Task: Look for Airbnb options in Yaoundé, Cameroon from 9th November, 2023 to 17th November, 2023 for 2 adults. Place can be private room with 1  bedroom having 2 beds and 1 bathroom. Property type can be flat. Amenities needed are: wifi. Booking option can be shelf check-in.
Action: Mouse moved to (448, 65)
Screenshot: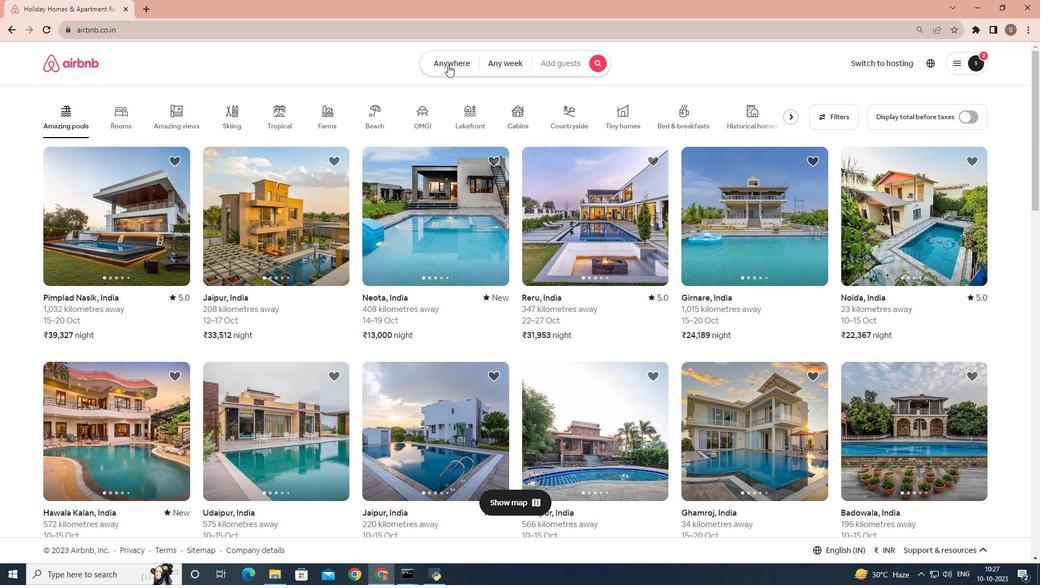 
Action: Mouse pressed left at (448, 65)
Screenshot: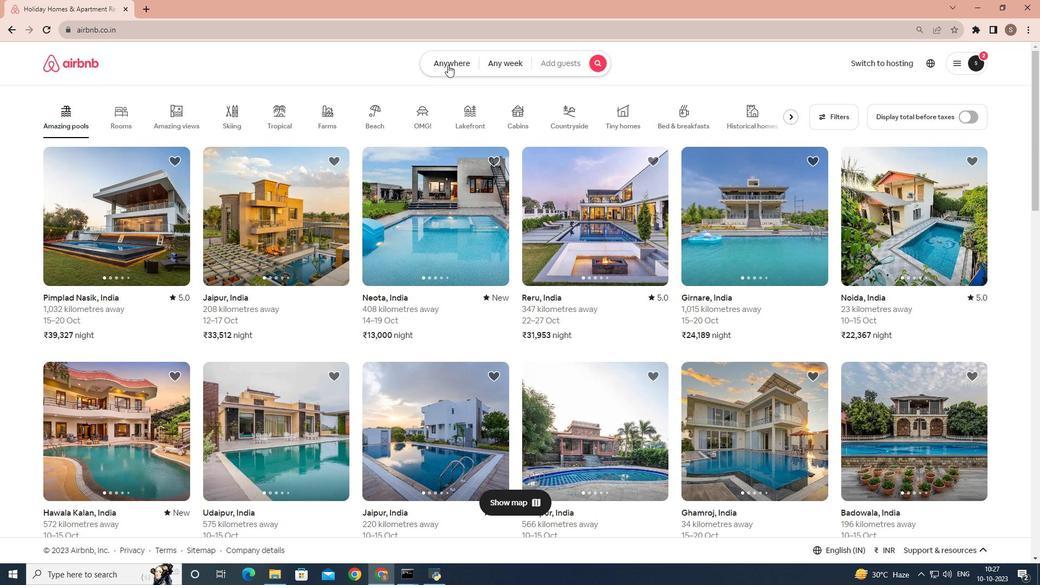 
Action: Mouse moved to (379, 113)
Screenshot: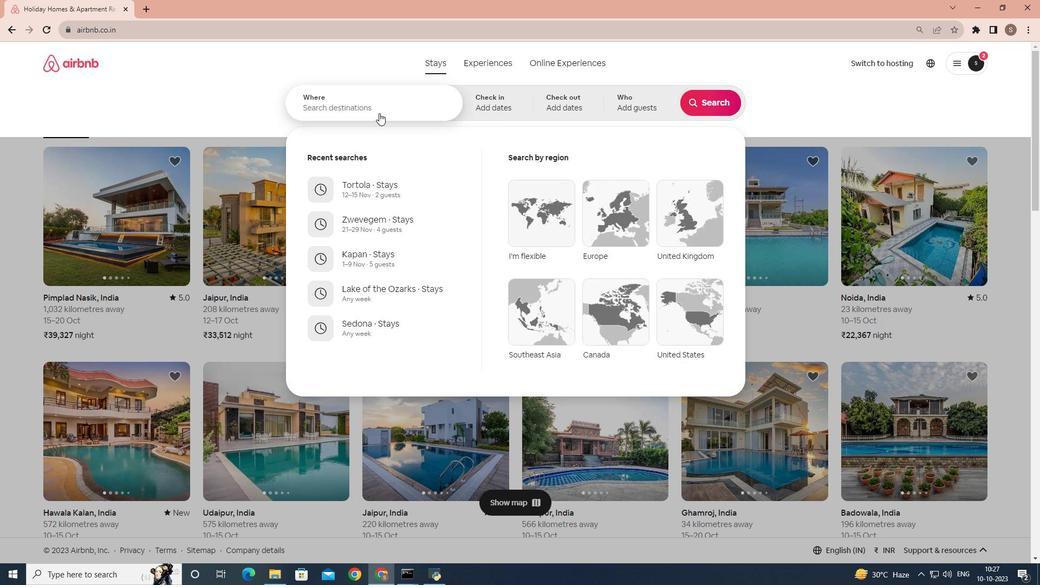 
Action: Mouse pressed left at (379, 113)
Screenshot: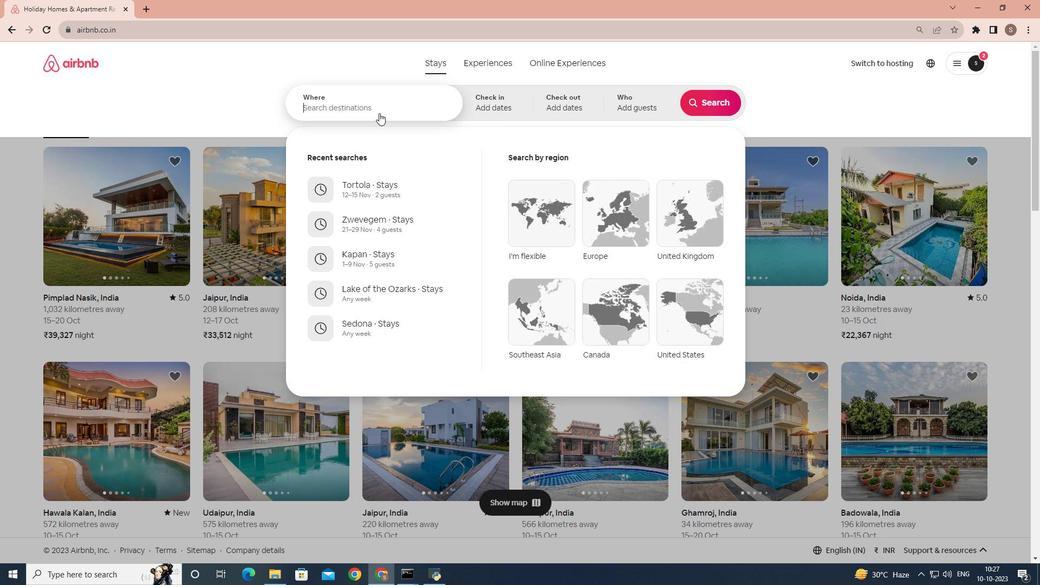
Action: Mouse moved to (382, 110)
Screenshot: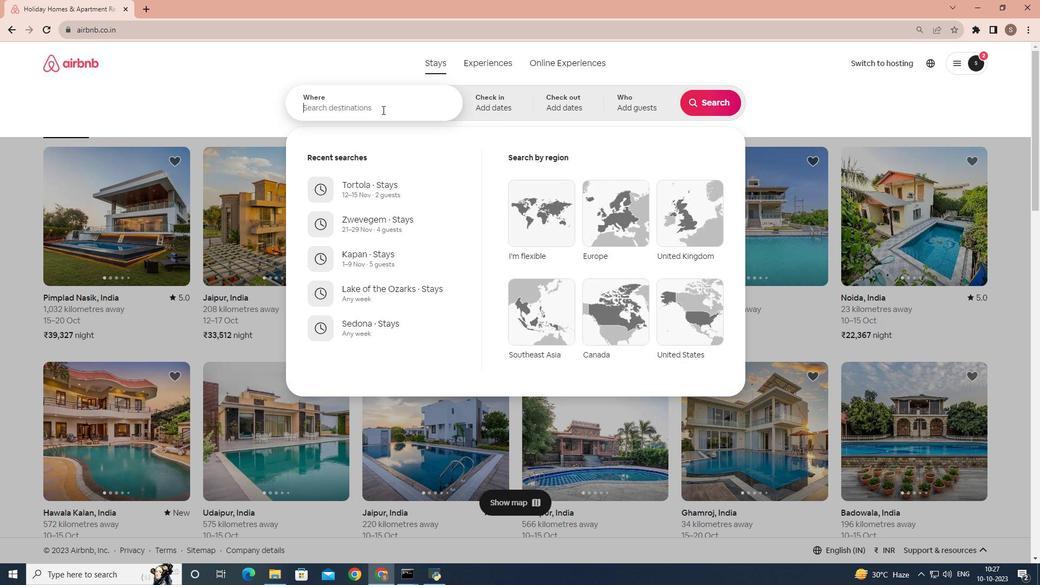 
Action: Key pressed <Key.shift>Yaounde,<Key.space><Key.shift>Cameroon
Screenshot: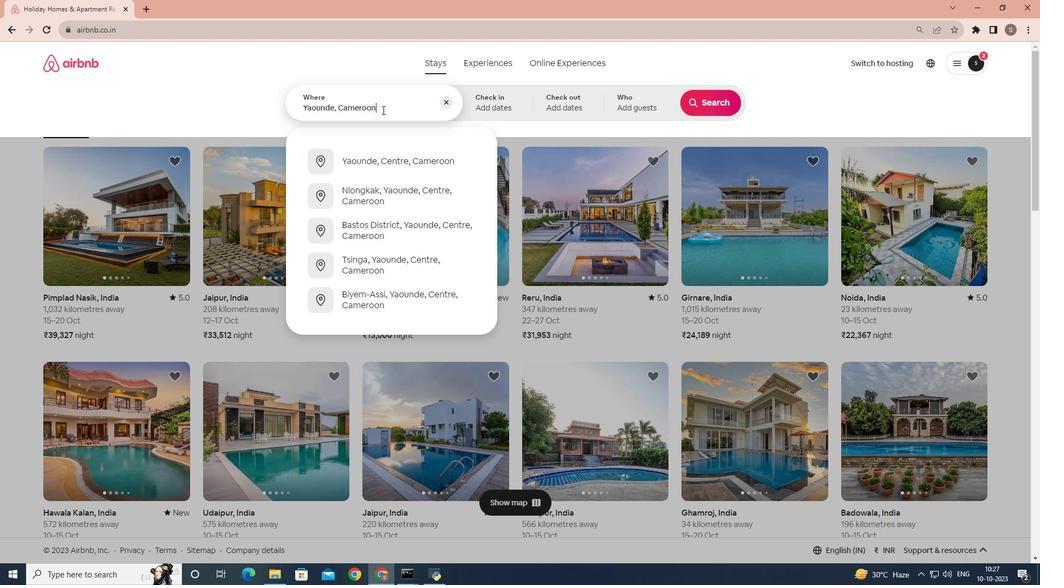 
Action: Mouse moved to (500, 102)
Screenshot: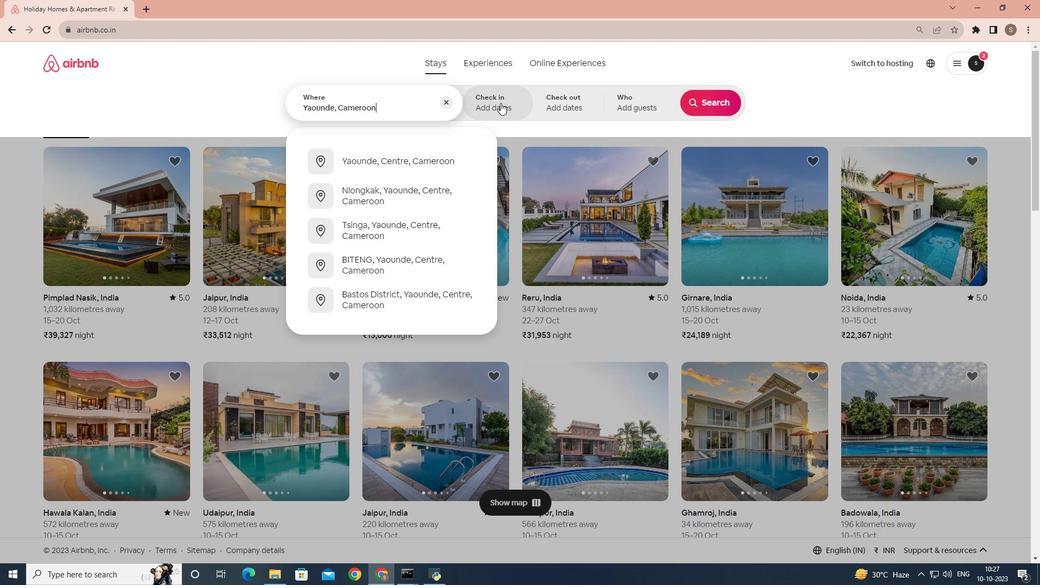 
Action: Mouse pressed left at (500, 102)
Screenshot: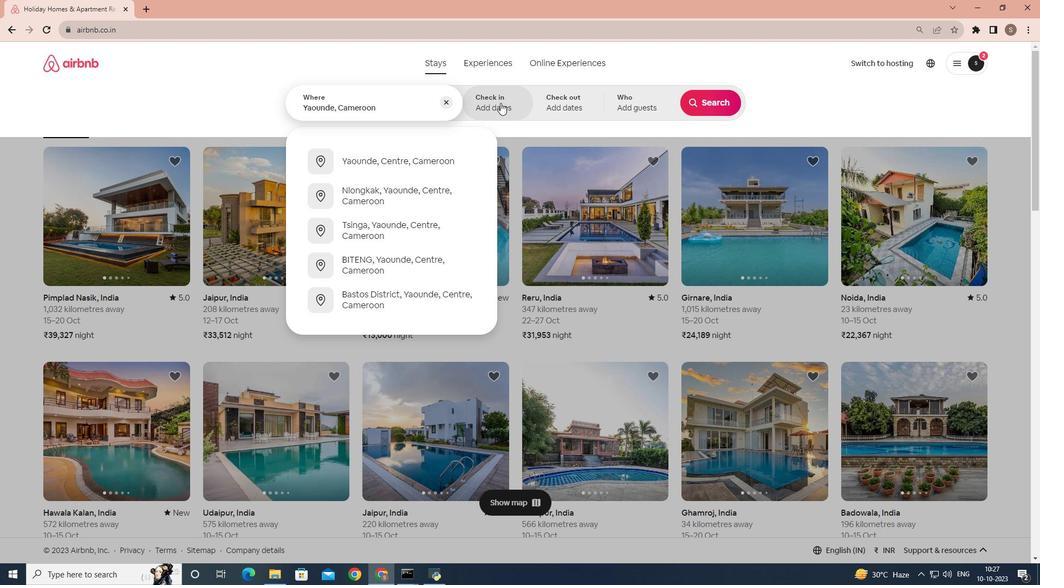 
Action: Mouse moved to (645, 266)
Screenshot: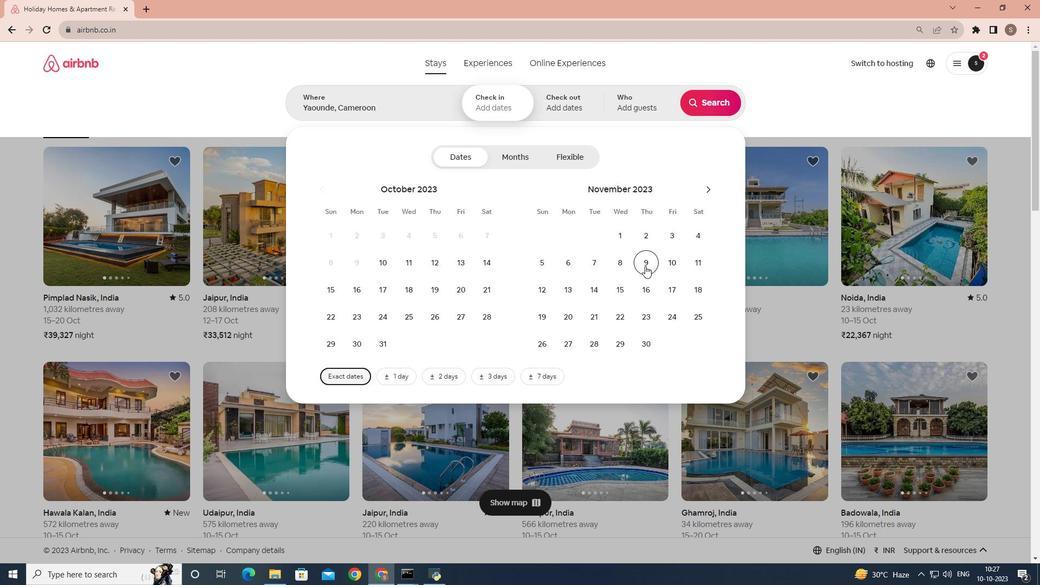 
Action: Mouse pressed left at (645, 266)
Screenshot: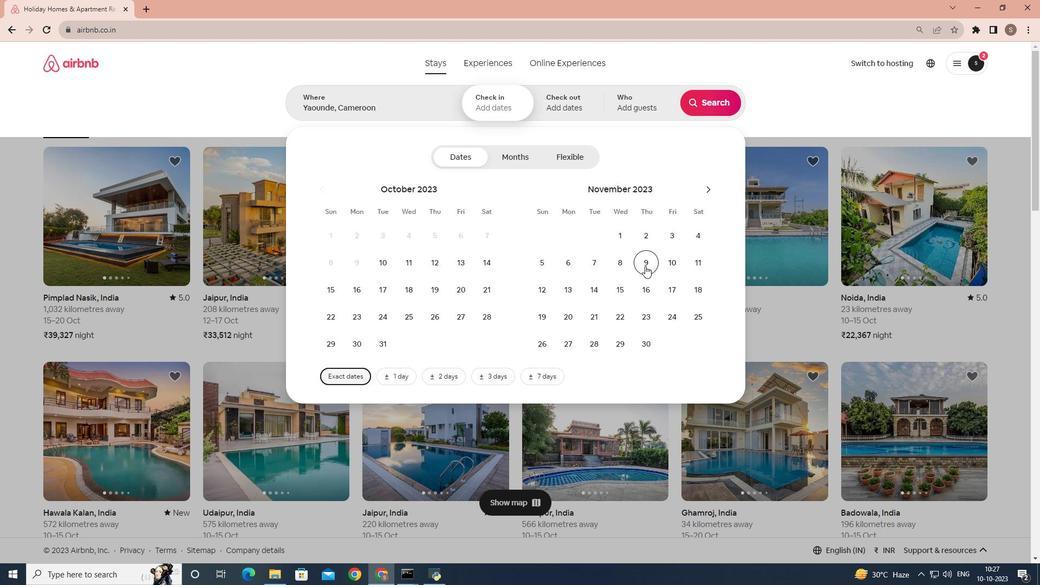 
Action: Mouse moved to (672, 297)
Screenshot: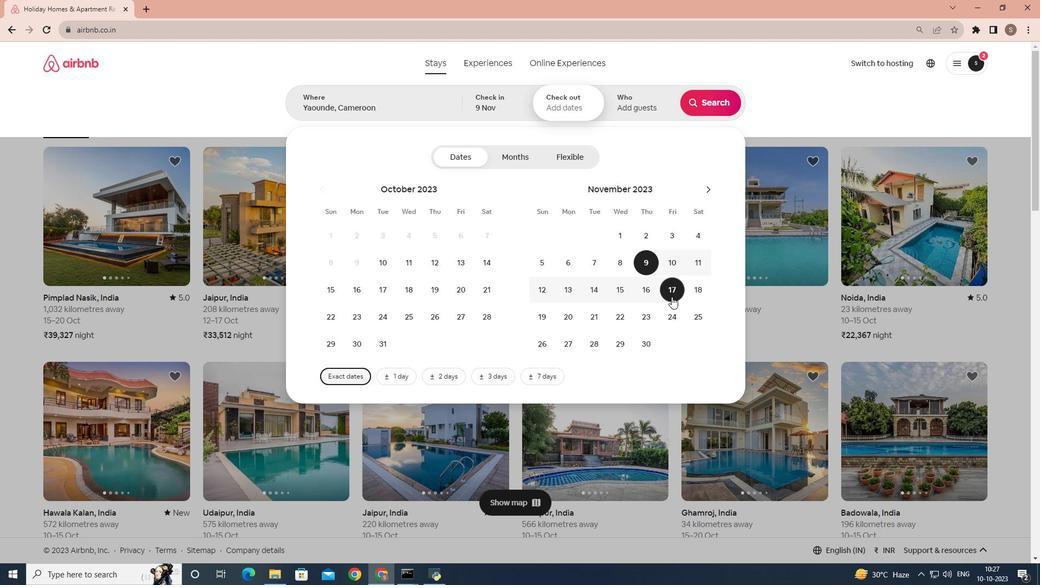 
Action: Mouse pressed left at (672, 297)
Screenshot: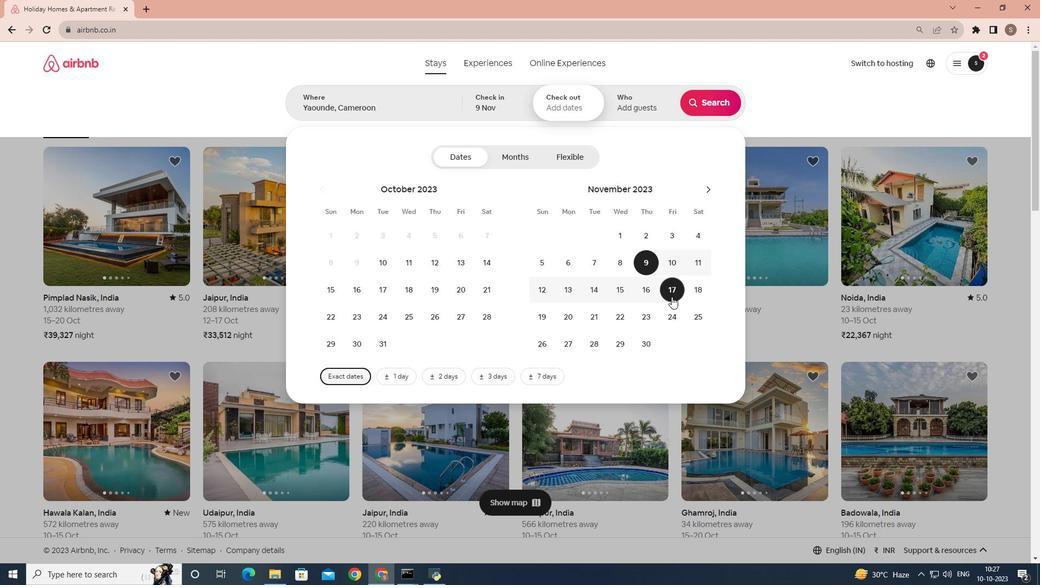 
Action: Mouse moved to (627, 107)
Screenshot: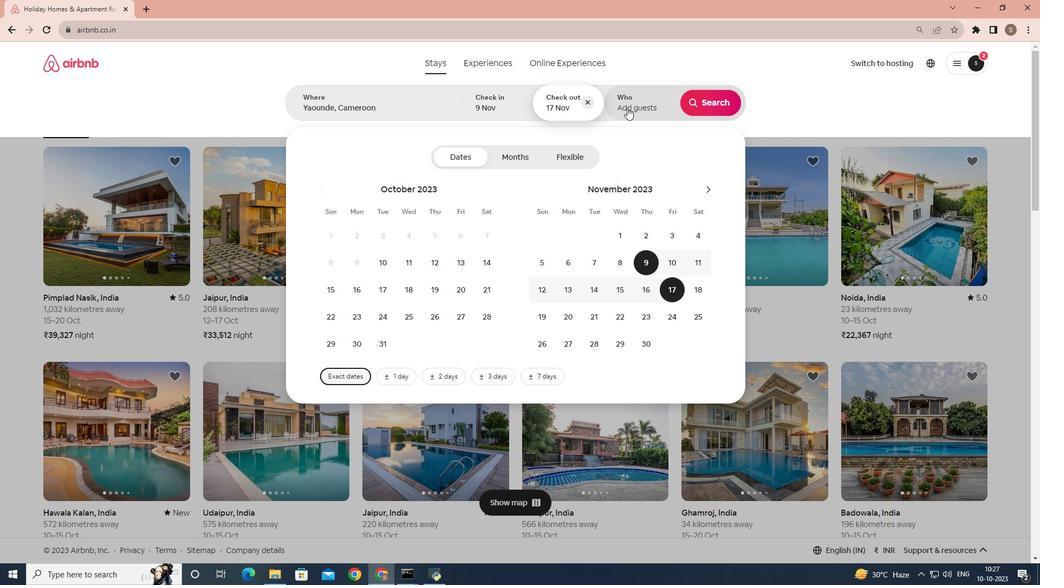
Action: Key pressed <Key.enter>
Screenshot: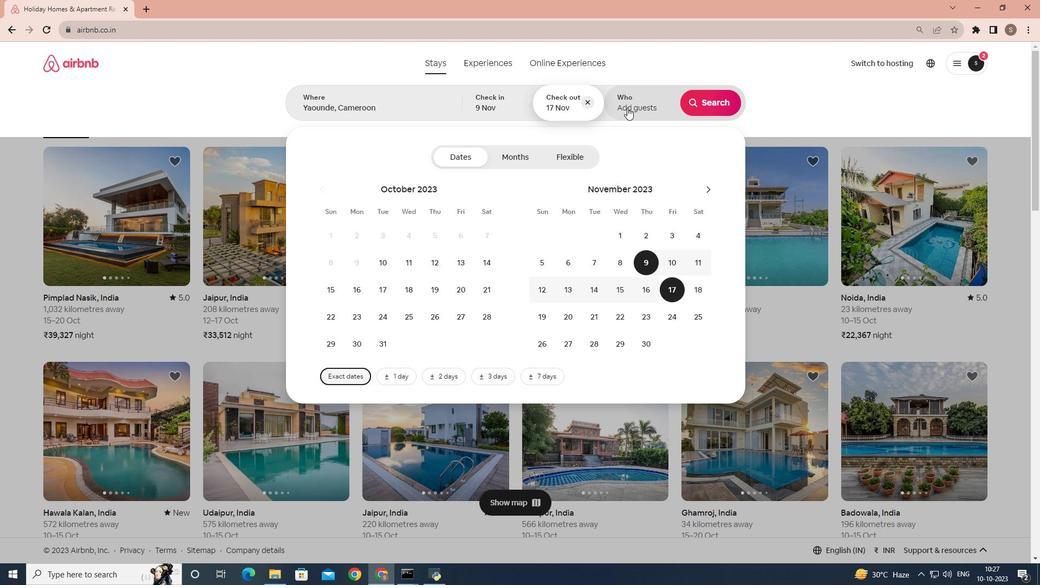
Action: Mouse pressed left at (627, 107)
Screenshot: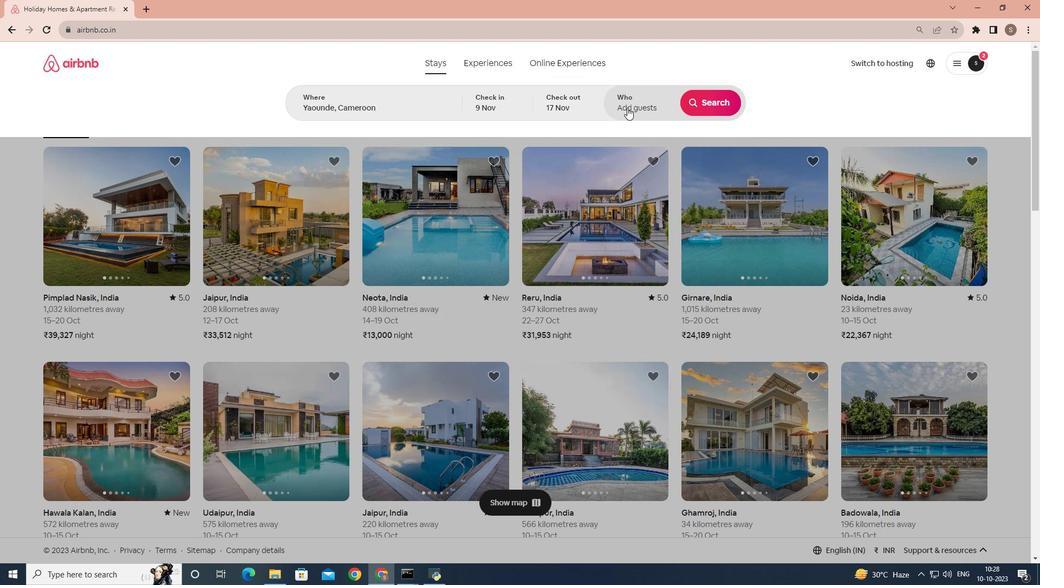 
Action: Mouse moved to (719, 157)
Screenshot: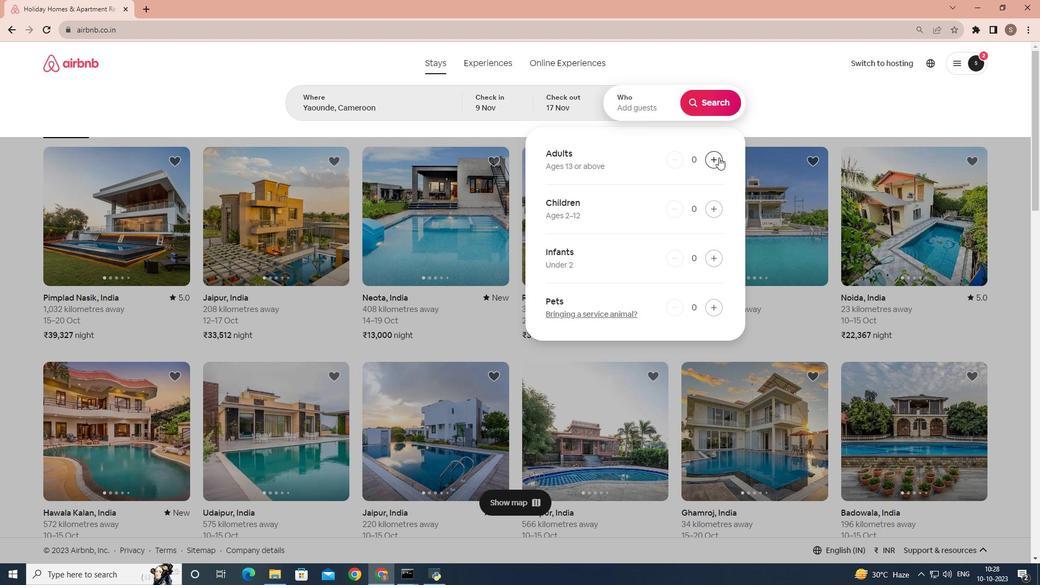 
Action: Mouse pressed left at (719, 157)
Screenshot: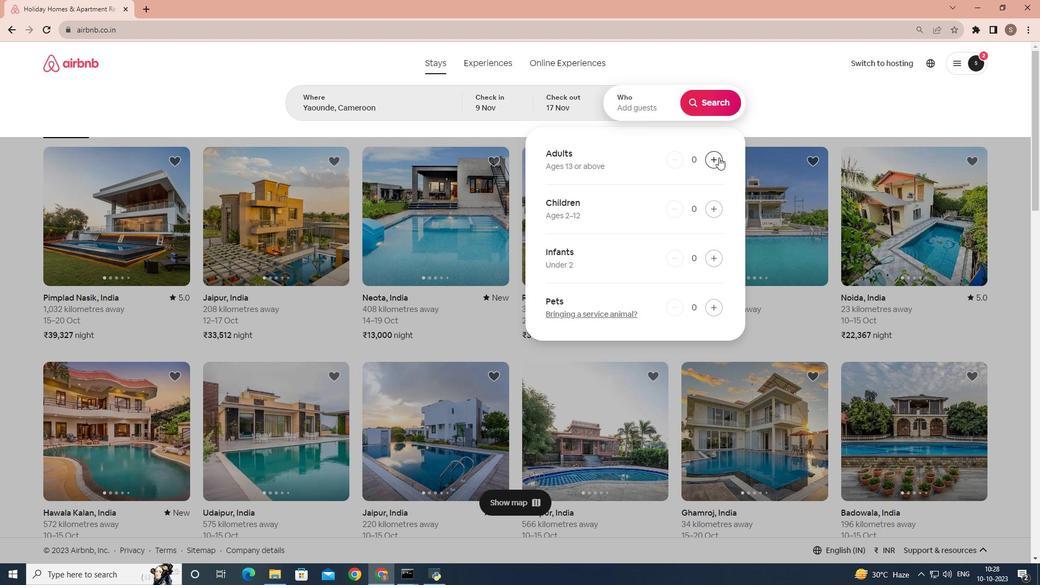 
Action: Mouse pressed left at (719, 157)
Screenshot: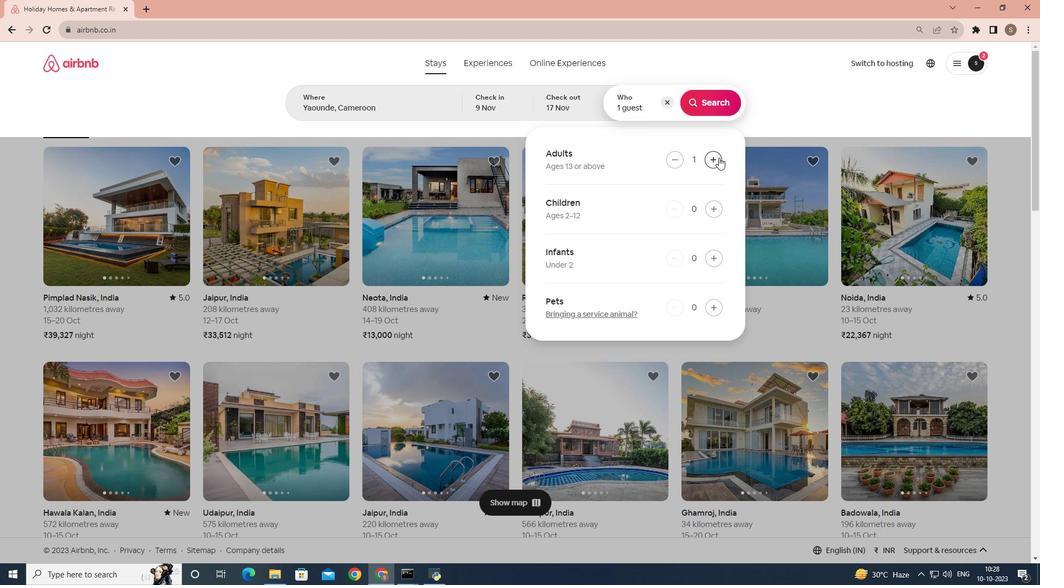 
Action: Mouse moved to (717, 106)
Screenshot: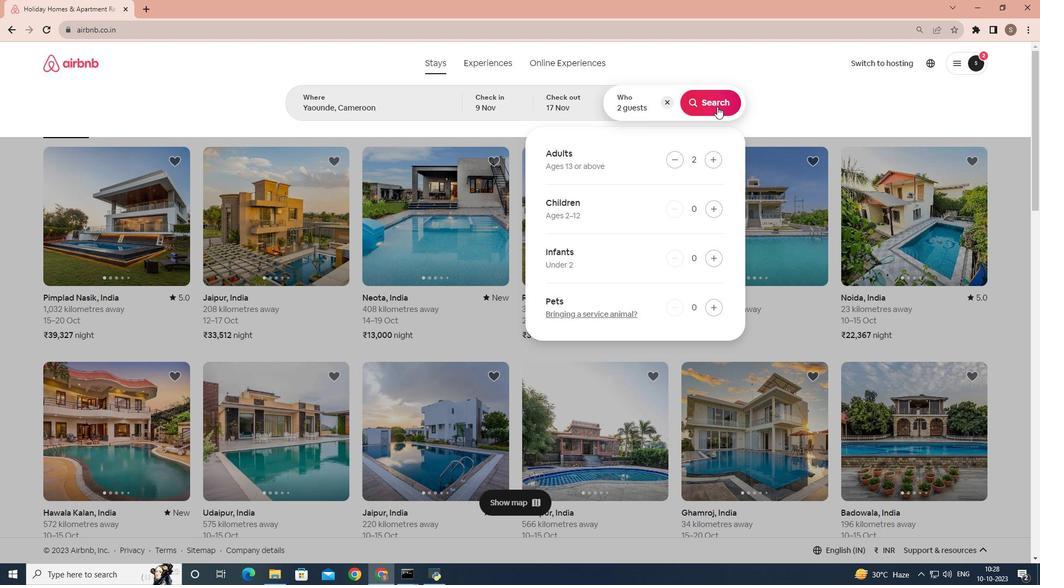 
Action: Mouse pressed left at (717, 106)
Screenshot: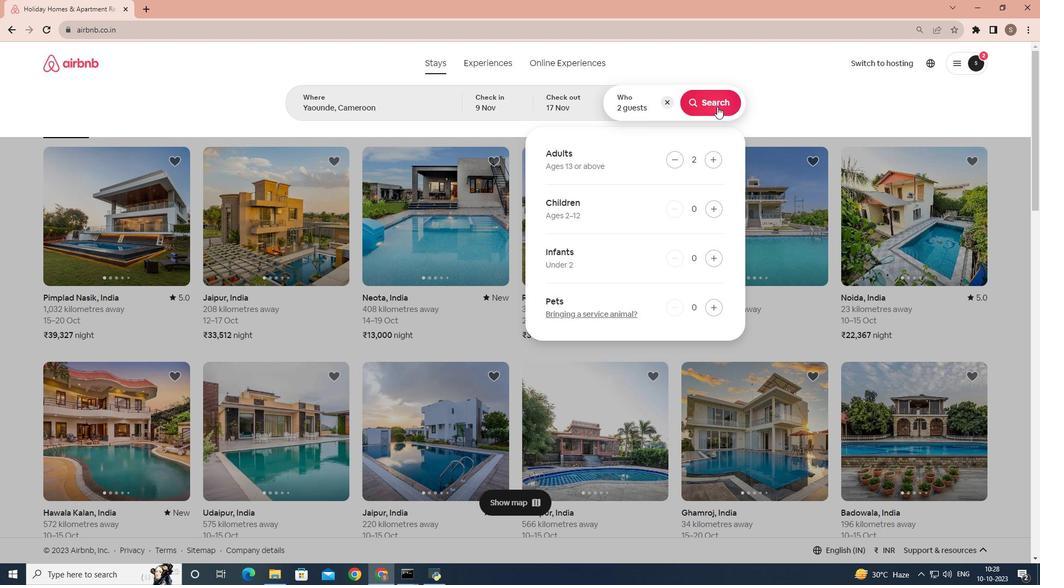 
Action: Mouse moved to (869, 106)
Screenshot: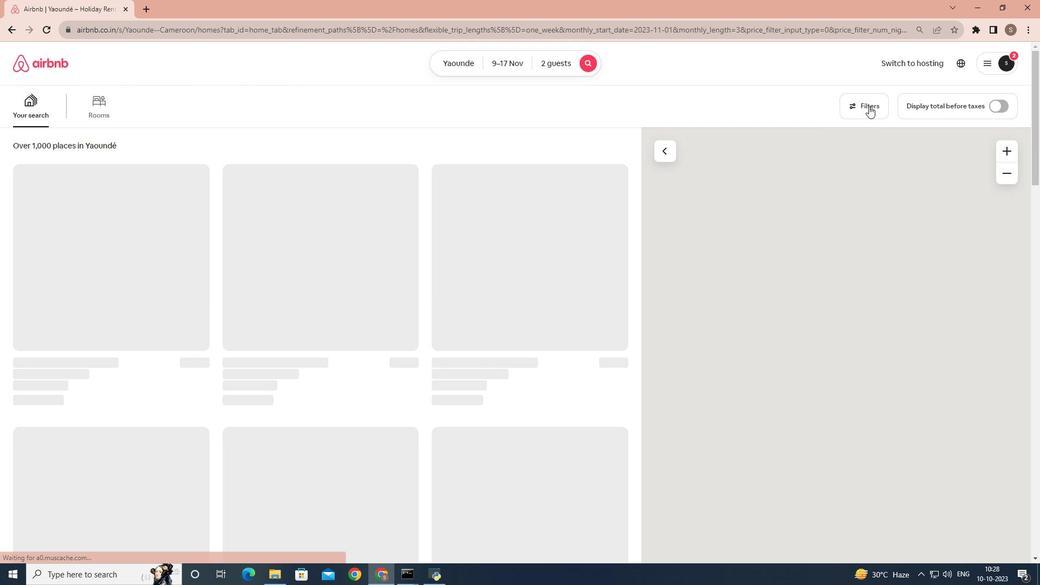 
Action: Mouse pressed left at (869, 106)
Screenshot: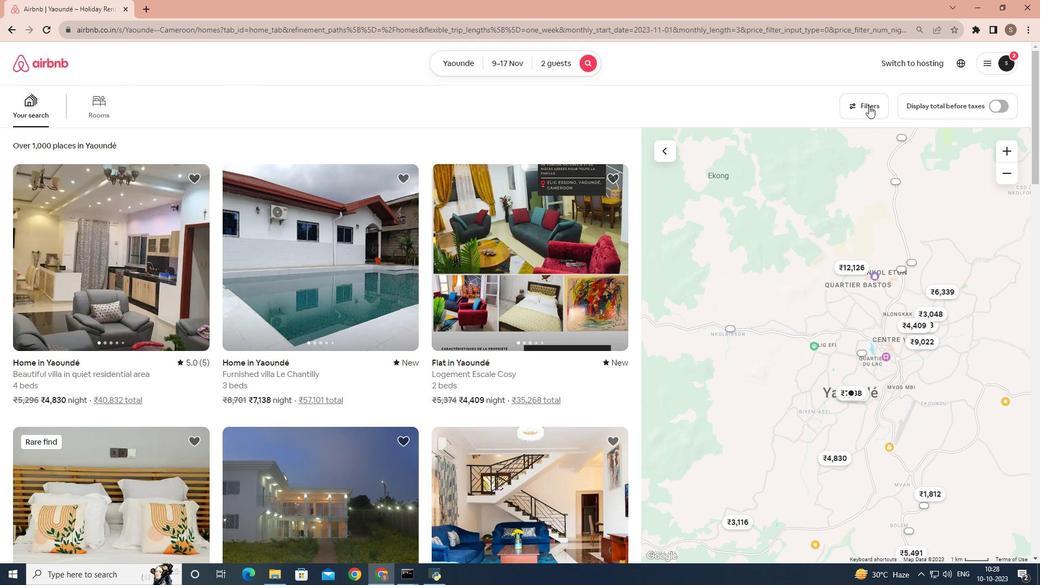
Action: Mouse moved to (457, 290)
Screenshot: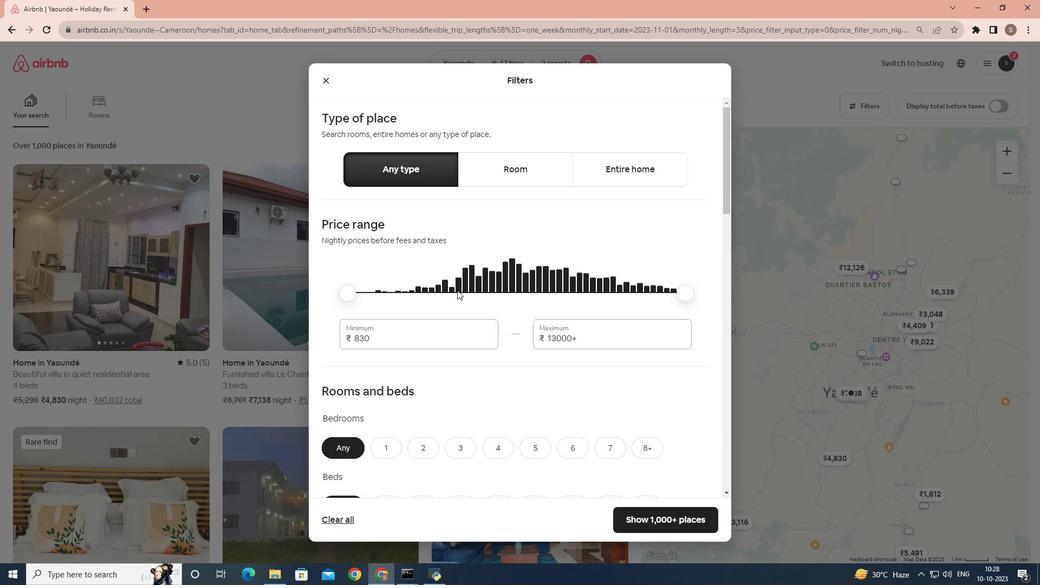 
Action: Mouse scrolled (457, 290) with delta (0, 0)
Screenshot: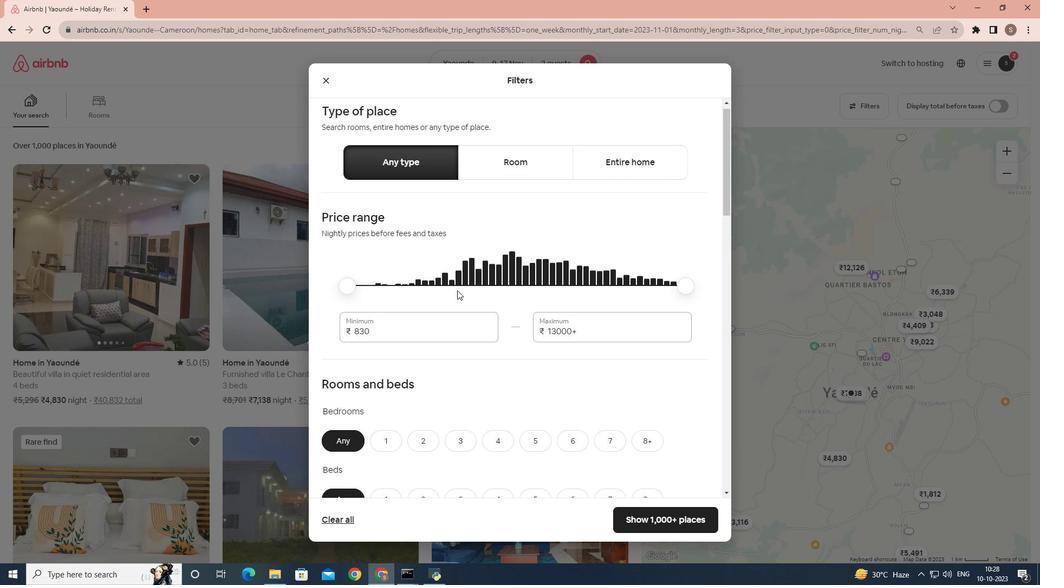 
Action: Mouse scrolled (457, 290) with delta (0, 0)
Screenshot: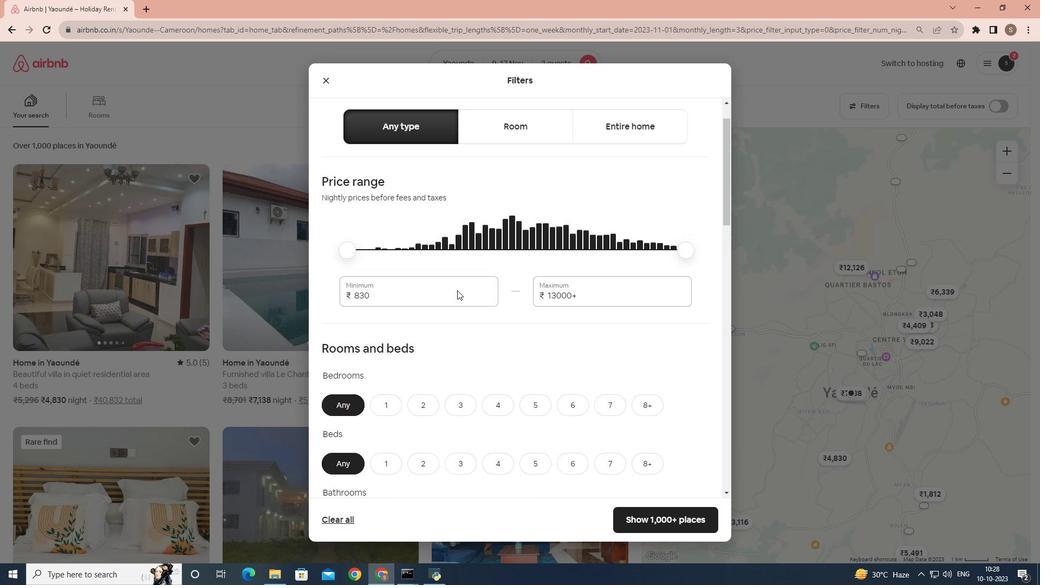 
Action: Mouse scrolled (457, 290) with delta (0, 0)
Screenshot: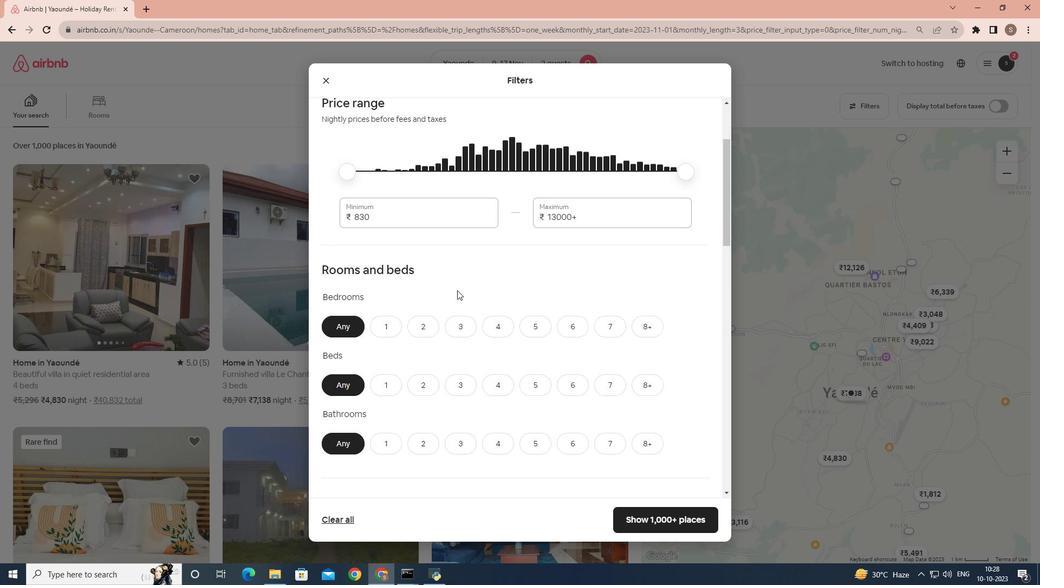 
Action: Mouse moved to (384, 283)
Screenshot: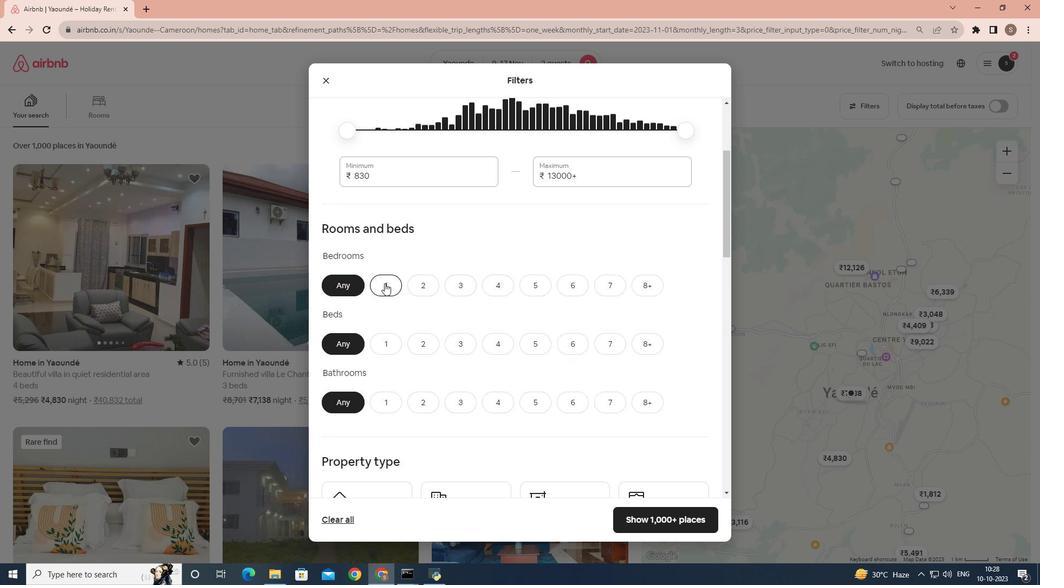 
Action: Mouse pressed left at (384, 283)
Screenshot: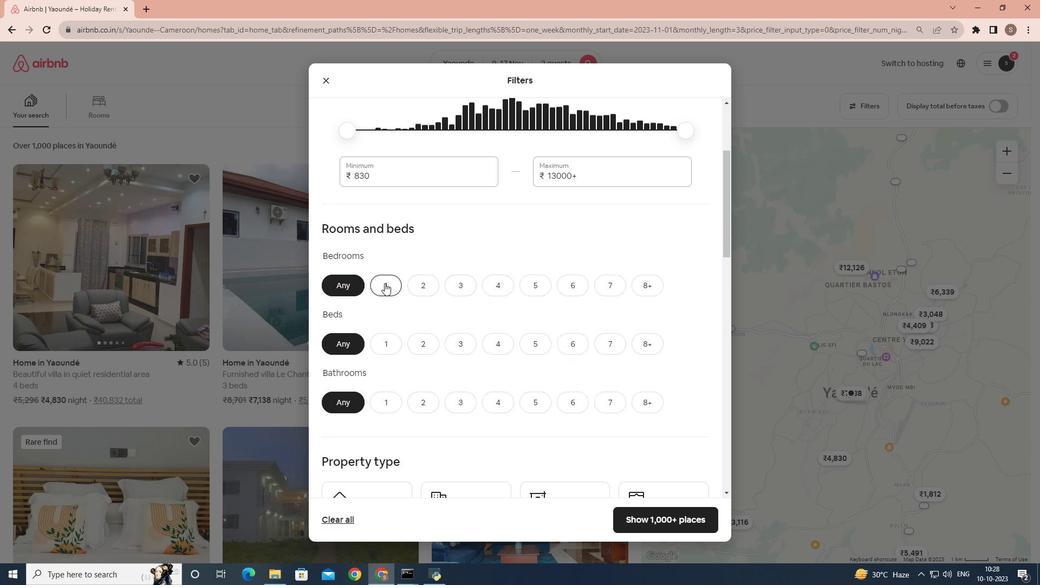 
Action: Mouse moved to (431, 343)
Screenshot: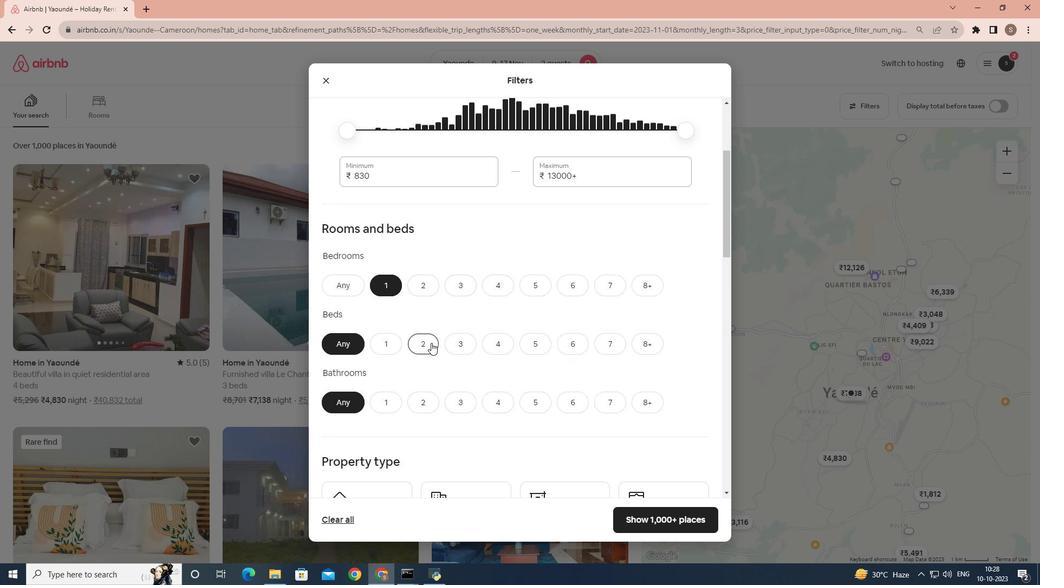 
Action: Mouse pressed left at (431, 343)
Screenshot: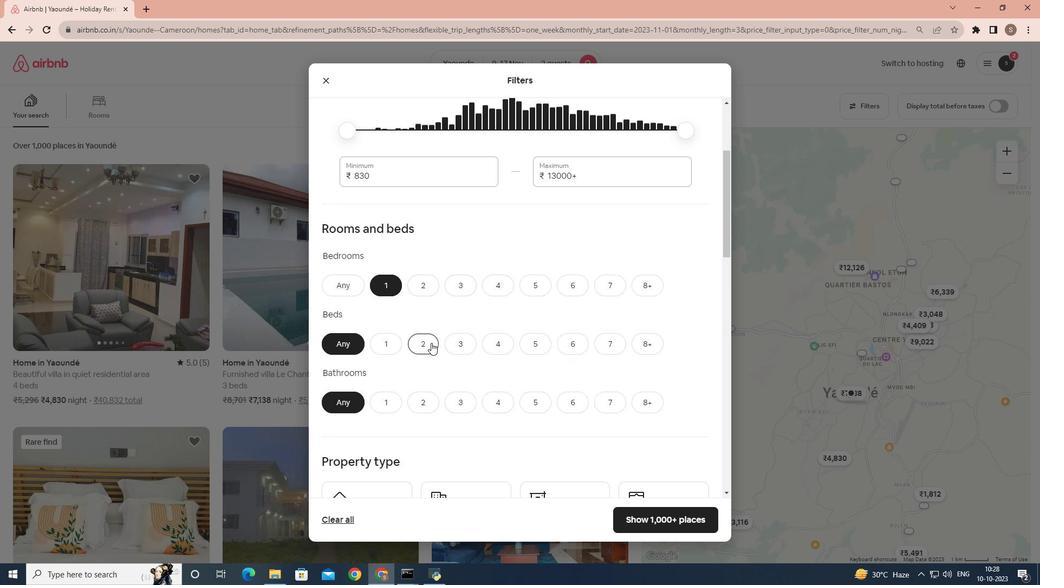 
Action: Mouse moved to (387, 400)
Screenshot: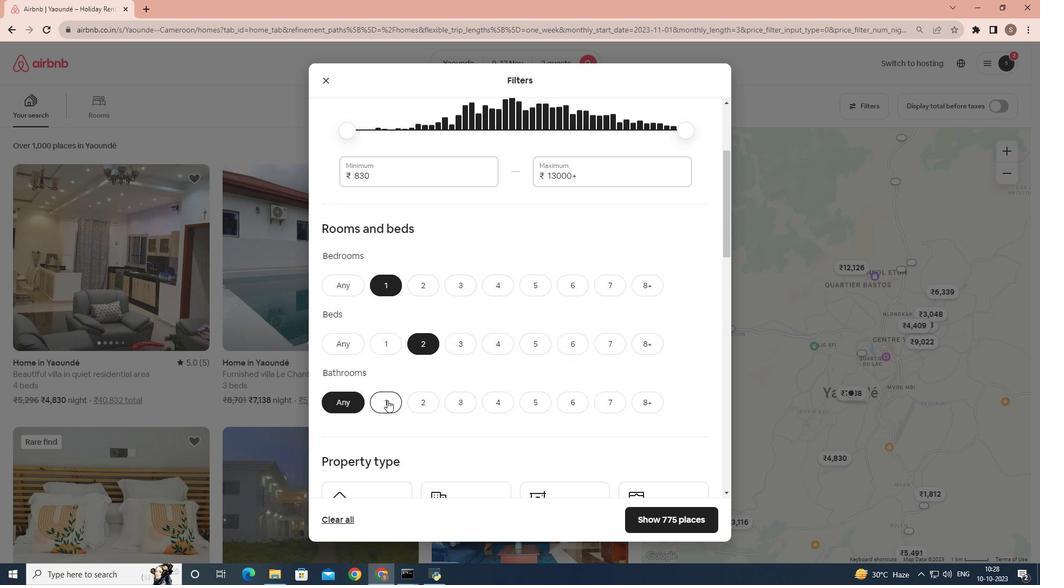 
Action: Mouse pressed left at (387, 400)
Screenshot: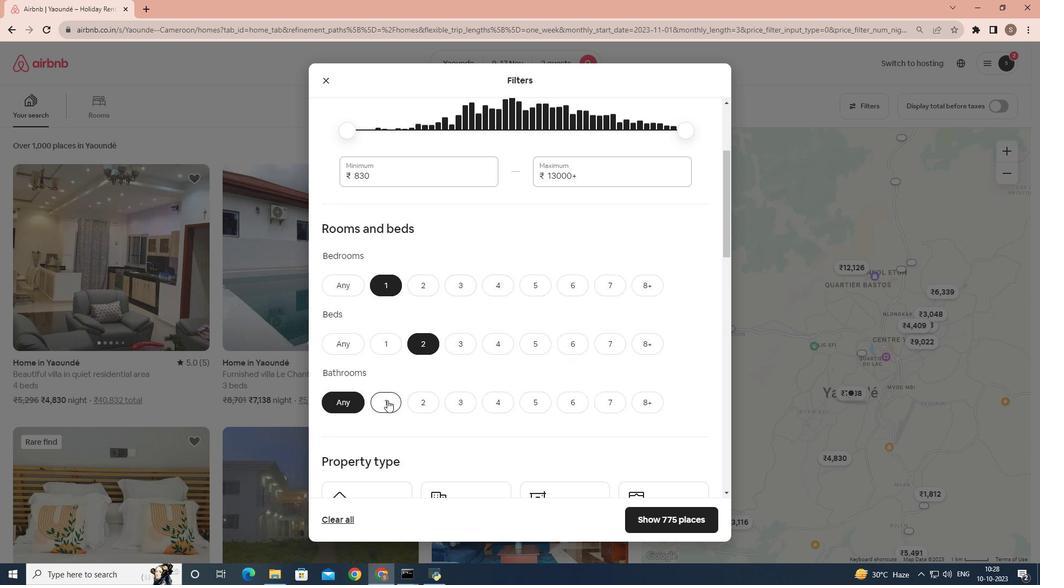 
Action: Mouse moved to (601, 406)
Screenshot: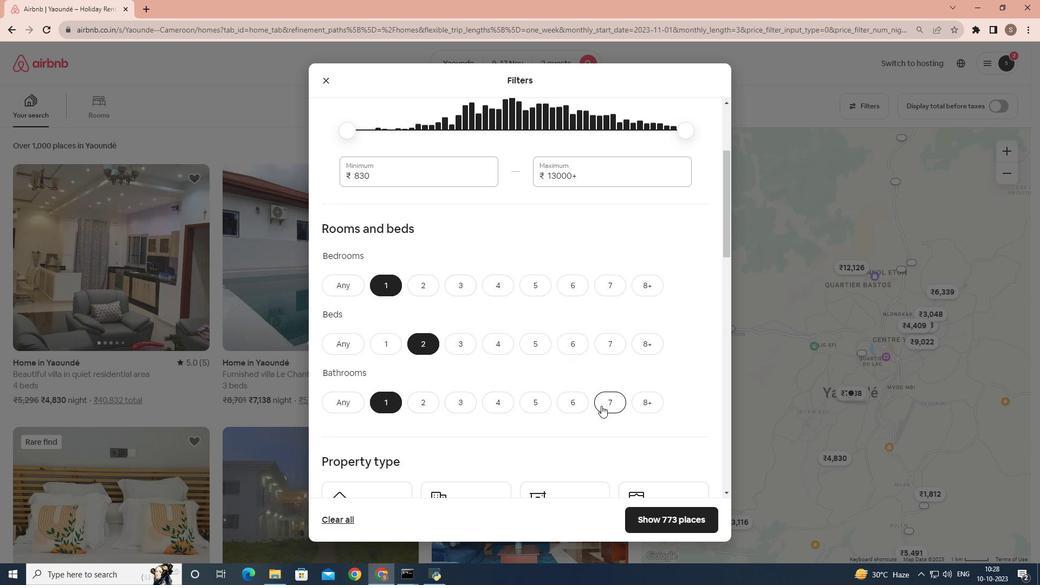 
Action: Mouse scrolled (601, 405) with delta (0, 0)
Screenshot: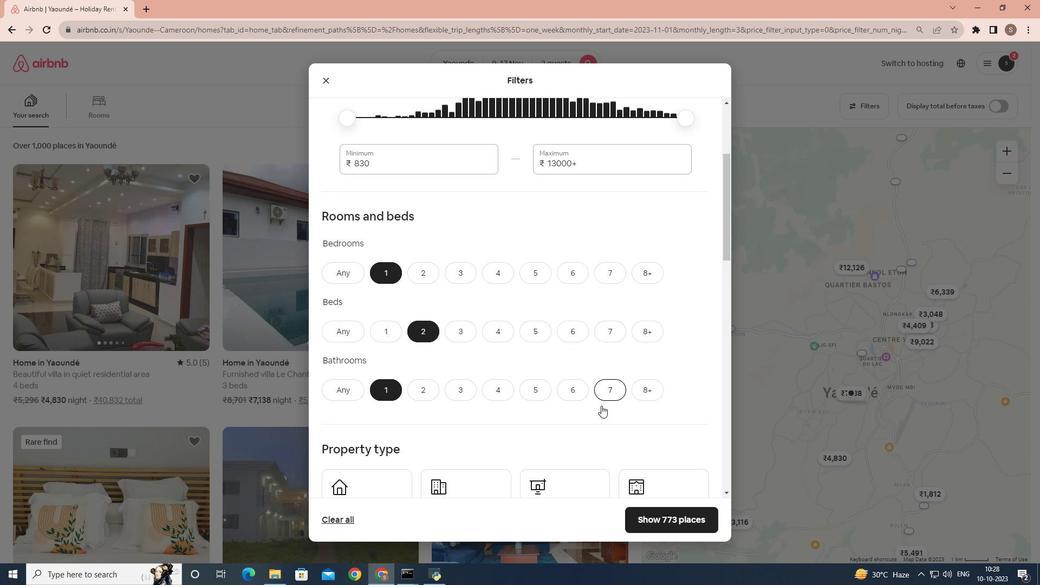 
Action: Mouse scrolled (601, 405) with delta (0, 0)
Screenshot: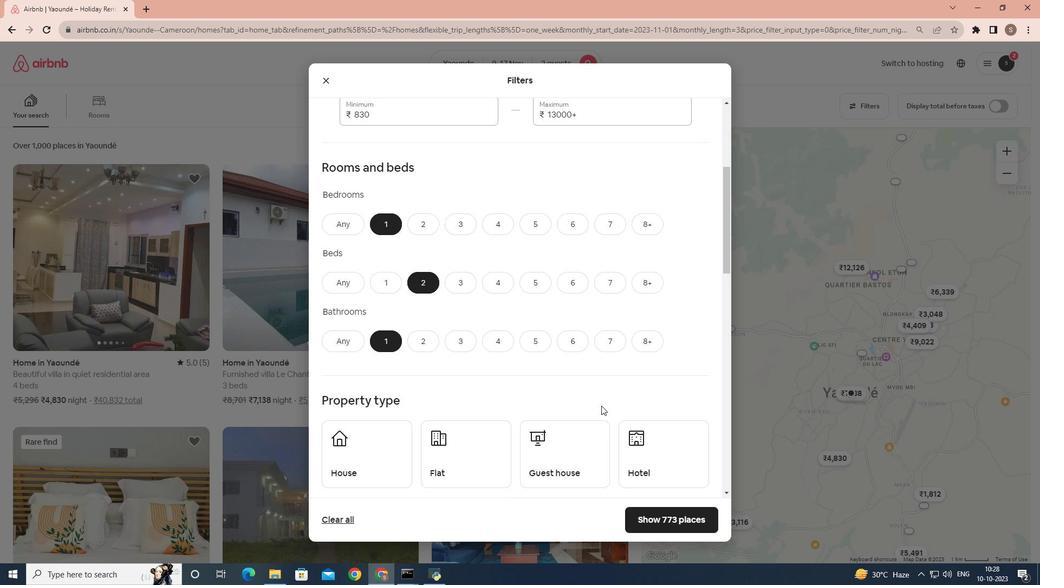 
Action: Mouse moved to (473, 413)
Screenshot: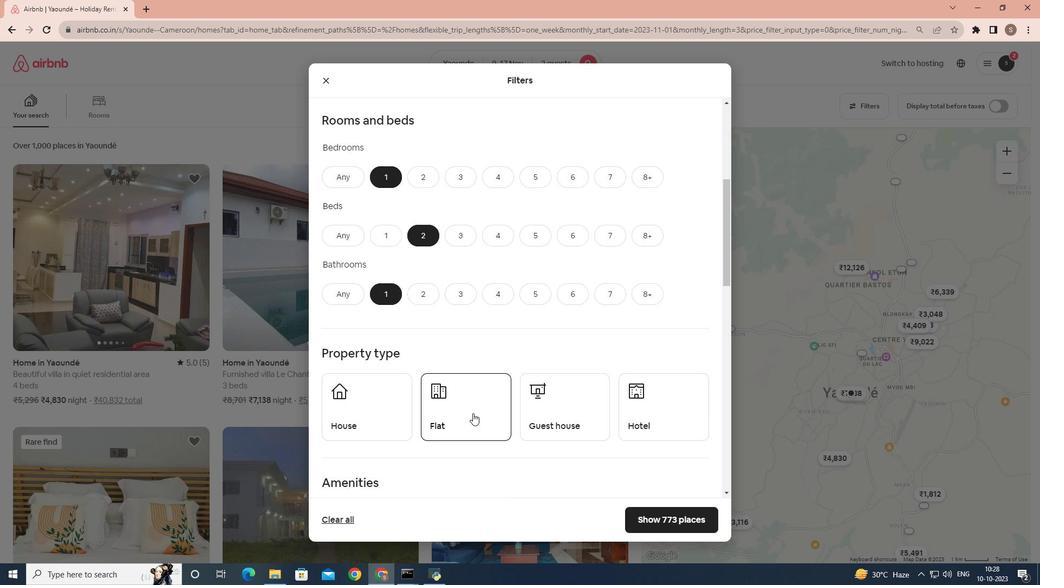 
Action: Mouse pressed left at (473, 413)
Screenshot: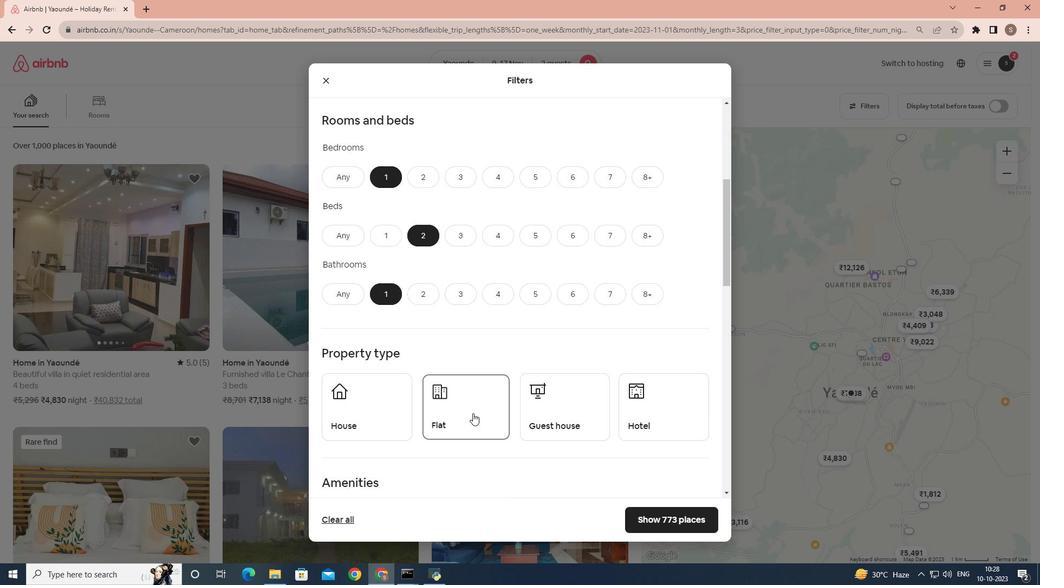 
Action: Mouse moved to (493, 397)
Screenshot: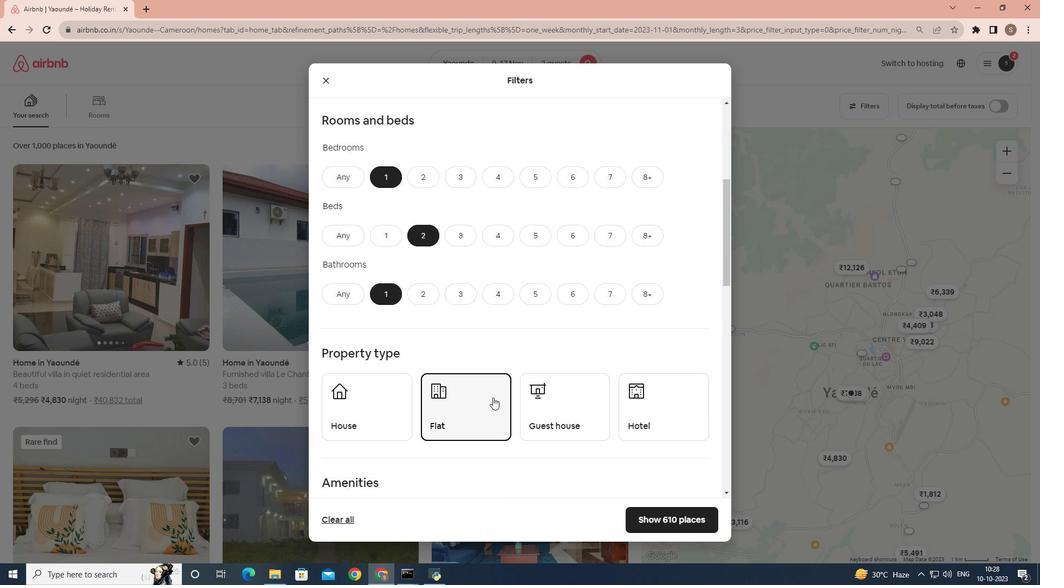 
Action: Mouse scrolled (493, 397) with delta (0, 0)
Screenshot: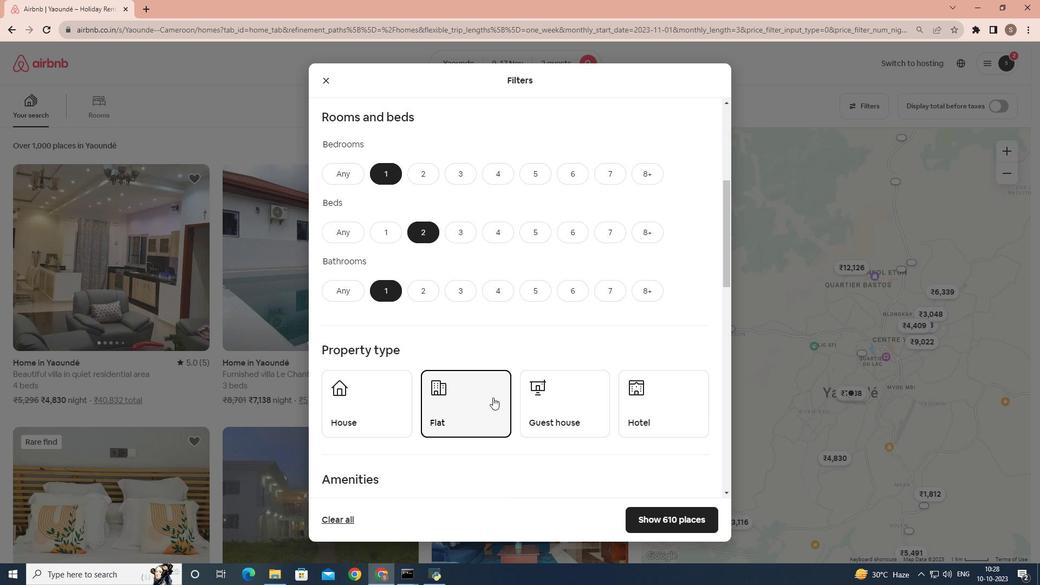 
Action: Mouse scrolled (493, 397) with delta (0, 0)
Screenshot: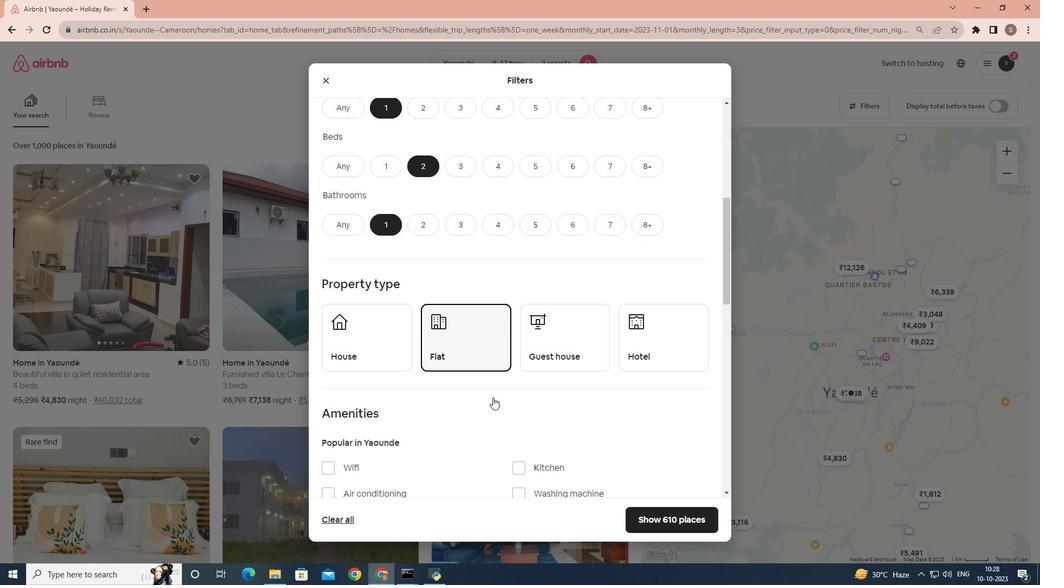 
Action: Mouse scrolled (493, 397) with delta (0, 0)
Screenshot: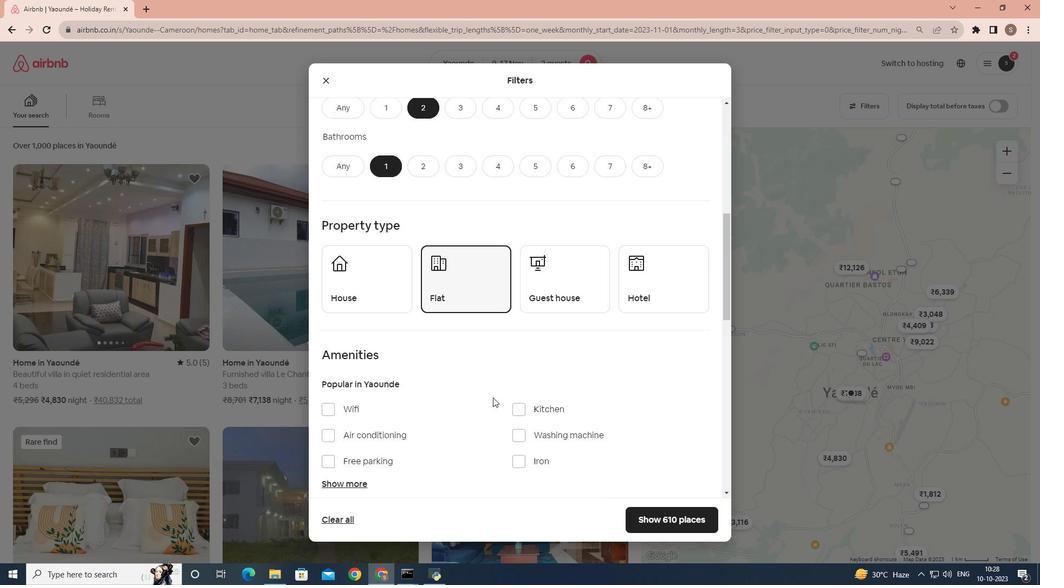 
Action: Mouse scrolled (493, 397) with delta (0, 0)
Screenshot: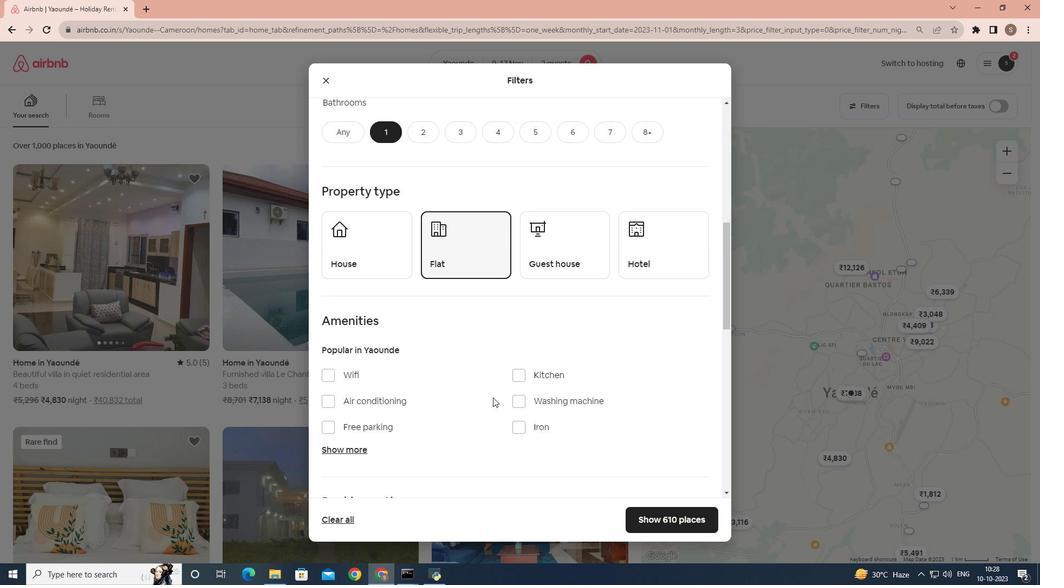 
Action: Mouse moved to (325, 320)
Screenshot: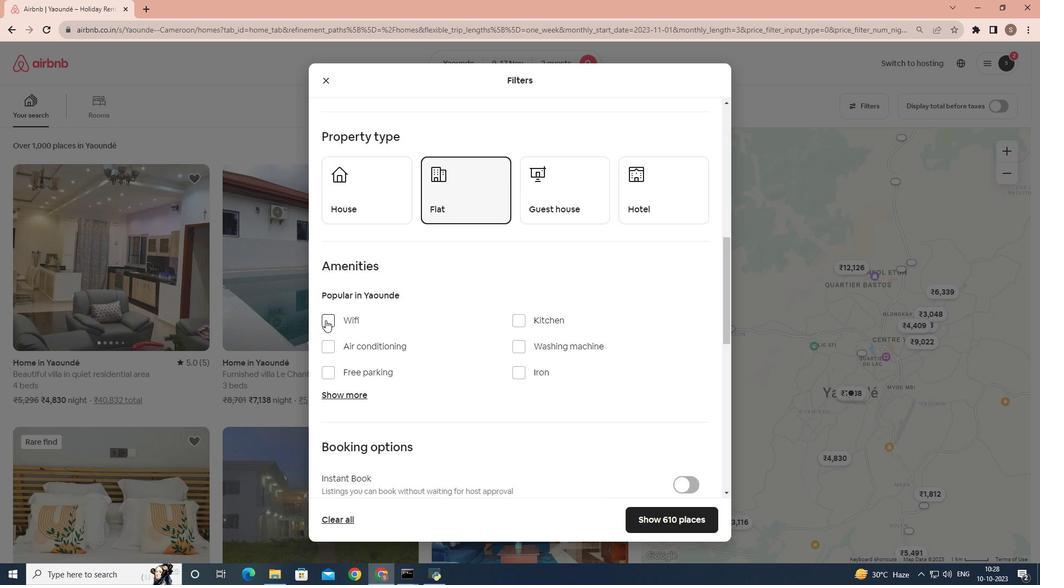 
Action: Mouse pressed left at (325, 320)
Screenshot: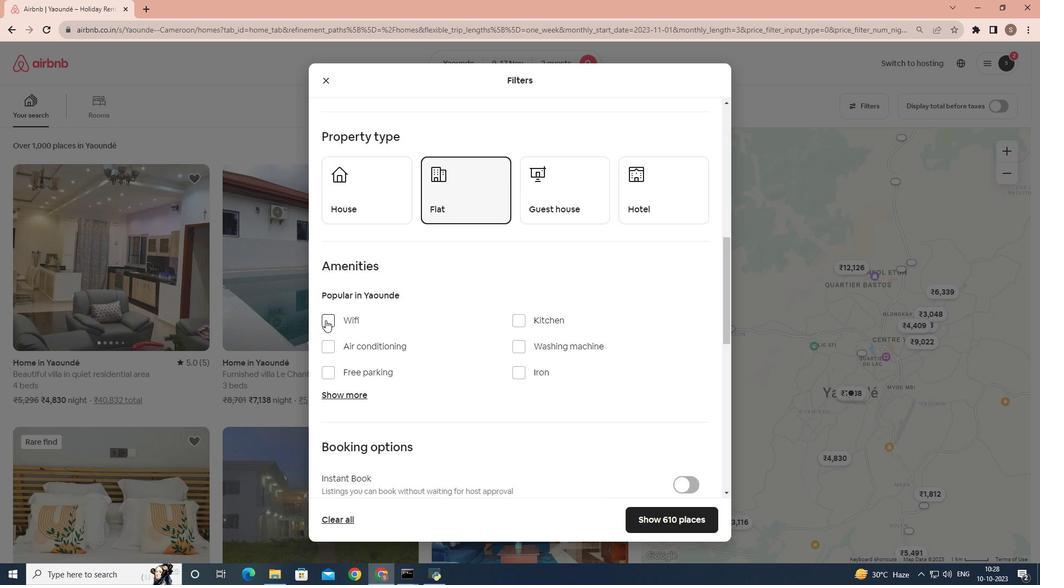 
Action: Mouse moved to (401, 313)
Screenshot: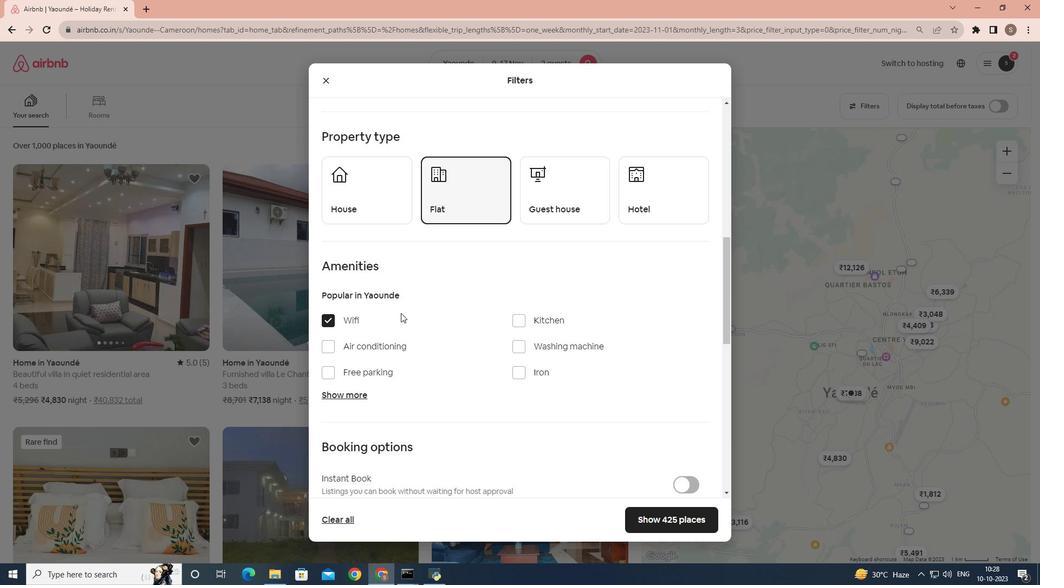 
Action: Mouse scrolled (401, 312) with delta (0, 0)
Screenshot: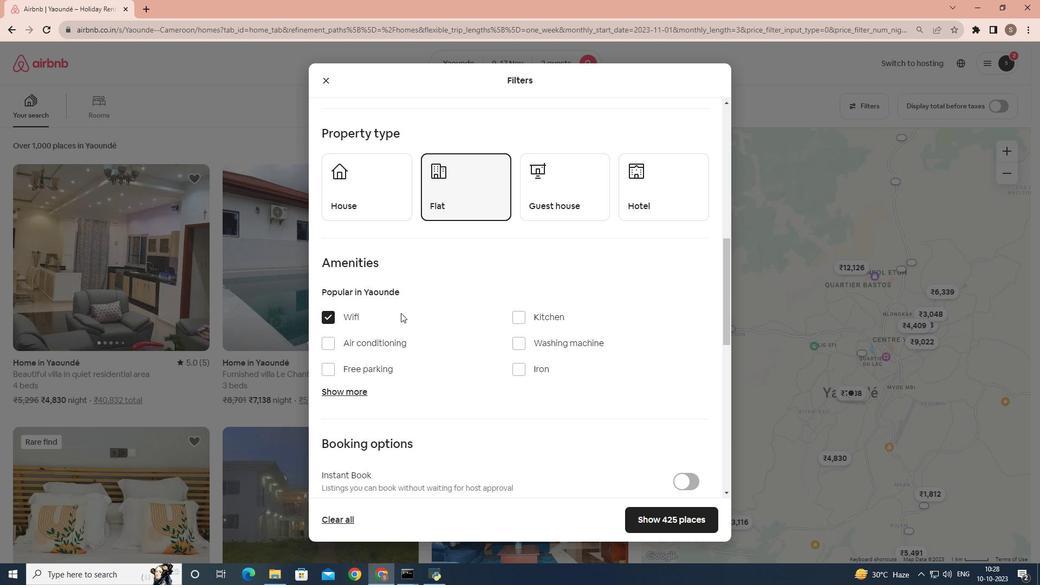 
Action: Mouse scrolled (401, 312) with delta (0, 0)
Screenshot: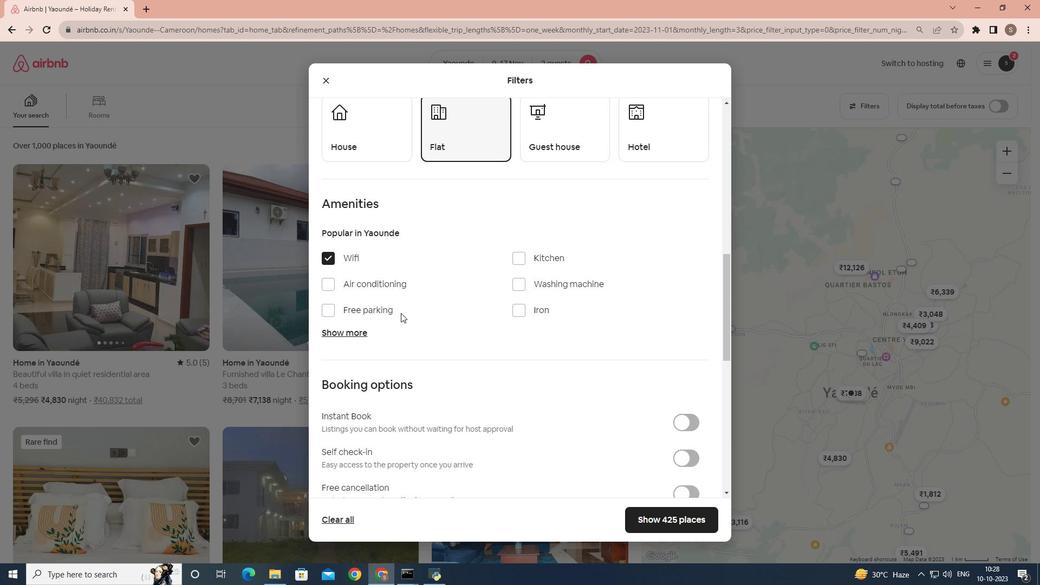 
Action: Mouse scrolled (401, 312) with delta (0, 0)
Screenshot: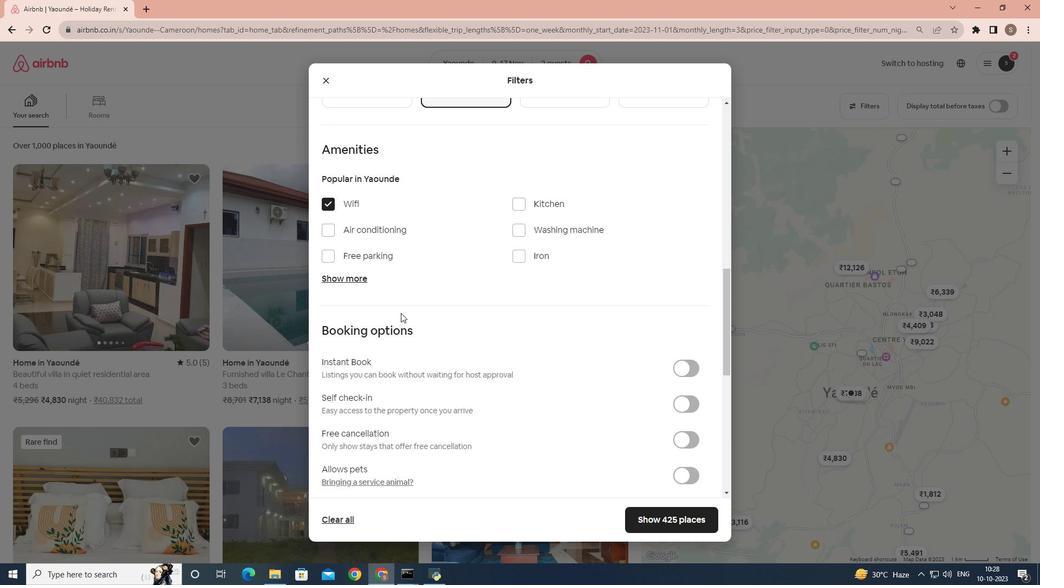 
Action: Mouse scrolled (401, 312) with delta (0, 0)
Screenshot: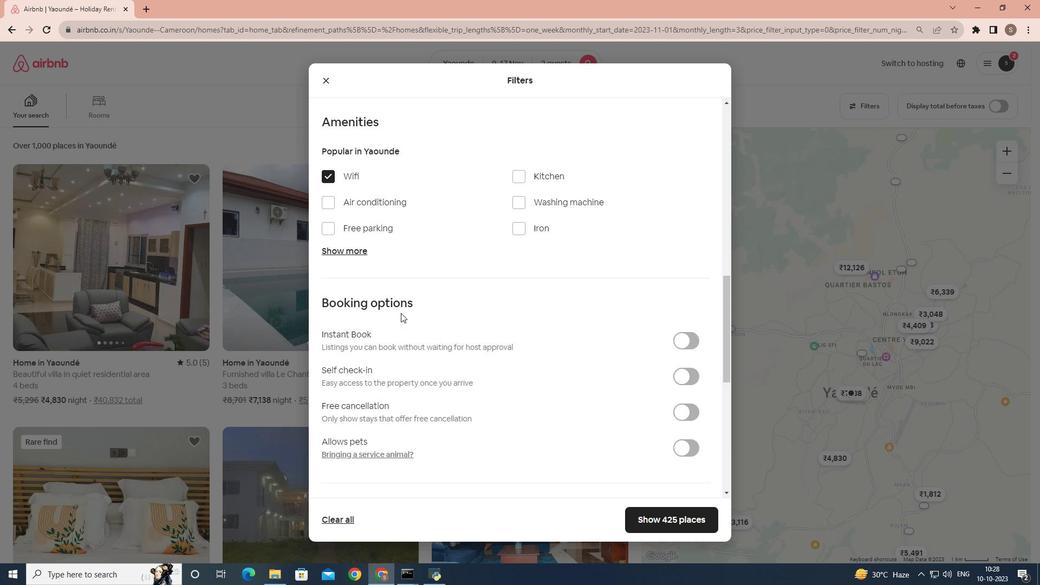 
Action: Mouse moved to (693, 303)
Screenshot: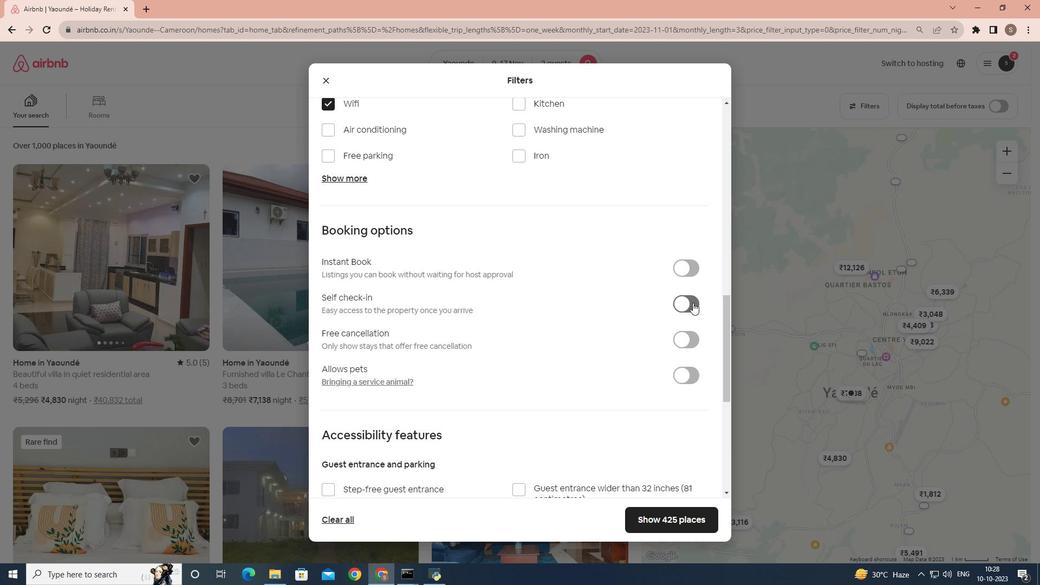 
Action: Mouse pressed left at (693, 303)
Screenshot: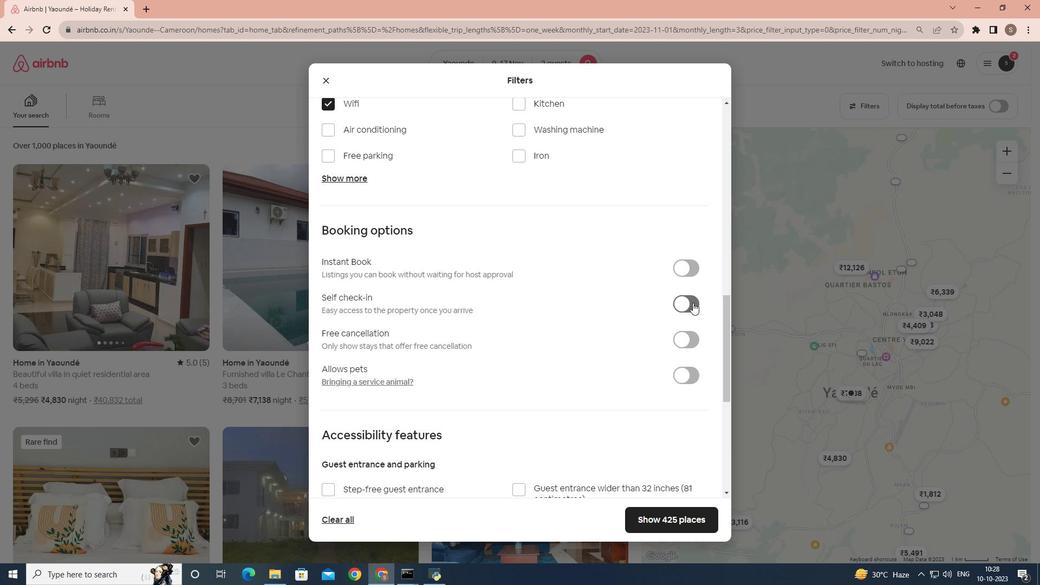 
Action: Mouse moved to (677, 510)
Screenshot: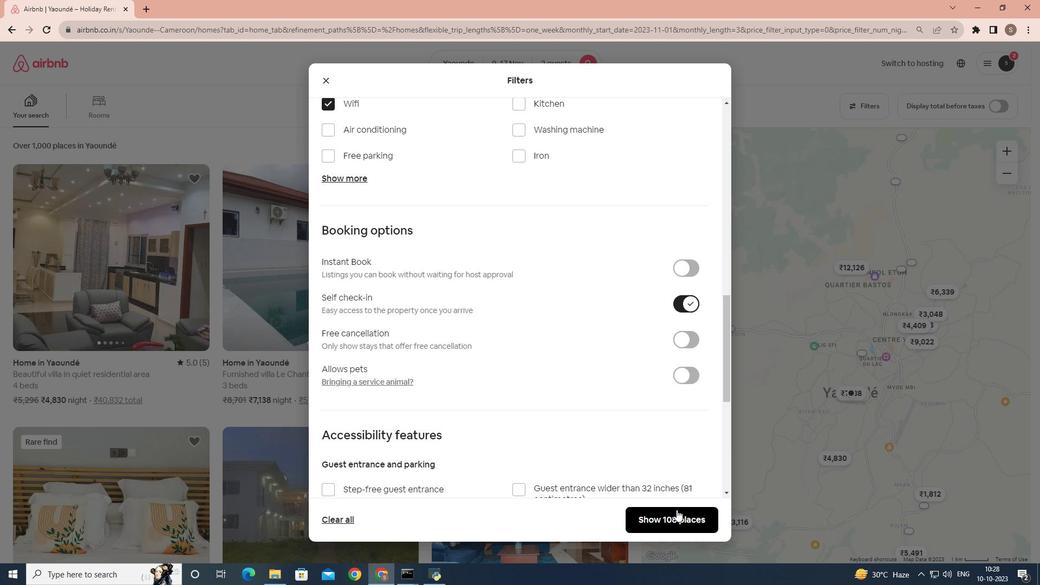
Action: Mouse pressed left at (677, 510)
Screenshot: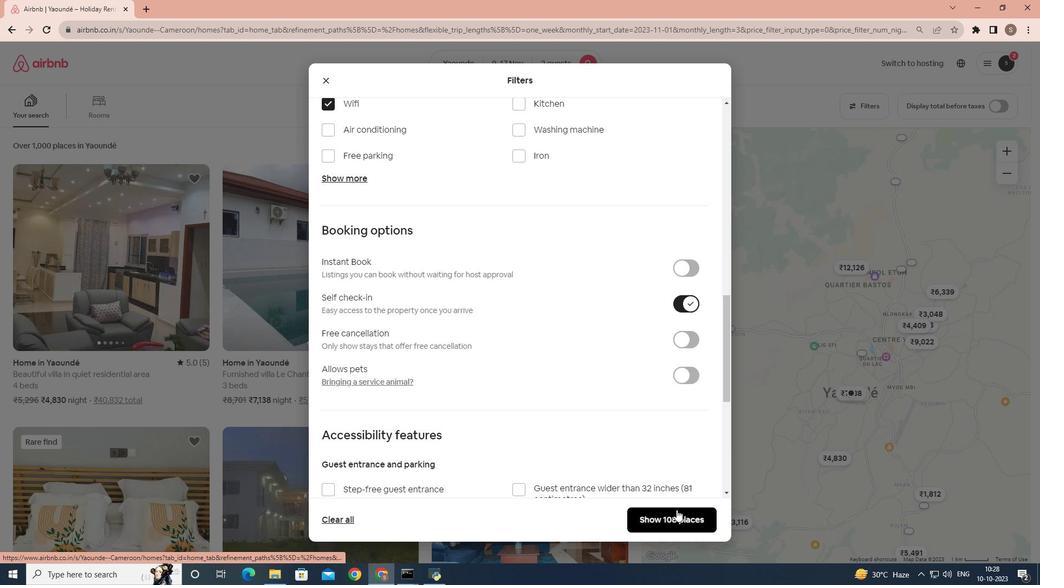 
Action: Mouse moved to (67, 293)
Screenshot: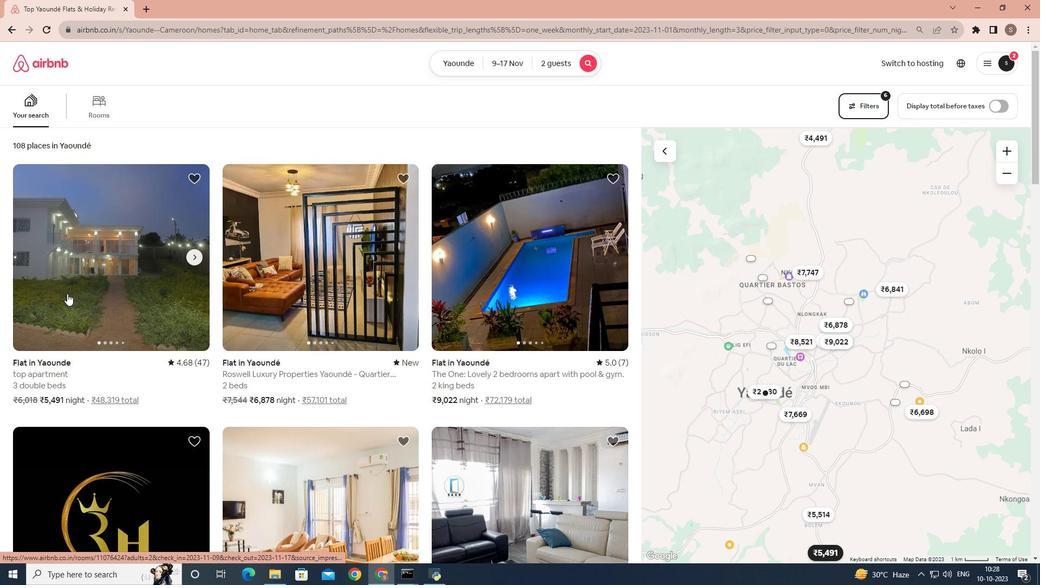 
Action: Mouse pressed left at (67, 293)
Screenshot: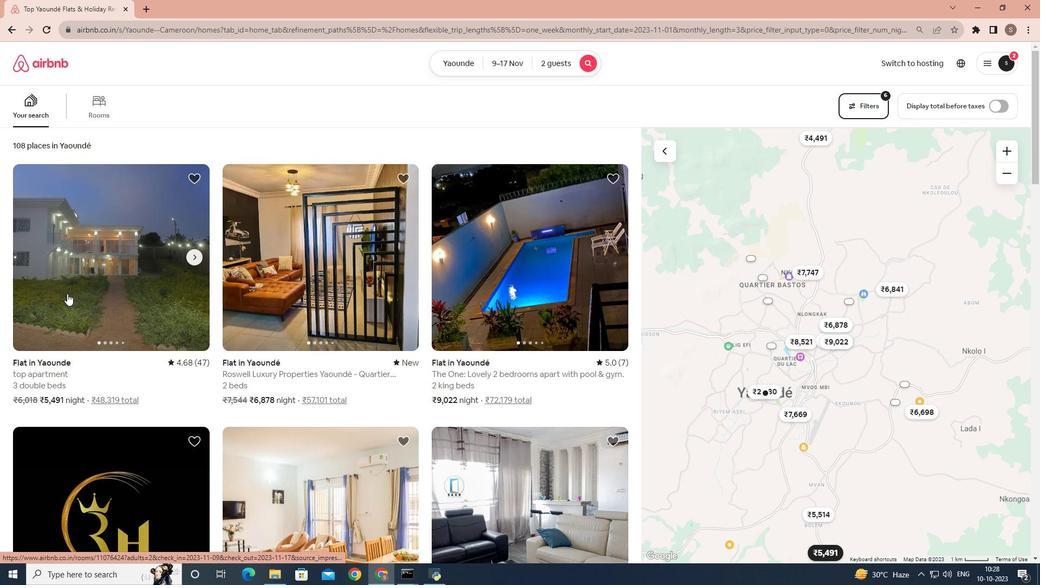 
Action: Mouse moved to (735, 401)
Screenshot: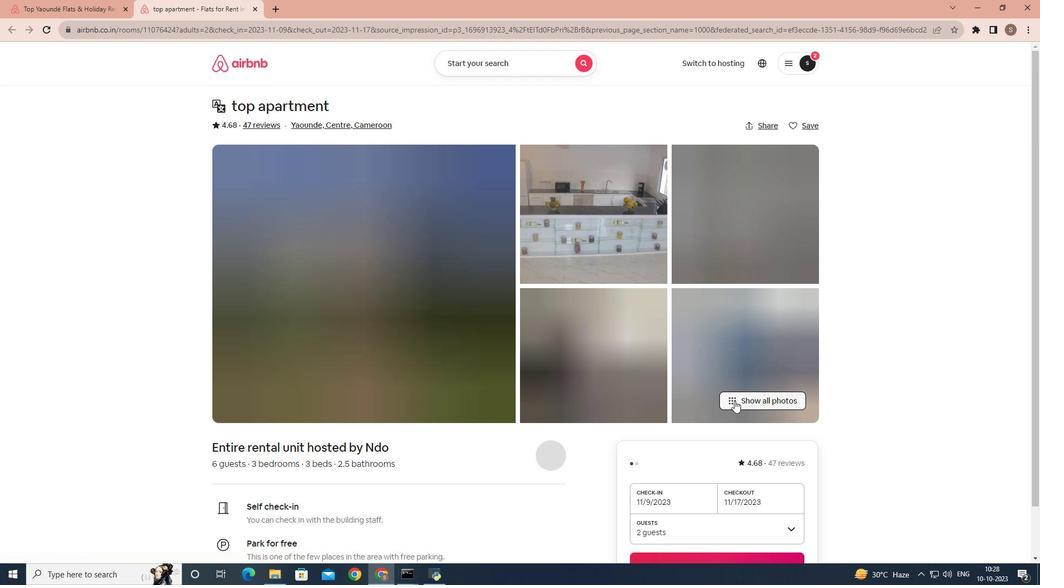 
Action: Mouse pressed left at (735, 401)
Screenshot: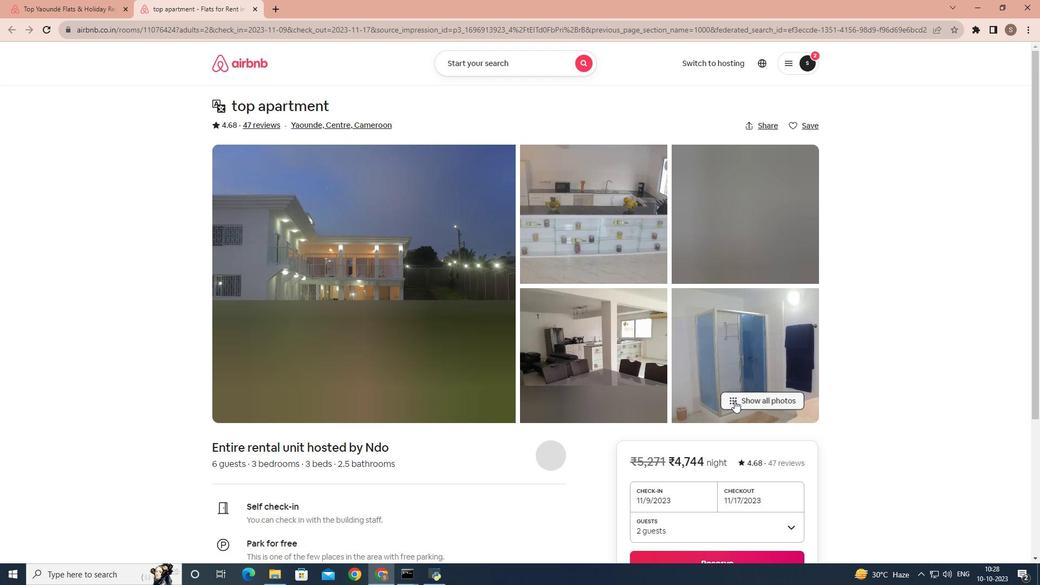 
Action: Mouse moved to (883, 397)
Screenshot: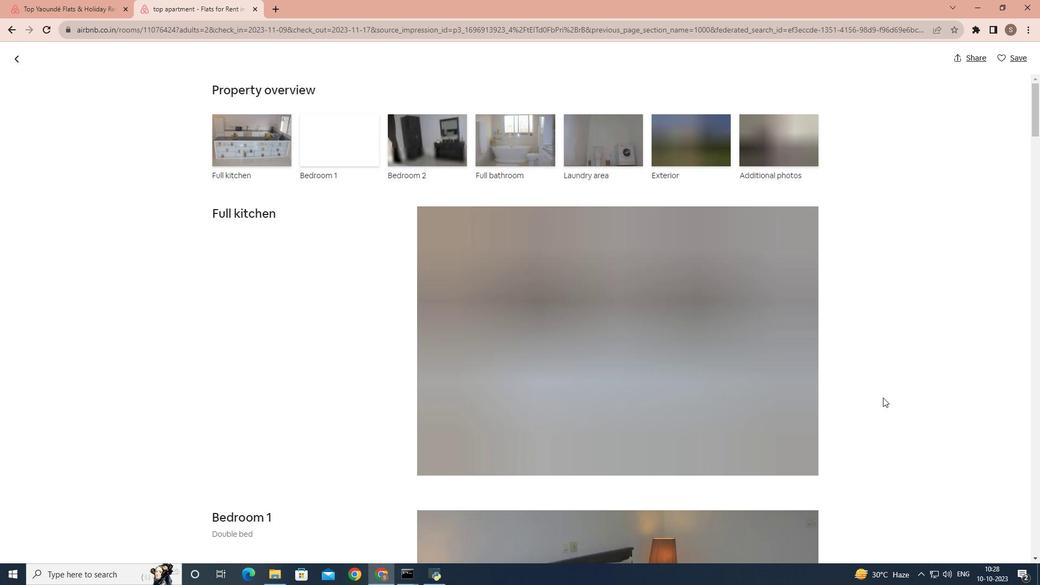 
Action: Mouse scrolled (883, 397) with delta (0, 0)
Screenshot: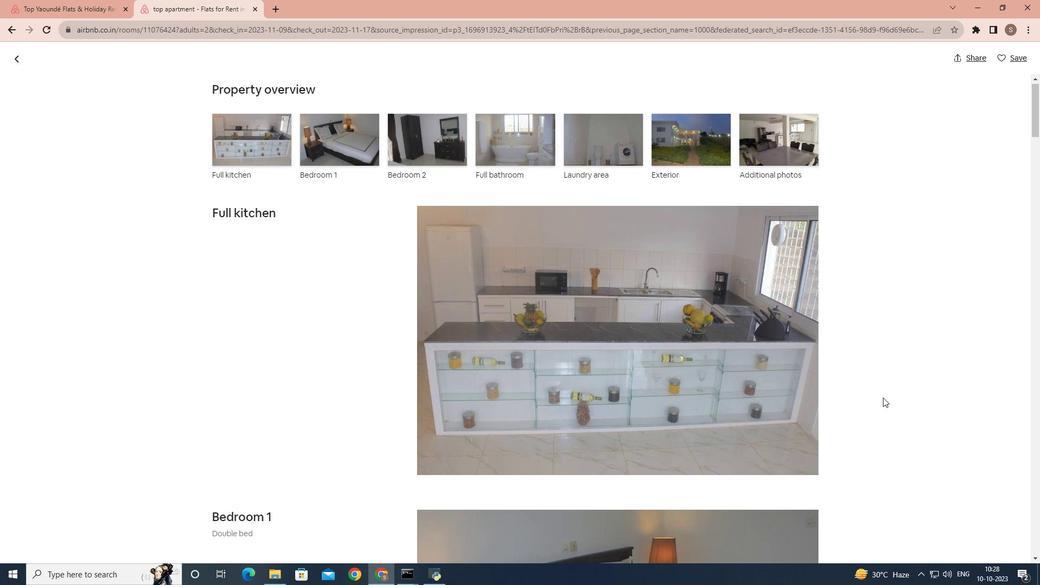 
Action: Mouse scrolled (883, 397) with delta (0, 0)
Screenshot: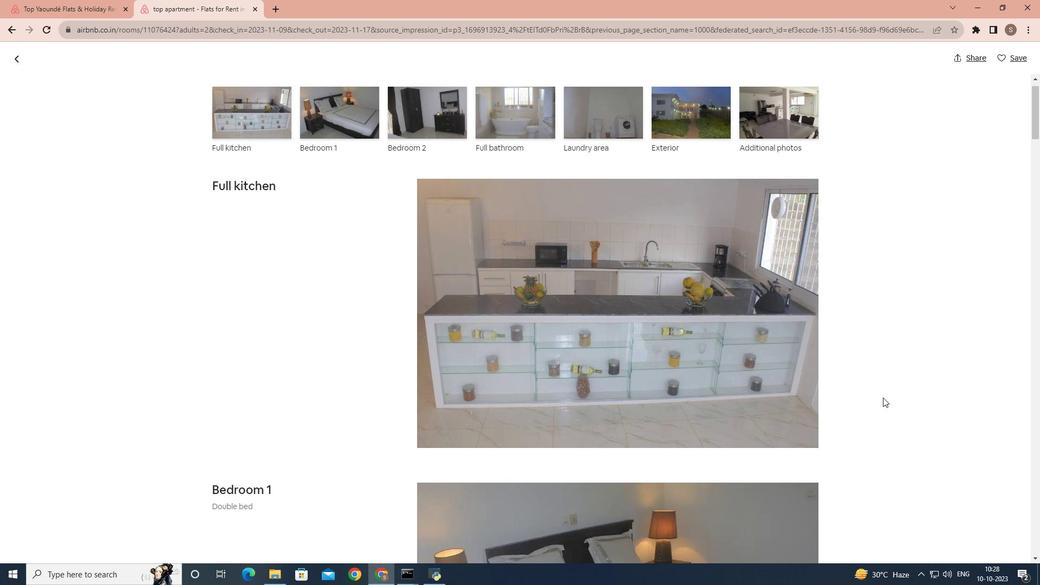 
Action: Mouse scrolled (883, 397) with delta (0, 0)
Screenshot: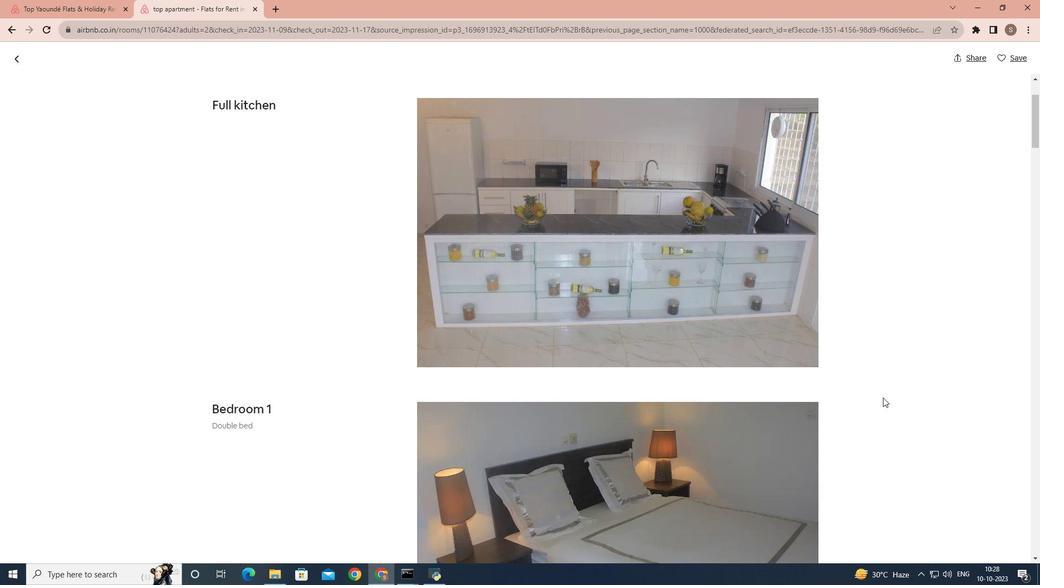 
Action: Mouse scrolled (883, 397) with delta (0, 0)
Screenshot: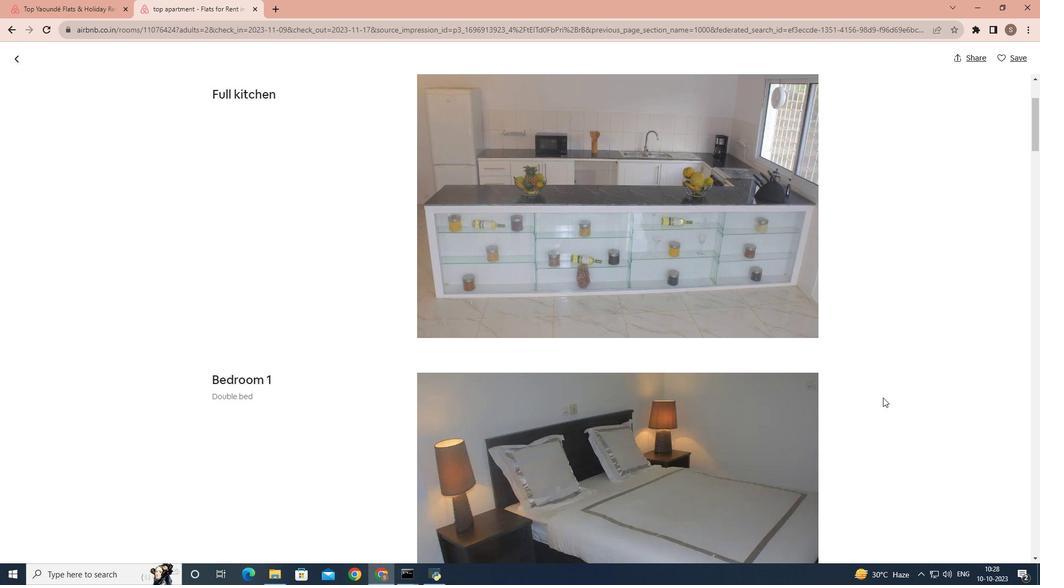 
Action: Mouse scrolled (883, 397) with delta (0, 0)
Screenshot: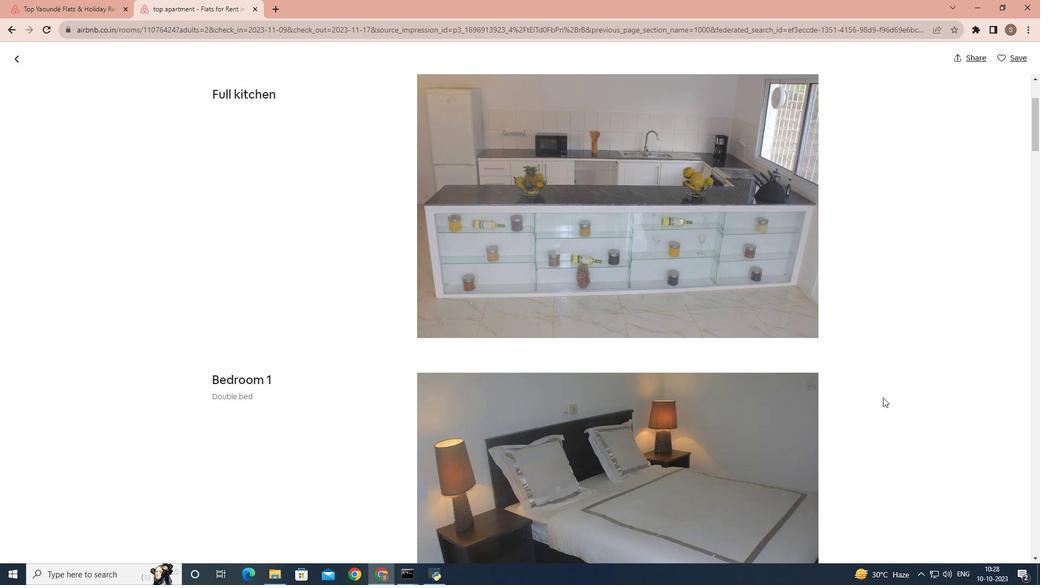 
Action: Mouse scrolled (883, 397) with delta (0, 0)
Screenshot: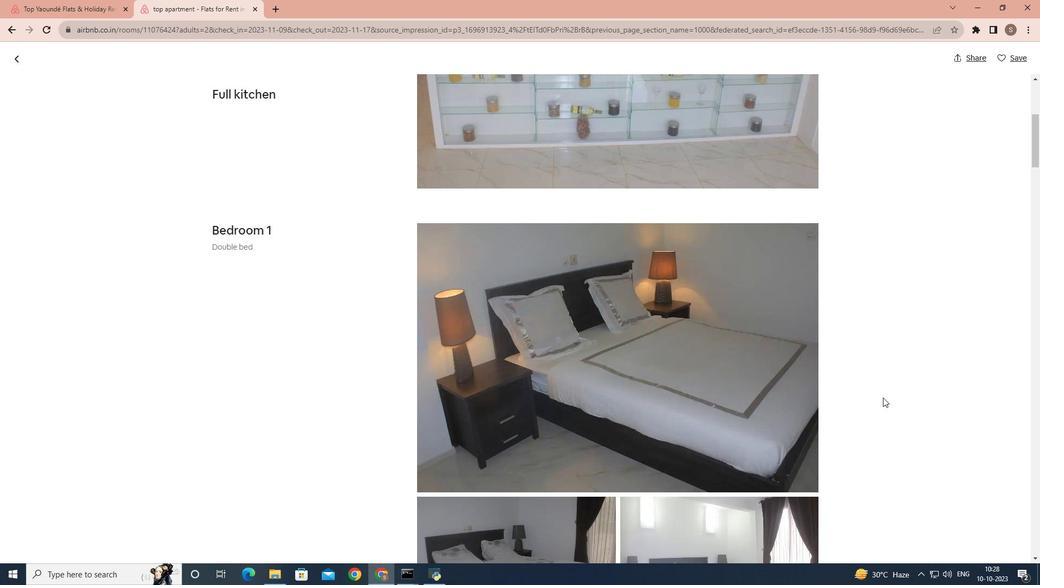 
Action: Mouse scrolled (883, 397) with delta (0, 0)
Screenshot: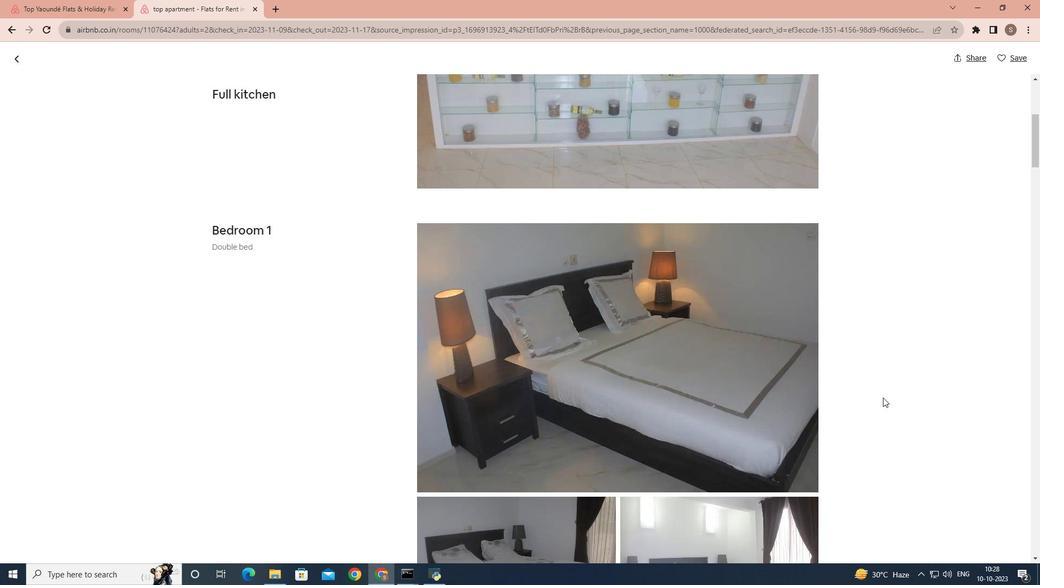 
Action: Mouse scrolled (883, 397) with delta (0, 0)
Screenshot: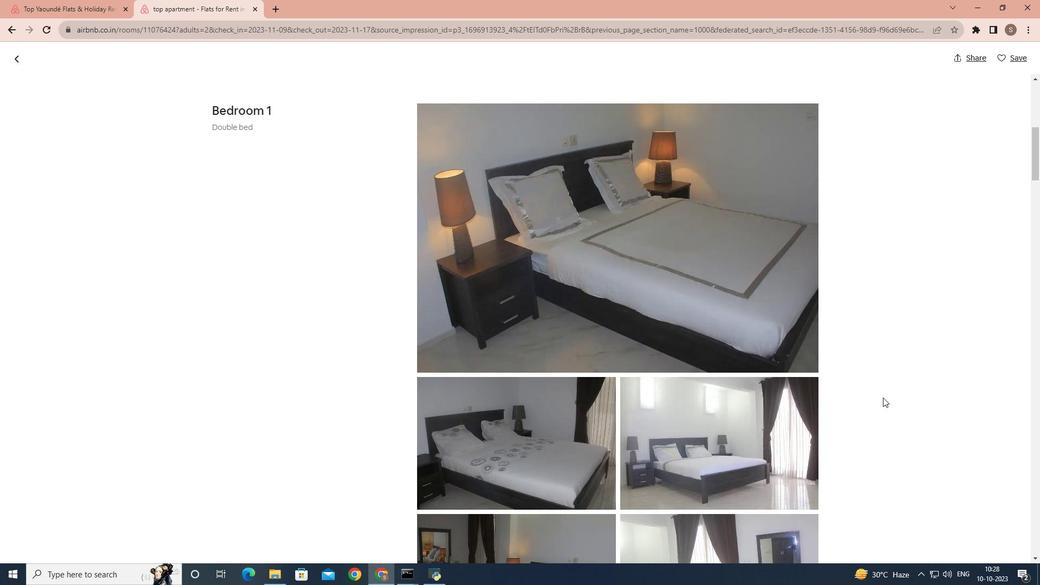 
Action: Mouse scrolled (883, 397) with delta (0, 0)
Screenshot: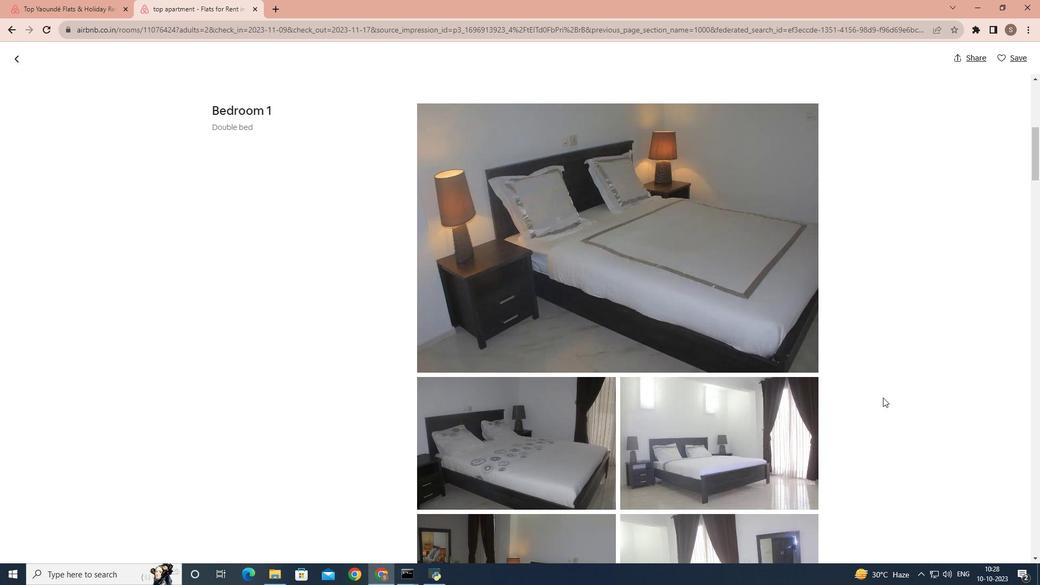 
Action: Mouse scrolled (883, 397) with delta (0, 0)
Screenshot: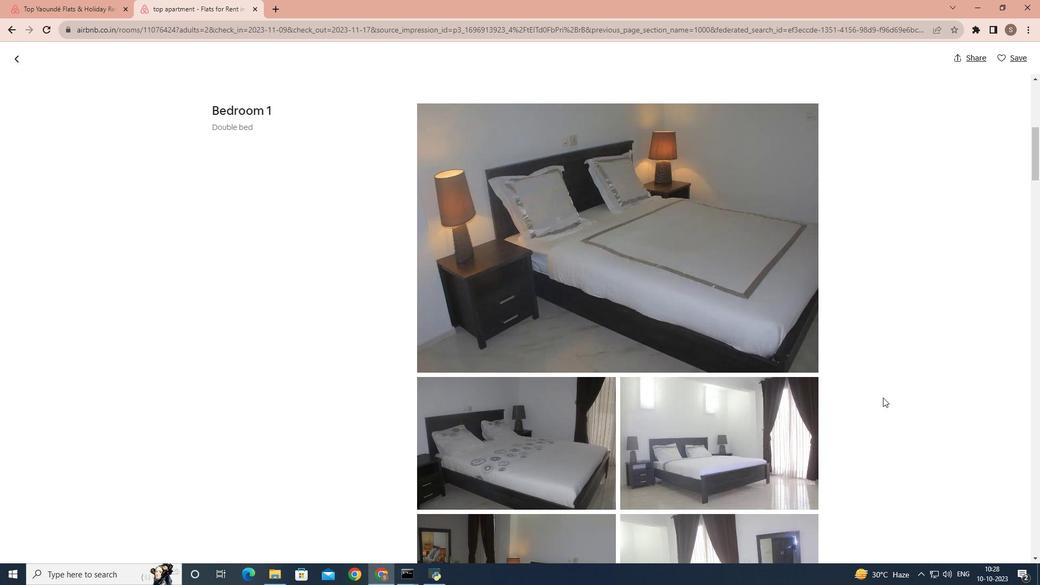 
Action: Mouse scrolled (883, 397) with delta (0, 0)
Screenshot: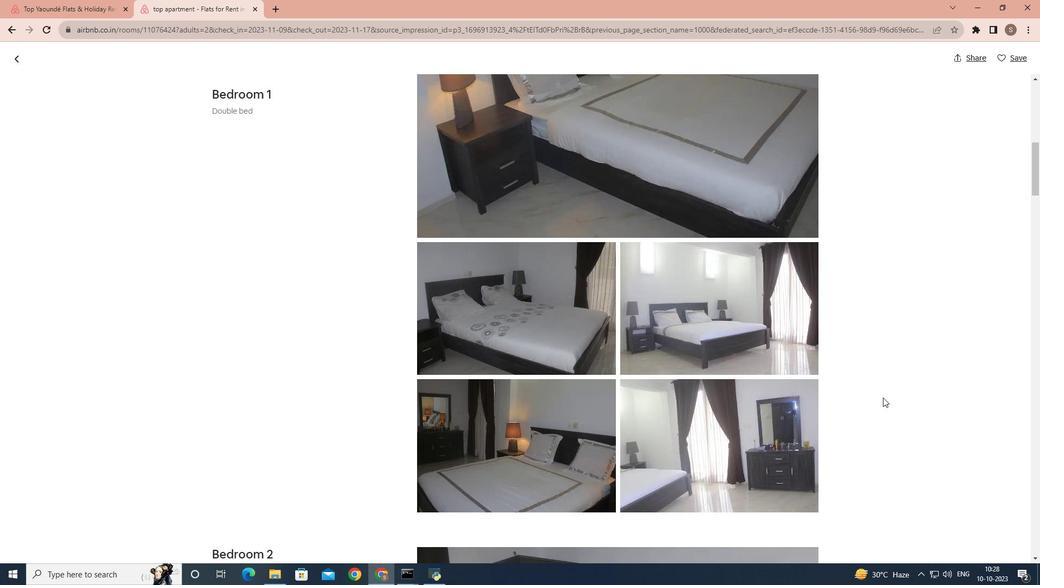 
Action: Mouse scrolled (883, 397) with delta (0, 0)
Screenshot: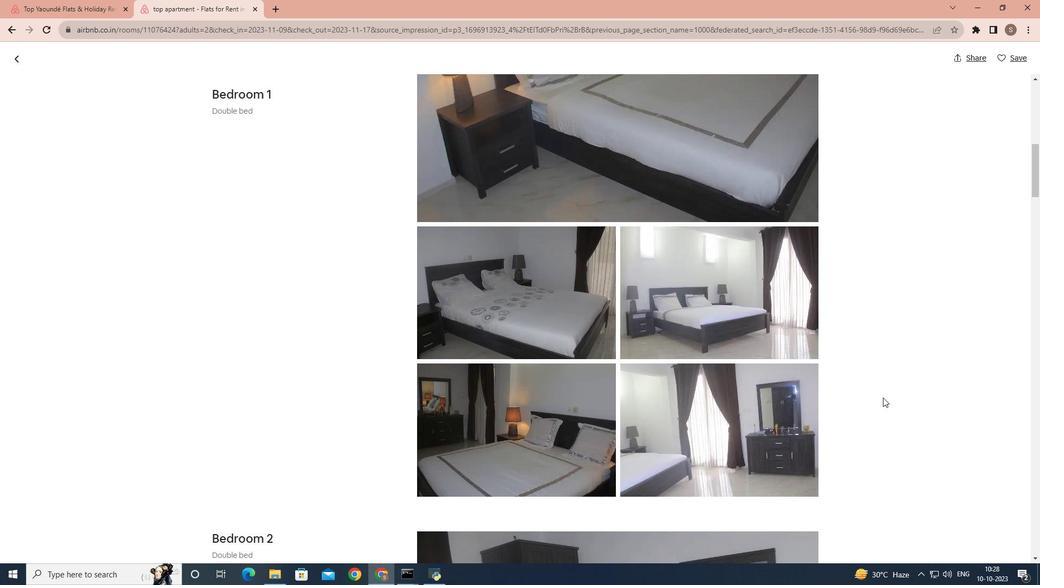 
Action: Mouse scrolled (883, 397) with delta (0, 0)
Screenshot: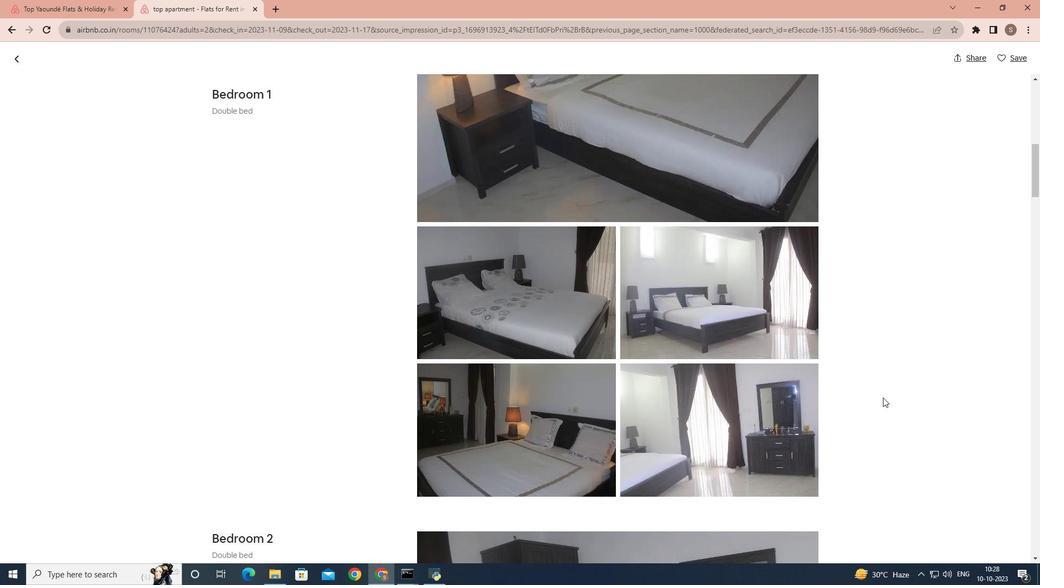 
Action: Mouse scrolled (883, 397) with delta (0, 0)
Screenshot: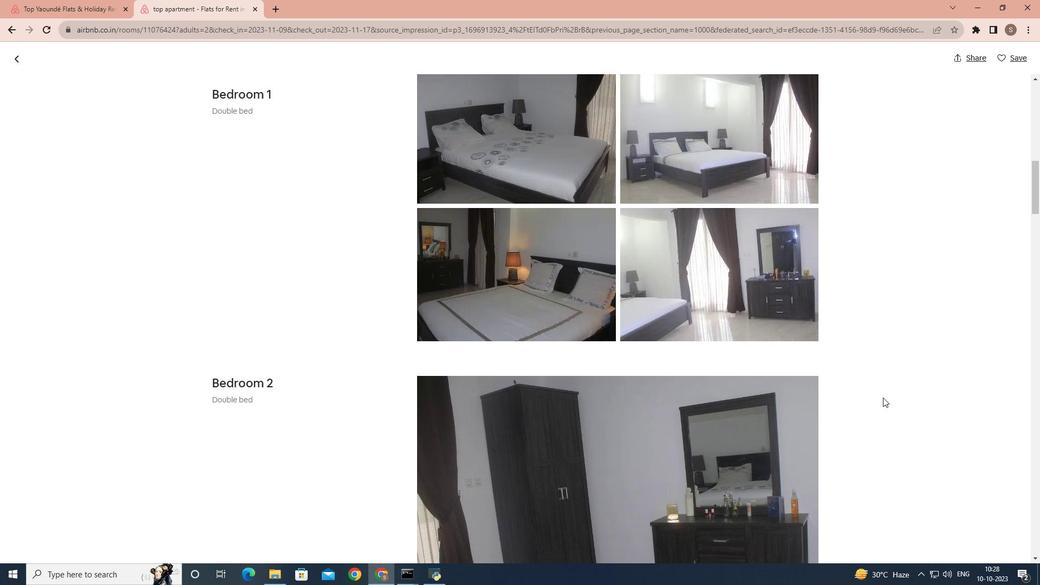 
Action: Mouse scrolled (883, 397) with delta (0, 0)
Screenshot: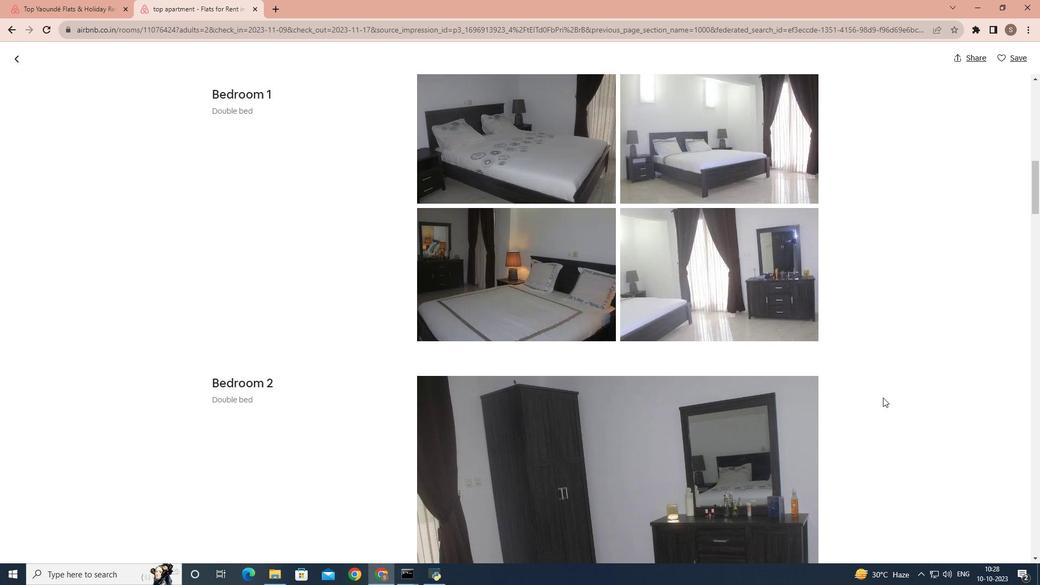 
Action: Mouse scrolled (883, 397) with delta (0, 0)
Screenshot: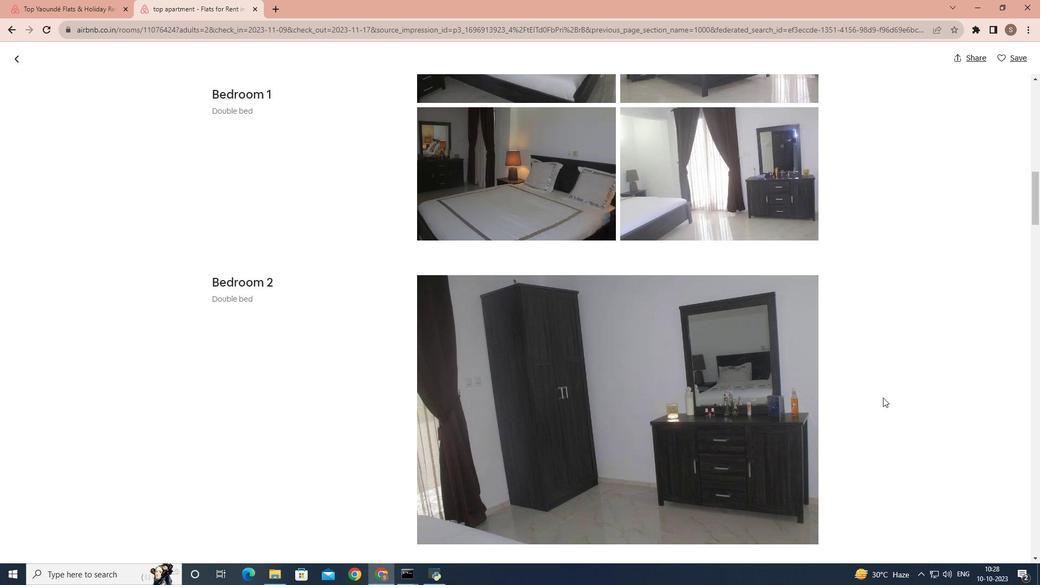 
Action: Mouse scrolled (883, 397) with delta (0, 0)
Screenshot: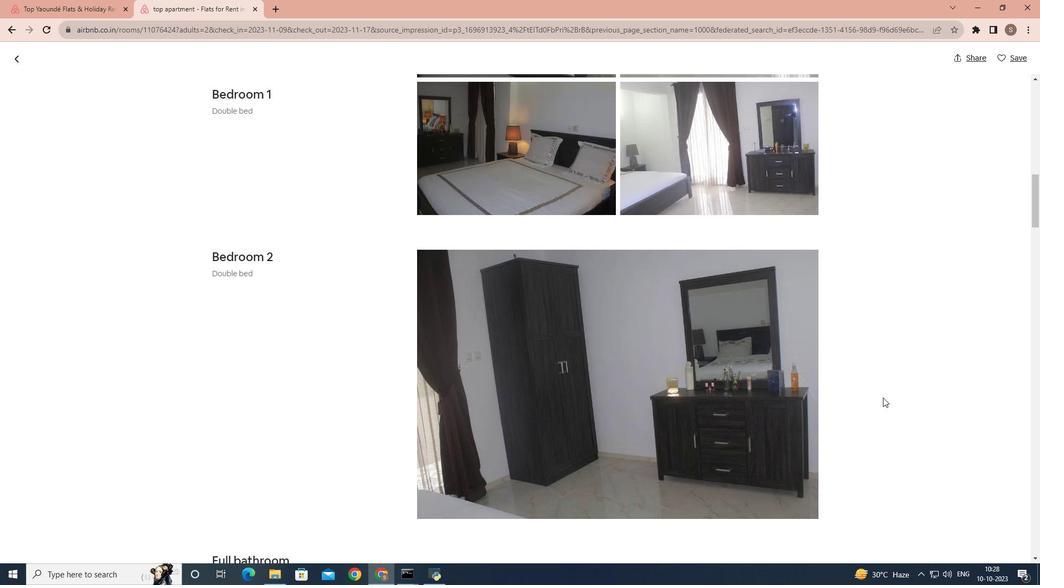 
Action: Mouse scrolled (883, 397) with delta (0, 0)
Screenshot: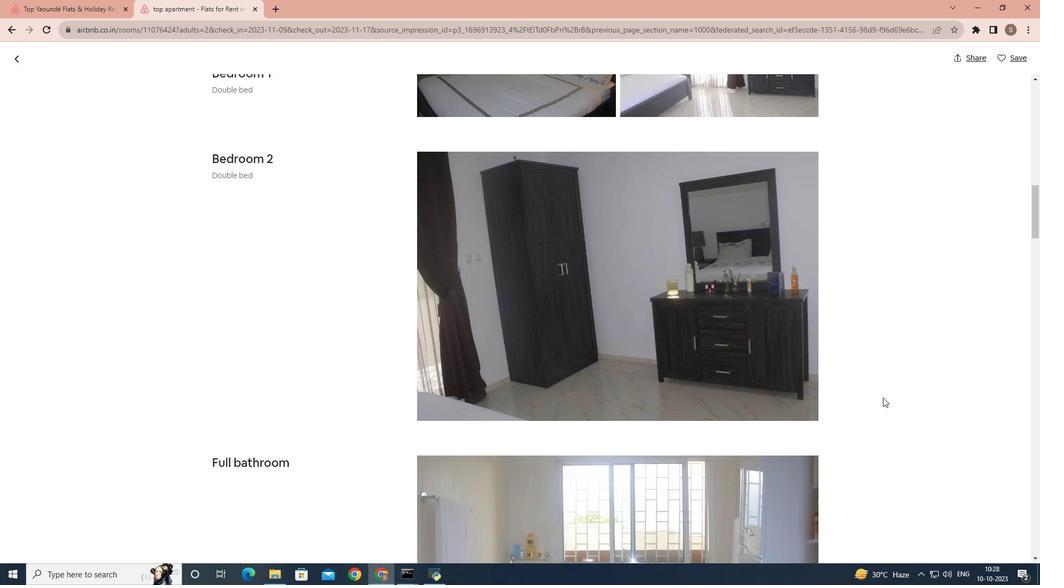 
Action: Mouse scrolled (883, 397) with delta (0, 0)
Screenshot: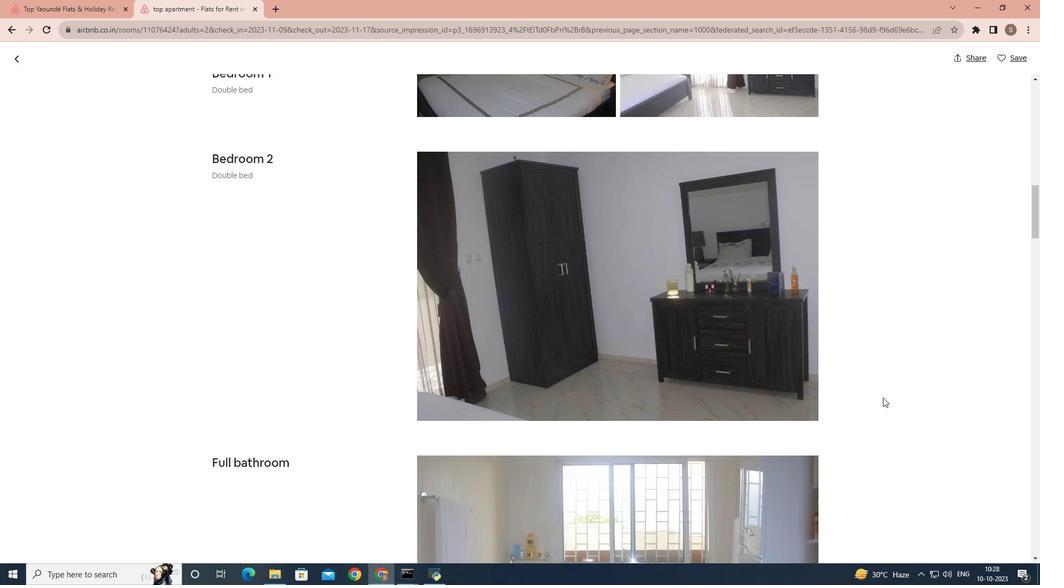 
Action: Mouse scrolled (883, 397) with delta (0, 0)
Screenshot: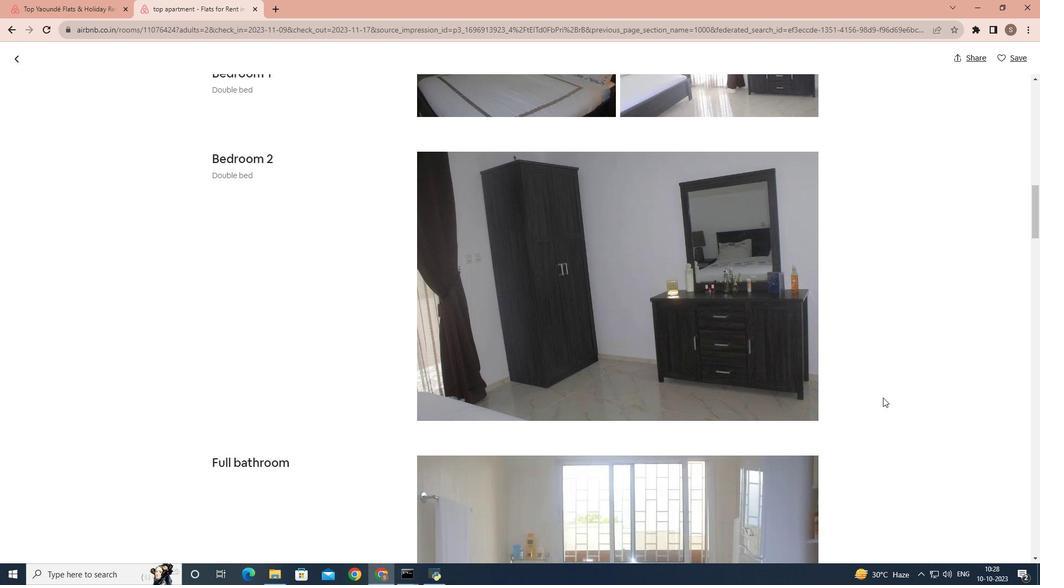 
Action: Mouse scrolled (883, 397) with delta (0, 0)
Screenshot: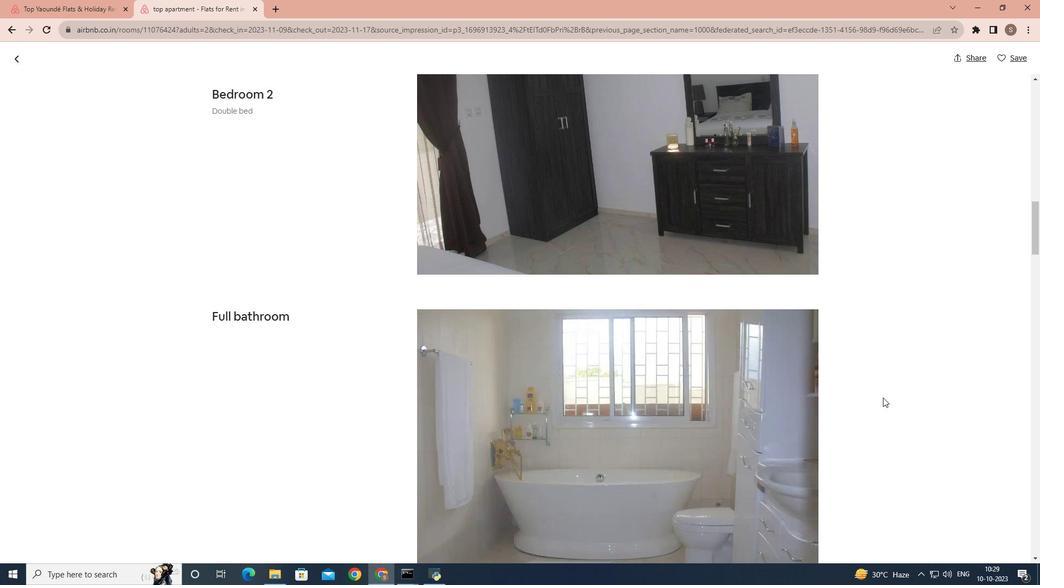 
Action: Mouse scrolled (883, 397) with delta (0, 0)
Screenshot: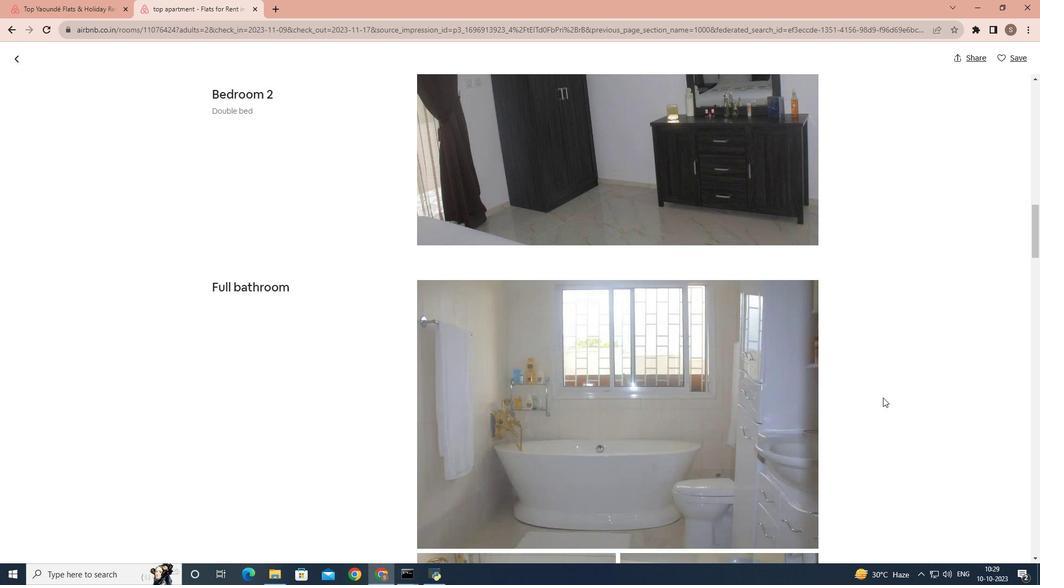 
Action: Mouse scrolled (883, 397) with delta (0, 0)
Screenshot: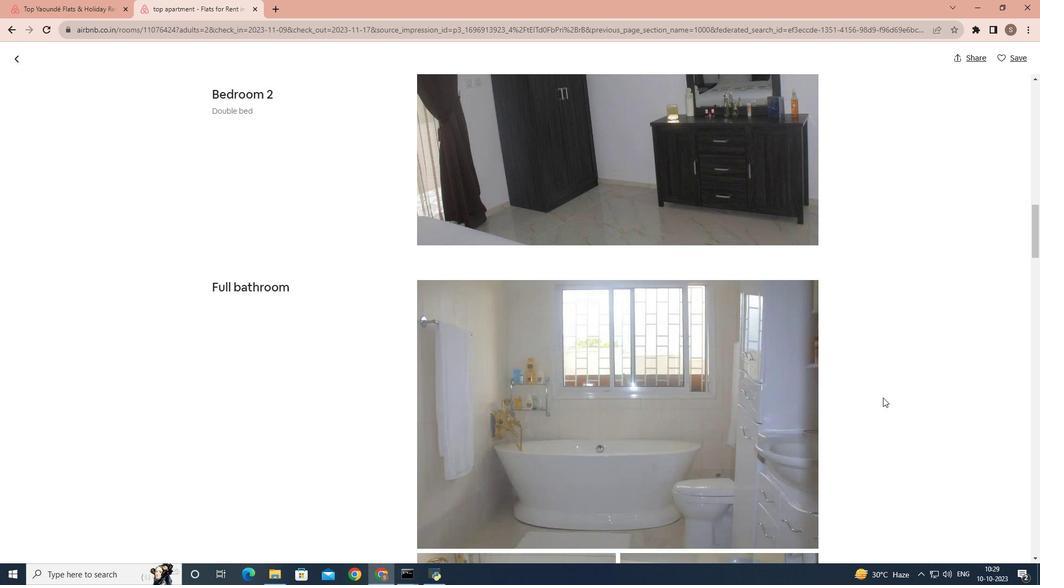
Action: Mouse scrolled (883, 397) with delta (0, 0)
Screenshot: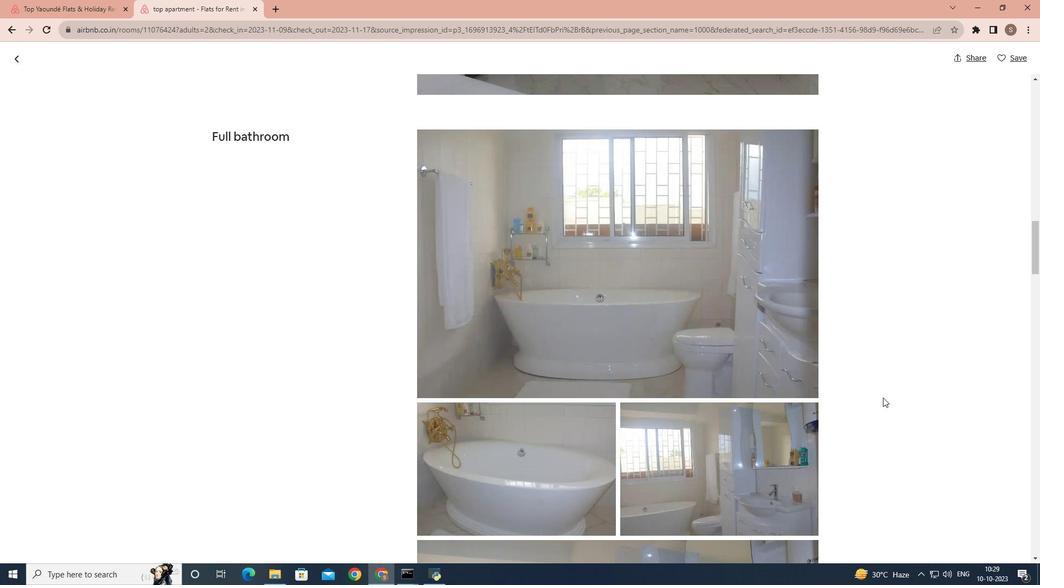 
Action: Mouse scrolled (883, 397) with delta (0, 0)
Screenshot: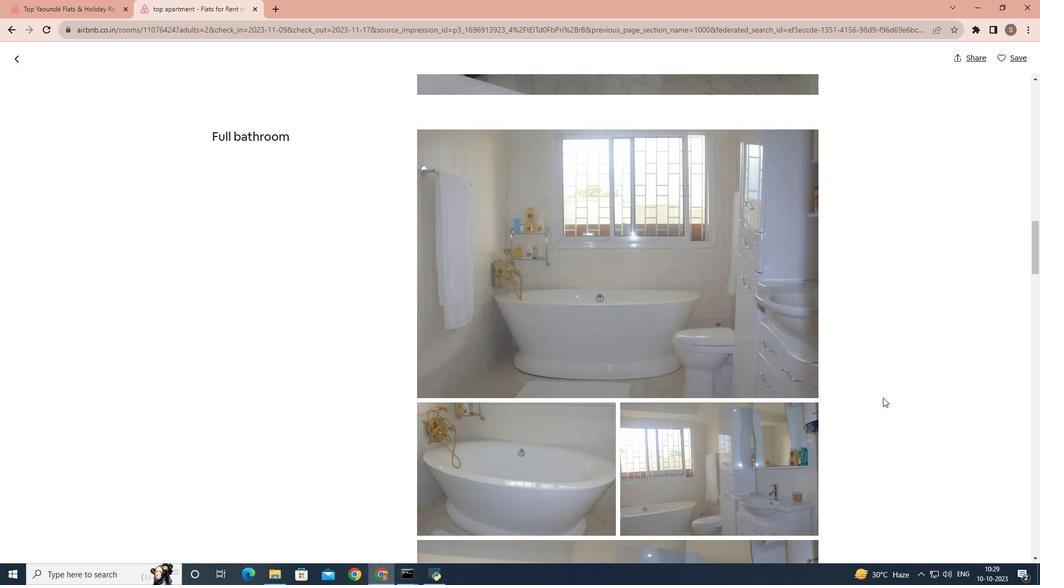 
Action: Mouse scrolled (883, 397) with delta (0, 0)
Screenshot: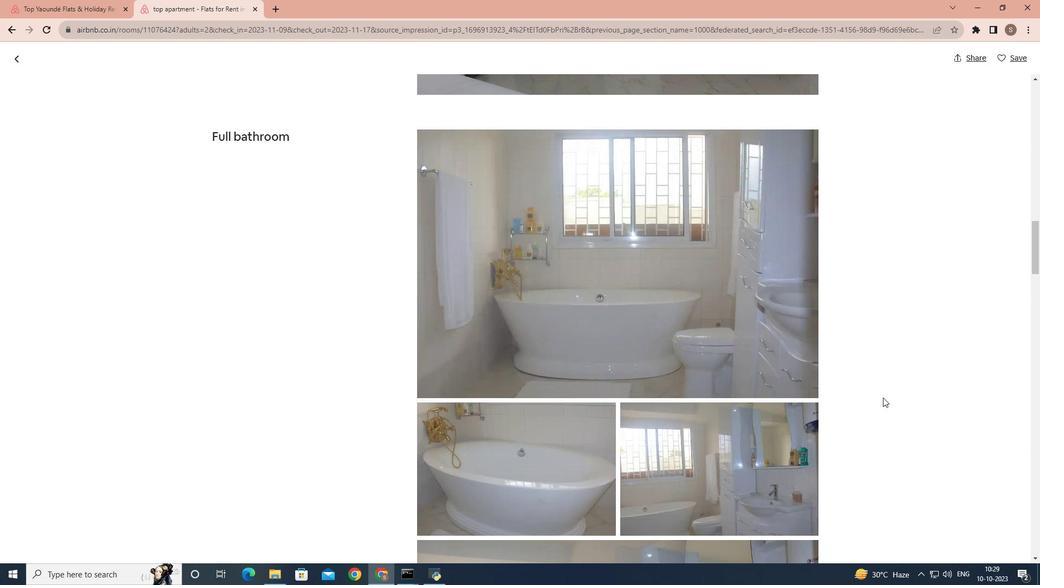 
Action: Mouse scrolled (883, 397) with delta (0, 0)
Screenshot: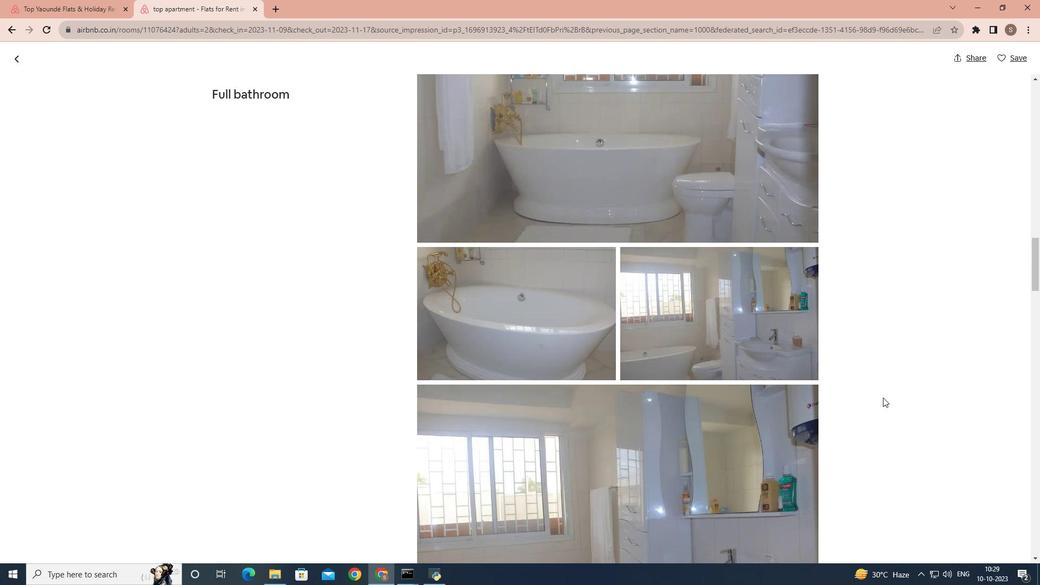 
Action: Mouse scrolled (883, 397) with delta (0, 0)
Screenshot: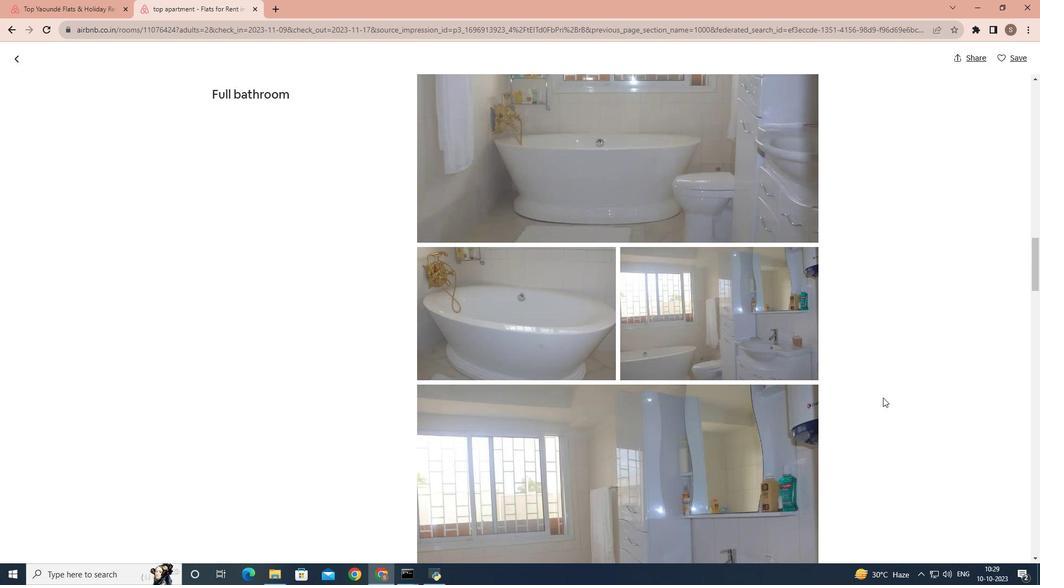 
Action: Mouse scrolled (883, 397) with delta (0, 0)
Screenshot: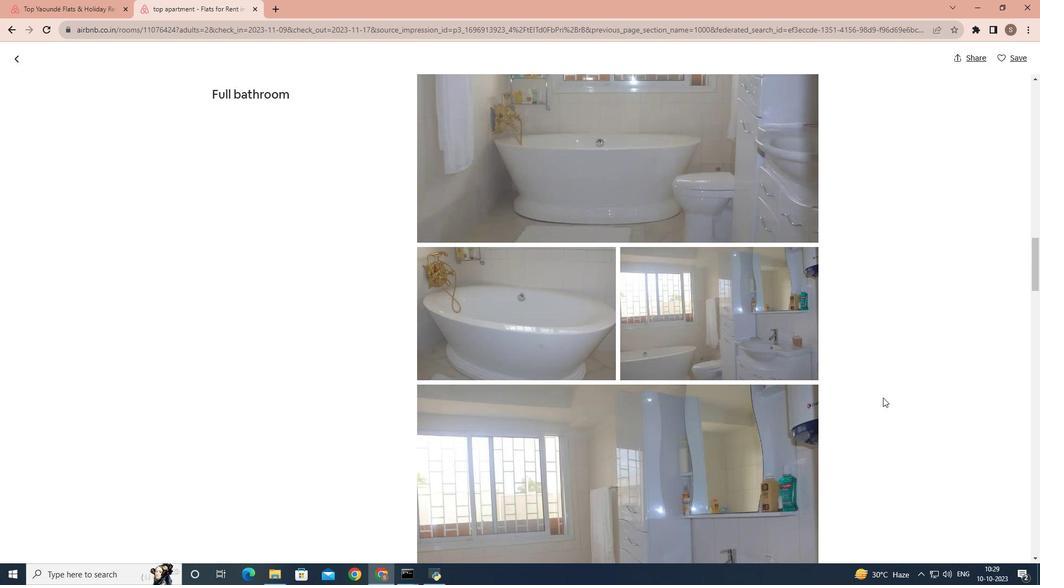 
Action: Mouse scrolled (883, 397) with delta (0, 0)
Screenshot: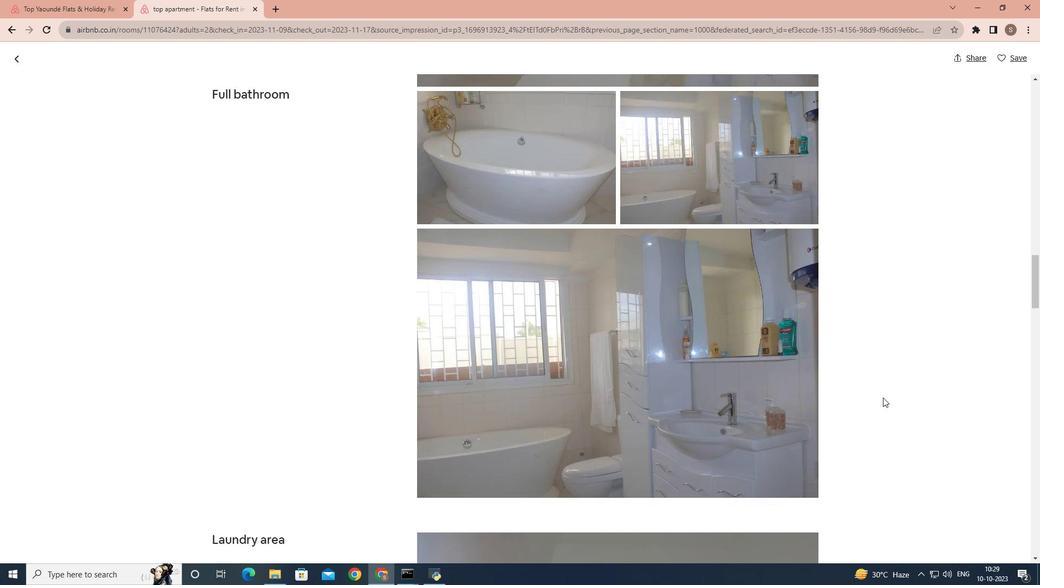 
Action: Mouse scrolled (883, 397) with delta (0, 0)
Screenshot: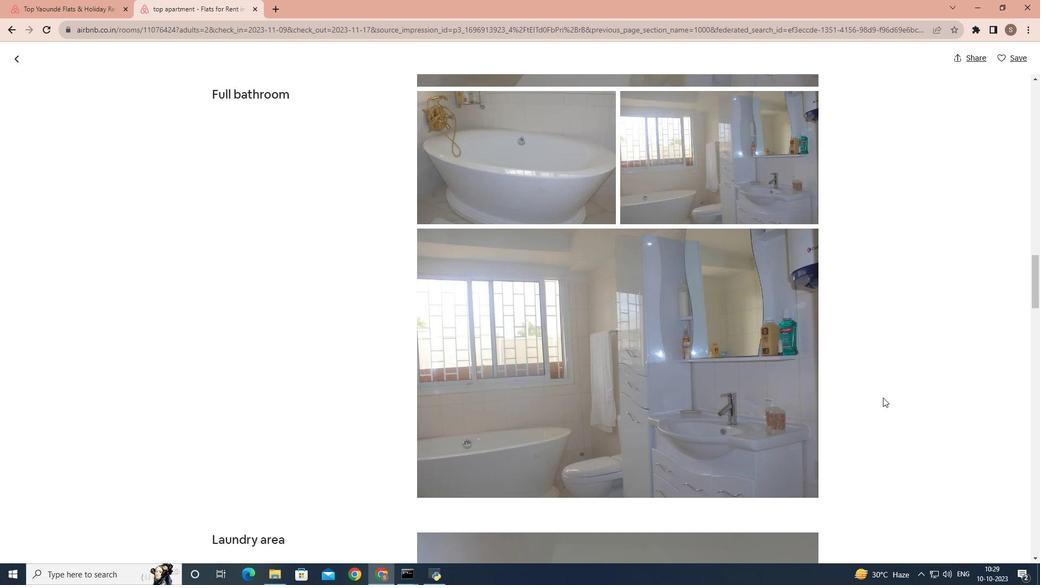 
Action: Mouse scrolled (883, 397) with delta (0, 0)
Screenshot: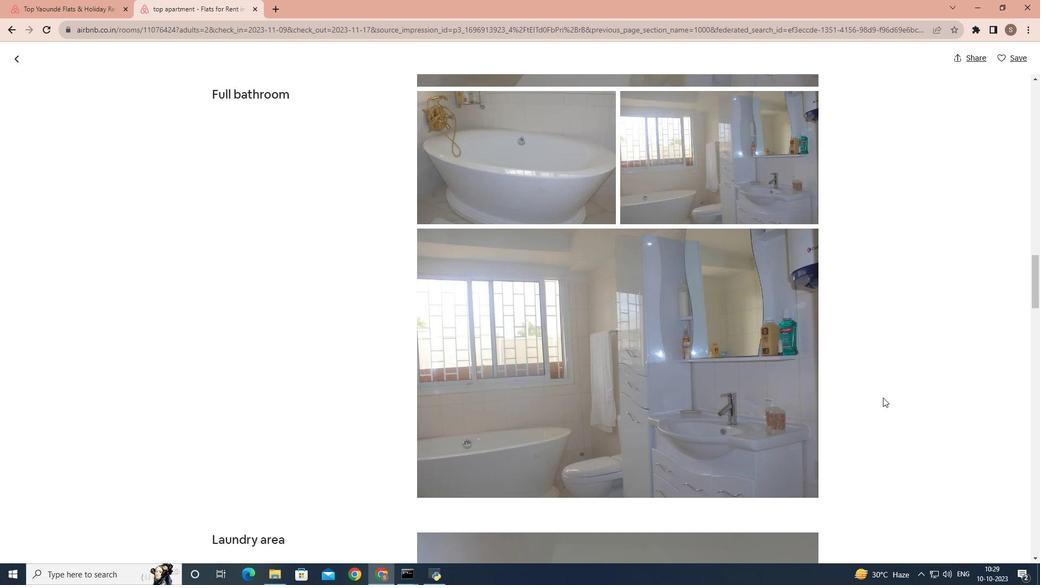 
Action: Mouse scrolled (883, 397) with delta (0, 0)
Screenshot: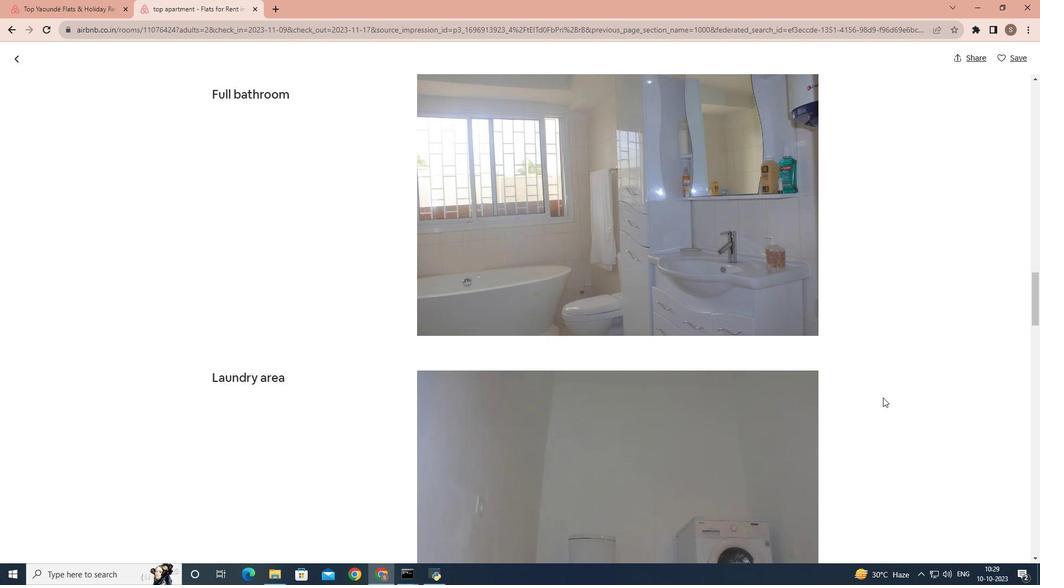 
Action: Mouse scrolled (883, 397) with delta (0, 0)
Screenshot: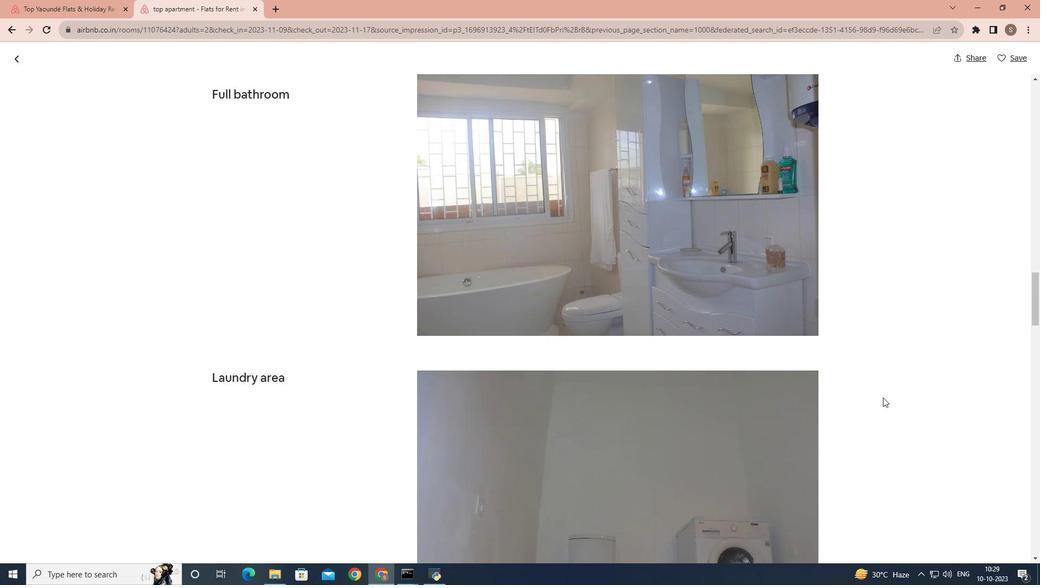 
Action: Mouse scrolled (883, 397) with delta (0, 0)
Screenshot: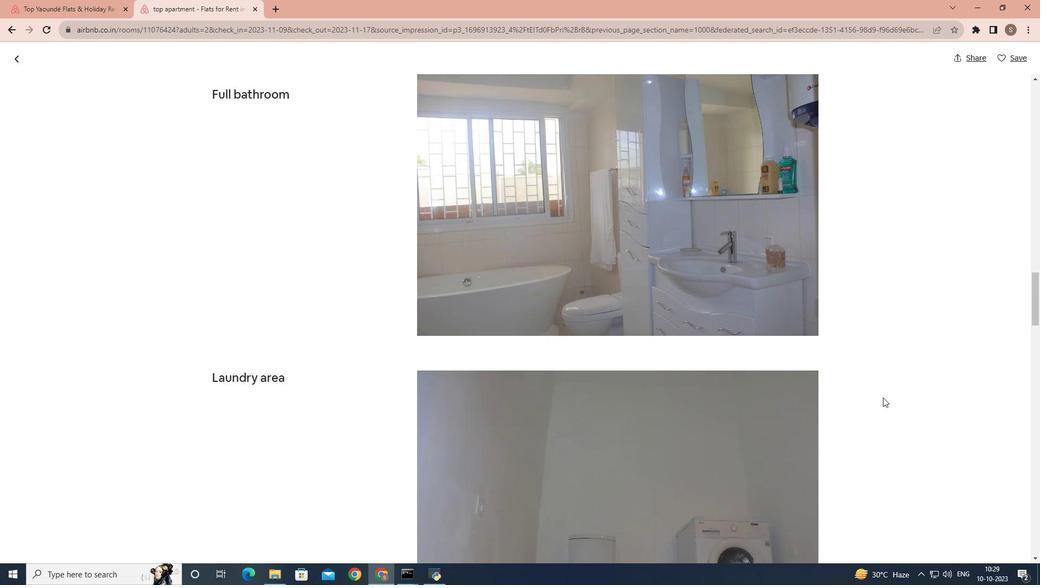 
Action: Mouse scrolled (883, 397) with delta (0, 0)
Screenshot: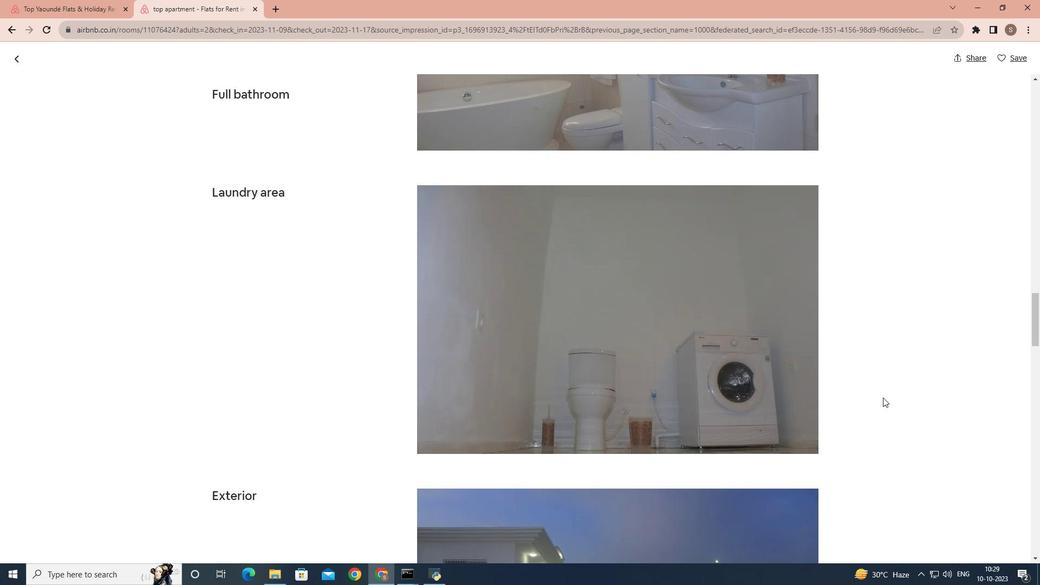 
Action: Mouse scrolled (883, 397) with delta (0, 0)
Screenshot: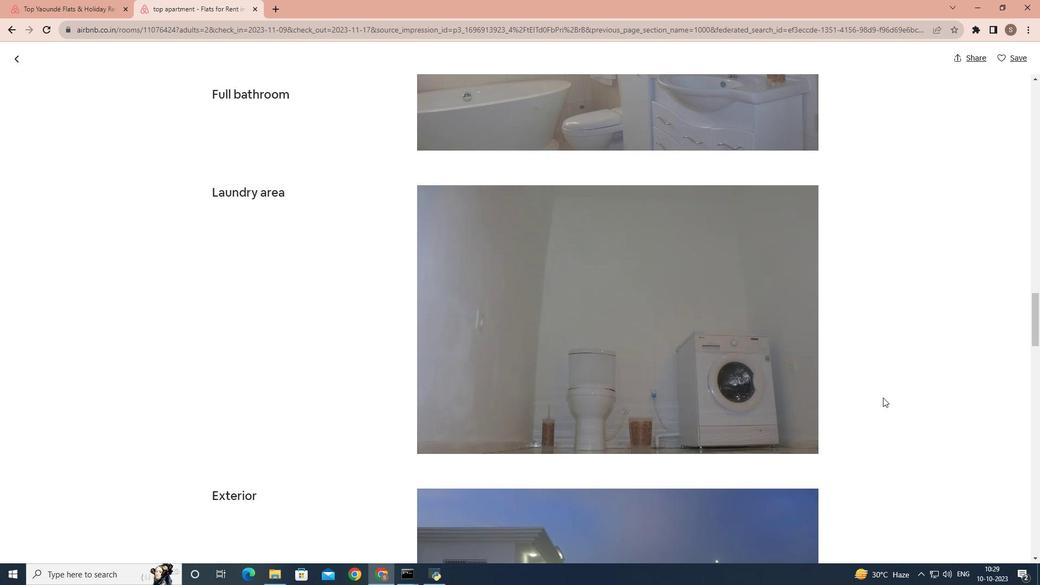 
Action: Mouse scrolled (883, 397) with delta (0, 0)
Screenshot: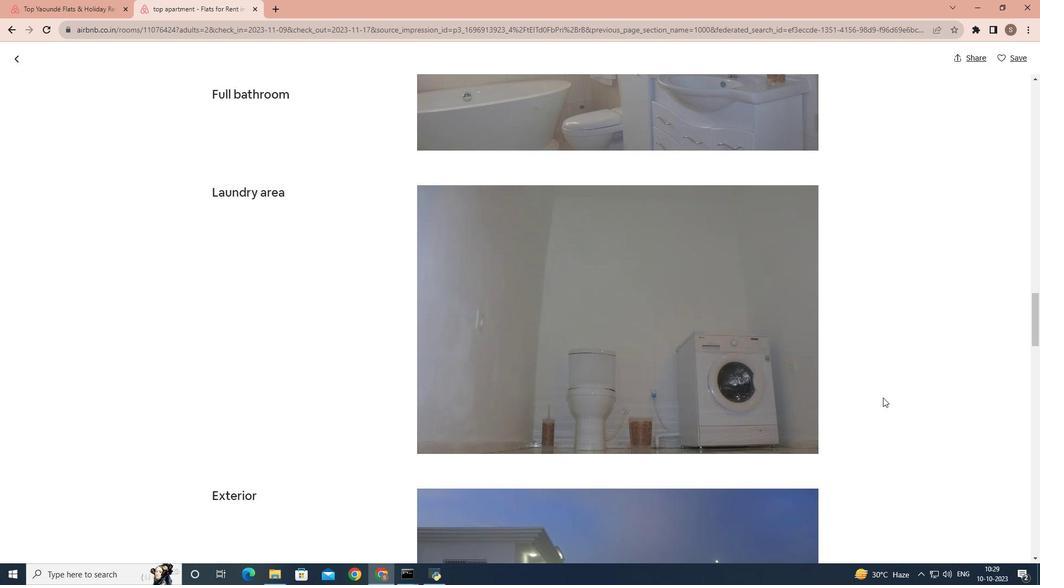 
Action: Mouse scrolled (883, 397) with delta (0, 0)
Screenshot: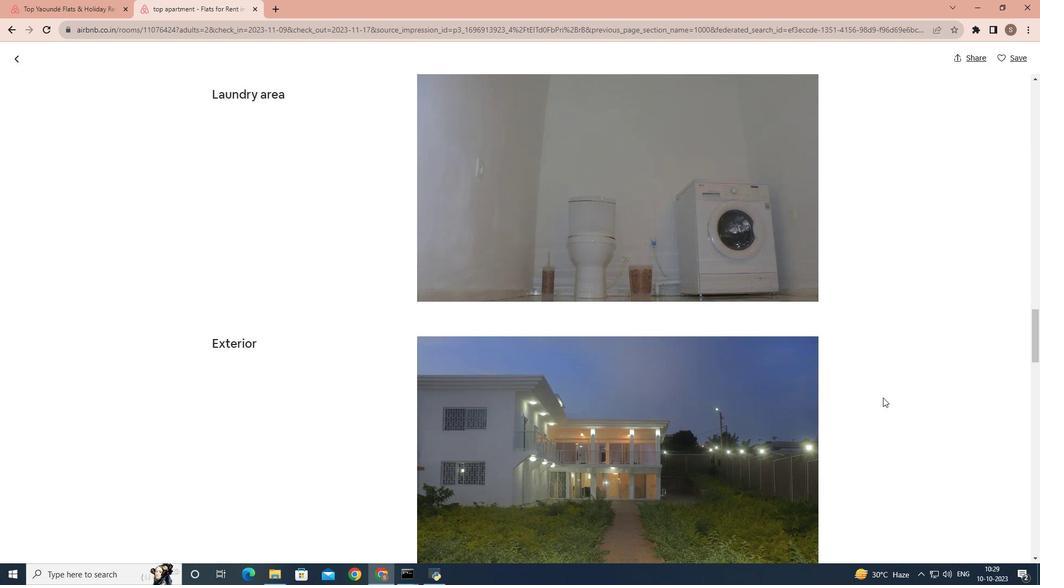 
Action: Mouse scrolled (883, 397) with delta (0, 0)
Screenshot: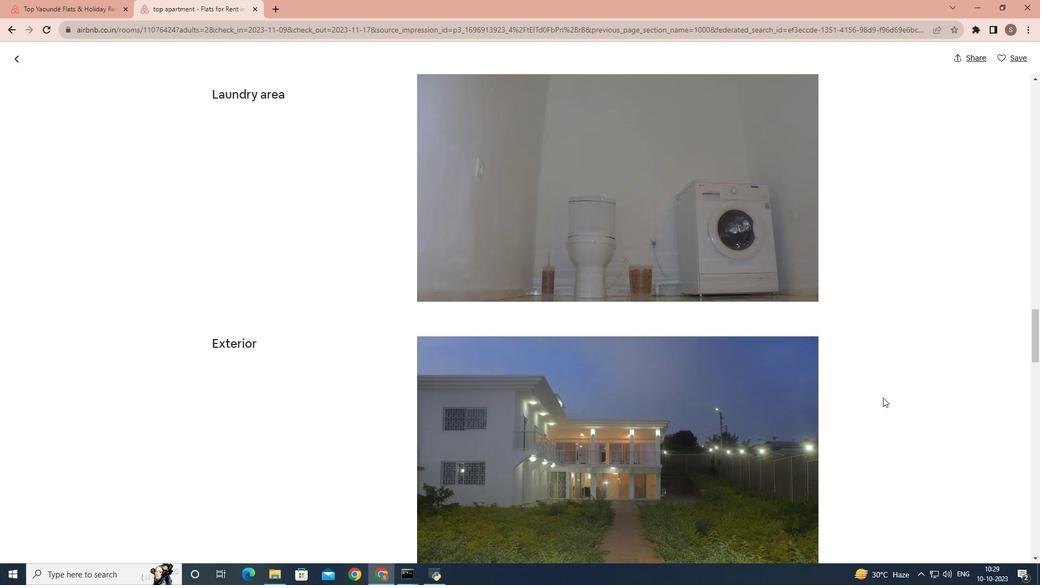 
Action: Mouse scrolled (883, 397) with delta (0, 0)
Screenshot: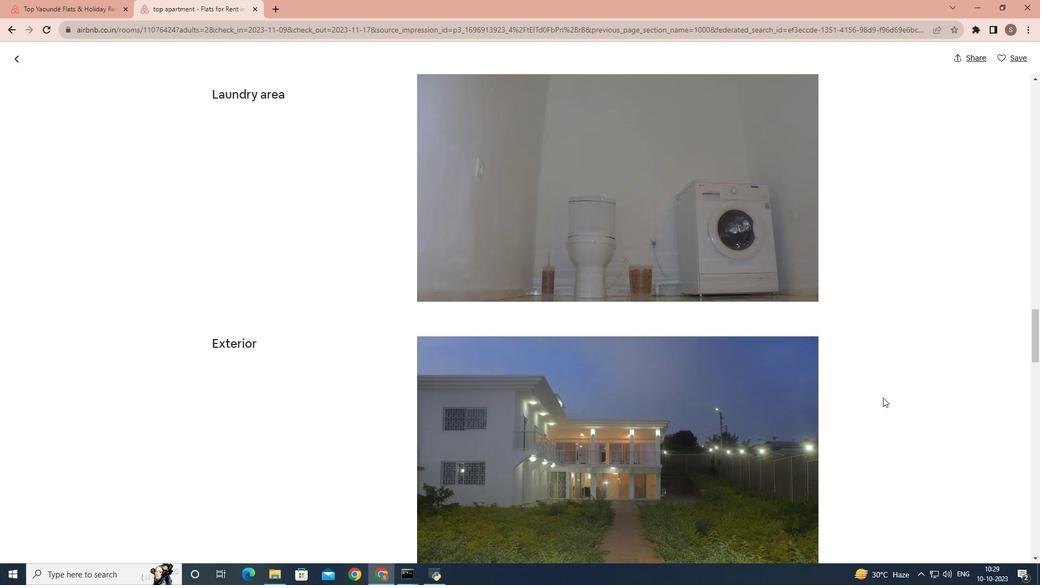 
Action: Mouse scrolled (883, 397) with delta (0, 0)
Screenshot: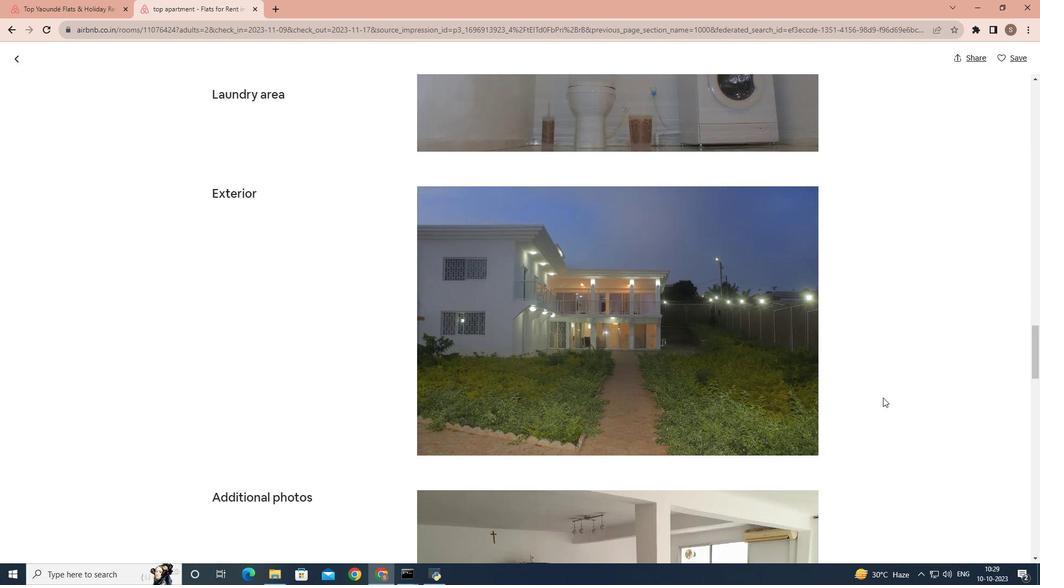 
Action: Mouse scrolled (883, 397) with delta (0, 0)
Screenshot: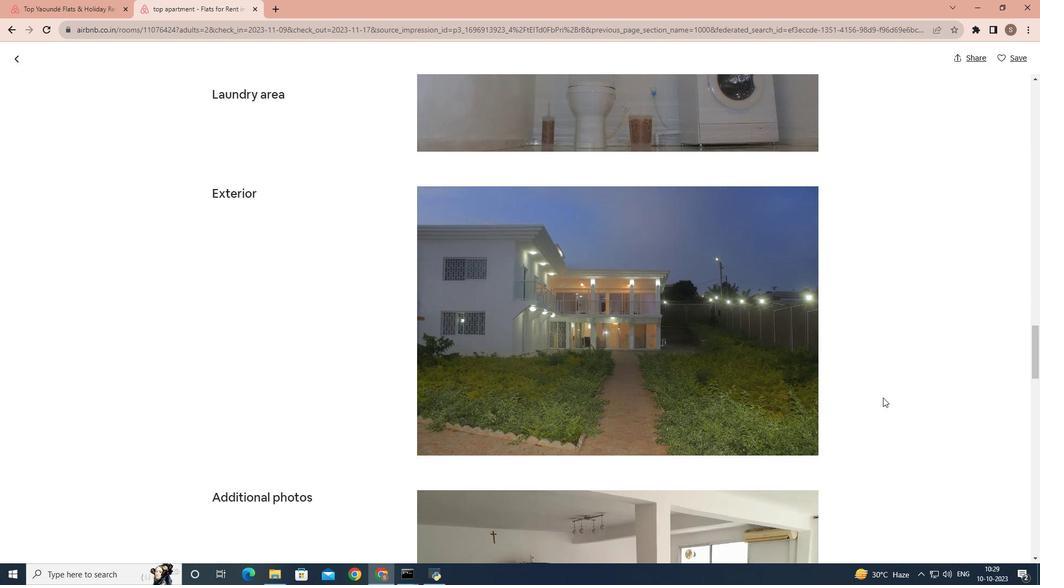 
Action: Mouse scrolled (883, 397) with delta (0, 0)
Screenshot: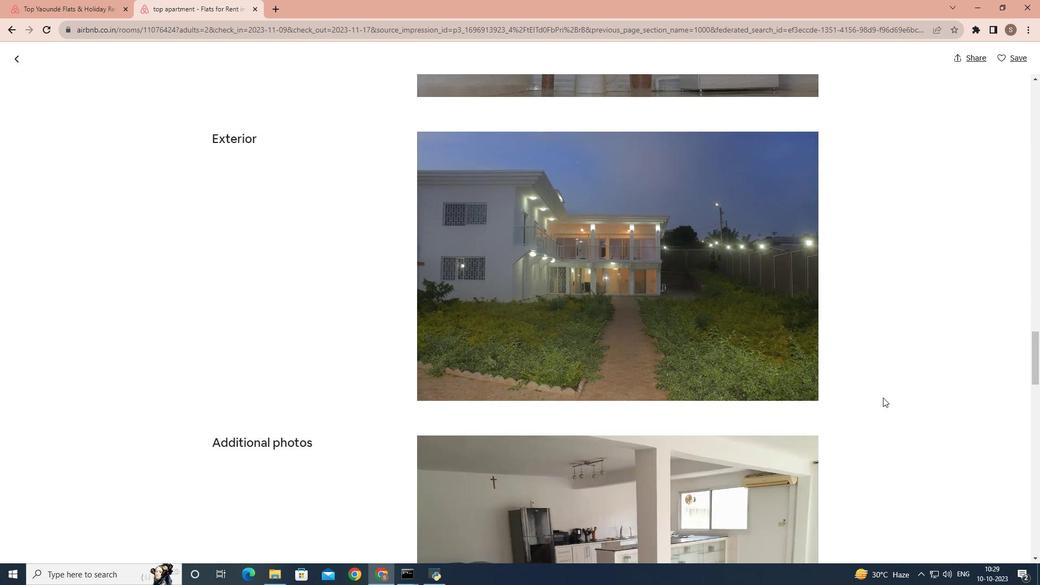 
Action: Mouse scrolled (883, 397) with delta (0, 0)
Screenshot: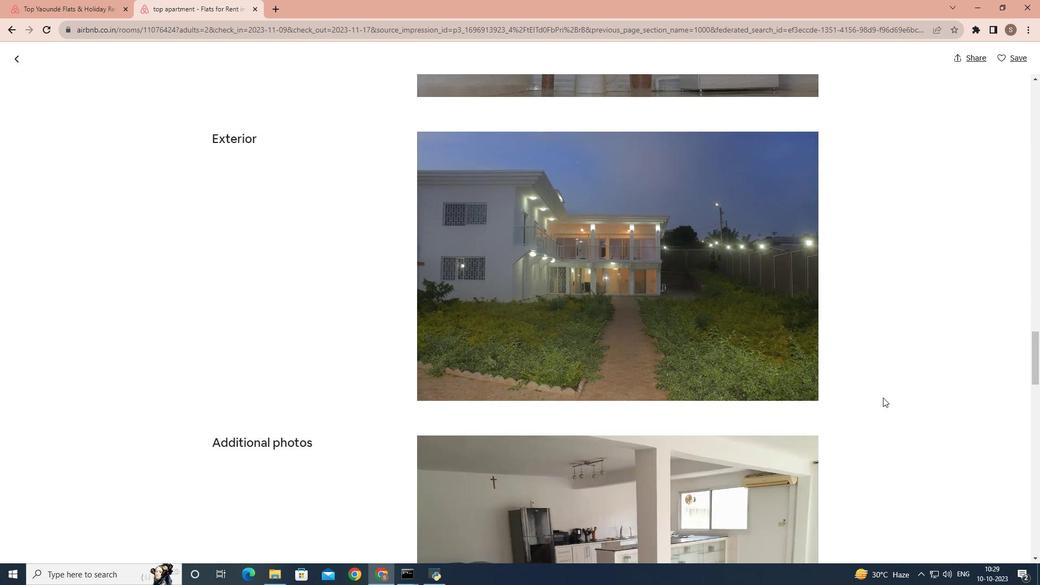 
Action: Mouse scrolled (883, 397) with delta (0, 0)
Screenshot: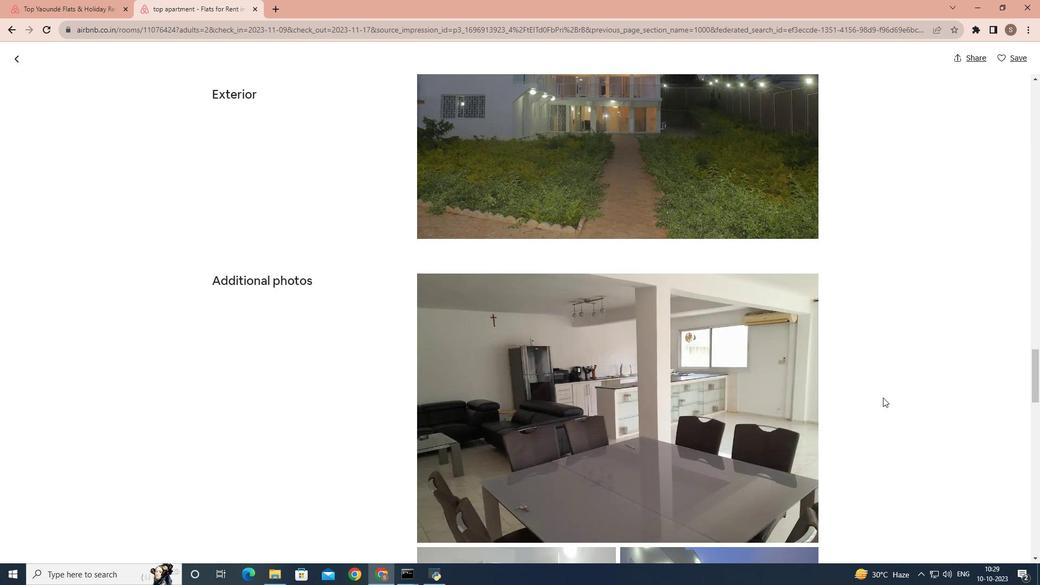 
Action: Mouse scrolled (883, 397) with delta (0, 0)
Screenshot: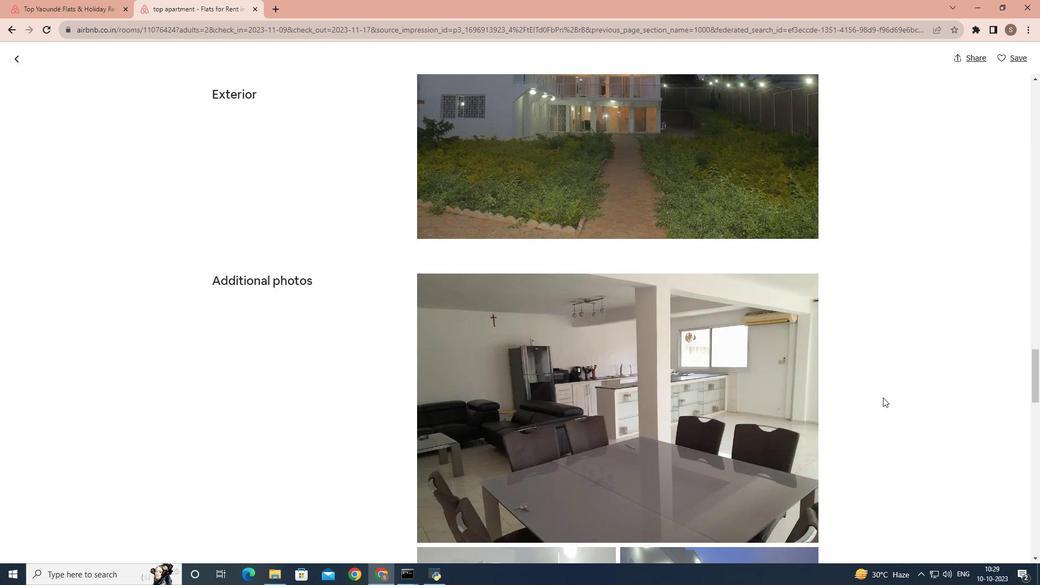 
Action: Mouse scrolled (883, 397) with delta (0, 0)
Screenshot: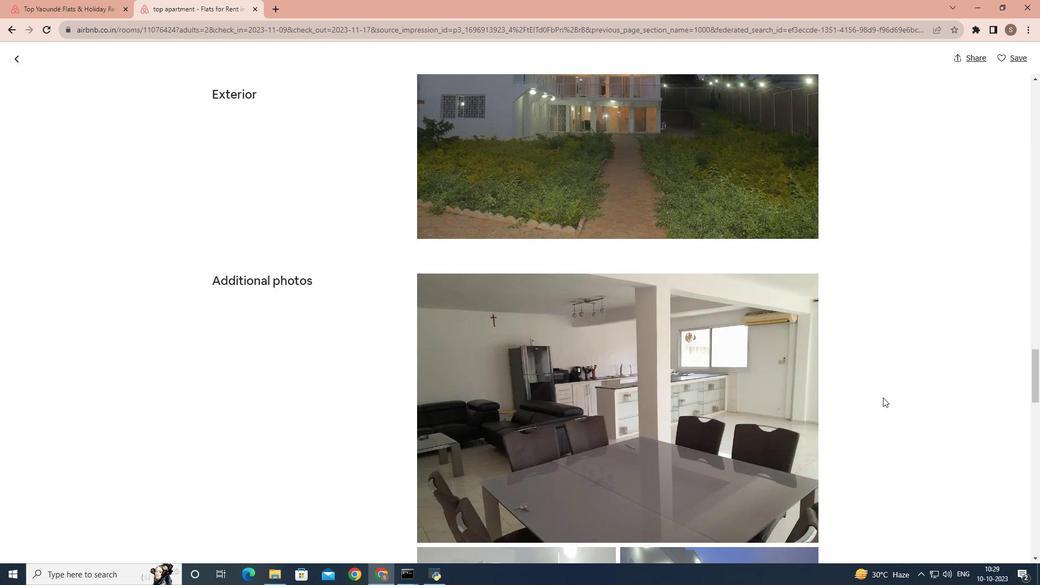 
Action: Mouse scrolled (883, 397) with delta (0, 0)
Screenshot: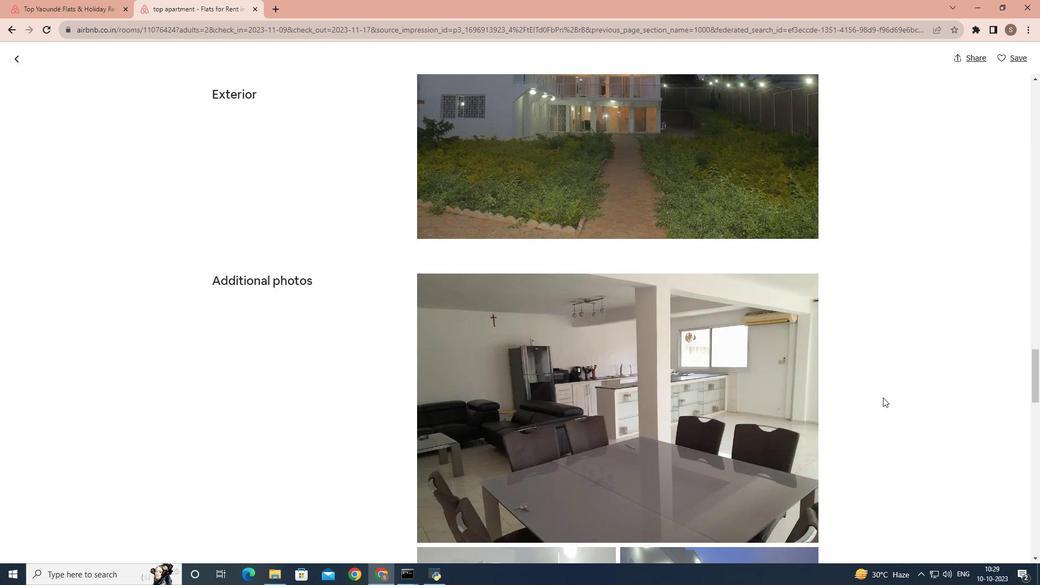 
Action: Mouse scrolled (883, 397) with delta (0, 0)
Screenshot: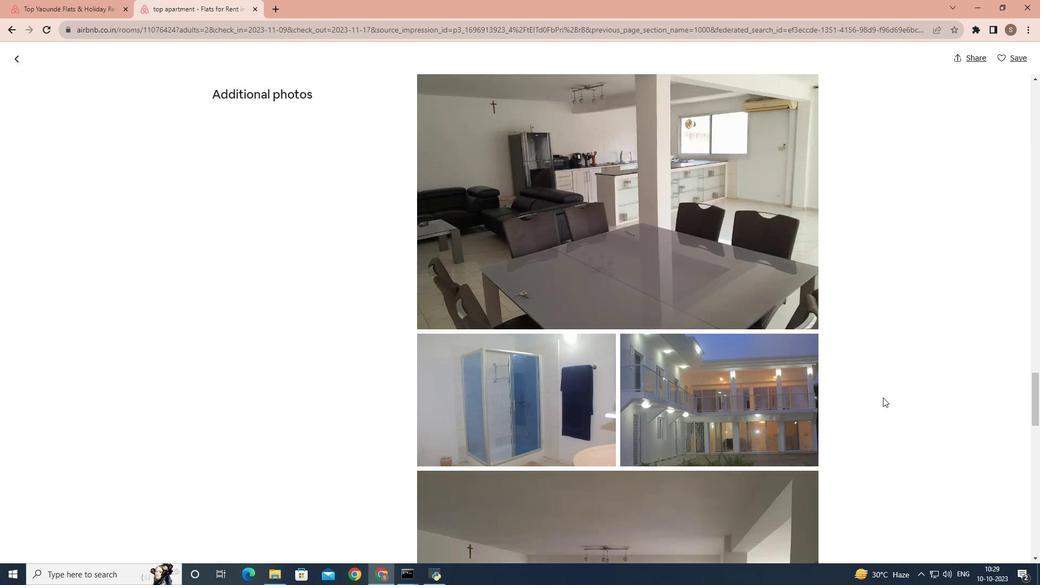 
Action: Mouse scrolled (883, 397) with delta (0, 0)
Screenshot: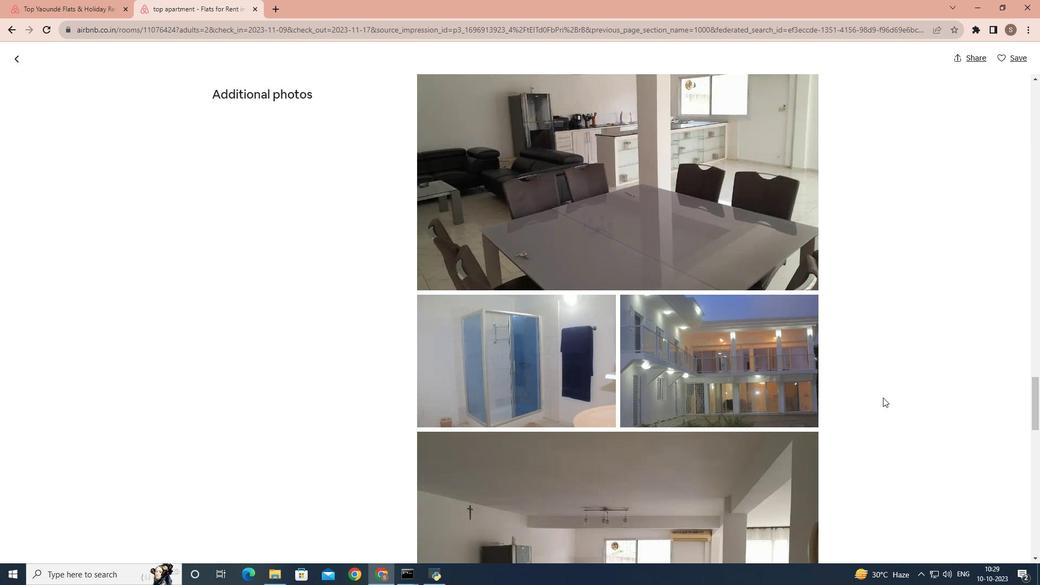 
Action: Mouse scrolled (883, 397) with delta (0, 0)
Screenshot: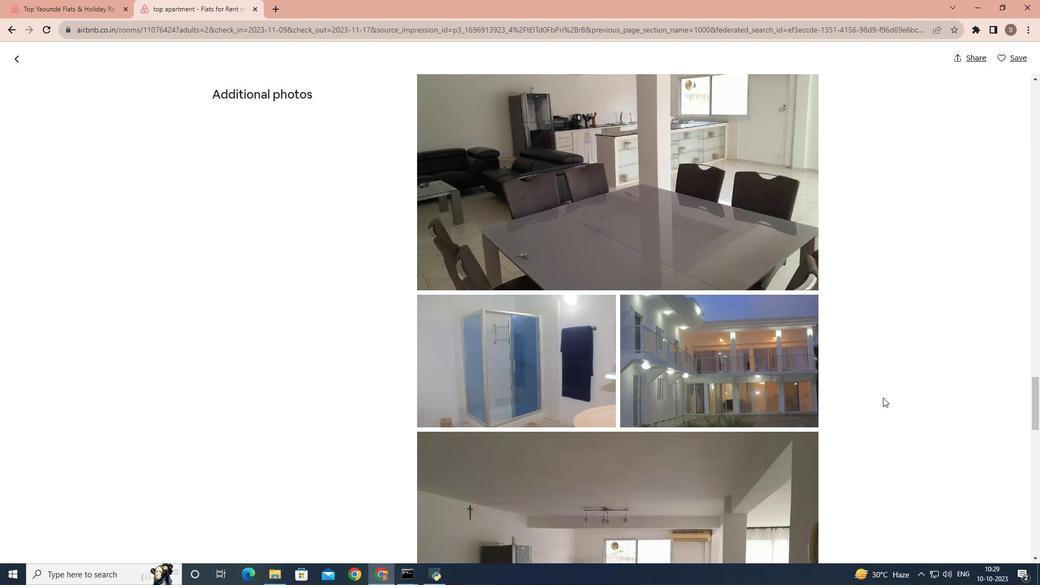 
Action: Mouse scrolled (883, 397) with delta (0, 0)
Screenshot: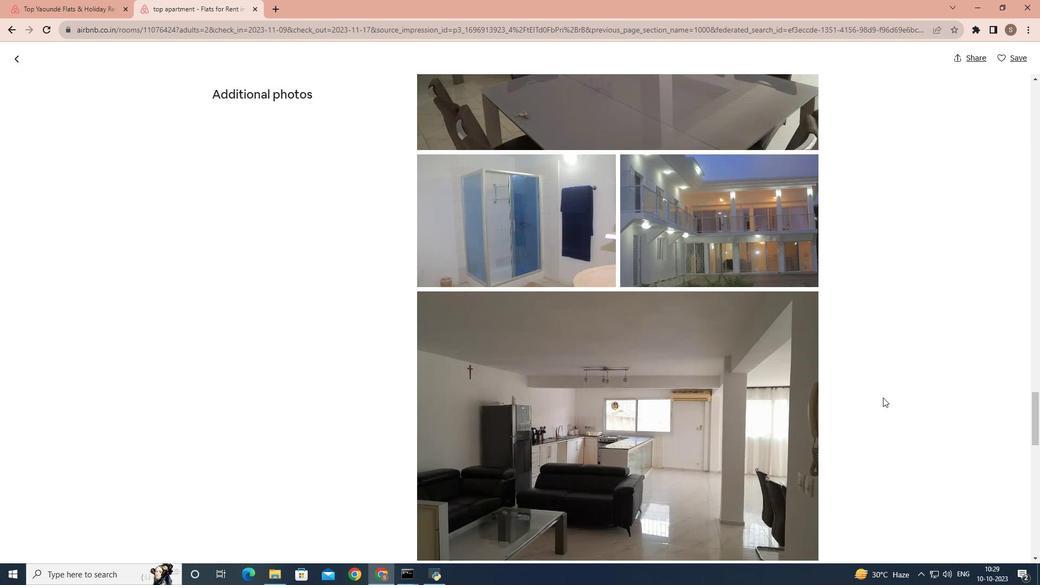 
Action: Mouse scrolled (883, 397) with delta (0, 0)
Screenshot: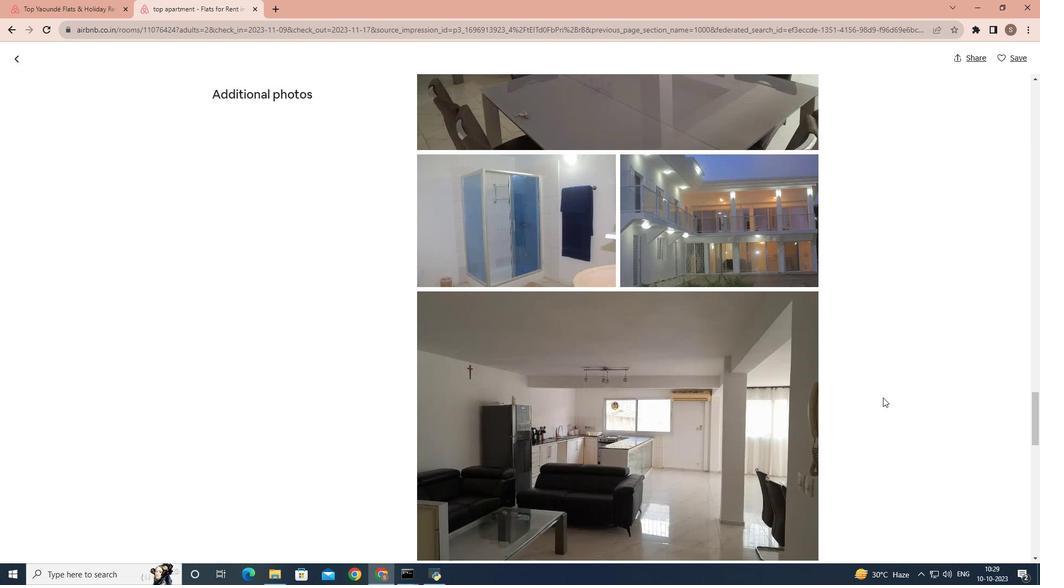 
Action: Mouse scrolled (883, 397) with delta (0, 0)
Screenshot: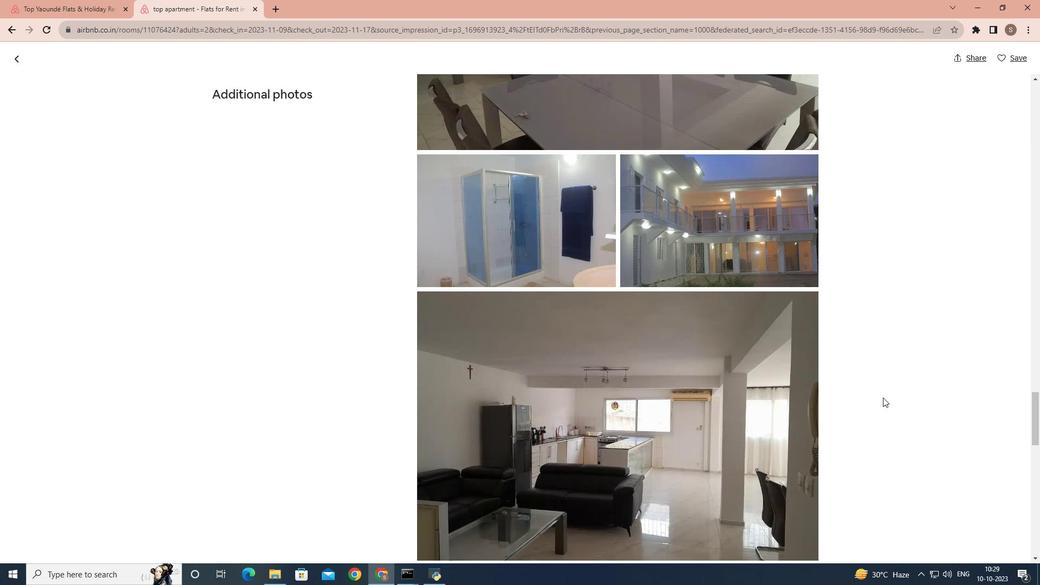 
Action: Mouse scrolled (883, 397) with delta (0, 0)
Screenshot: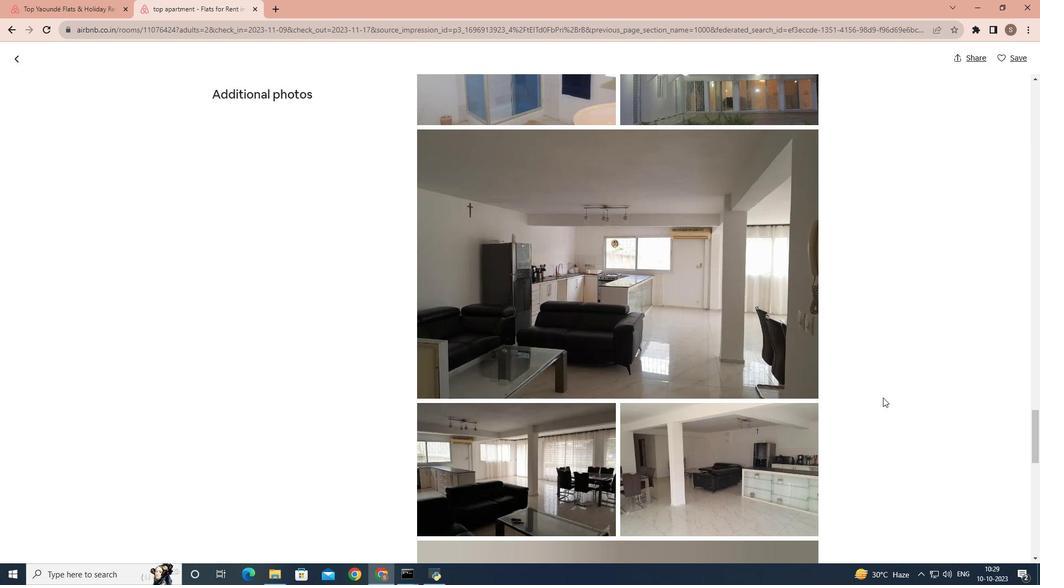 
Action: Mouse scrolled (883, 397) with delta (0, 0)
Screenshot: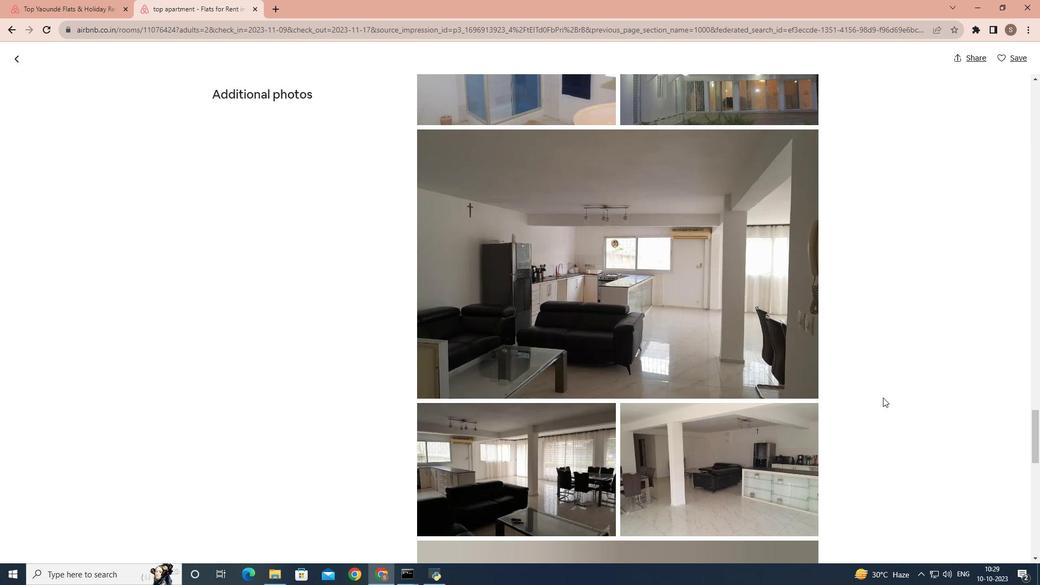 
Action: Mouse scrolled (883, 397) with delta (0, 0)
Screenshot: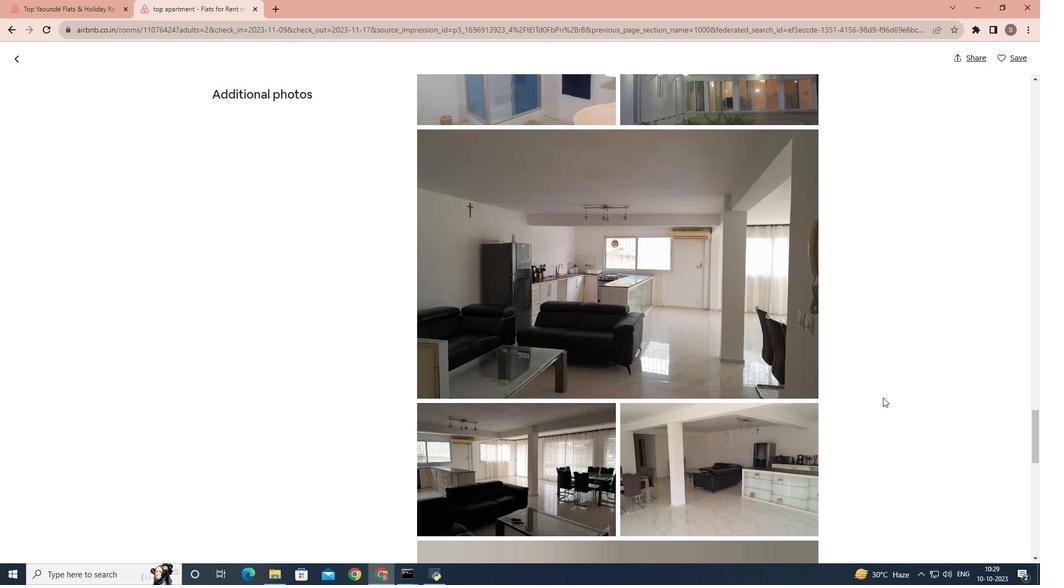 
Action: Mouse scrolled (883, 397) with delta (0, 0)
Screenshot: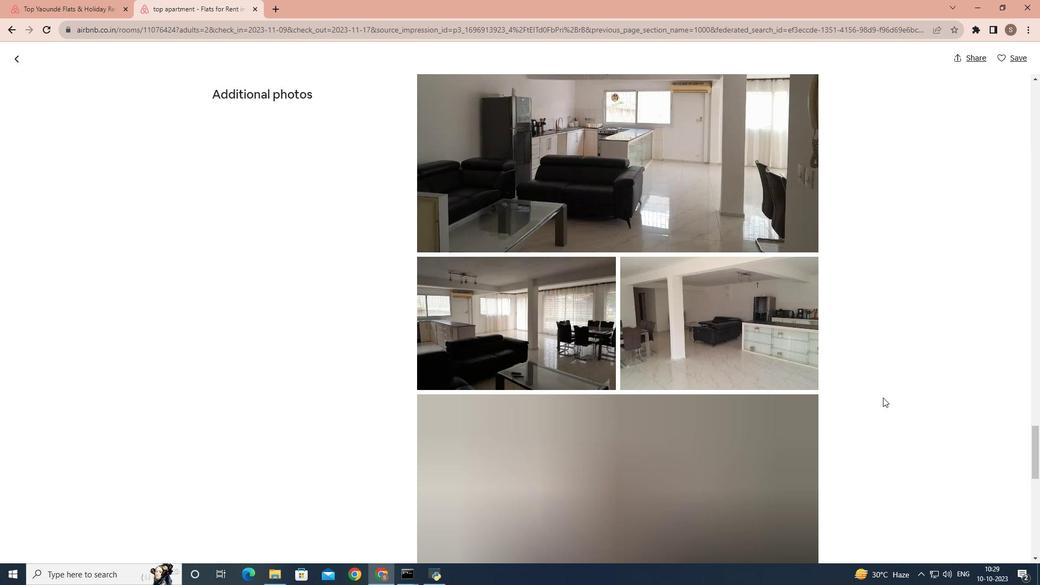 
Action: Mouse scrolled (883, 397) with delta (0, 0)
Screenshot: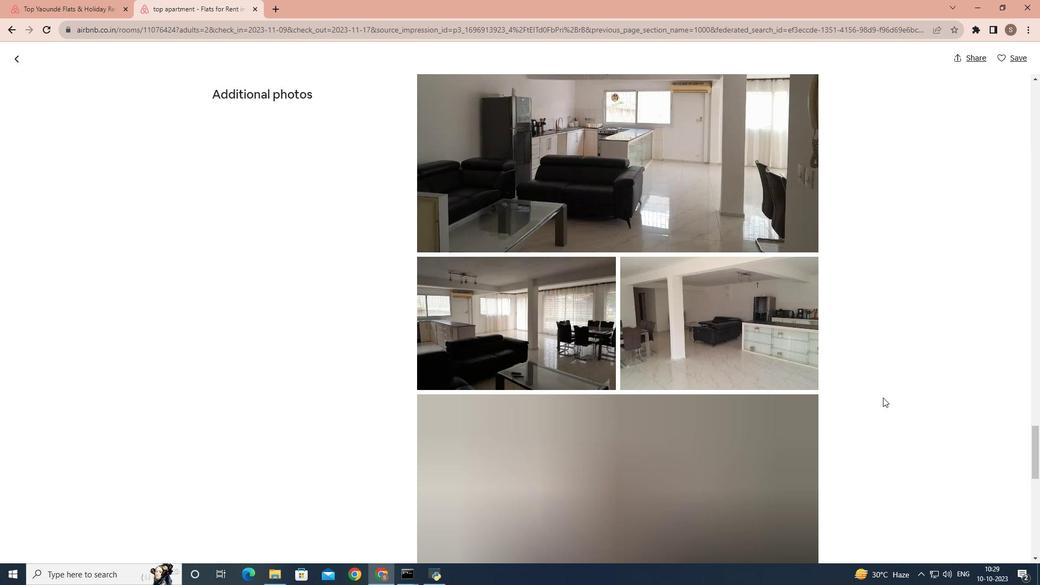 
Action: Mouse scrolled (883, 397) with delta (0, 0)
Screenshot: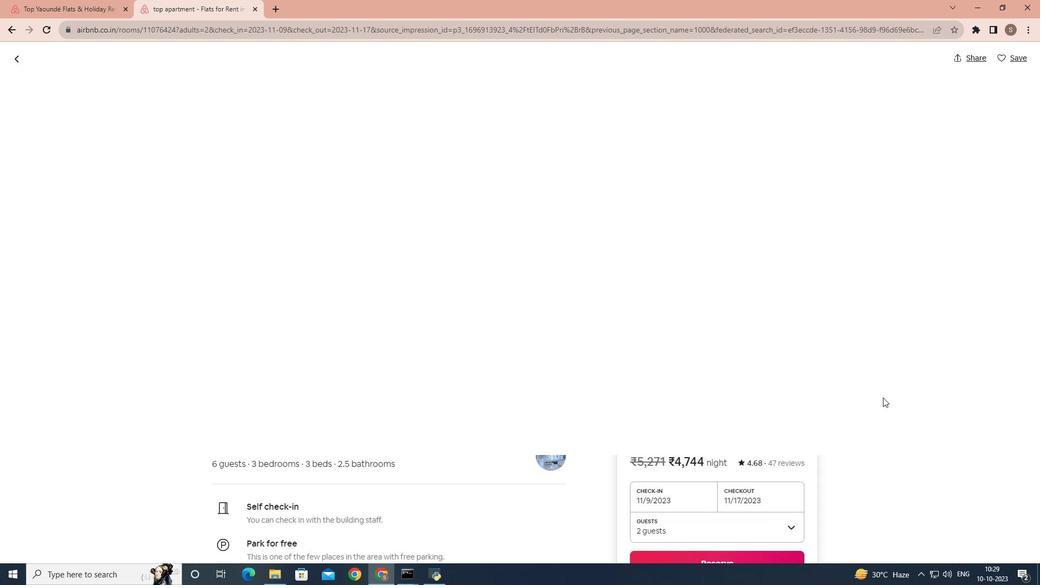 
Action: Mouse scrolled (883, 397) with delta (0, 0)
Screenshot: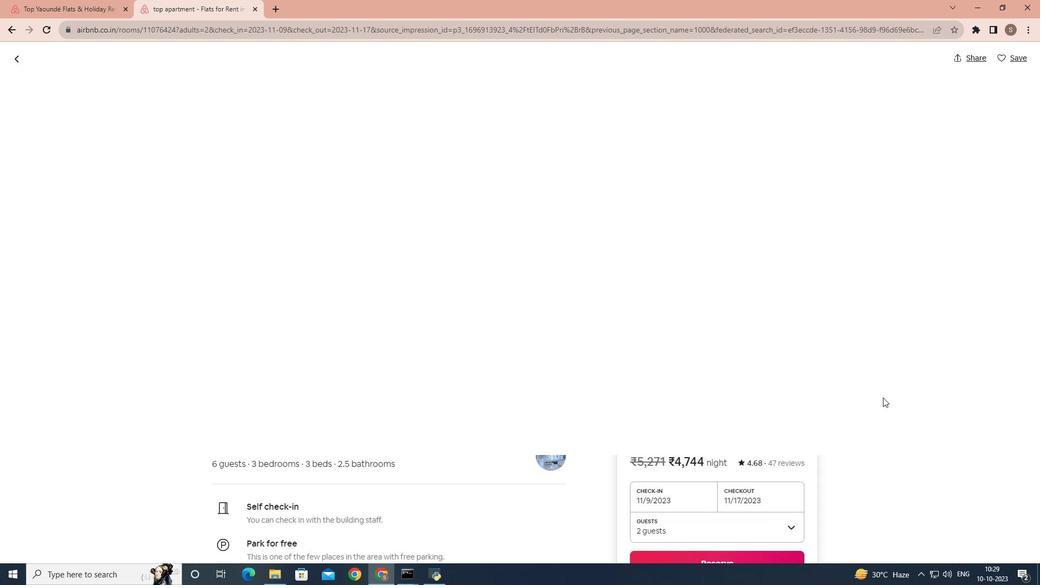 
Action: Mouse scrolled (883, 397) with delta (0, 0)
Screenshot: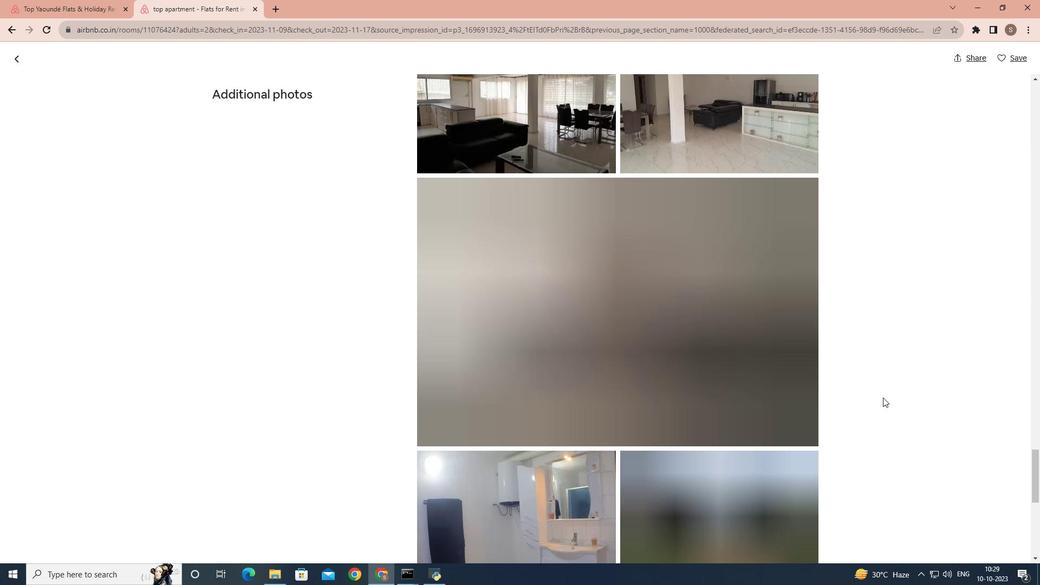 
Action: Mouse scrolled (883, 397) with delta (0, 0)
Screenshot: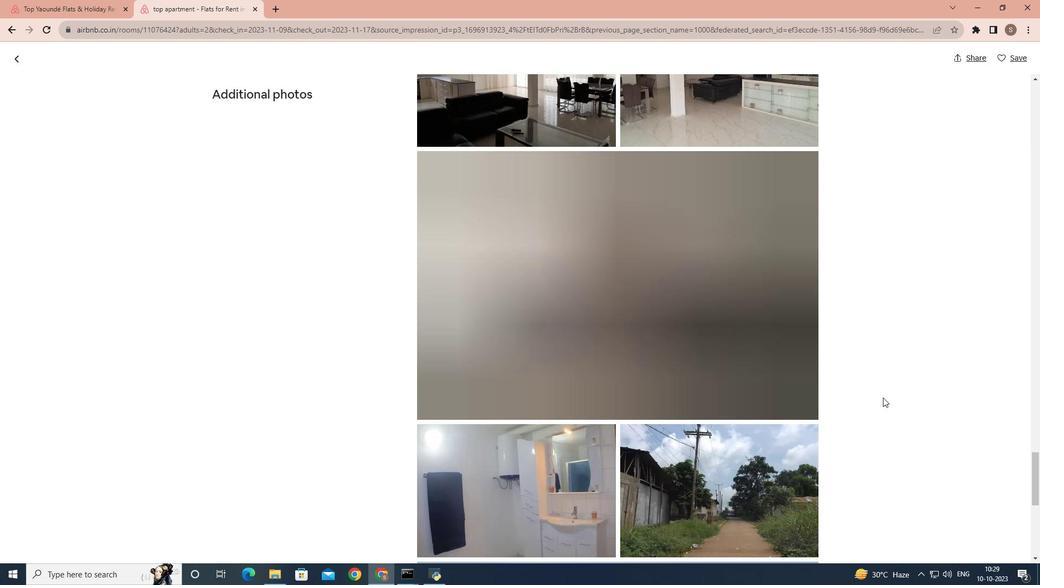 
Action: Mouse scrolled (883, 397) with delta (0, 0)
Screenshot: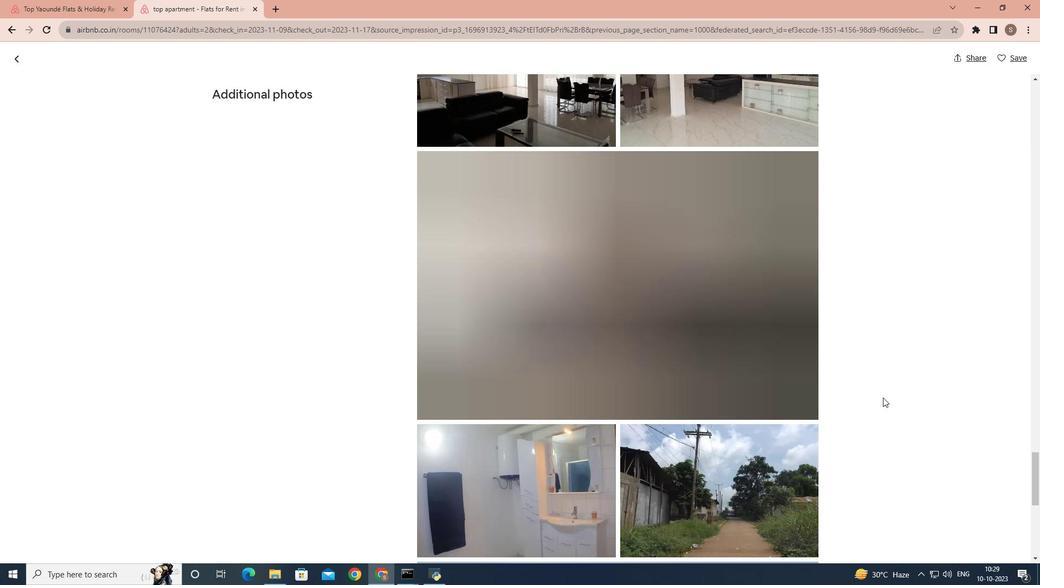 
Action: Mouse scrolled (883, 397) with delta (0, 0)
Screenshot: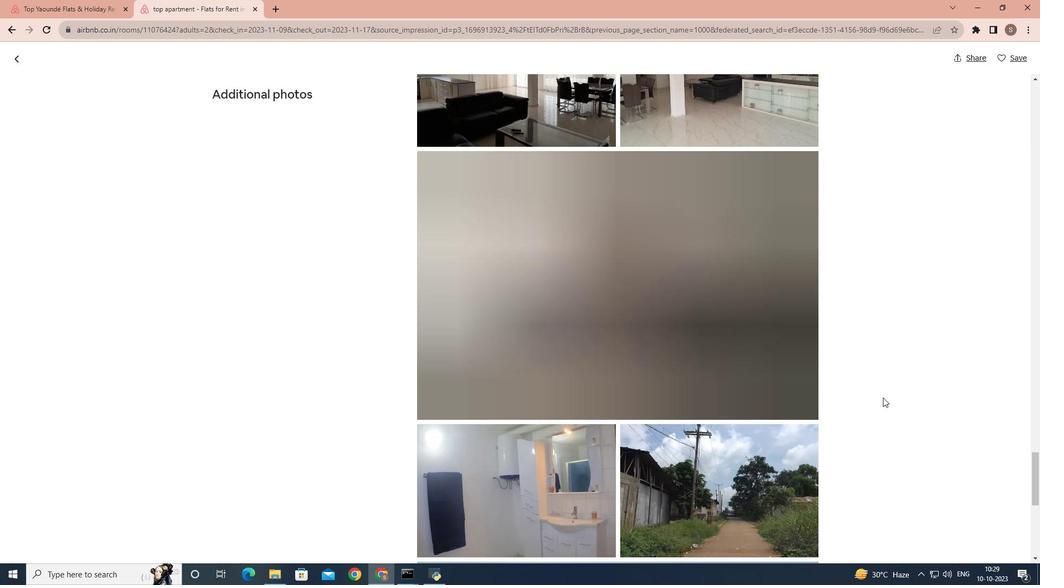 
Action: Mouse scrolled (883, 397) with delta (0, 0)
Screenshot: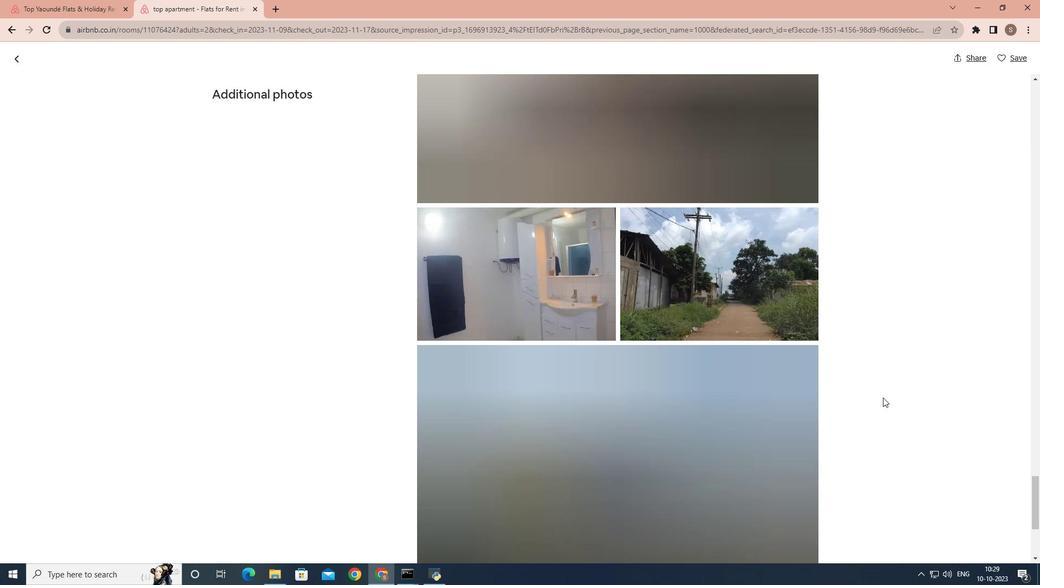 
Action: Mouse scrolled (883, 397) with delta (0, 0)
Screenshot: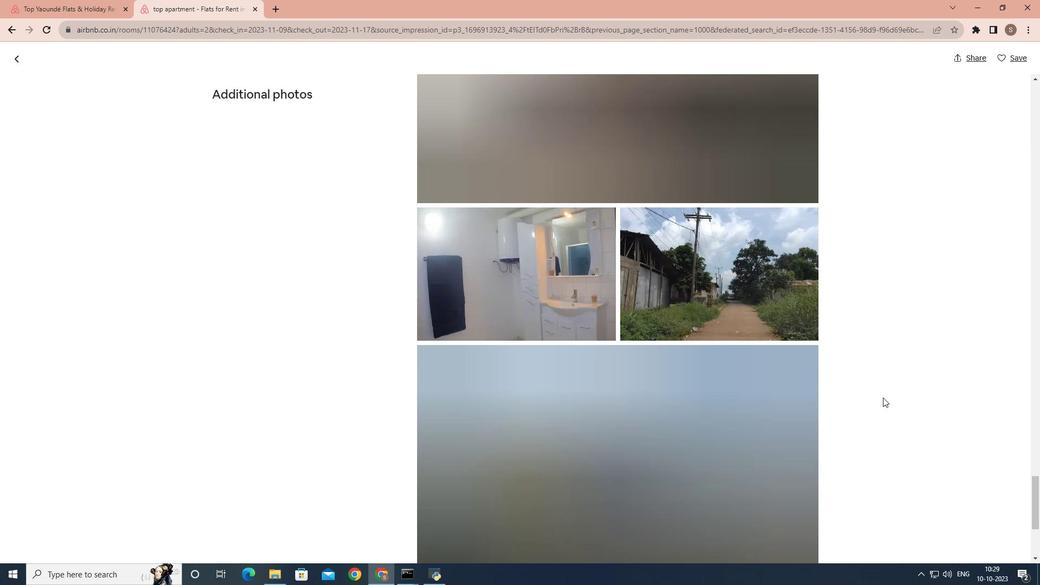
Action: Mouse scrolled (883, 397) with delta (0, 0)
Screenshot: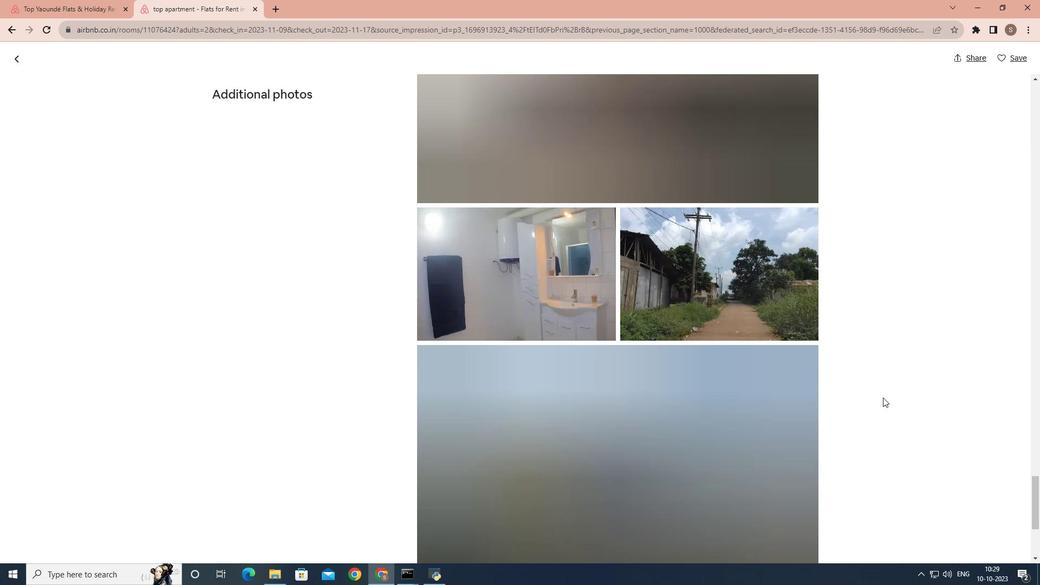
Action: Mouse scrolled (883, 397) with delta (0, 0)
Screenshot: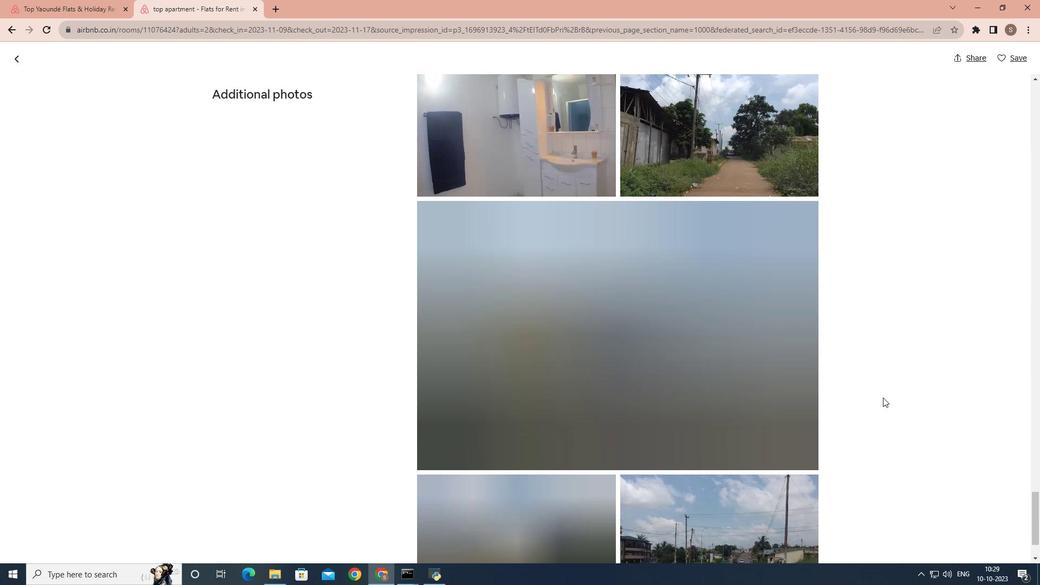 
Action: Mouse scrolled (883, 397) with delta (0, 0)
Screenshot: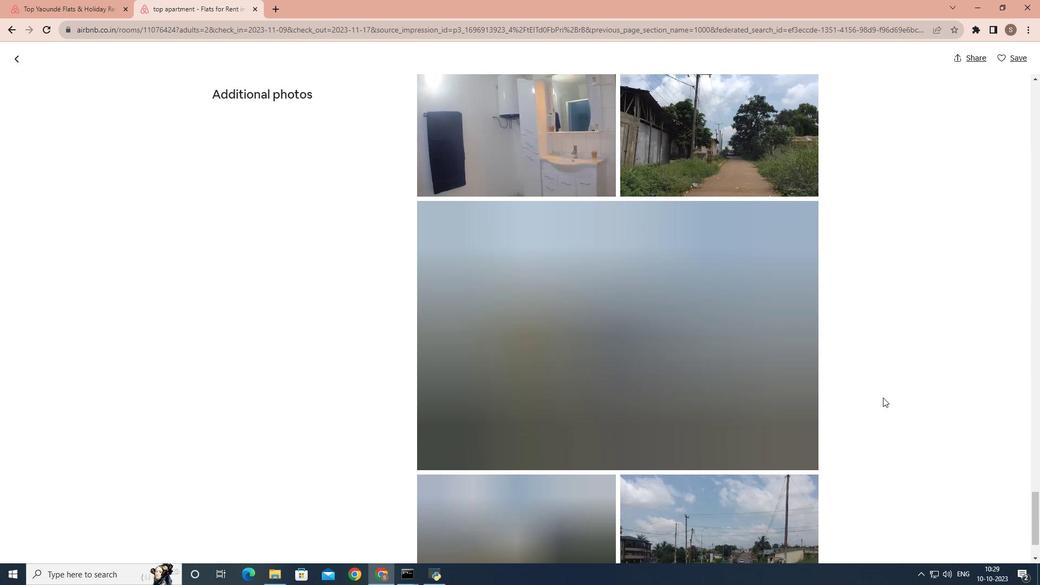 
Action: Mouse scrolled (883, 397) with delta (0, 0)
Screenshot: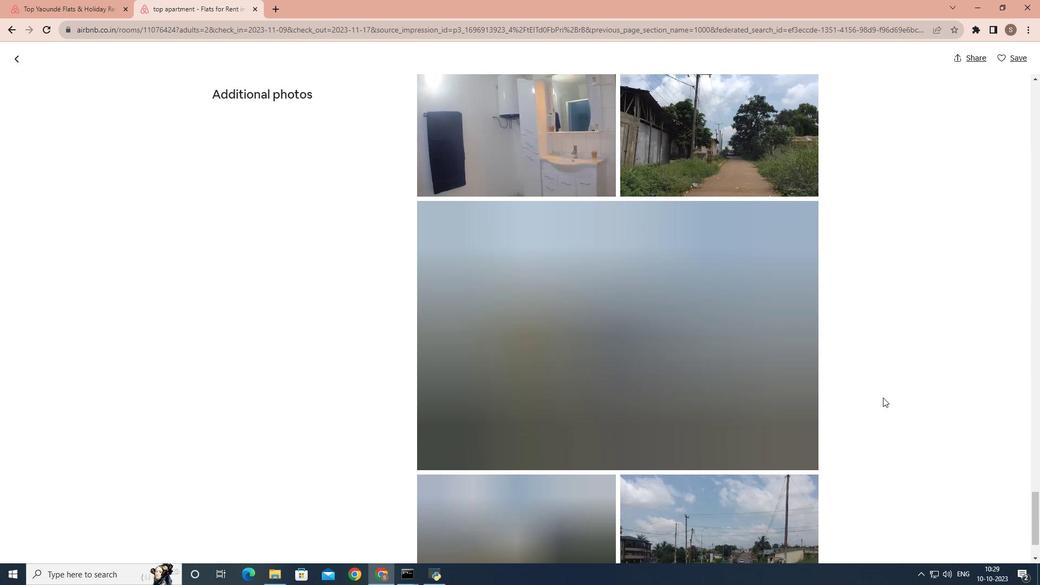 
Action: Mouse scrolled (883, 397) with delta (0, 0)
Screenshot: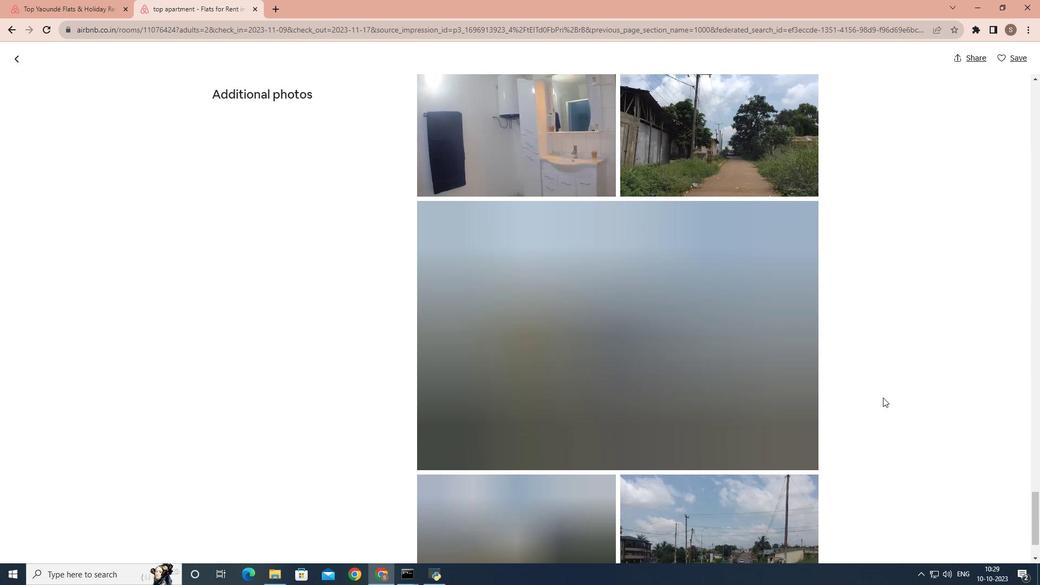 
Action: Mouse scrolled (883, 397) with delta (0, 0)
Screenshot: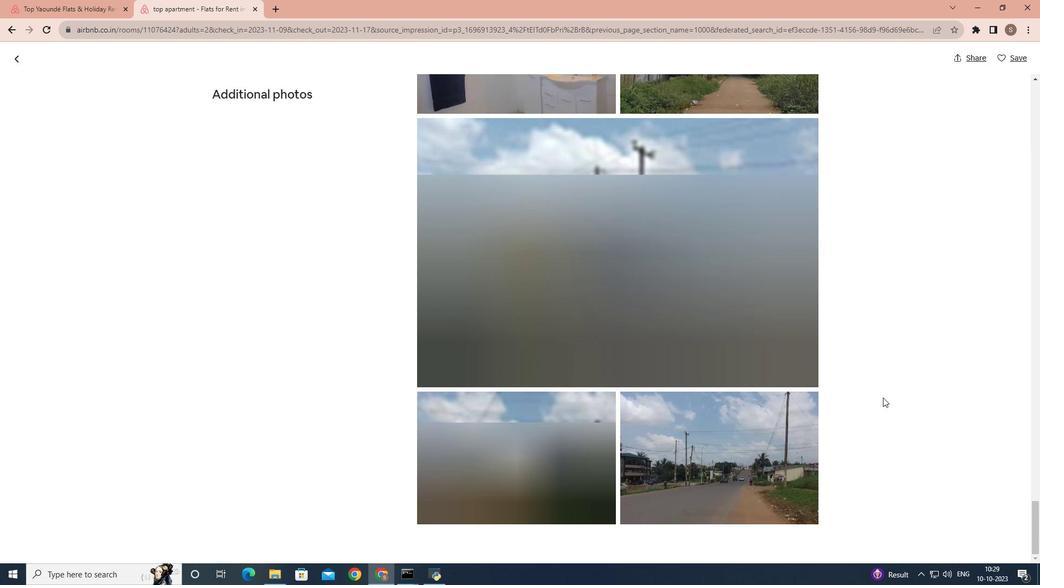 
Action: Mouse scrolled (883, 397) with delta (0, 0)
Screenshot: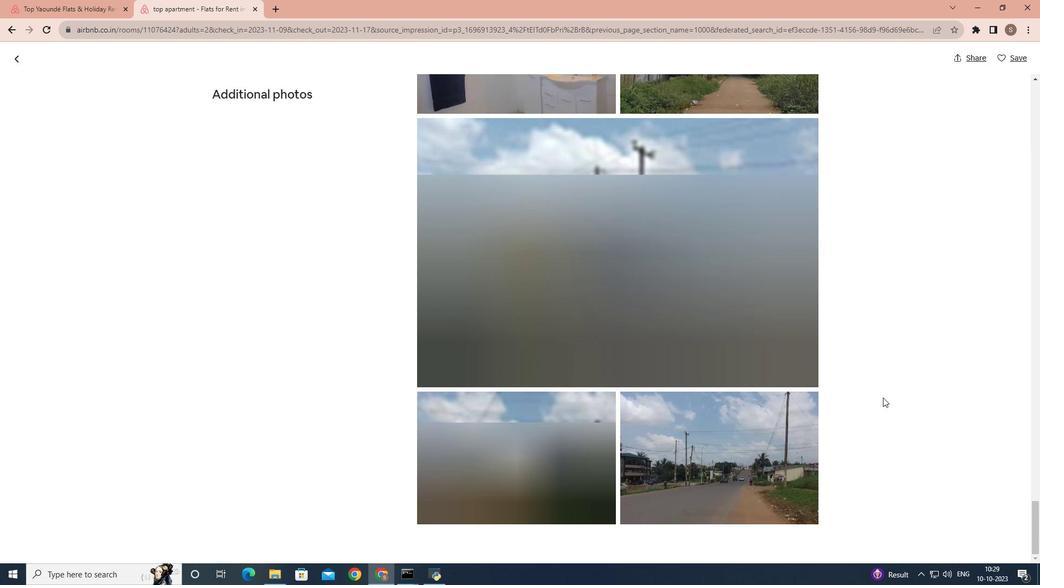 
Action: Mouse scrolled (883, 397) with delta (0, 0)
Screenshot: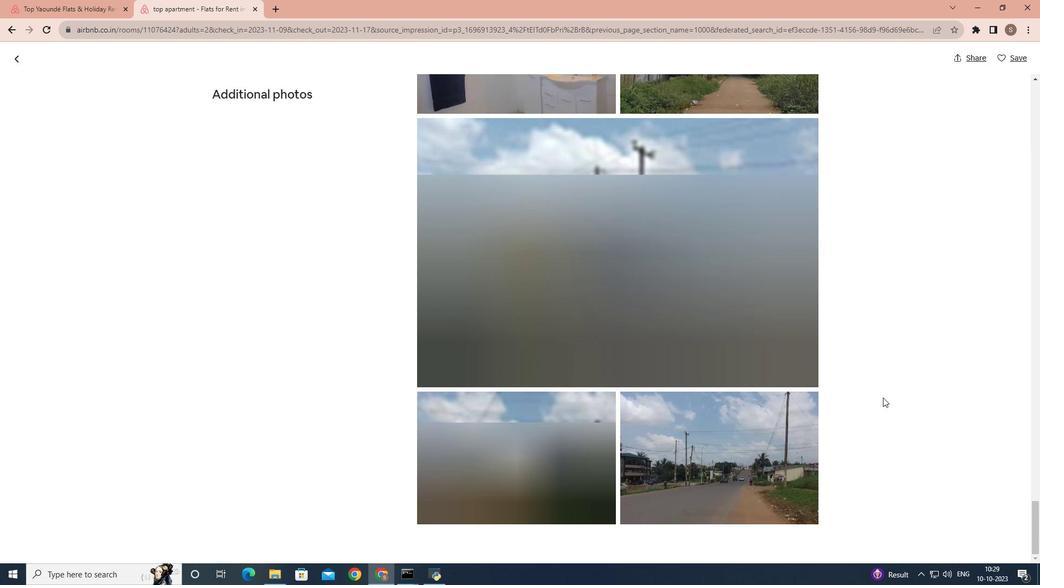 
Action: Mouse scrolled (883, 397) with delta (0, 0)
Screenshot: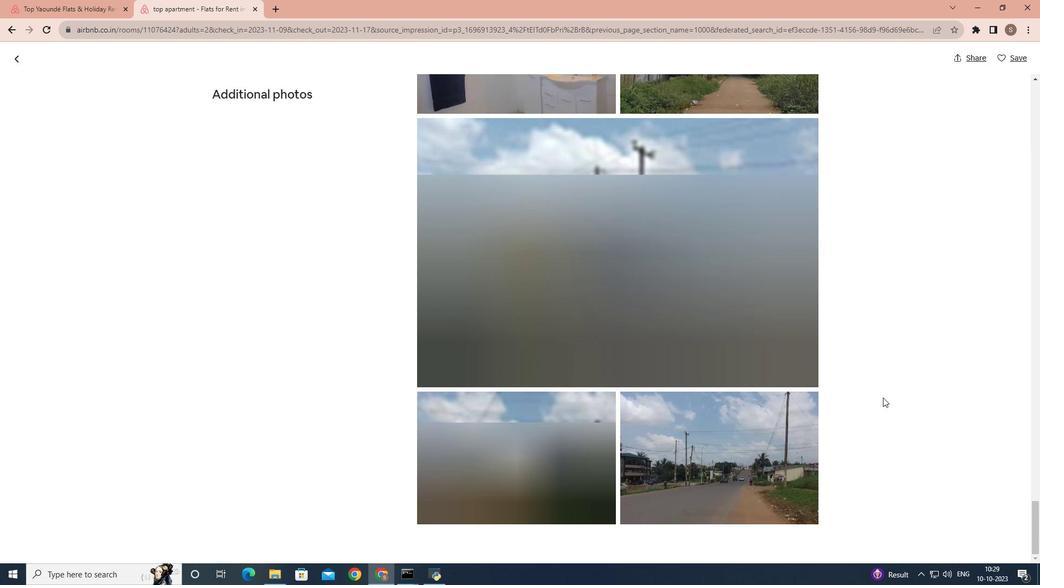 
Action: Mouse moved to (14, 58)
Screenshot: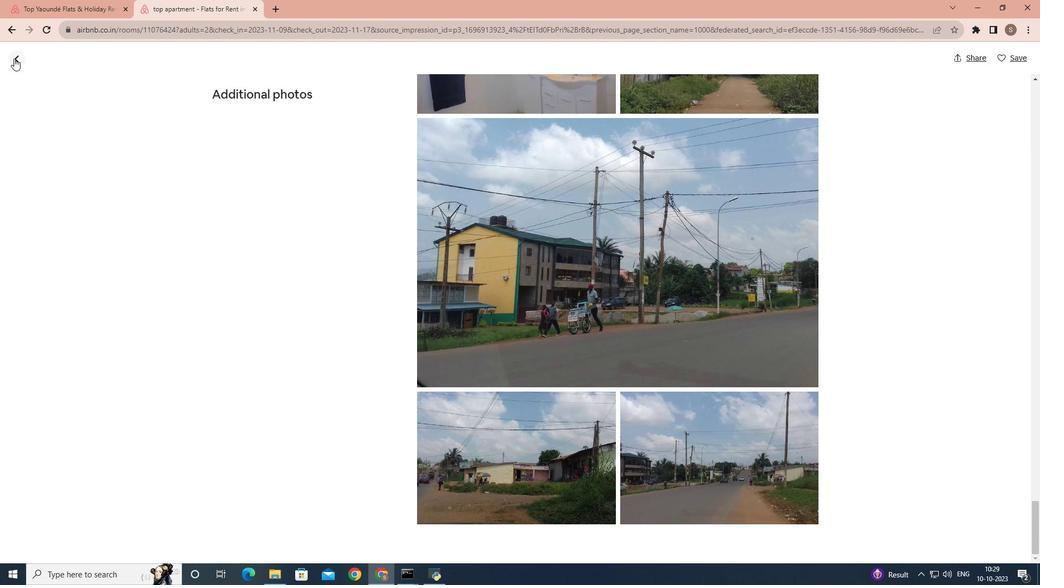 
Action: Mouse pressed left at (14, 58)
Screenshot: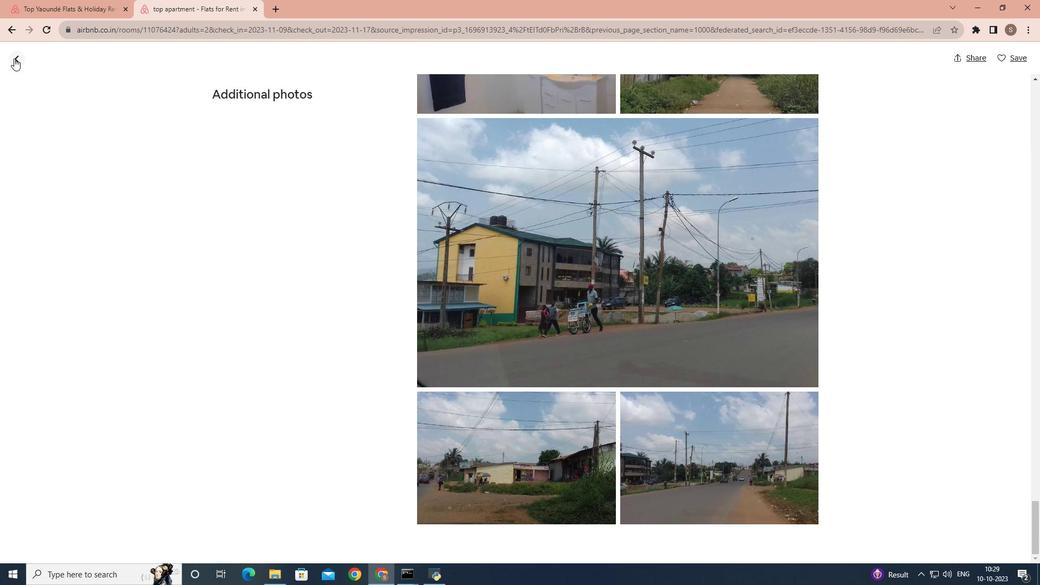 
Action: Mouse moved to (367, 278)
Screenshot: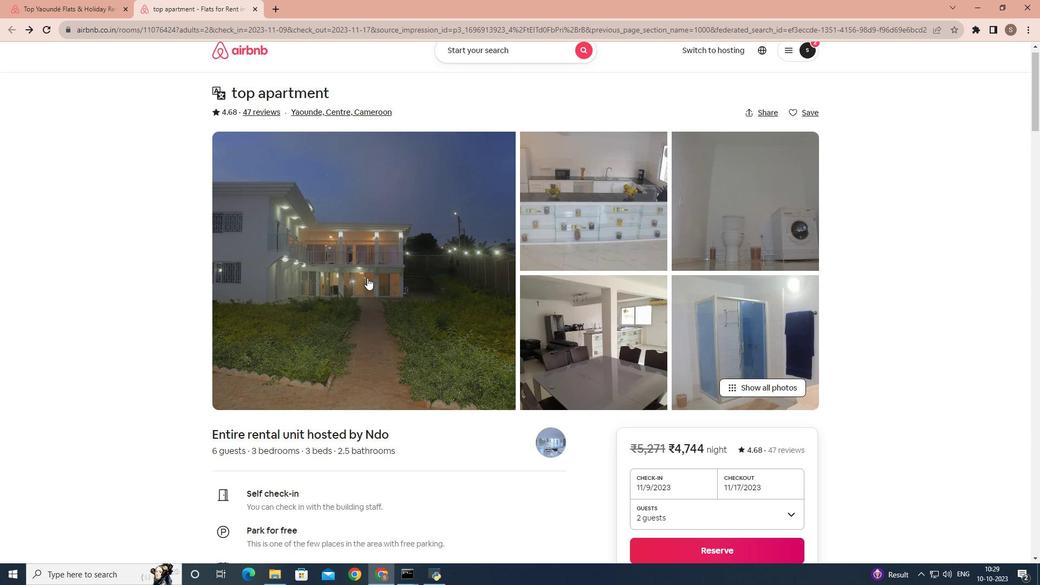 
Action: Mouse scrolled (367, 277) with delta (0, 0)
Screenshot: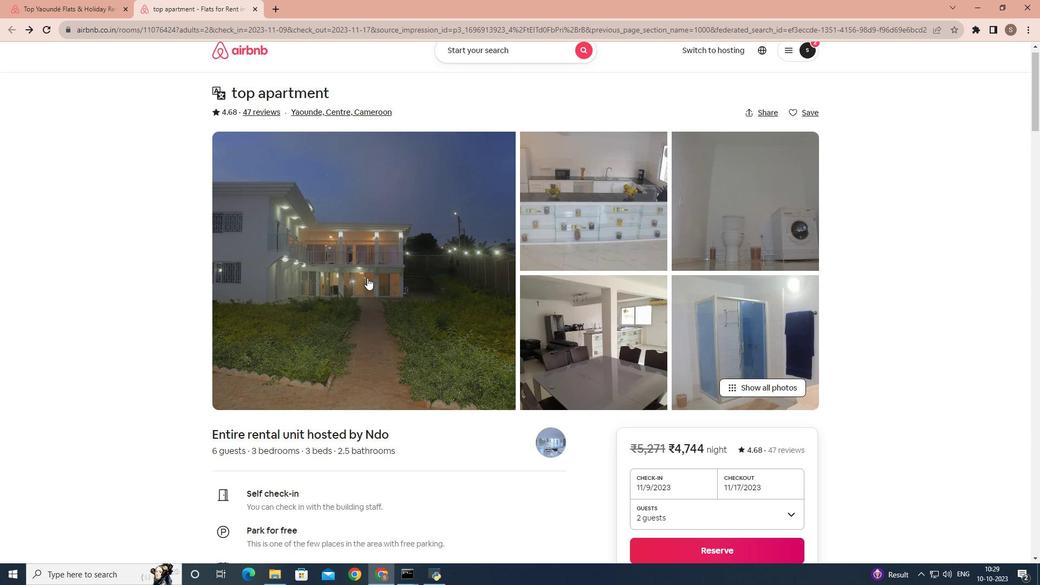 
Action: Mouse scrolled (367, 277) with delta (0, 0)
Screenshot: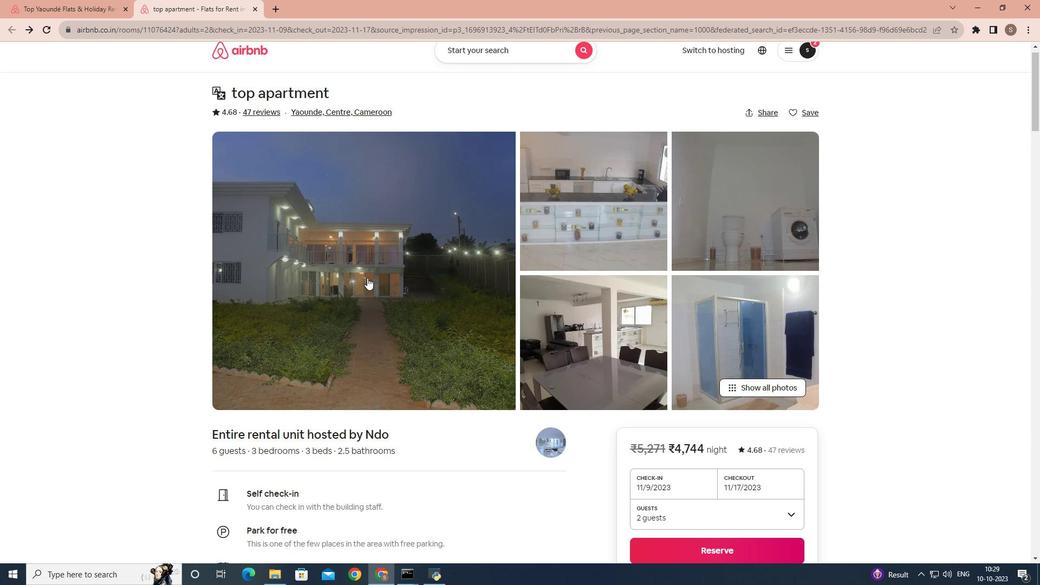 
Action: Mouse scrolled (367, 277) with delta (0, 0)
Screenshot: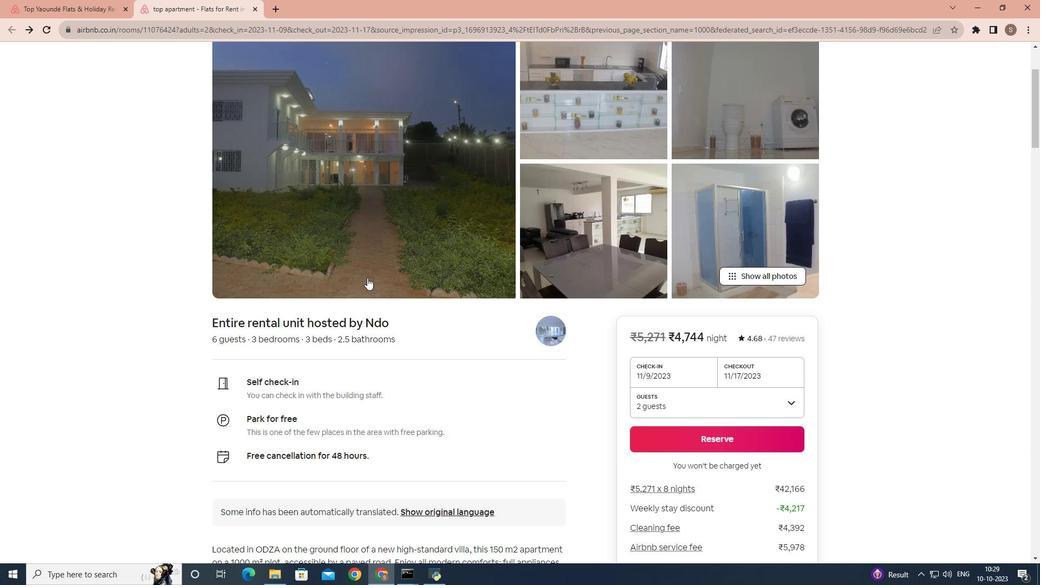 
Action: Mouse scrolled (367, 277) with delta (0, 0)
Screenshot: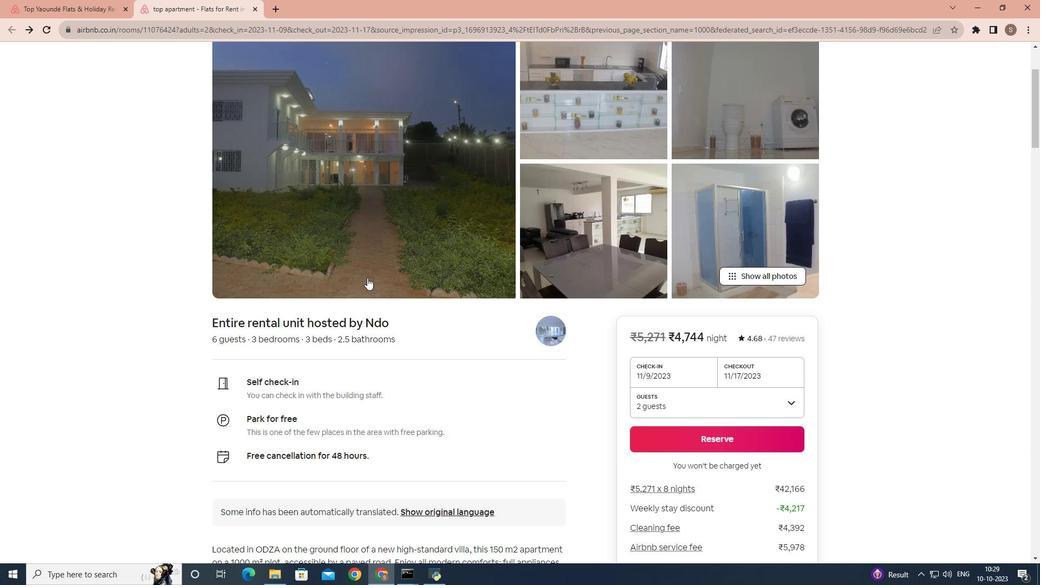 
Action: Mouse scrolled (367, 277) with delta (0, 0)
Screenshot: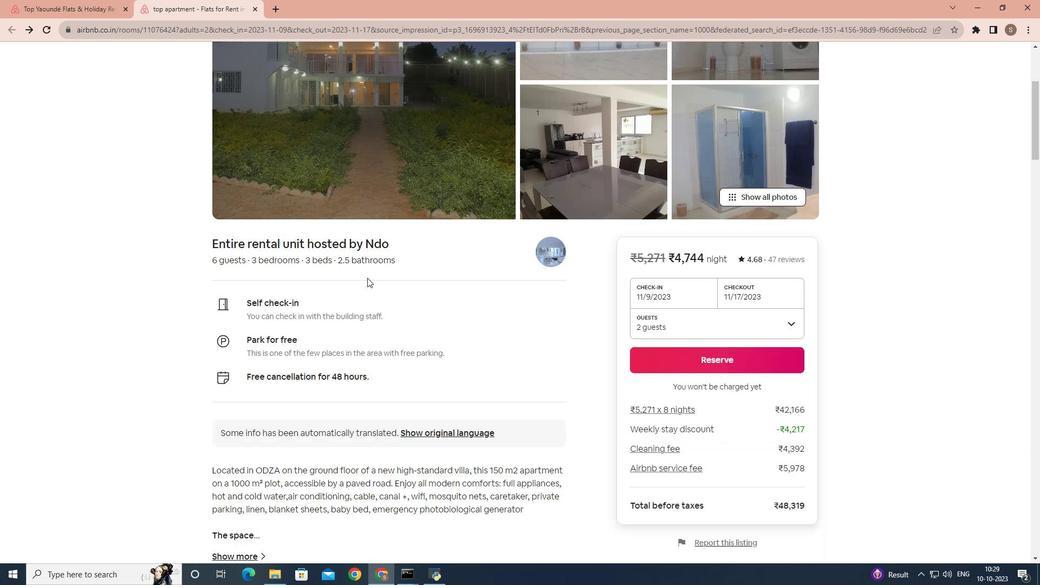 
Action: Mouse scrolled (367, 277) with delta (0, 0)
Screenshot: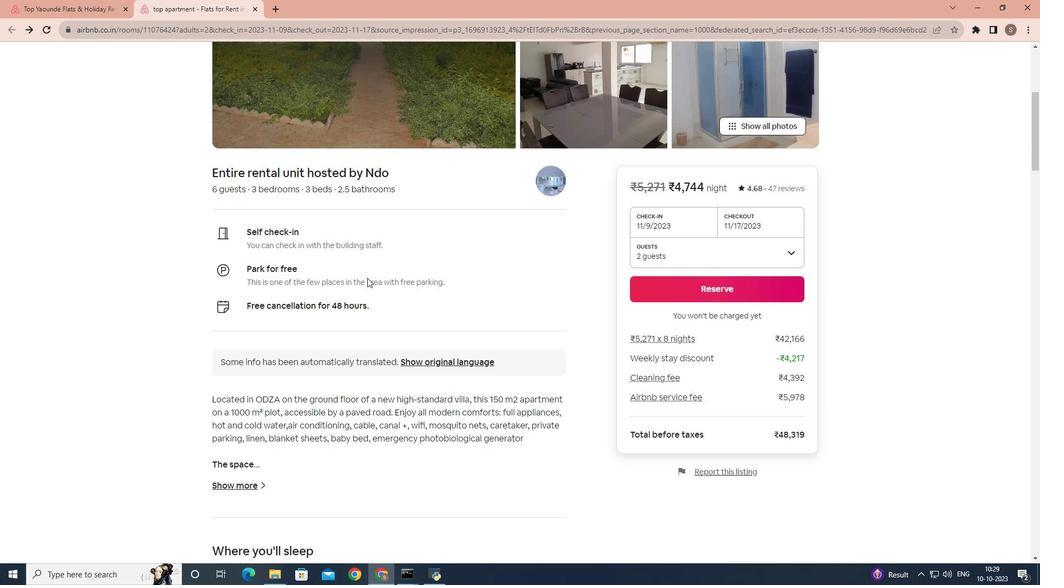 
Action: Mouse scrolled (367, 277) with delta (0, 0)
Screenshot: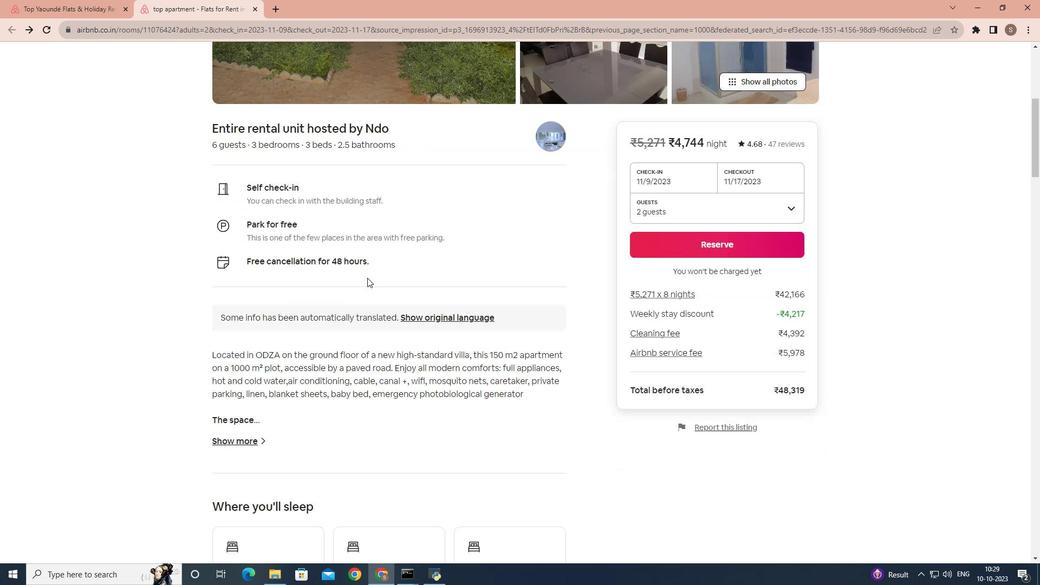 
Action: Mouse scrolled (367, 277) with delta (0, 0)
Screenshot: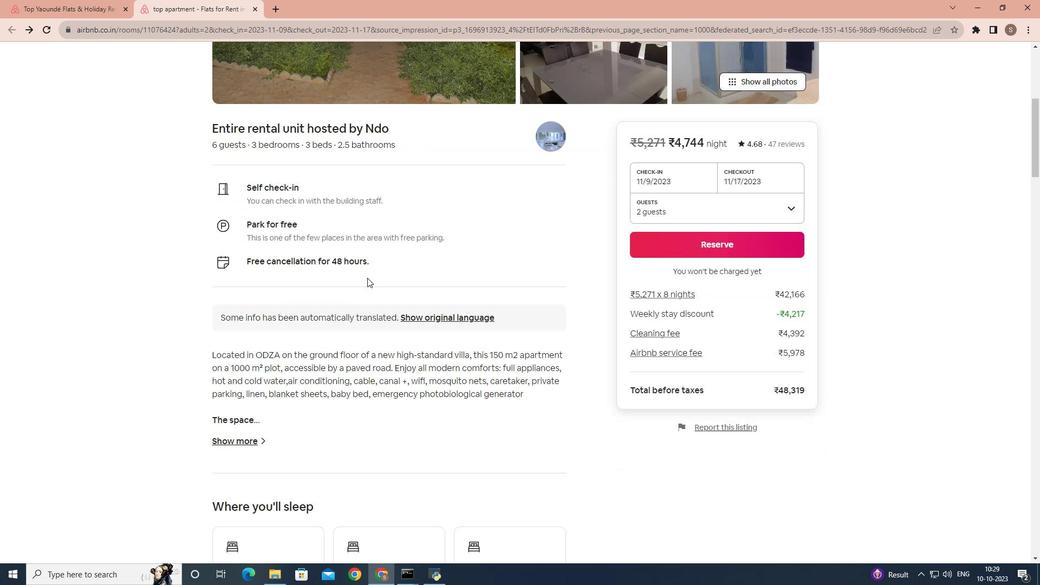 
Action: Mouse moved to (365, 279)
Screenshot: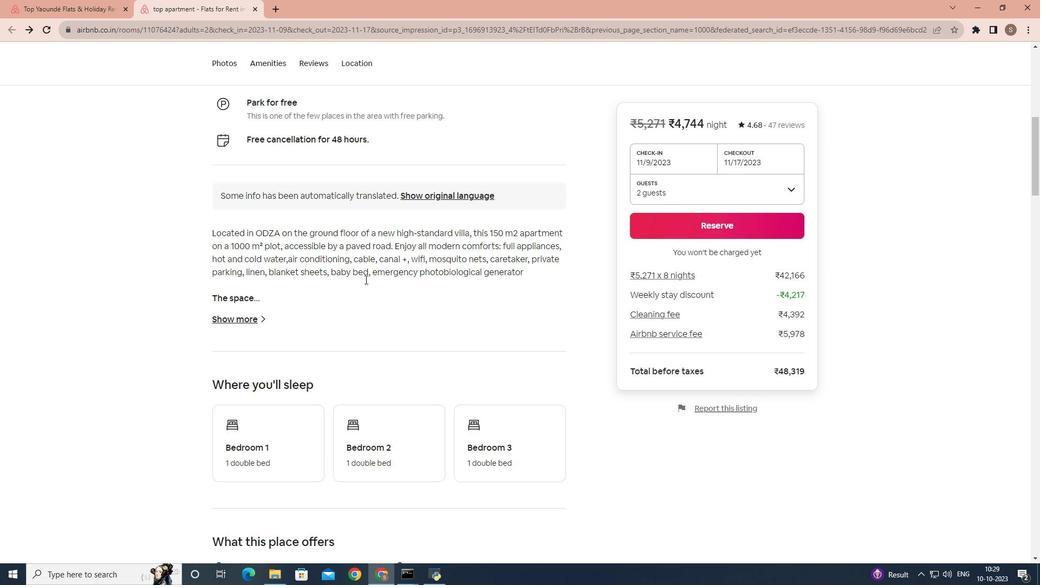 
Action: Mouse scrolled (365, 278) with delta (0, 0)
Screenshot: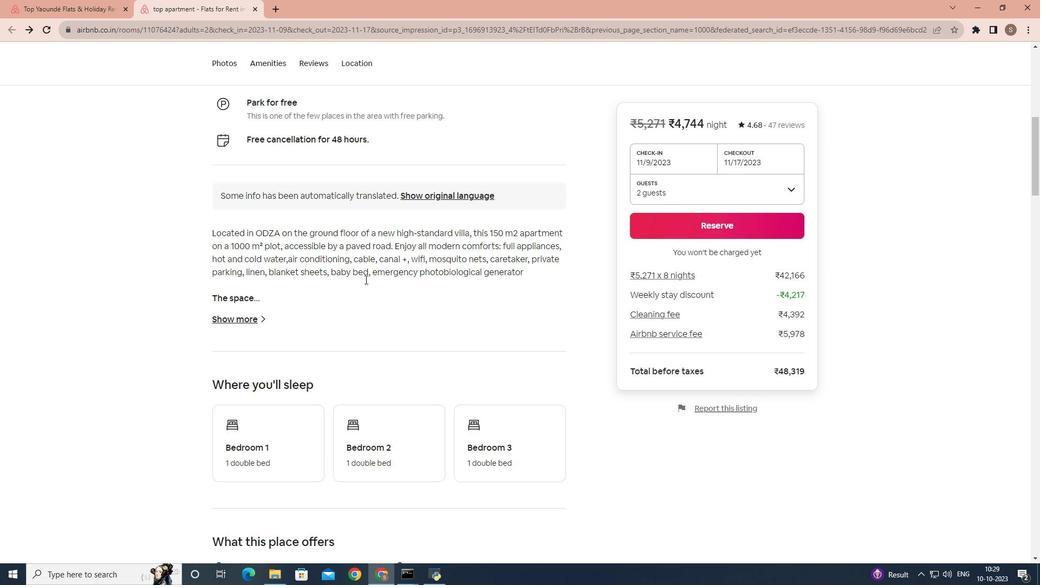 
Action: Mouse moved to (365, 279)
Screenshot: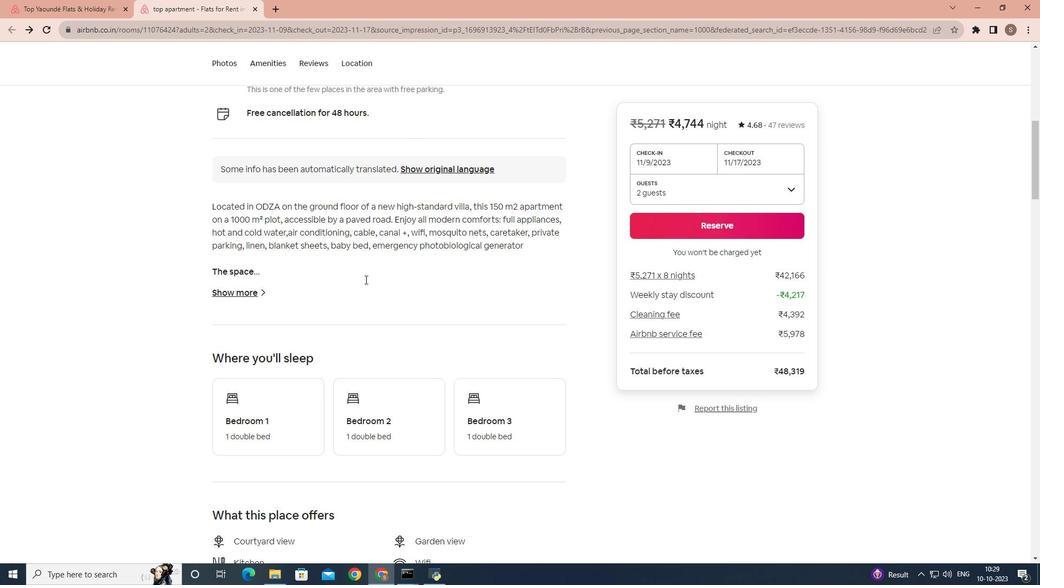 
Action: Mouse scrolled (365, 279) with delta (0, 0)
Screenshot: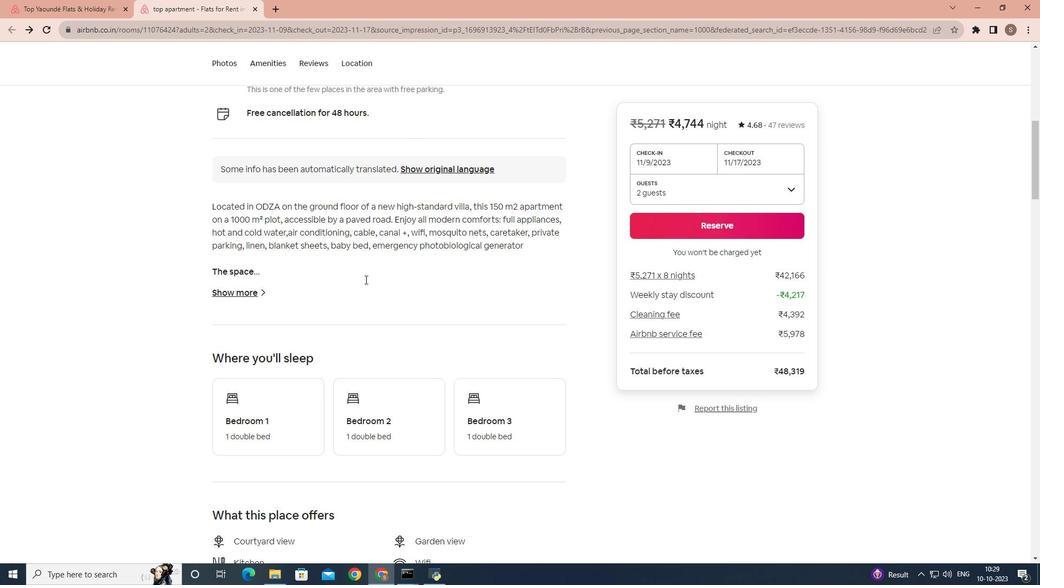 
Action: Mouse moved to (290, 300)
Screenshot: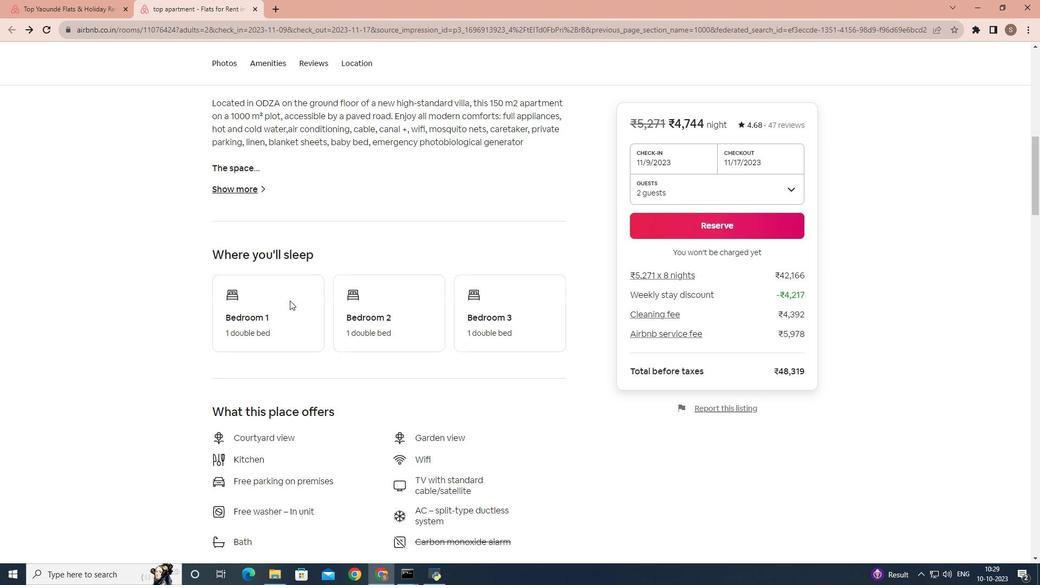 
Action: Mouse scrolled (290, 299) with delta (0, 0)
Screenshot: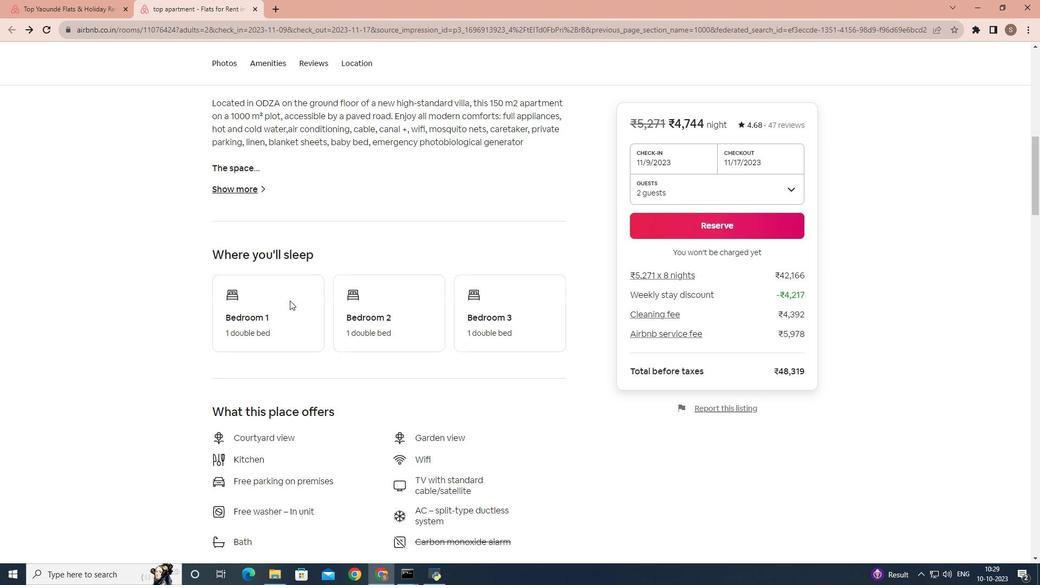 
Action: Mouse scrolled (290, 299) with delta (0, 0)
Screenshot: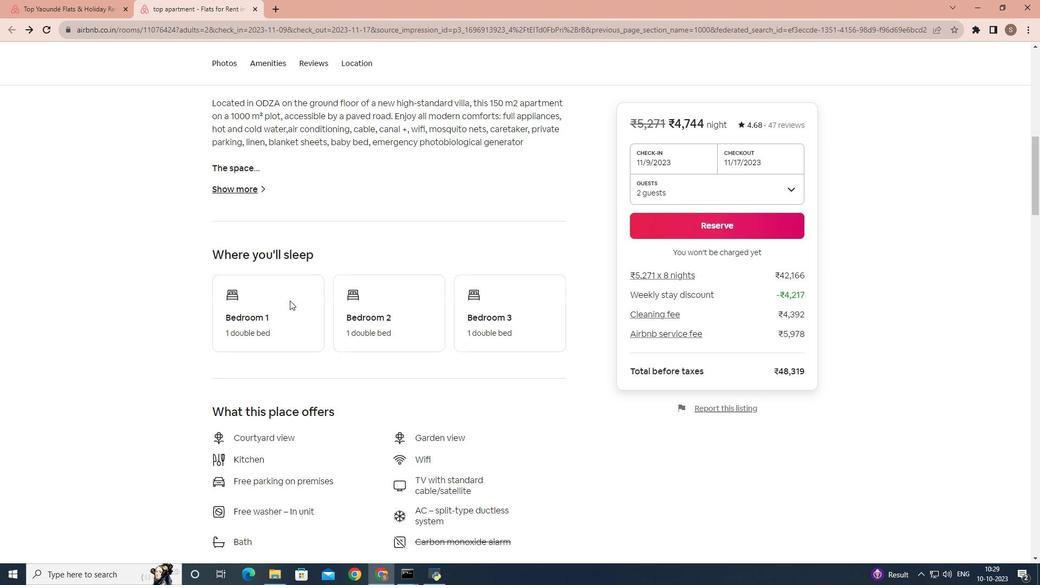 
Action: Mouse moved to (290, 300)
Screenshot: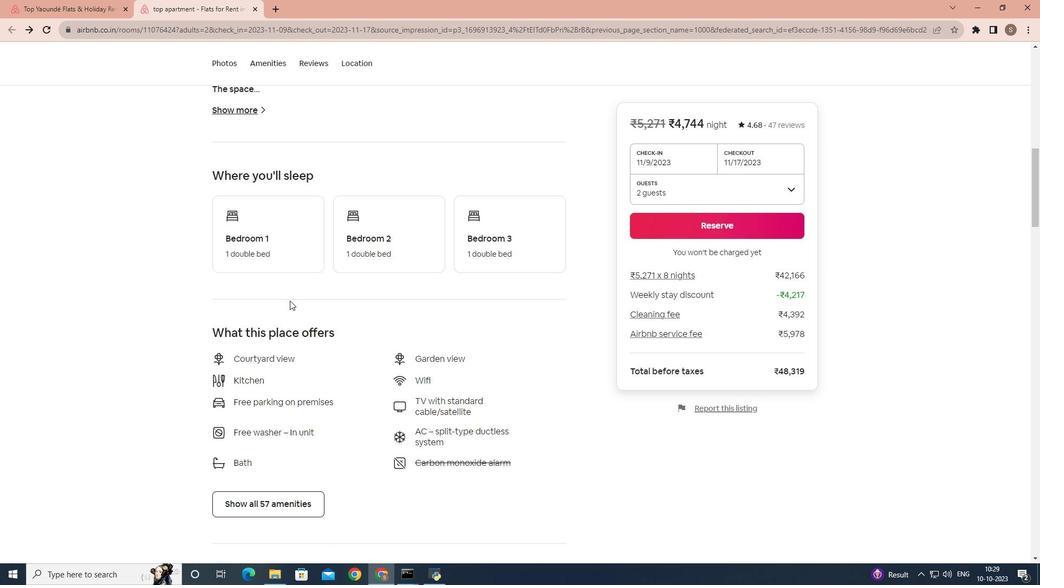 
Action: Mouse scrolled (290, 300) with delta (0, 0)
Screenshot: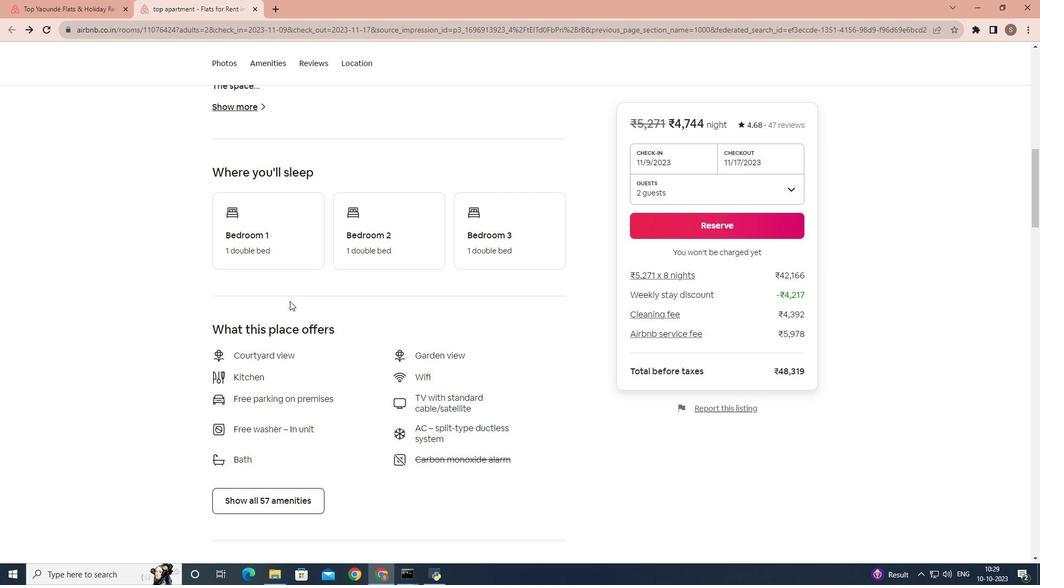 
Action: Mouse scrolled (290, 300) with delta (0, 0)
Screenshot: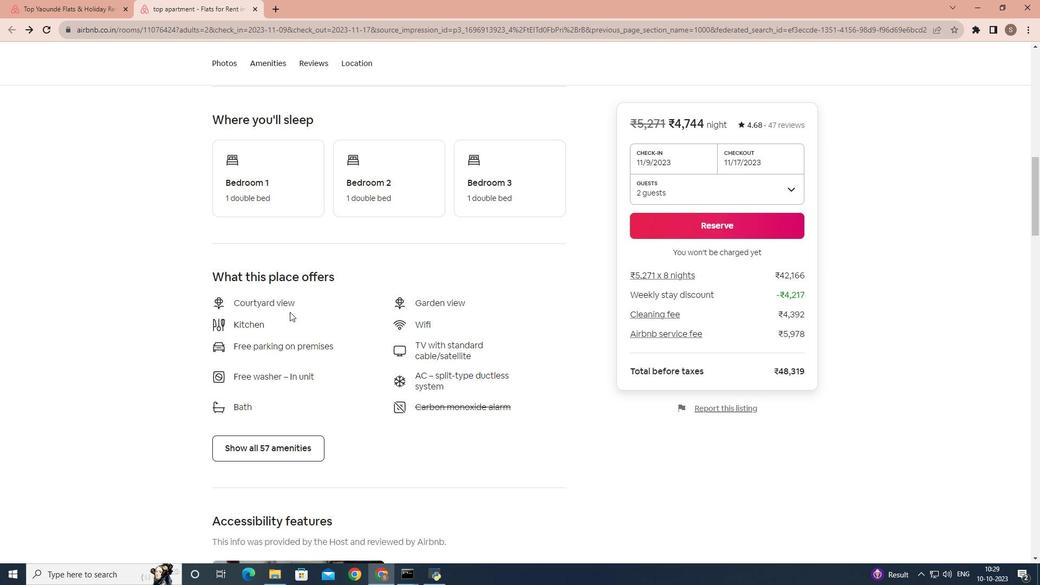 
Action: Mouse moved to (298, 403)
Screenshot: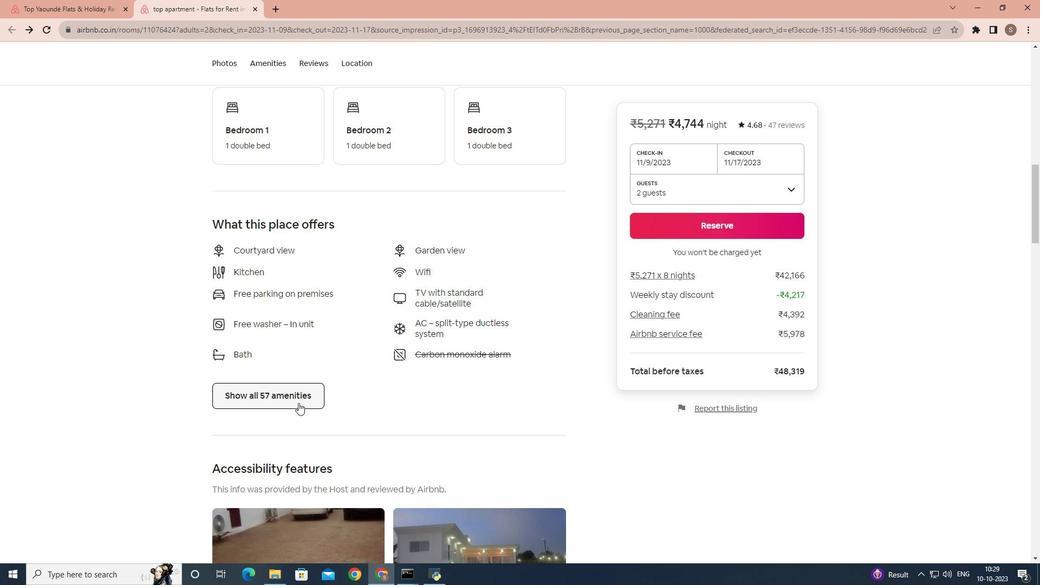 
Action: Mouse pressed left at (298, 403)
Screenshot: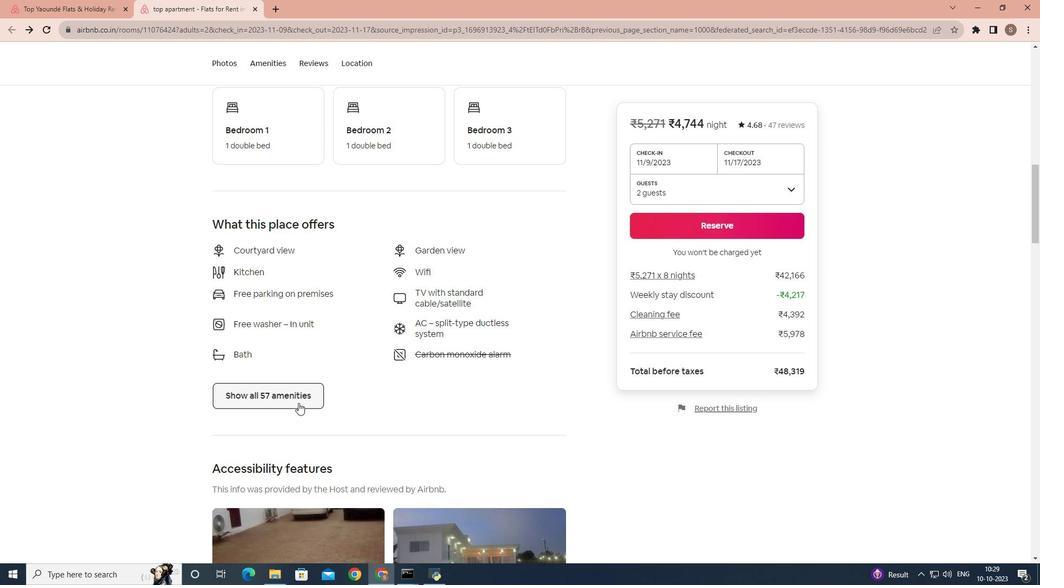 
Action: Mouse moved to (406, 366)
Screenshot: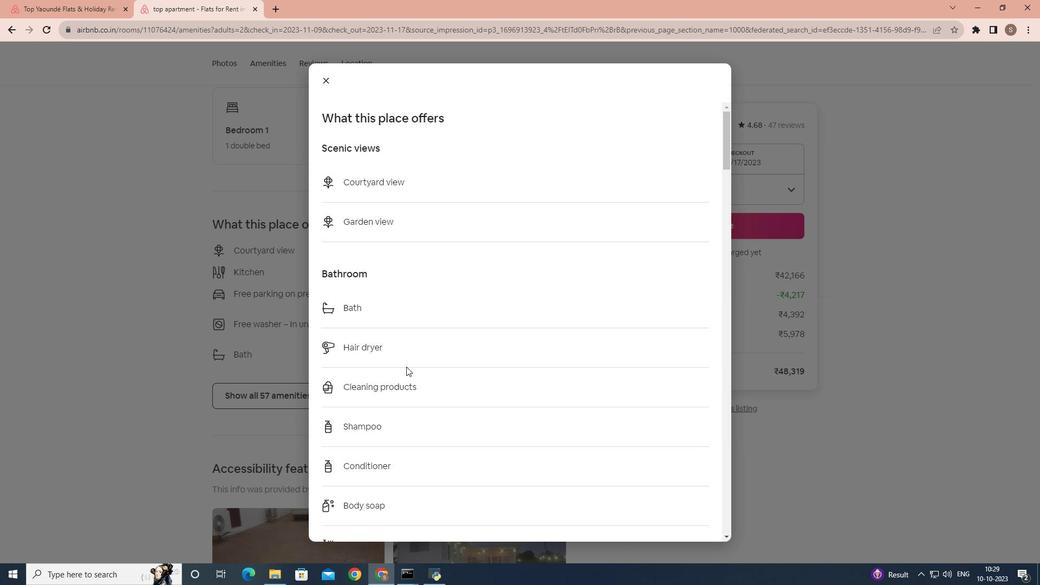 
Action: Mouse scrolled (406, 366) with delta (0, 0)
Screenshot: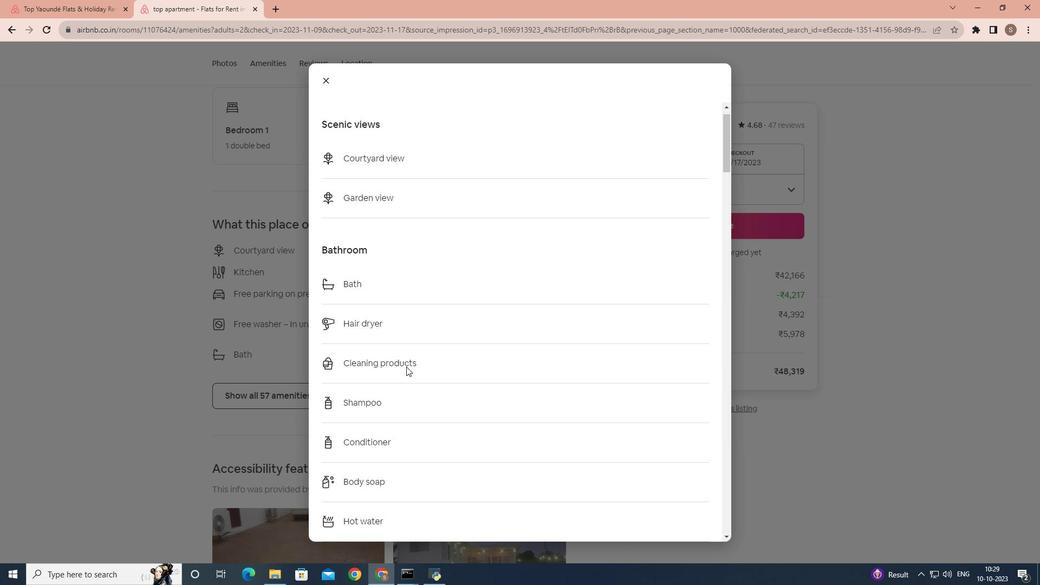 
Action: Mouse scrolled (406, 366) with delta (0, 0)
Screenshot: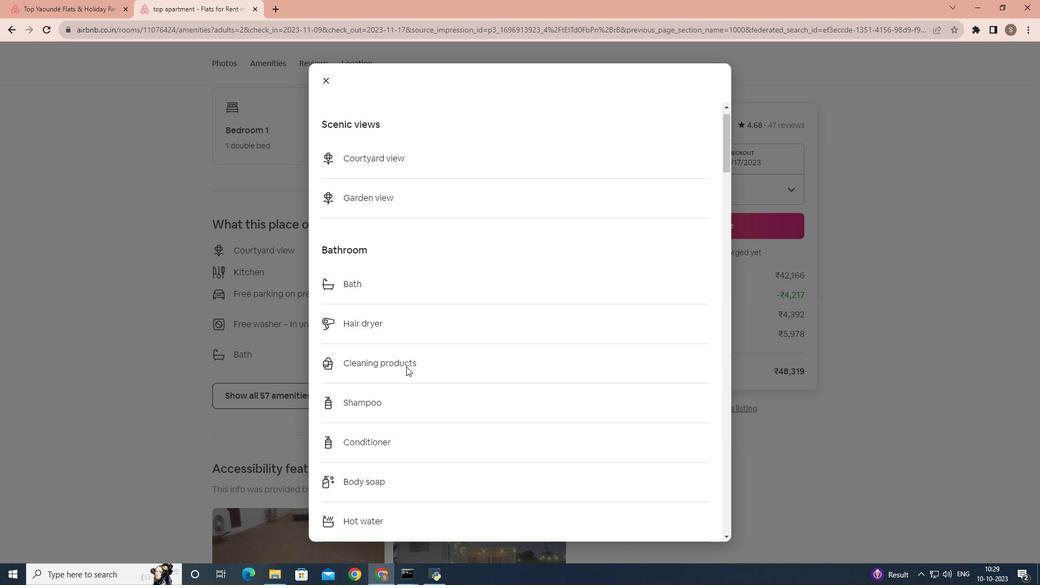 
Action: Mouse scrolled (406, 366) with delta (0, 0)
Screenshot: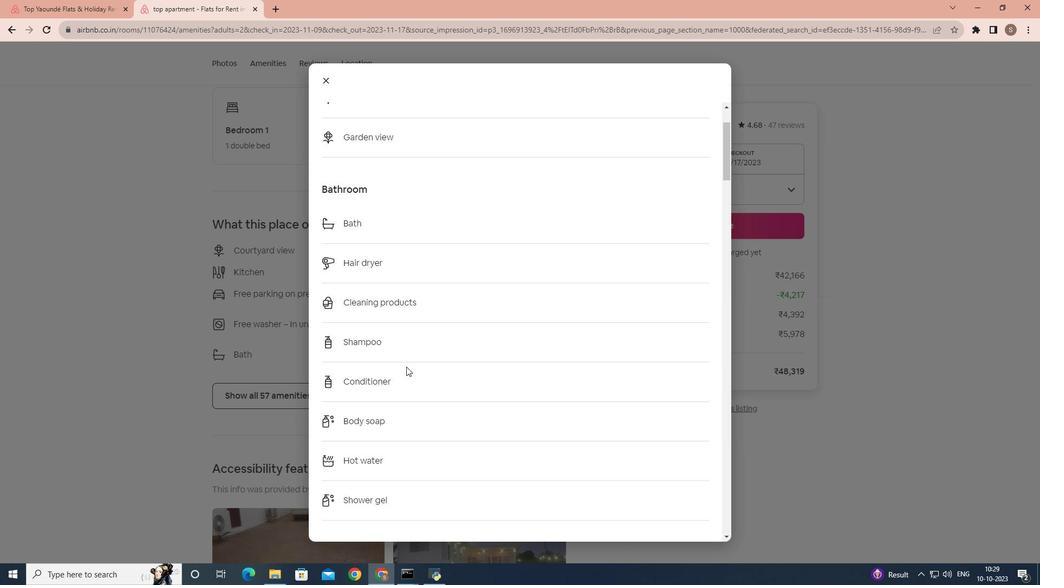 
Action: Mouse scrolled (406, 366) with delta (0, 0)
Screenshot: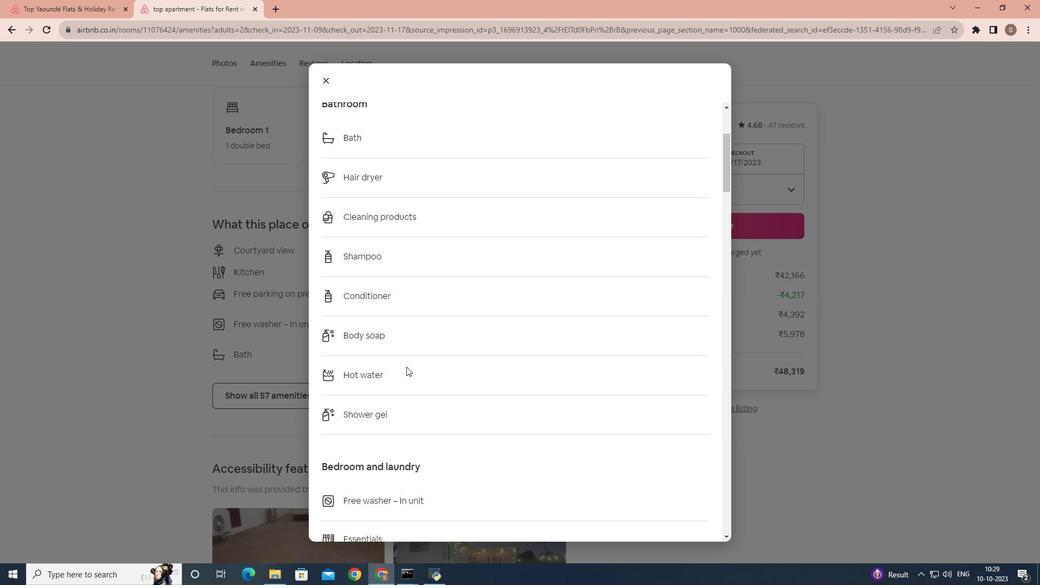 
Action: Mouse scrolled (406, 366) with delta (0, 0)
Screenshot: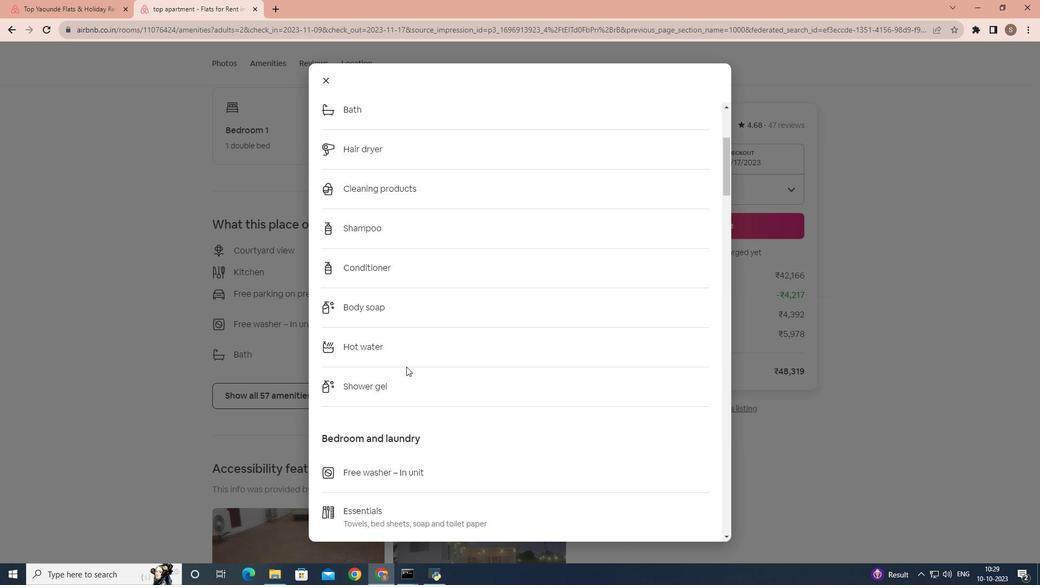 
Action: Mouse scrolled (406, 366) with delta (0, 0)
Screenshot: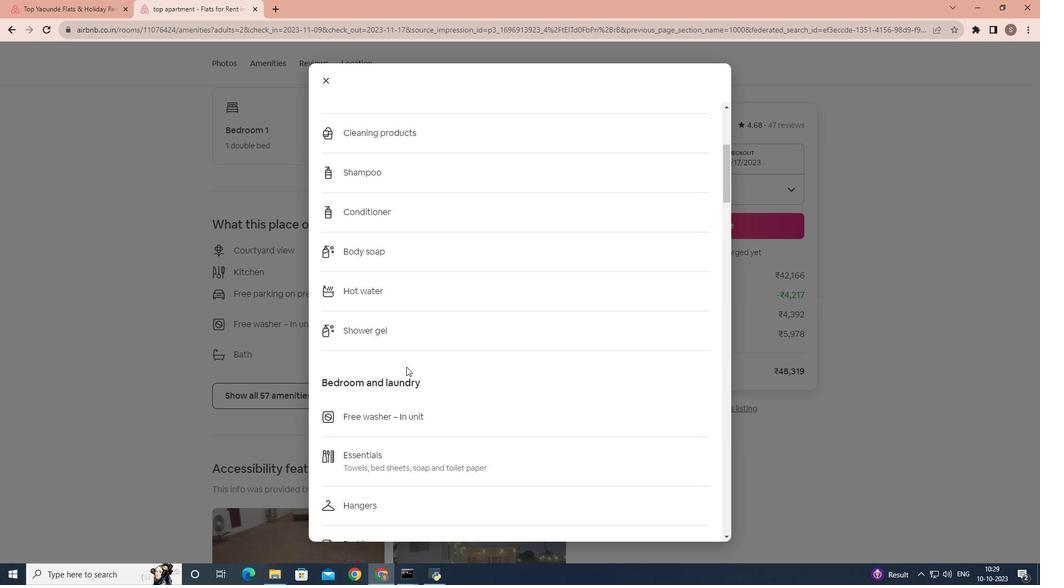 
Action: Mouse scrolled (406, 366) with delta (0, 0)
Screenshot: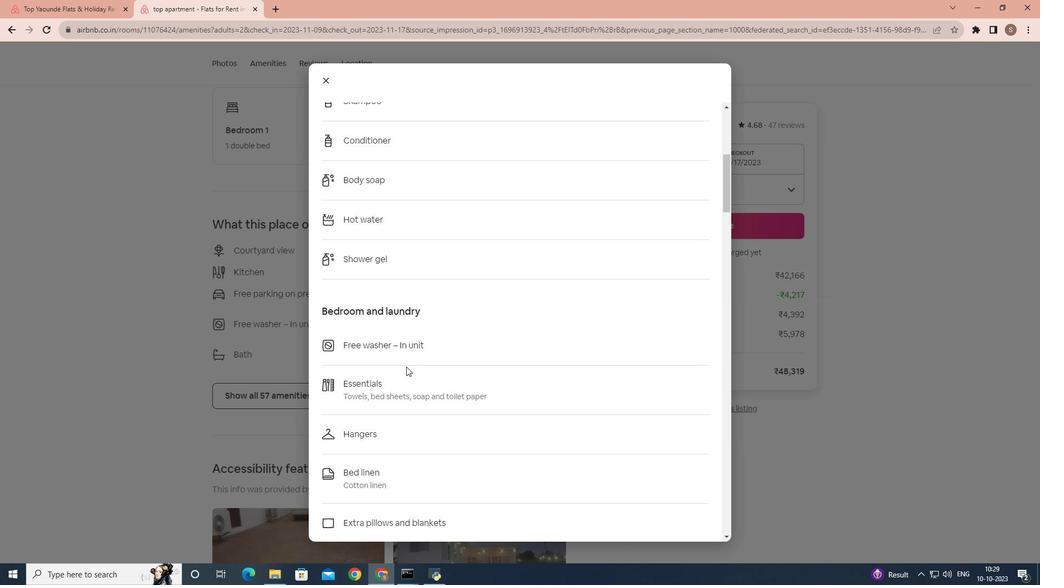 
Action: Mouse scrolled (406, 366) with delta (0, 0)
Screenshot: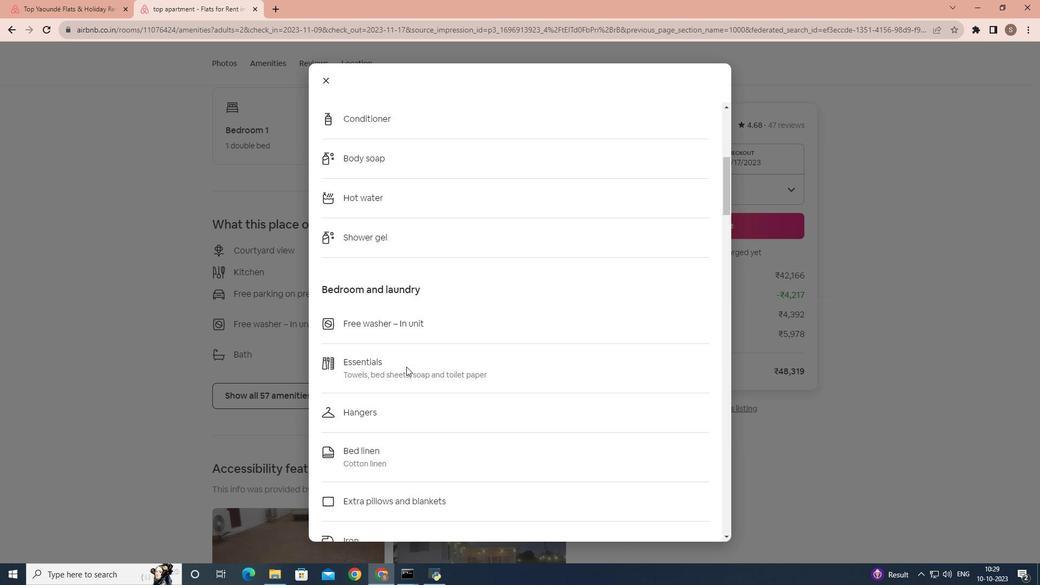 
Action: Mouse scrolled (406, 366) with delta (0, 0)
Screenshot: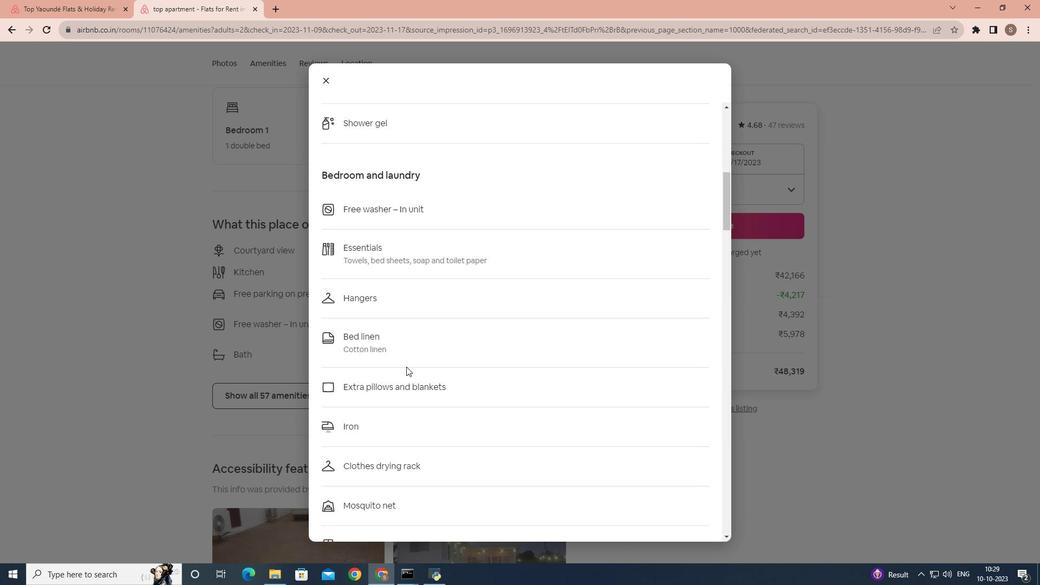 
Action: Mouse scrolled (406, 366) with delta (0, 0)
Screenshot: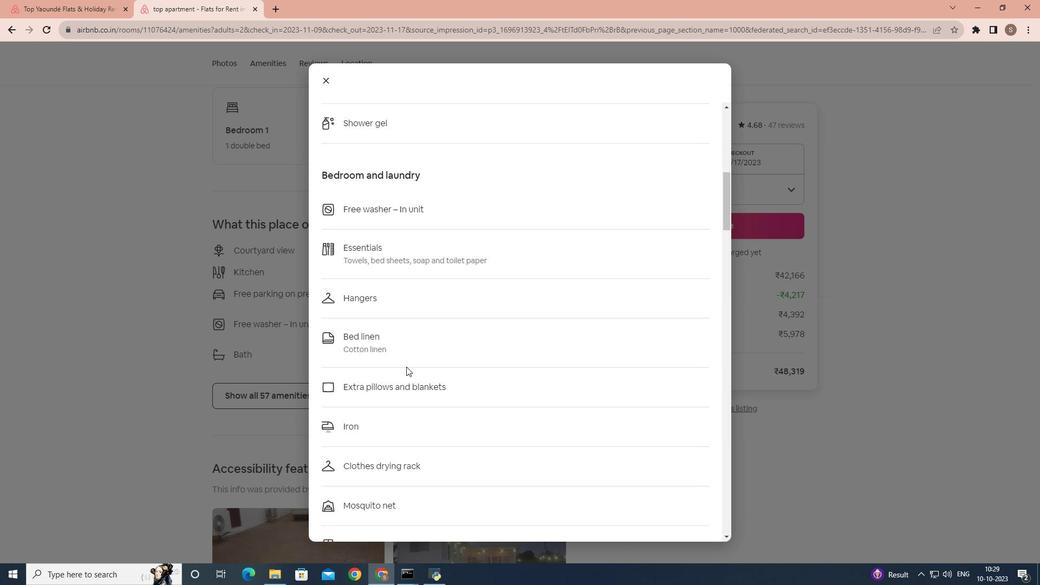 
Action: Mouse scrolled (406, 366) with delta (0, 0)
Screenshot: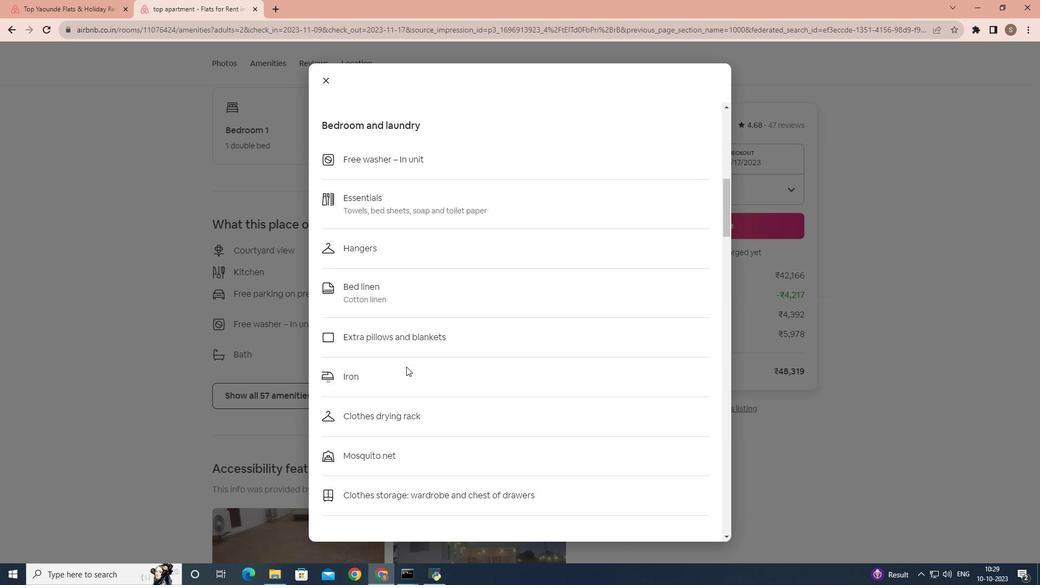 
Action: Mouse scrolled (406, 366) with delta (0, 0)
Screenshot: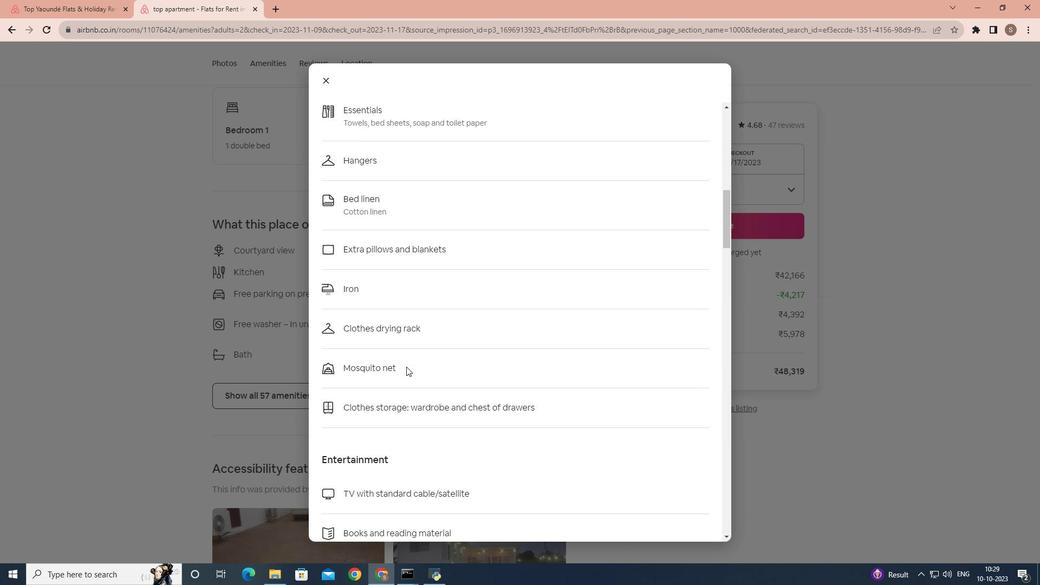 
Action: Mouse scrolled (406, 366) with delta (0, 0)
Screenshot: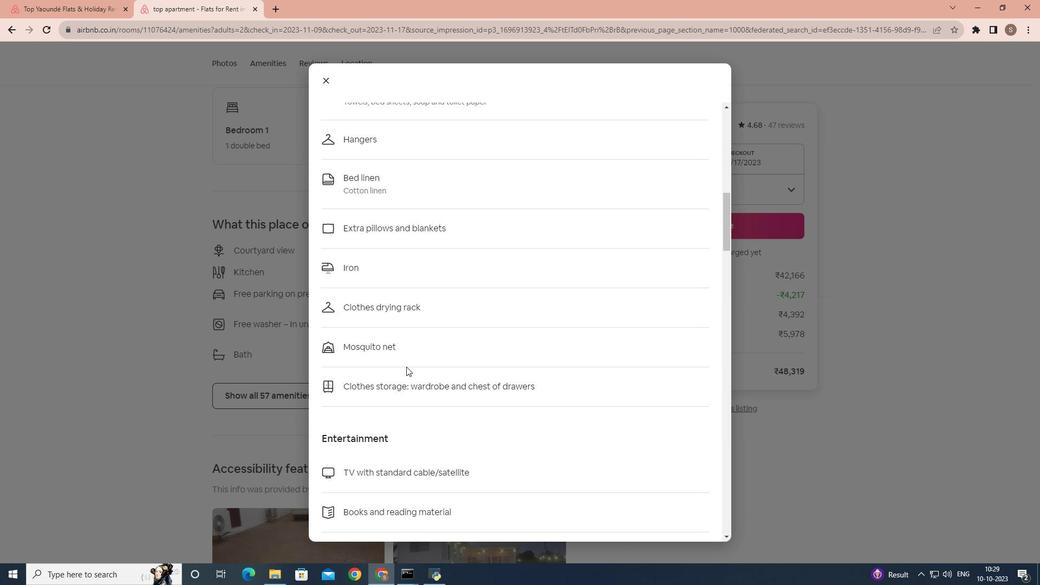 
Action: Mouse scrolled (406, 366) with delta (0, 0)
Screenshot: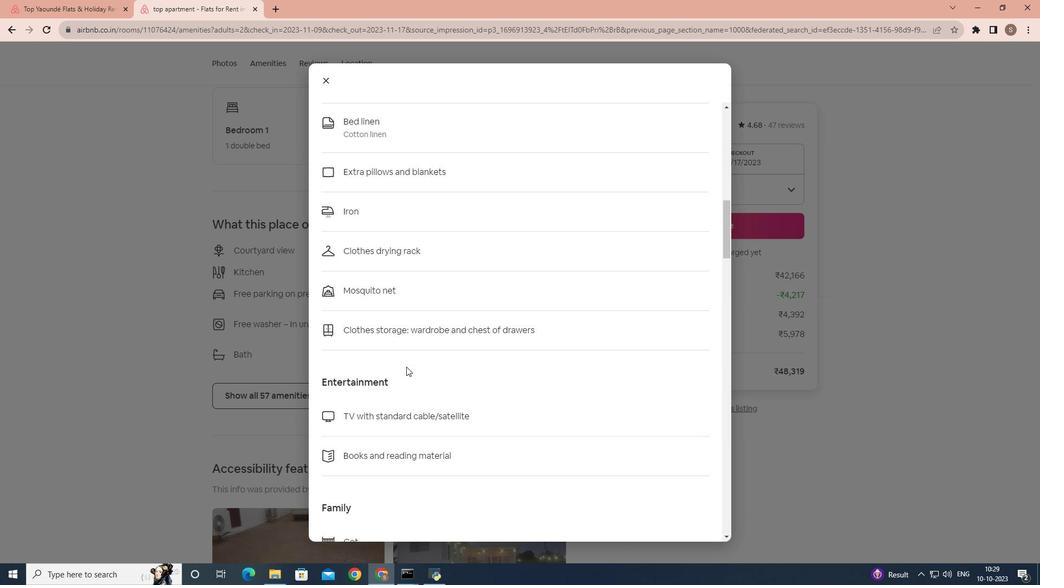 
Action: Mouse scrolled (406, 366) with delta (0, 0)
Screenshot: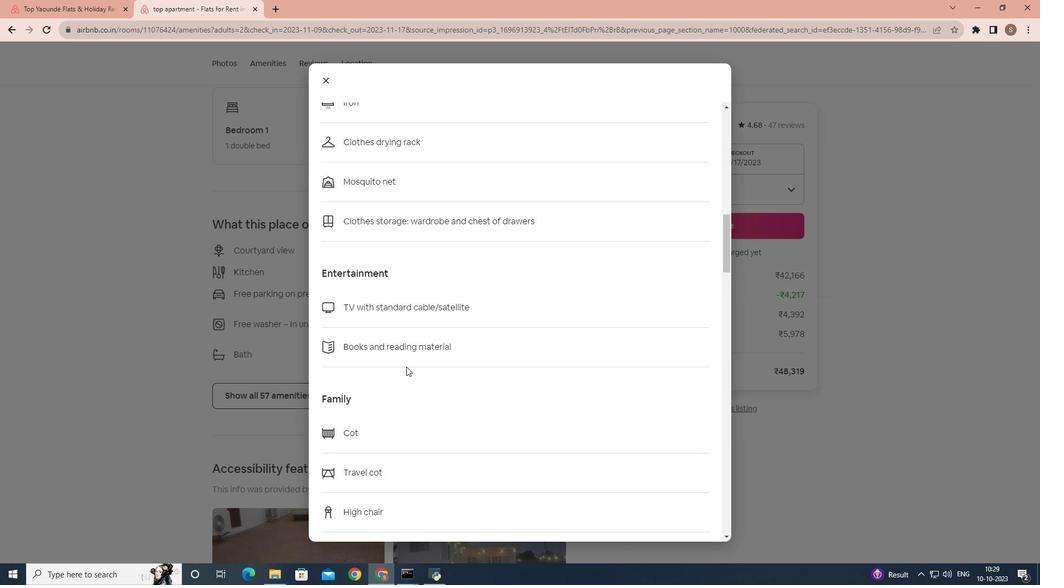 
Action: Mouse scrolled (406, 366) with delta (0, 0)
Screenshot: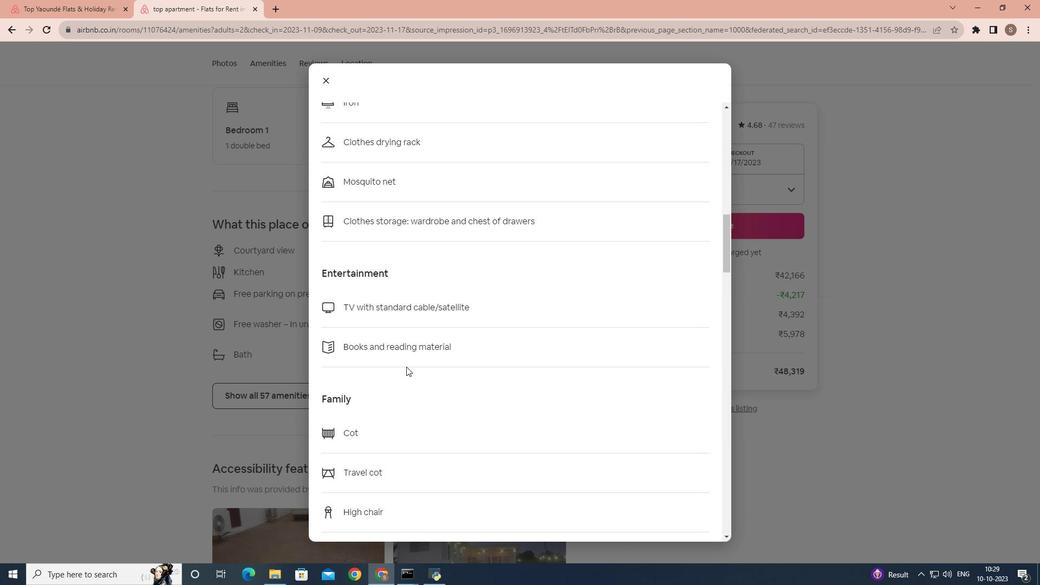 
Action: Mouse scrolled (406, 366) with delta (0, 0)
Screenshot: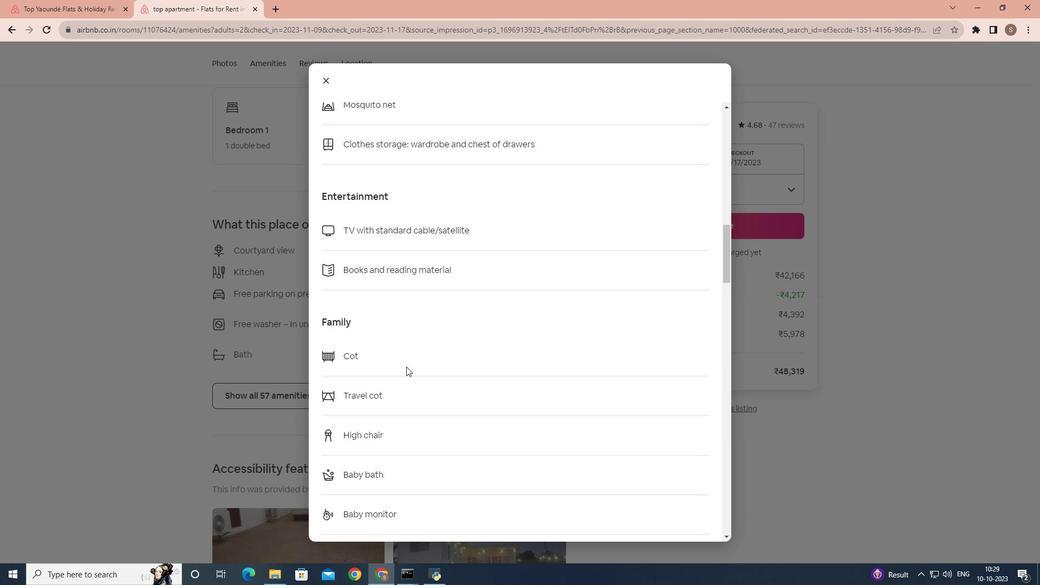 
Action: Mouse scrolled (406, 366) with delta (0, 0)
Screenshot: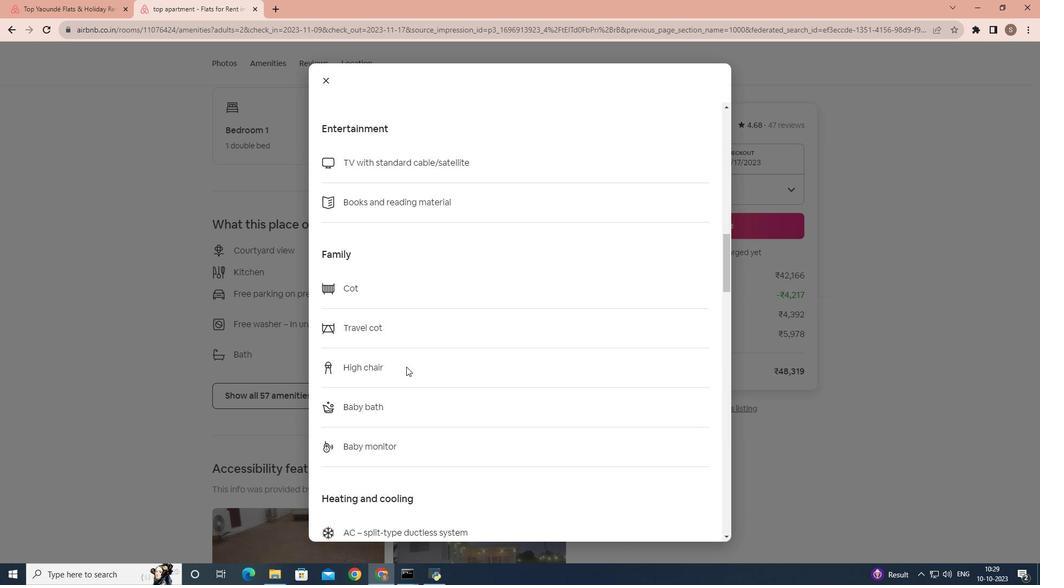 
Action: Mouse scrolled (406, 366) with delta (0, 0)
Screenshot: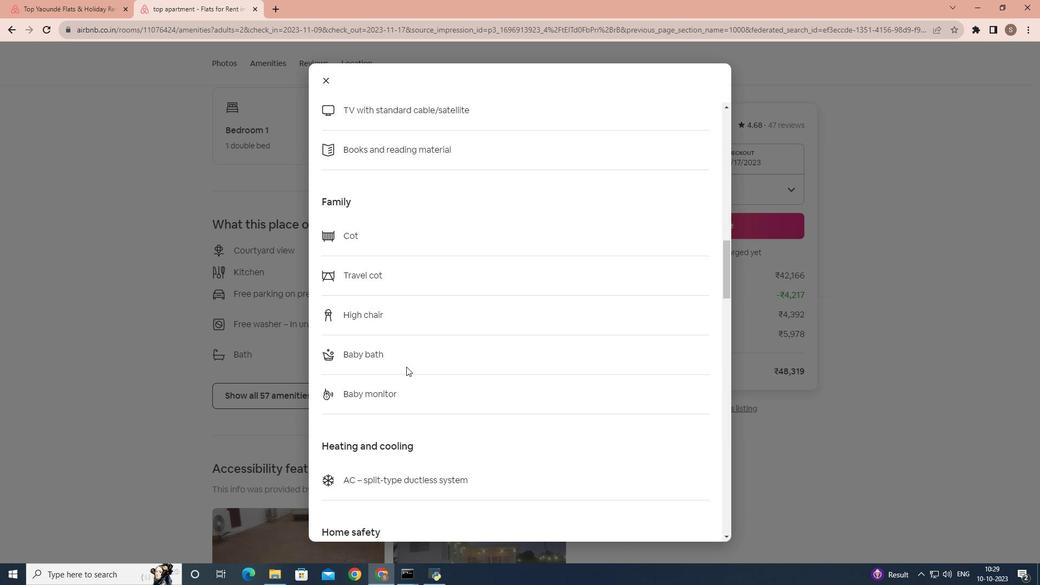 
Action: Mouse scrolled (406, 366) with delta (0, 0)
Screenshot: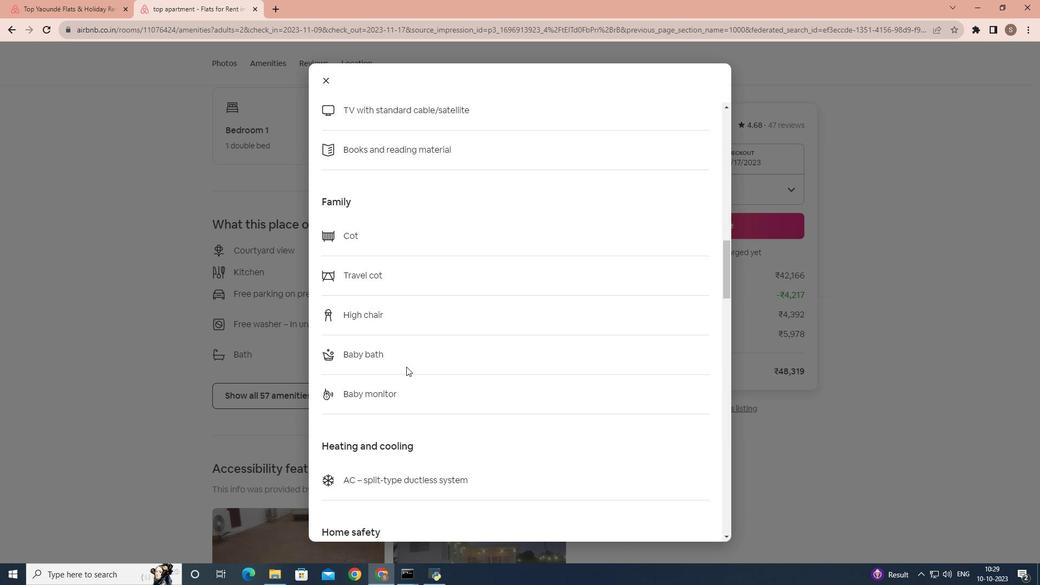 
Action: Mouse scrolled (406, 366) with delta (0, 0)
Screenshot: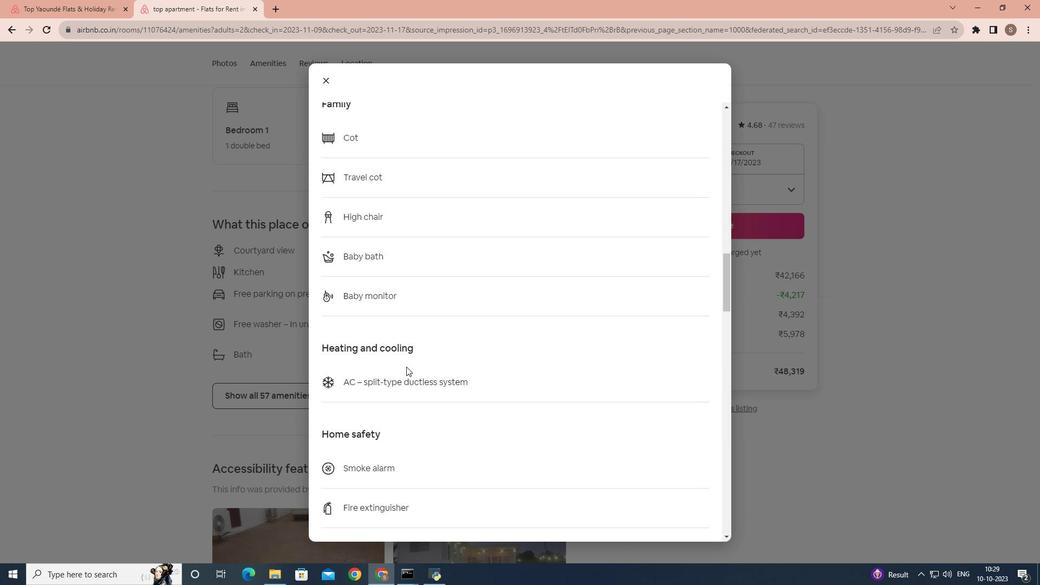 
Action: Mouse scrolled (406, 366) with delta (0, 0)
Screenshot: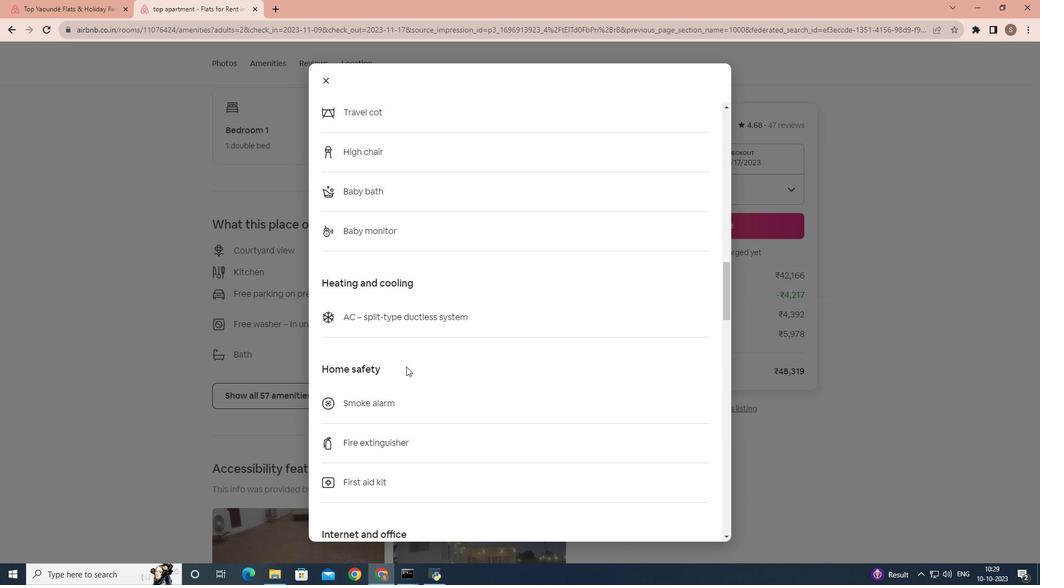 
Action: Mouse scrolled (406, 366) with delta (0, 0)
Screenshot: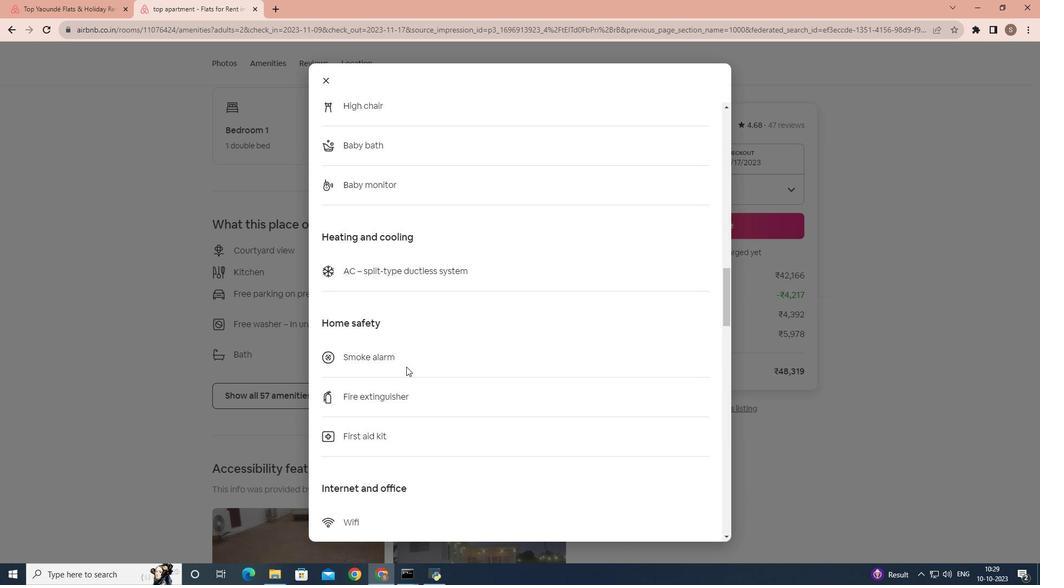 
Action: Mouse scrolled (406, 366) with delta (0, 0)
Screenshot: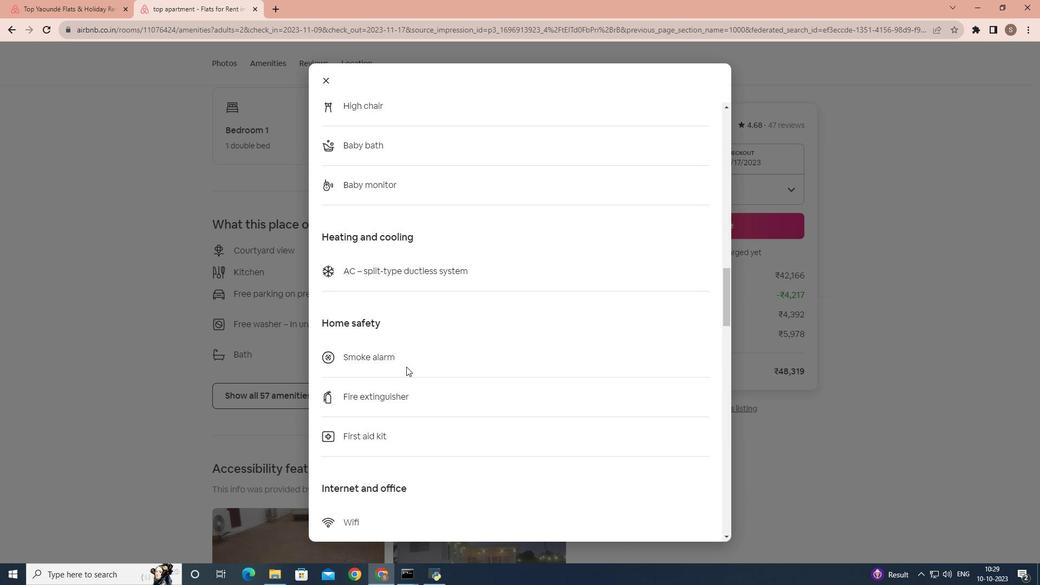 
Action: Mouse scrolled (406, 366) with delta (0, 0)
Screenshot: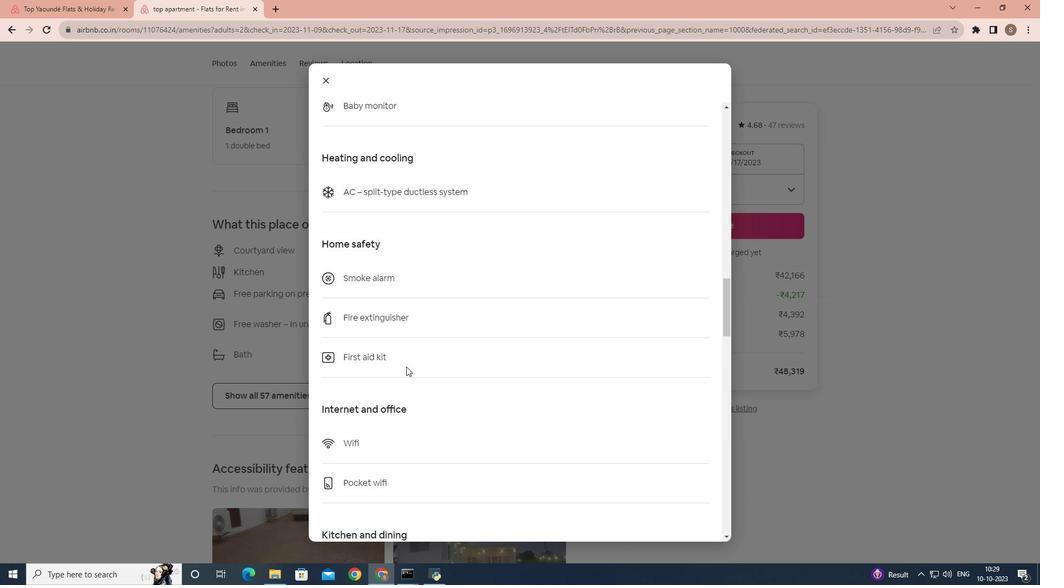 
Action: Mouse scrolled (406, 366) with delta (0, 0)
Screenshot: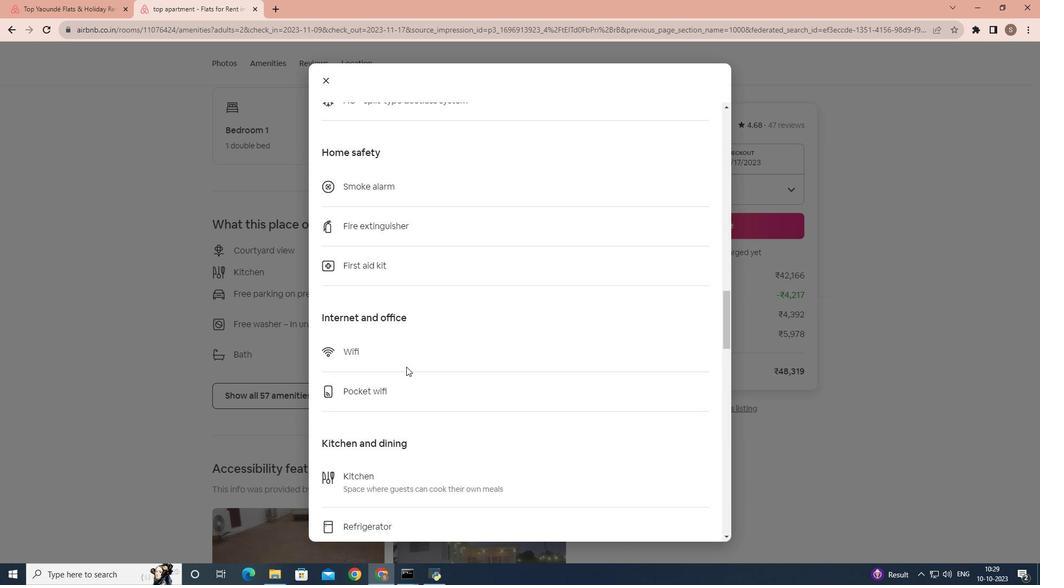 
Action: Mouse scrolled (406, 366) with delta (0, 0)
Screenshot: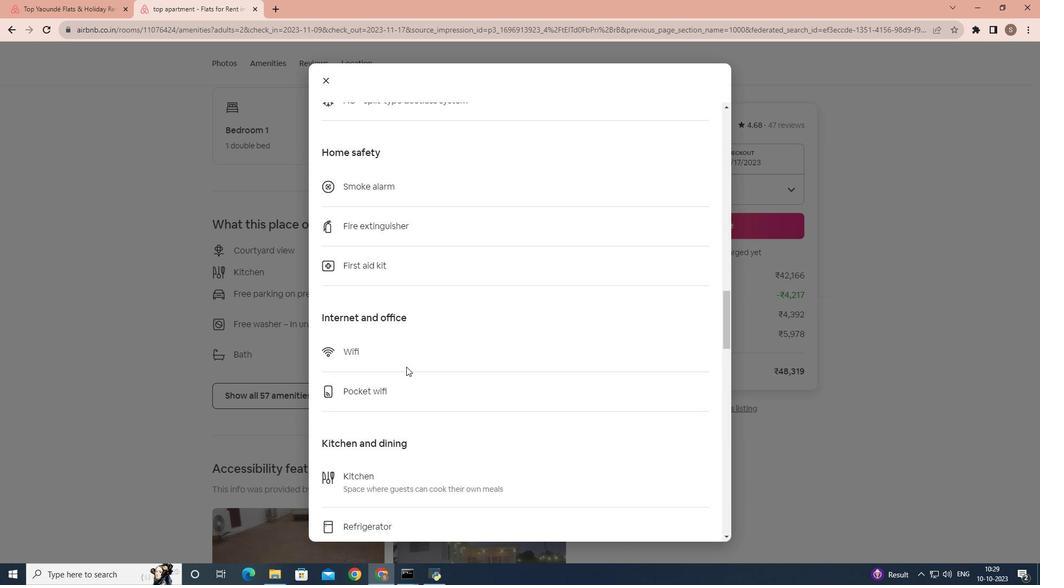 
Action: Mouse scrolled (406, 366) with delta (0, 0)
Screenshot: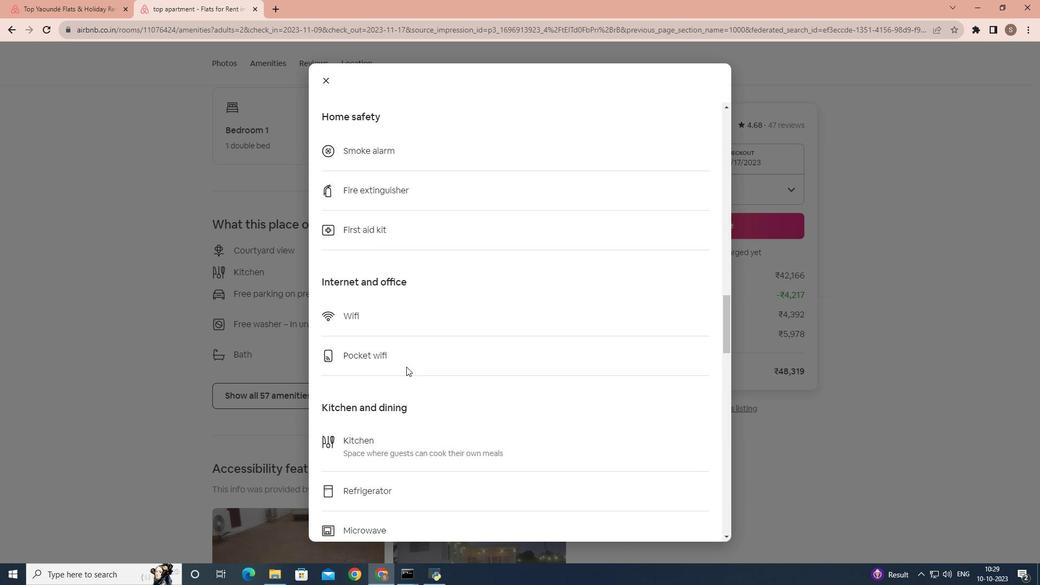 
Action: Mouse scrolled (406, 366) with delta (0, 0)
Screenshot: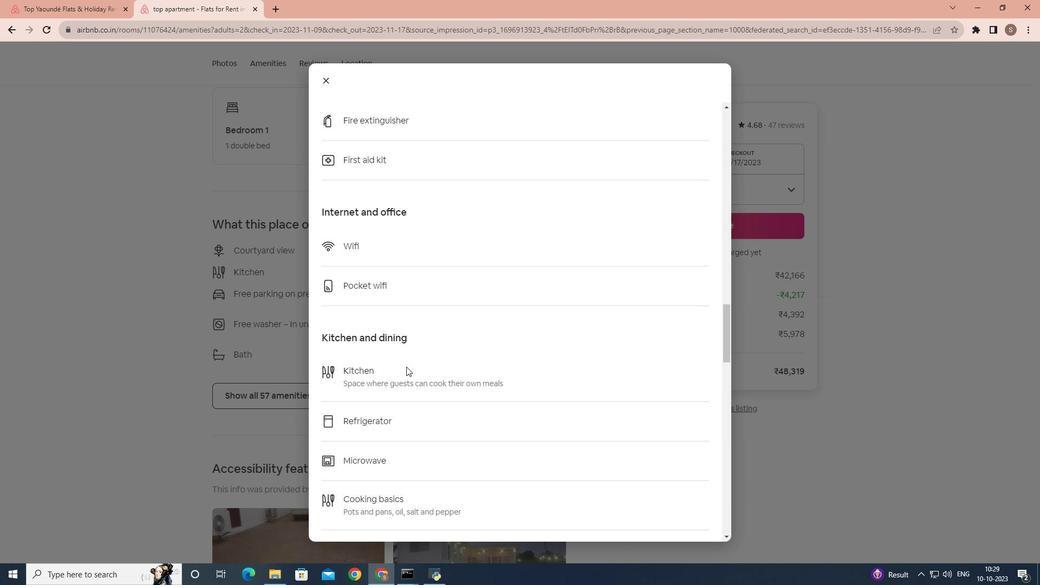 
Action: Mouse scrolled (406, 366) with delta (0, 0)
Screenshot: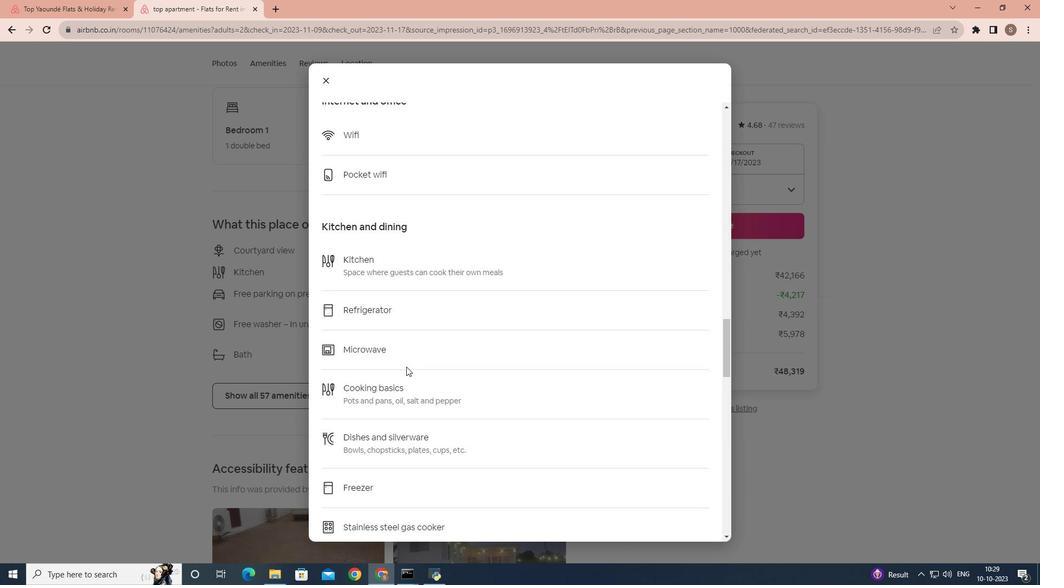 
Action: Mouse scrolled (406, 366) with delta (0, 0)
Screenshot: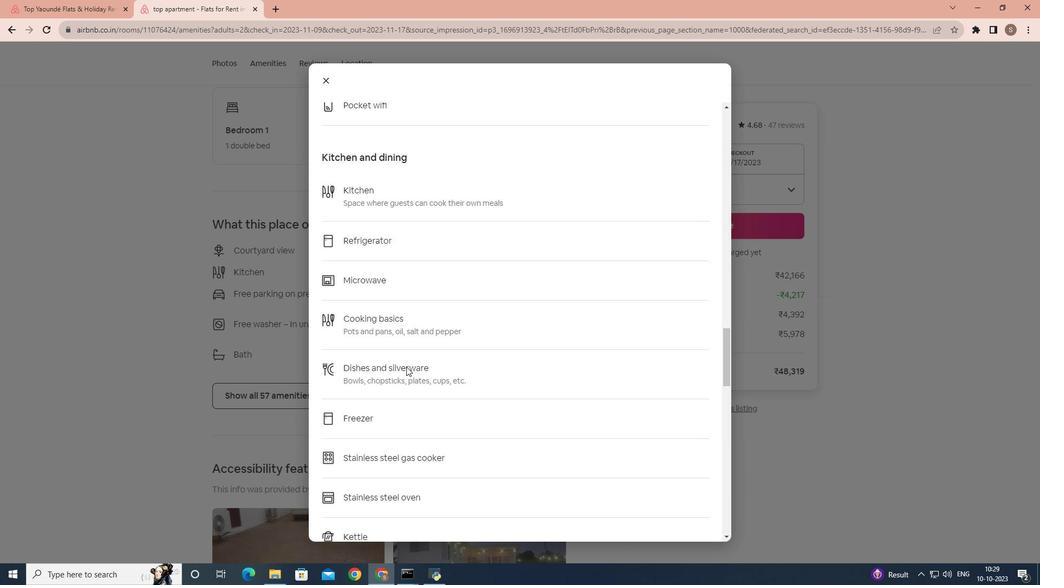 
Action: Mouse scrolled (406, 366) with delta (0, 0)
Screenshot: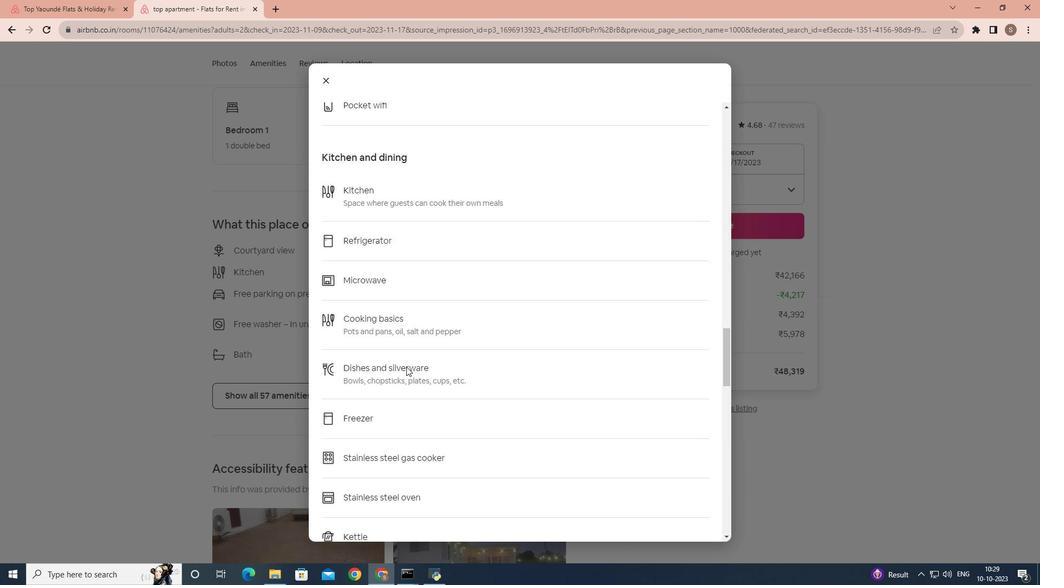 
Action: Mouse scrolled (406, 366) with delta (0, 0)
Screenshot: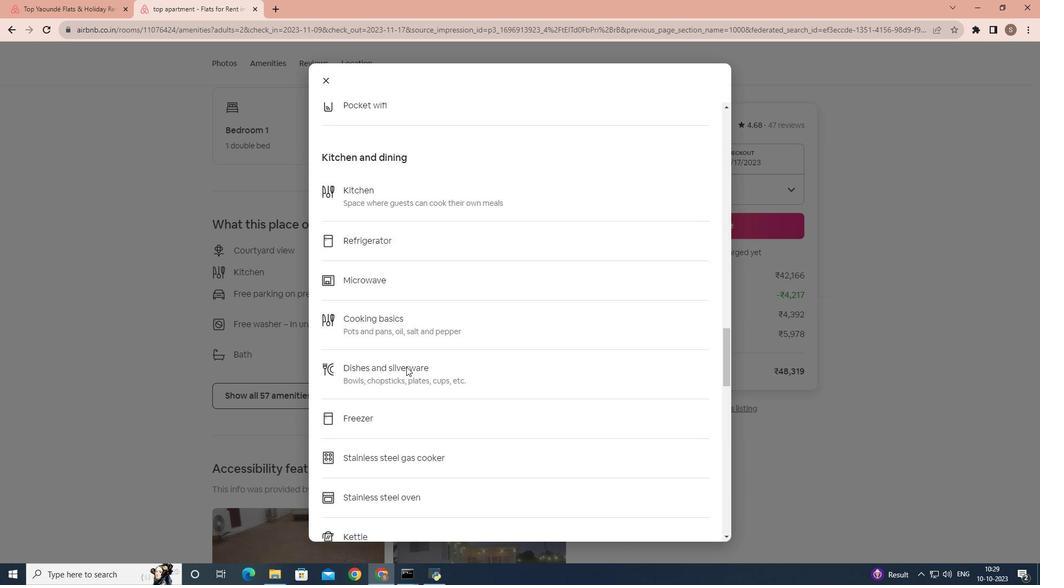 
Action: Mouse scrolled (406, 366) with delta (0, 0)
Screenshot: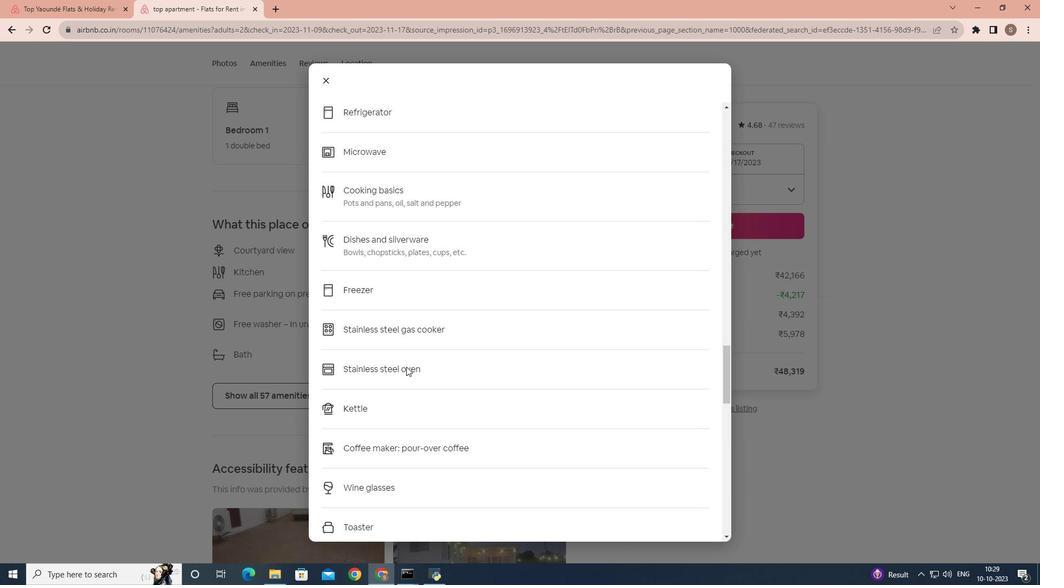 
Action: Mouse scrolled (406, 366) with delta (0, 0)
Screenshot: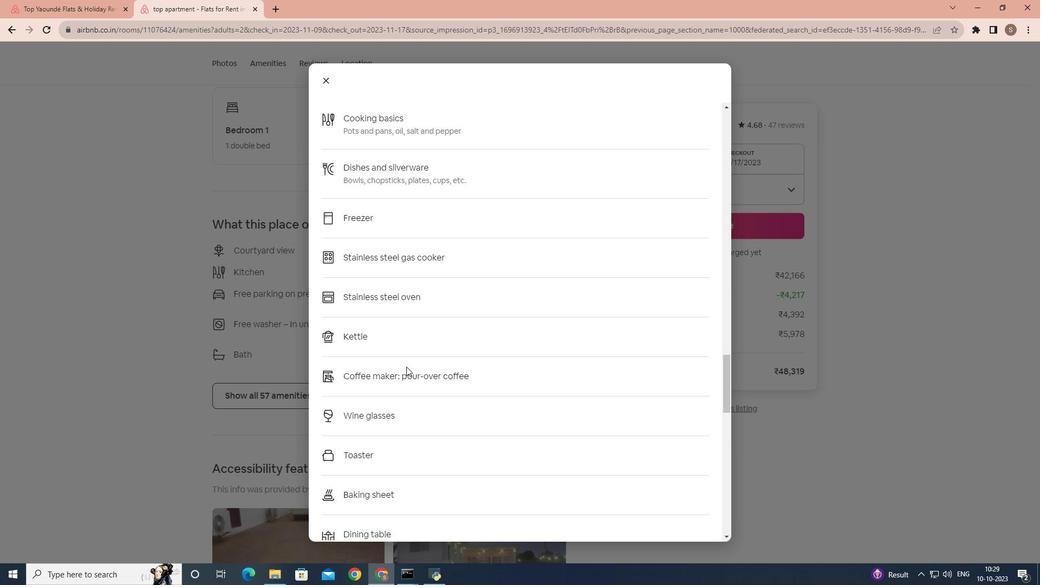 
Action: Mouse scrolled (406, 366) with delta (0, 0)
Screenshot: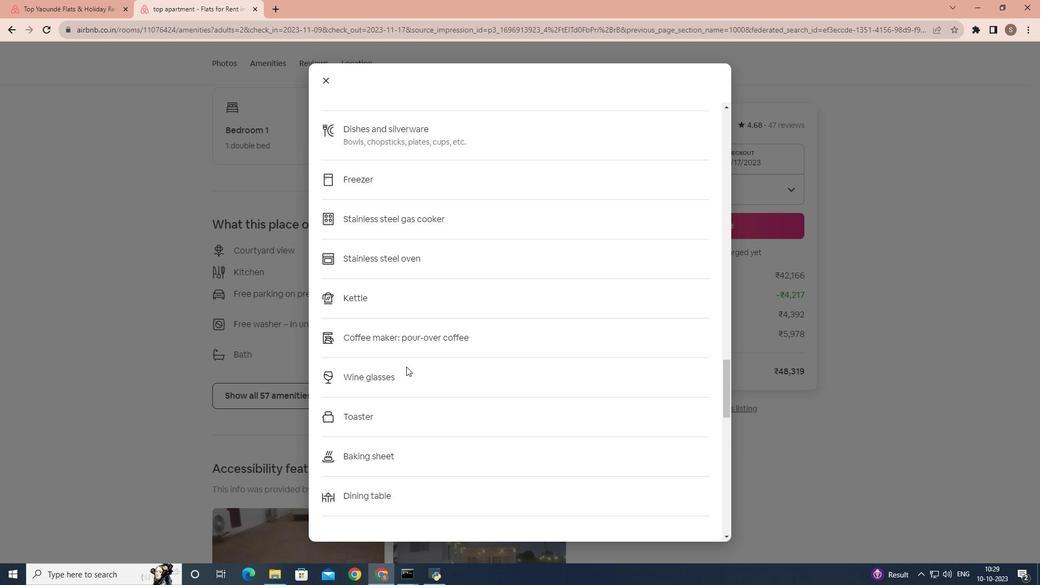 
Action: Mouse scrolled (406, 366) with delta (0, 0)
Screenshot: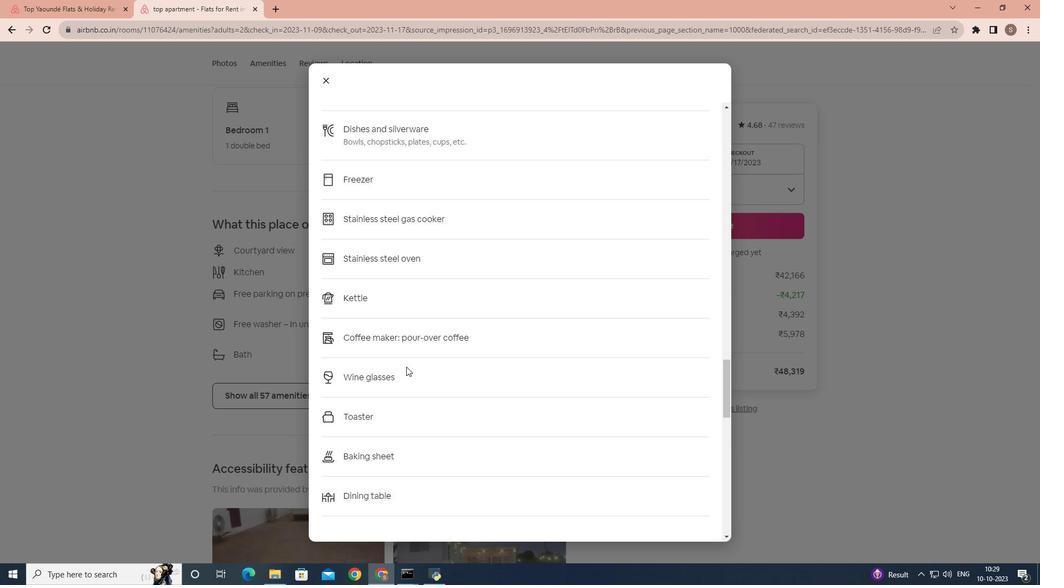 
Action: Mouse scrolled (406, 366) with delta (0, 0)
Screenshot: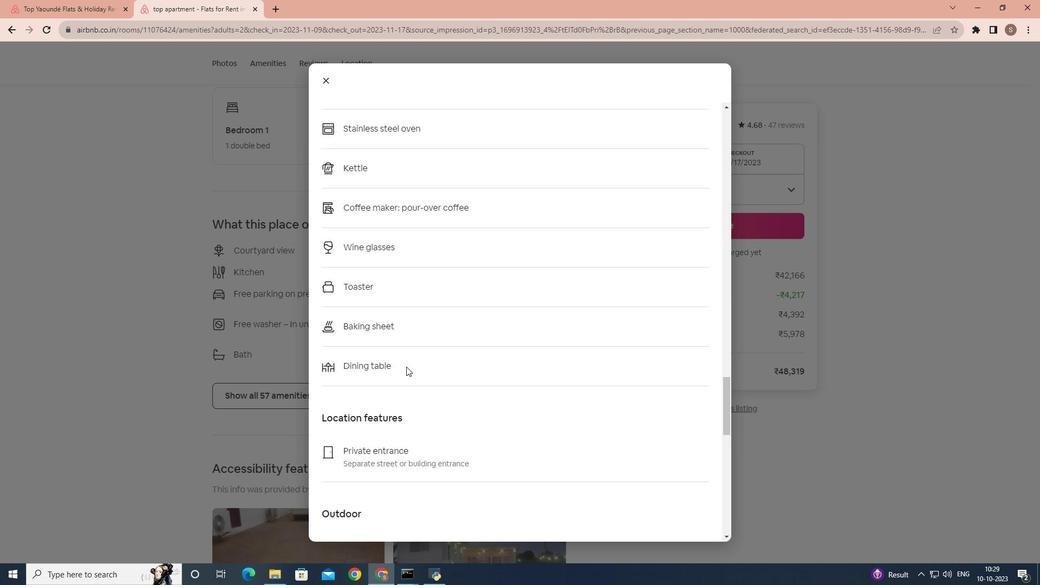 
Action: Mouse scrolled (406, 366) with delta (0, 0)
Screenshot: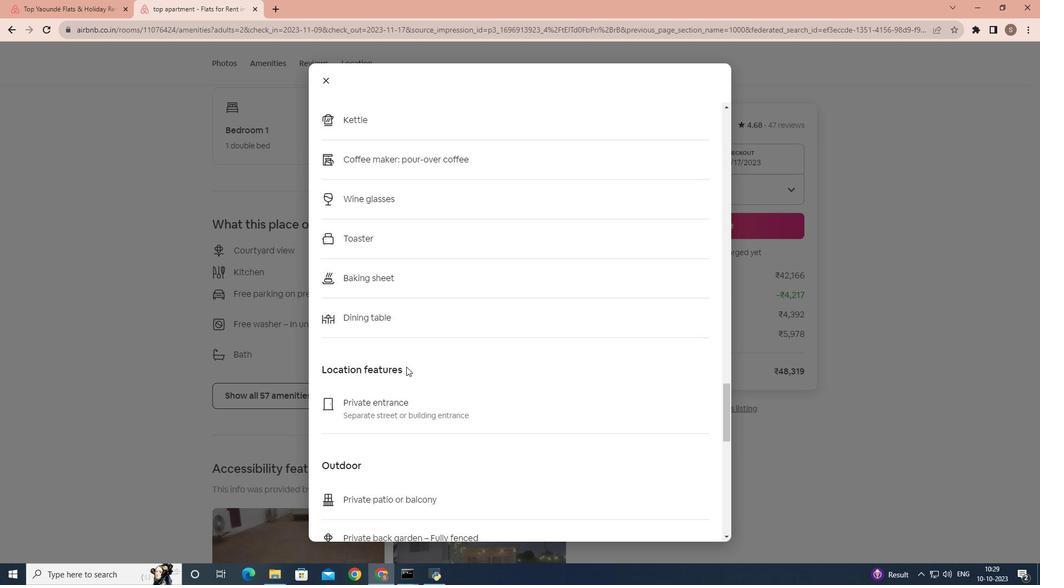 
Action: Mouse scrolled (406, 366) with delta (0, 0)
Screenshot: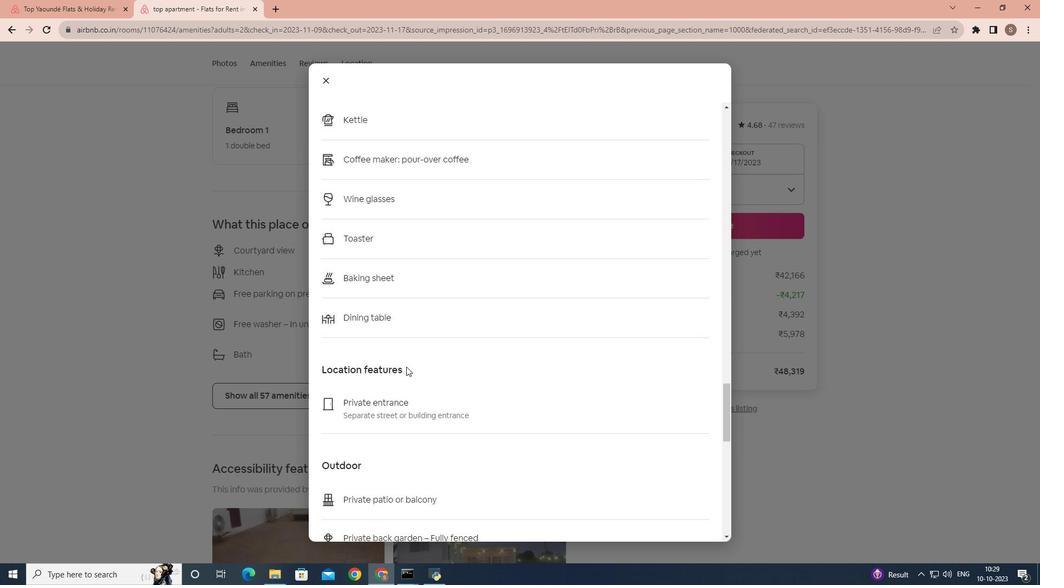 
Action: Mouse scrolled (406, 366) with delta (0, 0)
Screenshot: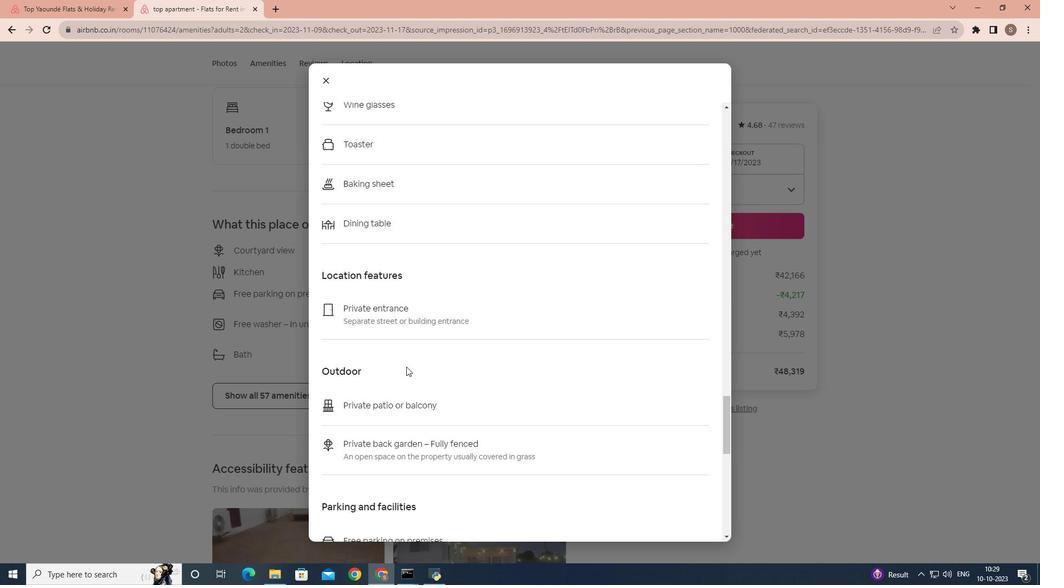 
Action: Mouse scrolled (406, 366) with delta (0, 0)
Screenshot: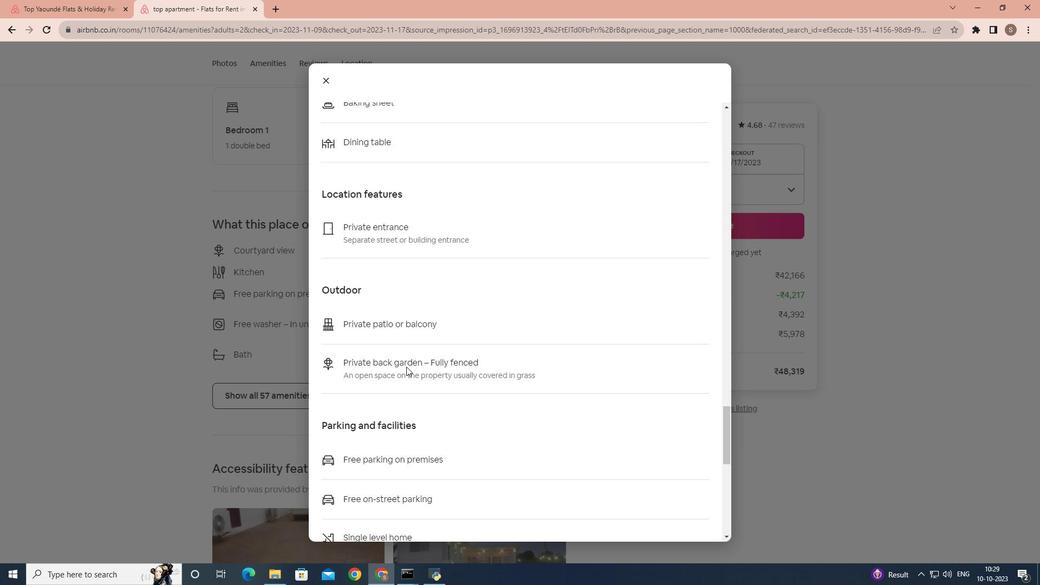 
Action: Mouse scrolled (406, 366) with delta (0, 0)
Screenshot: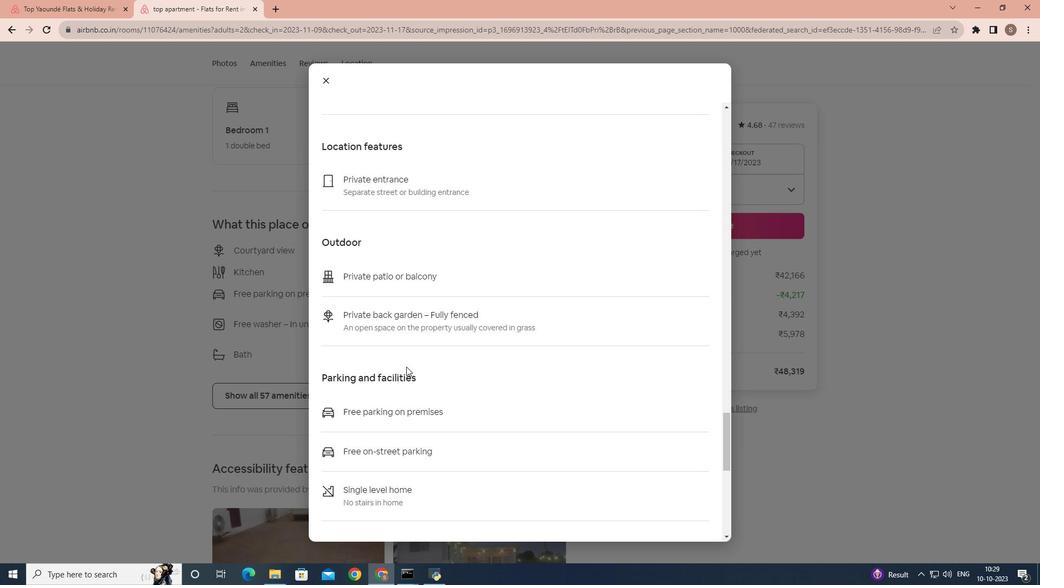 
Action: Mouse scrolled (406, 366) with delta (0, 0)
Screenshot: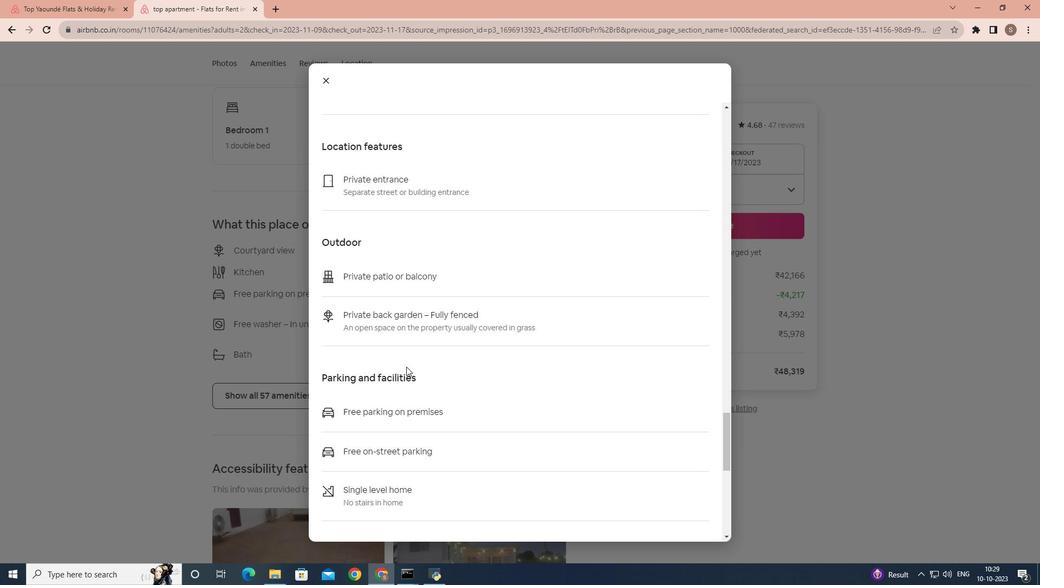 
Action: Mouse scrolled (406, 366) with delta (0, 0)
Screenshot: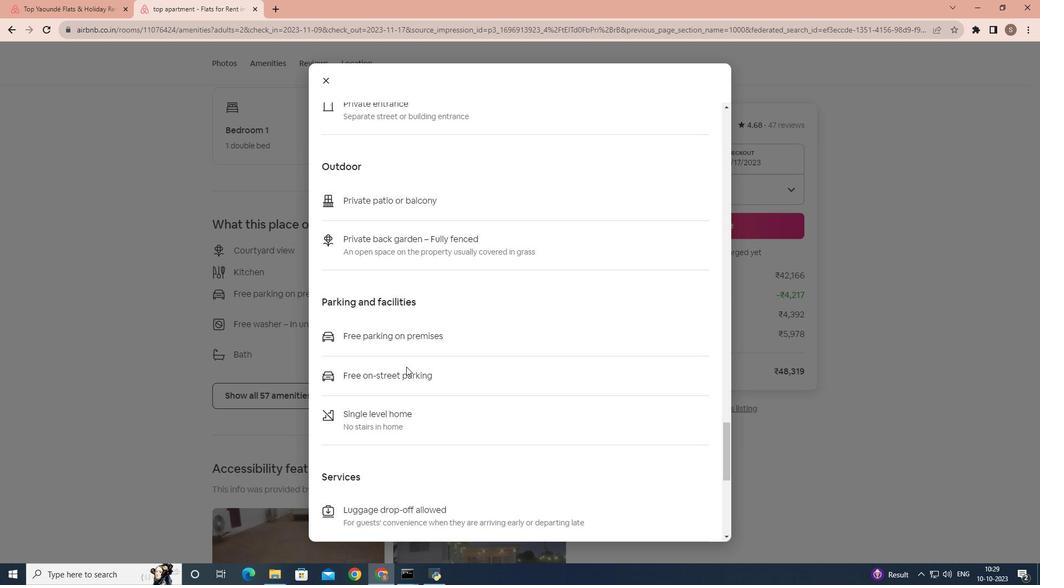 
Action: Mouse scrolled (406, 366) with delta (0, 0)
Screenshot: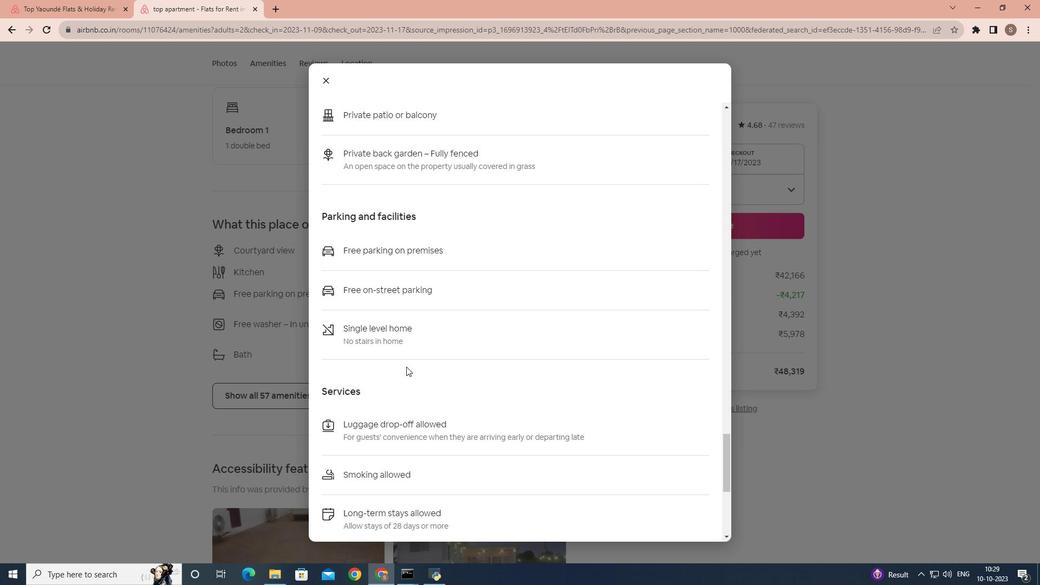 
Action: Mouse scrolled (406, 366) with delta (0, 0)
Screenshot: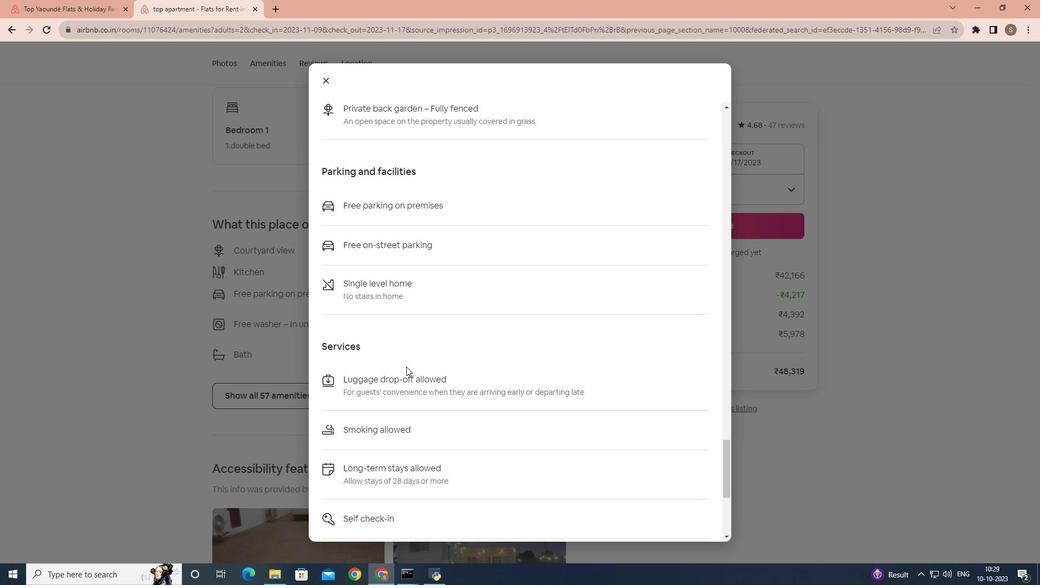 
Action: Mouse scrolled (406, 366) with delta (0, 0)
Screenshot: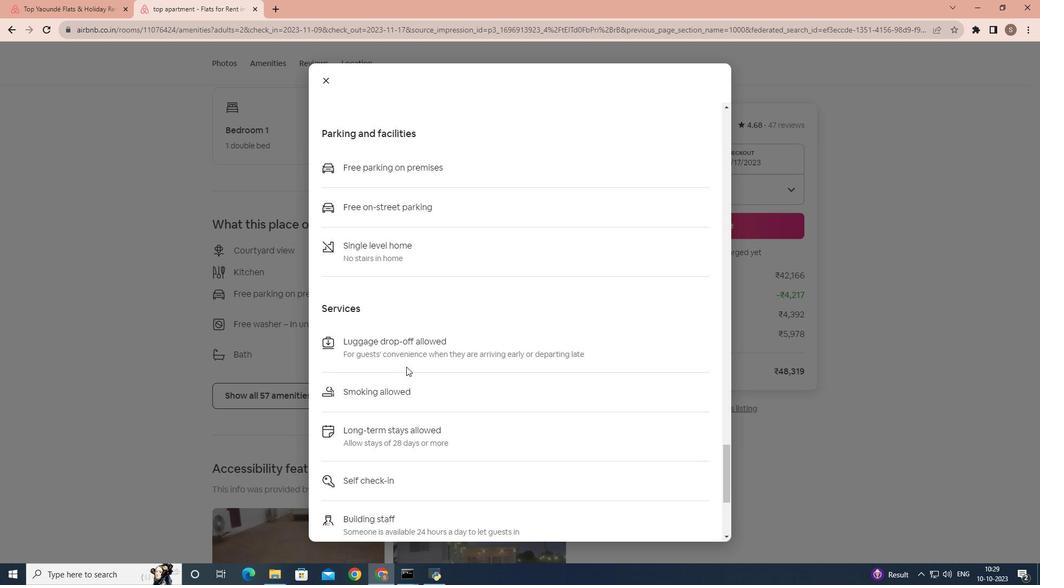 
Action: Mouse scrolled (406, 366) with delta (0, 0)
Screenshot: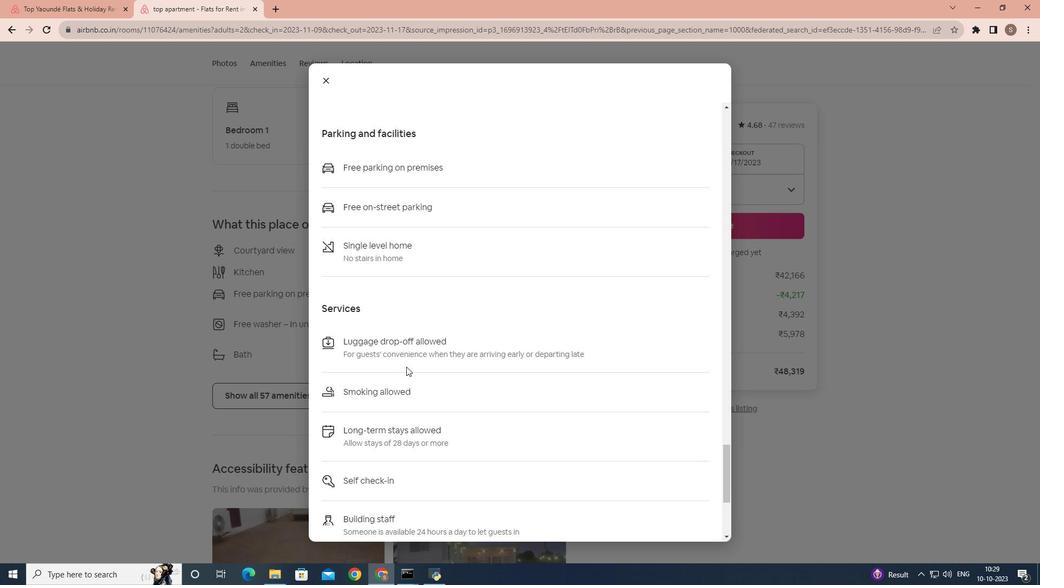 
Action: Mouse scrolled (406, 366) with delta (0, 0)
Screenshot: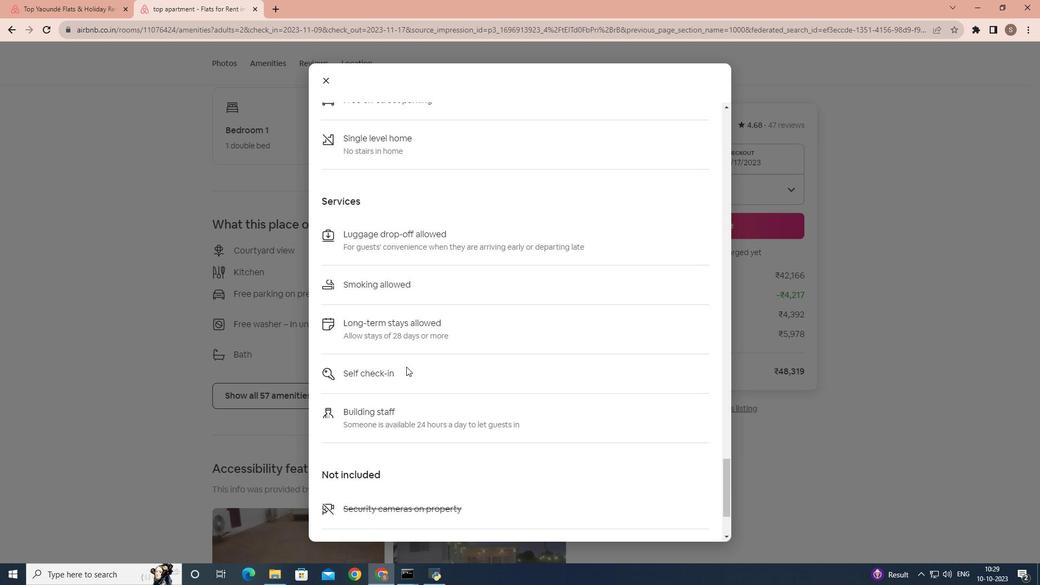 
Action: Mouse scrolled (406, 366) with delta (0, 0)
Screenshot: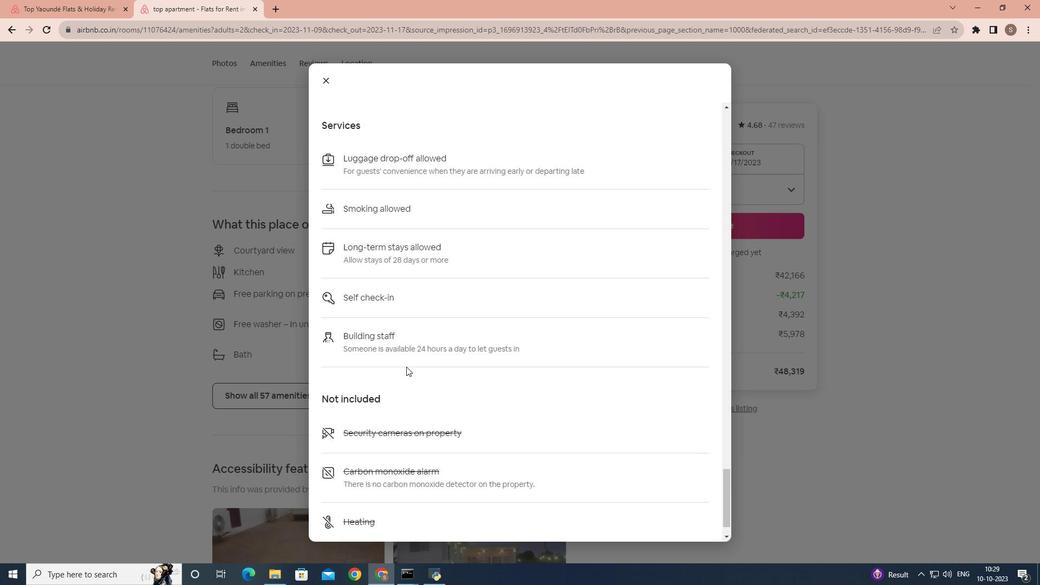 
Action: Mouse scrolled (406, 366) with delta (0, 0)
Screenshot: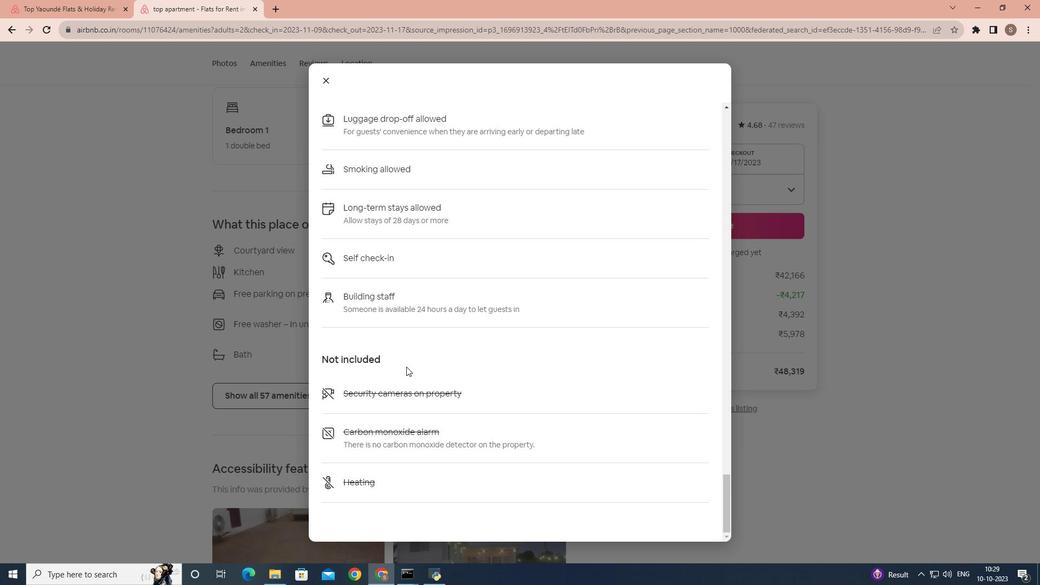 
Action: Mouse scrolled (406, 366) with delta (0, 0)
Screenshot: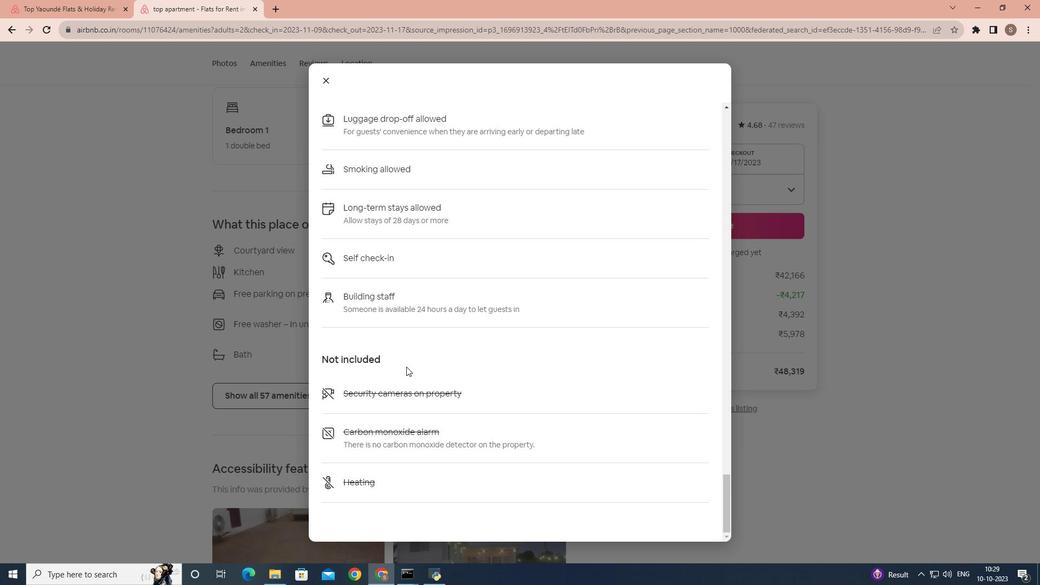 
Action: Mouse scrolled (406, 366) with delta (0, 0)
Screenshot: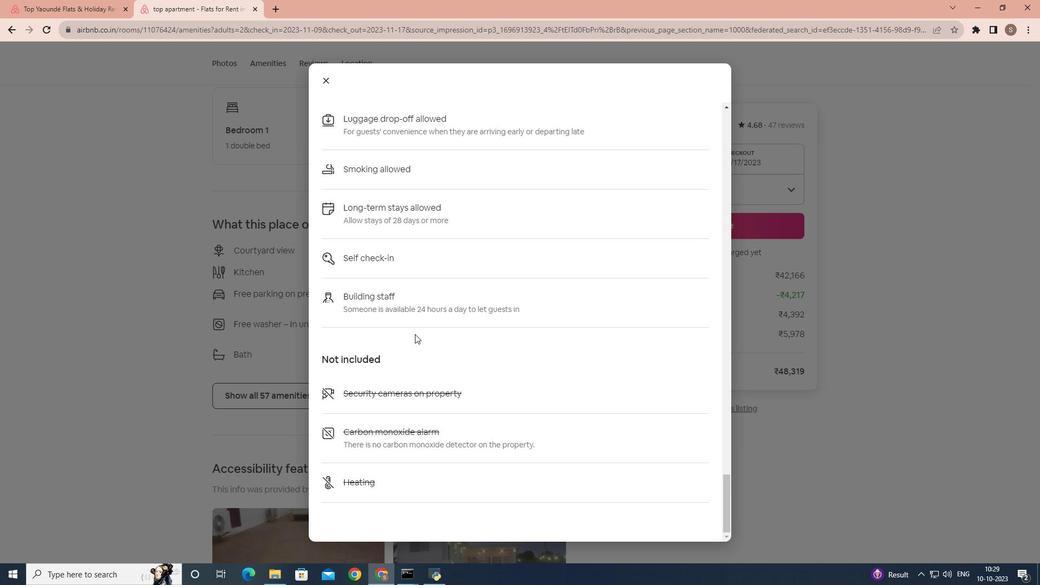 
Action: Mouse moved to (323, 80)
Screenshot: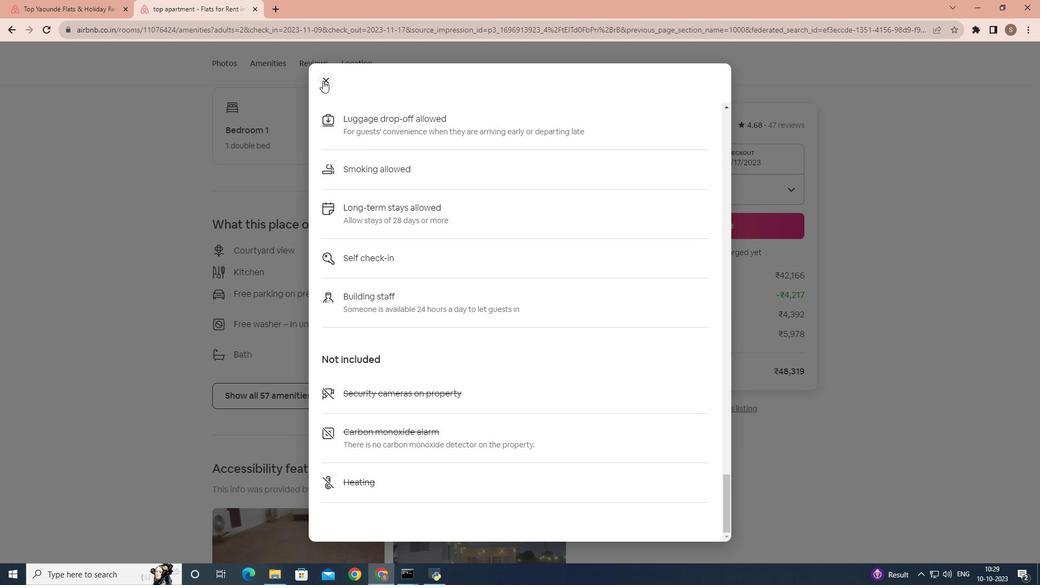 
Action: Mouse pressed left at (323, 80)
Screenshot: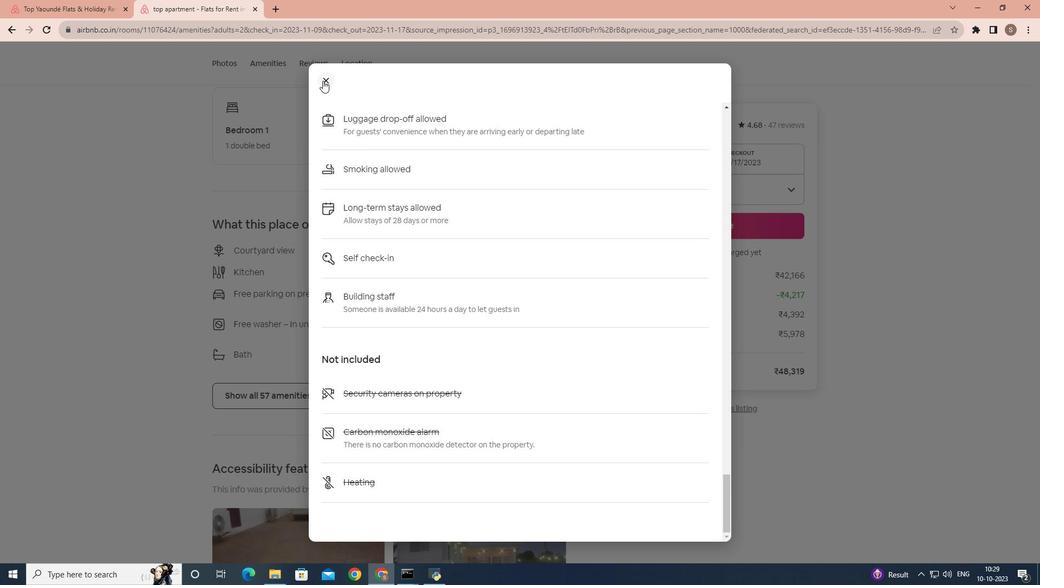 
Action: Mouse moved to (287, 260)
Screenshot: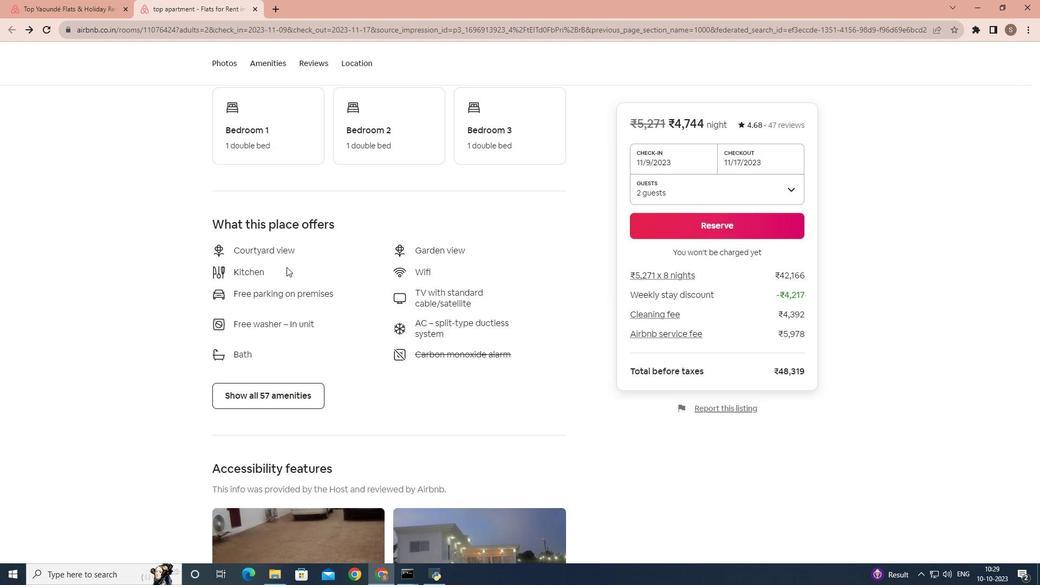 
Action: Mouse scrolled (287, 260) with delta (0, 0)
Screenshot: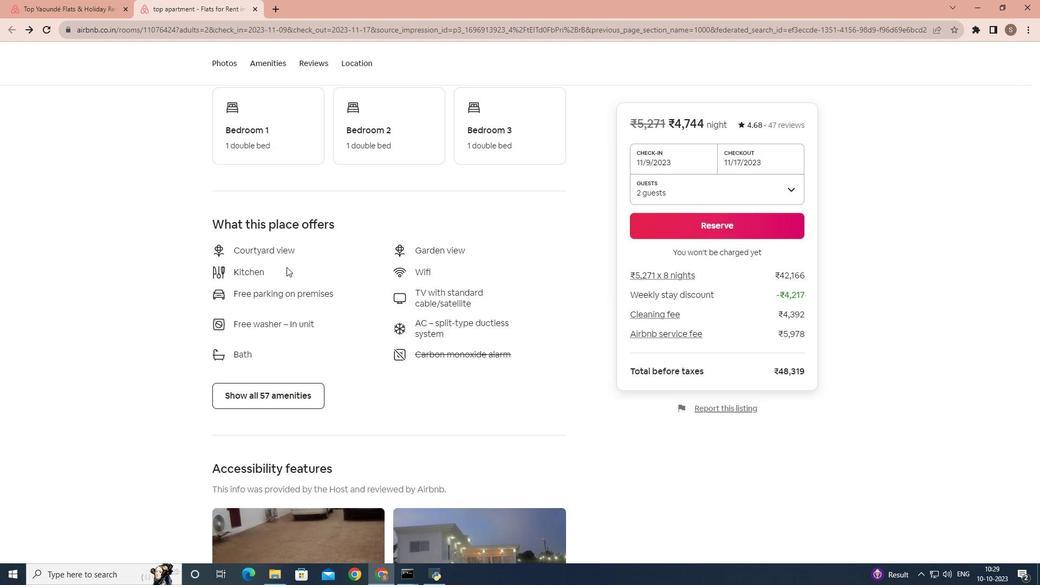 
Action: Mouse moved to (287, 263)
Screenshot: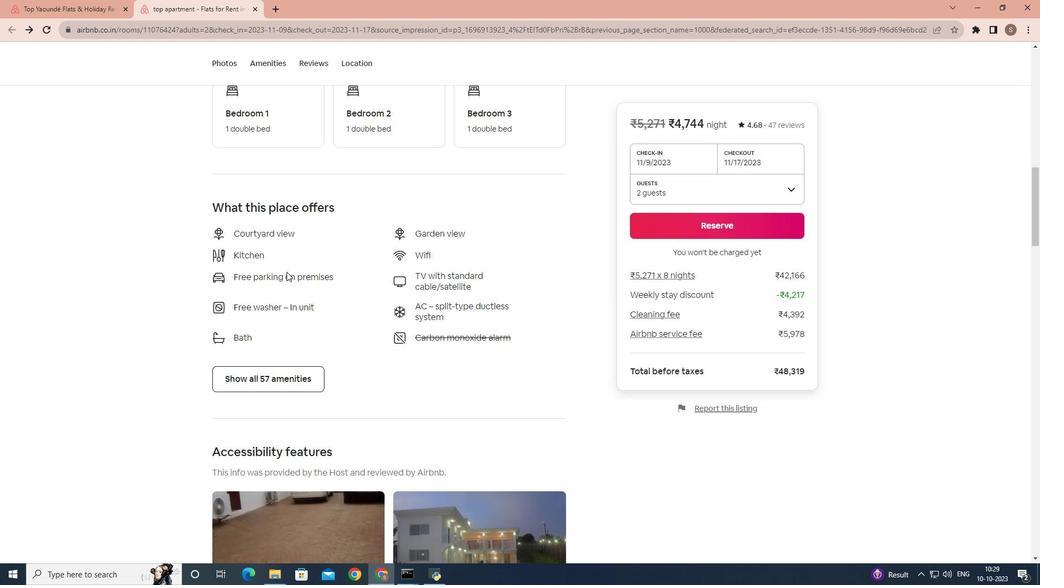 
Action: Mouse scrolled (287, 263) with delta (0, 0)
Screenshot: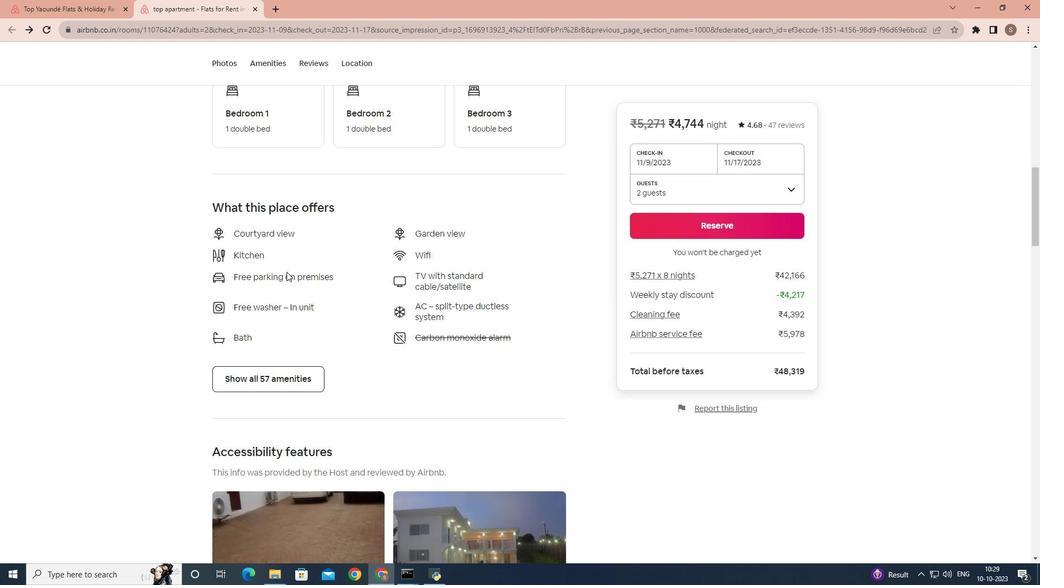 
Action: Mouse moved to (286, 267)
Screenshot: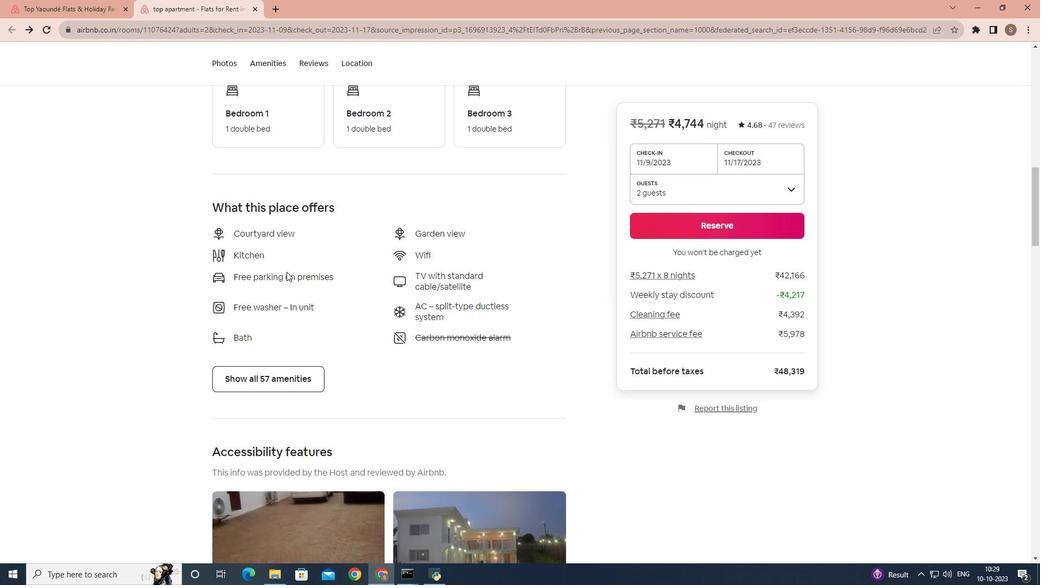 
Action: Mouse scrolled (286, 266) with delta (0, 0)
Screenshot: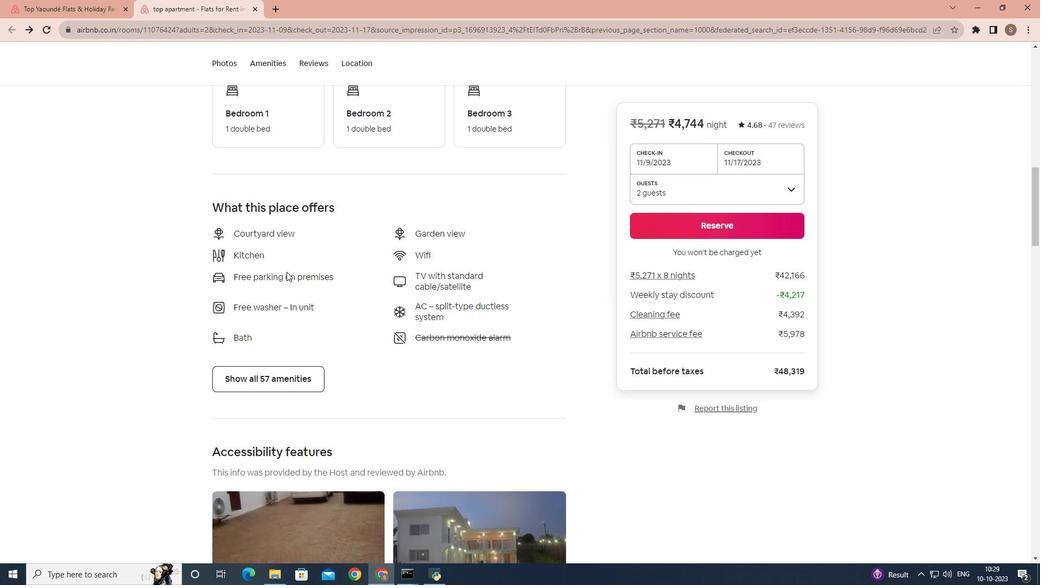 
Action: Mouse moved to (286, 272)
Screenshot: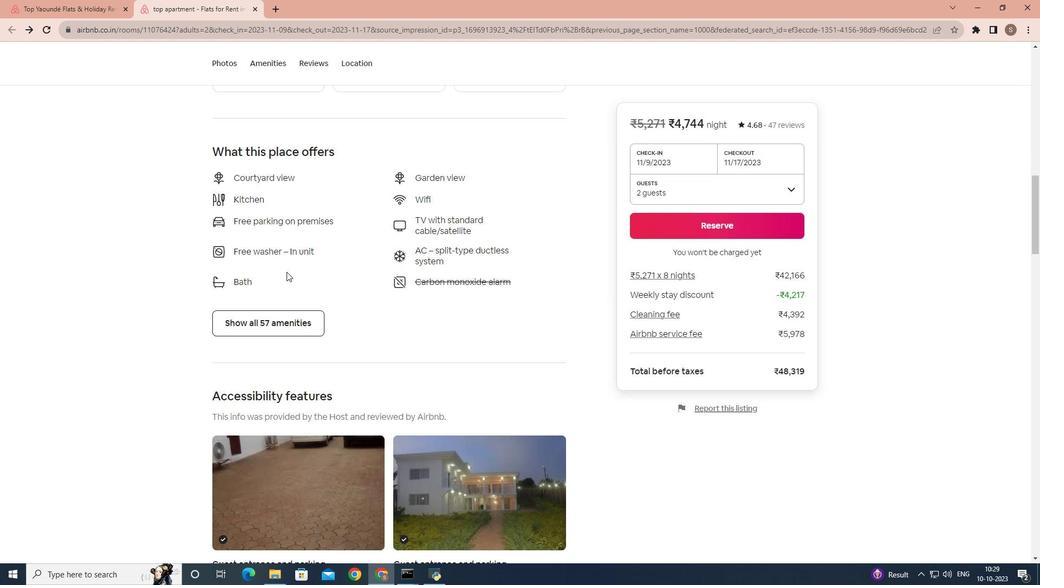 
Action: Mouse scrolled (286, 271) with delta (0, 0)
Screenshot: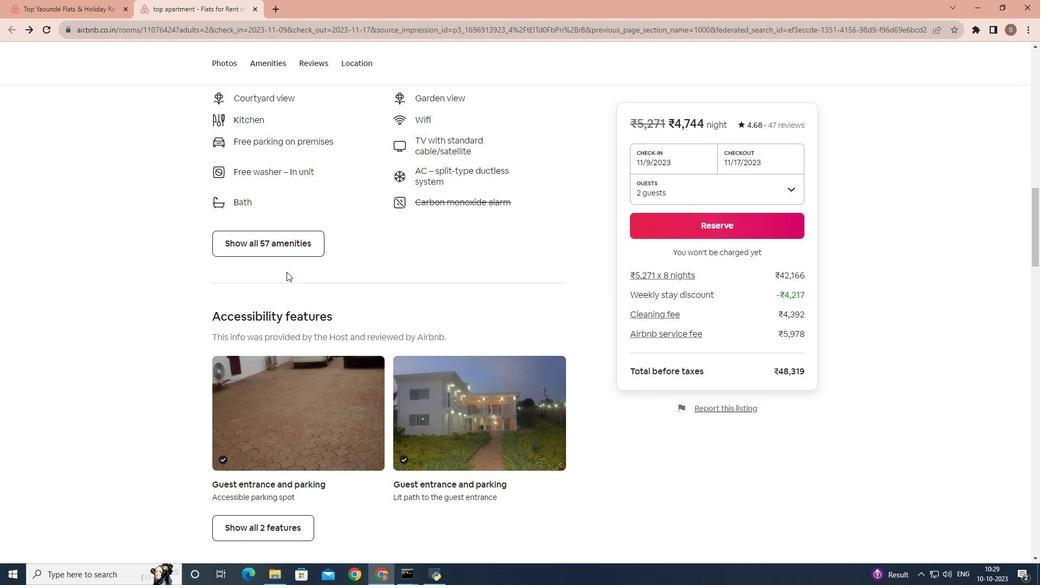 
Action: Mouse scrolled (286, 271) with delta (0, 0)
Screenshot: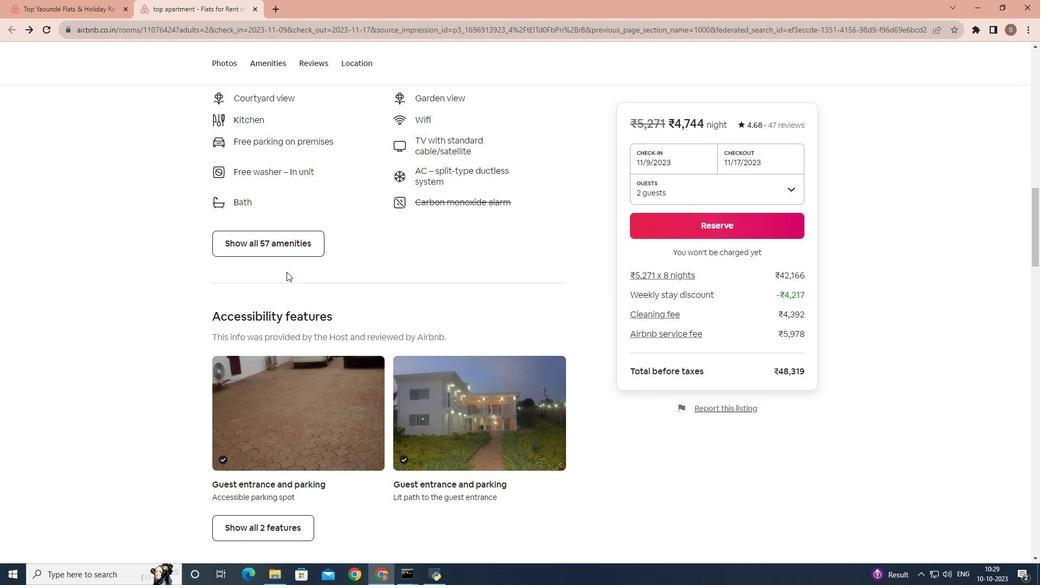 
Action: Mouse scrolled (286, 271) with delta (0, 0)
Screenshot: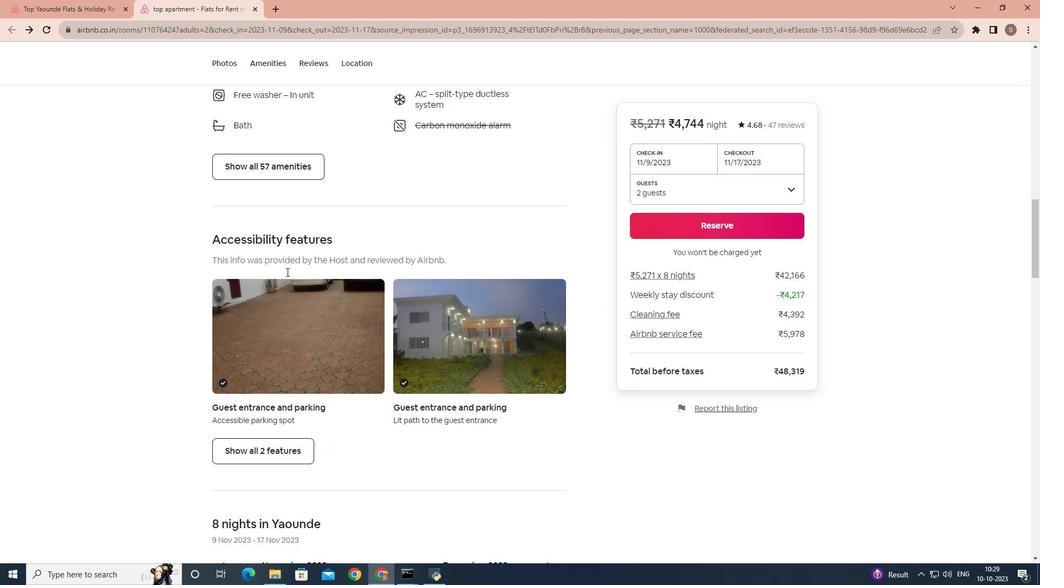 
Action: Mouse scrolled (286, 271) with delta (0, 0)
Screenshot: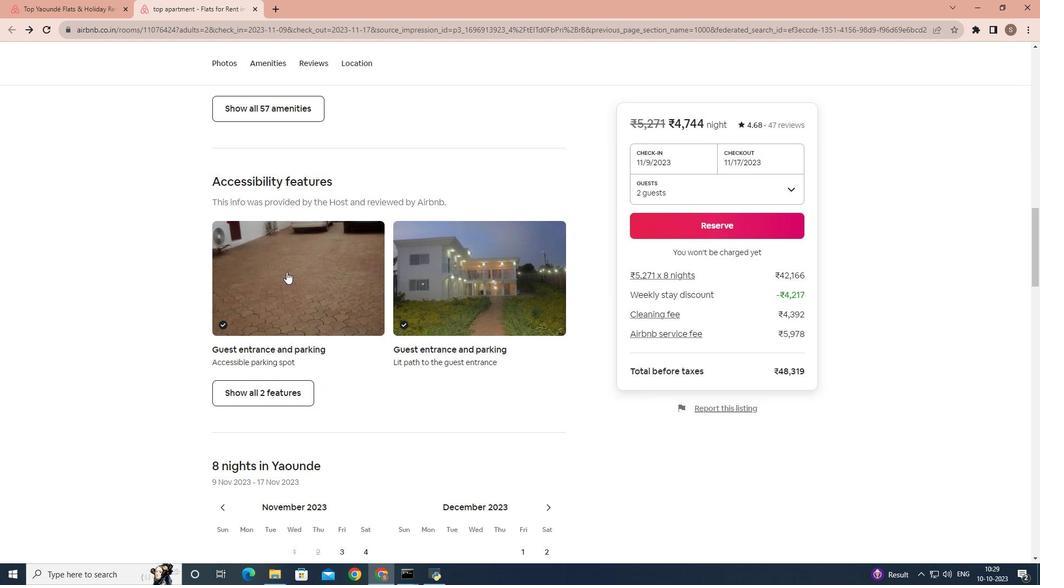 
Action: Mouse scrolled (286, 271) with delta (0, 0)
Screenshot: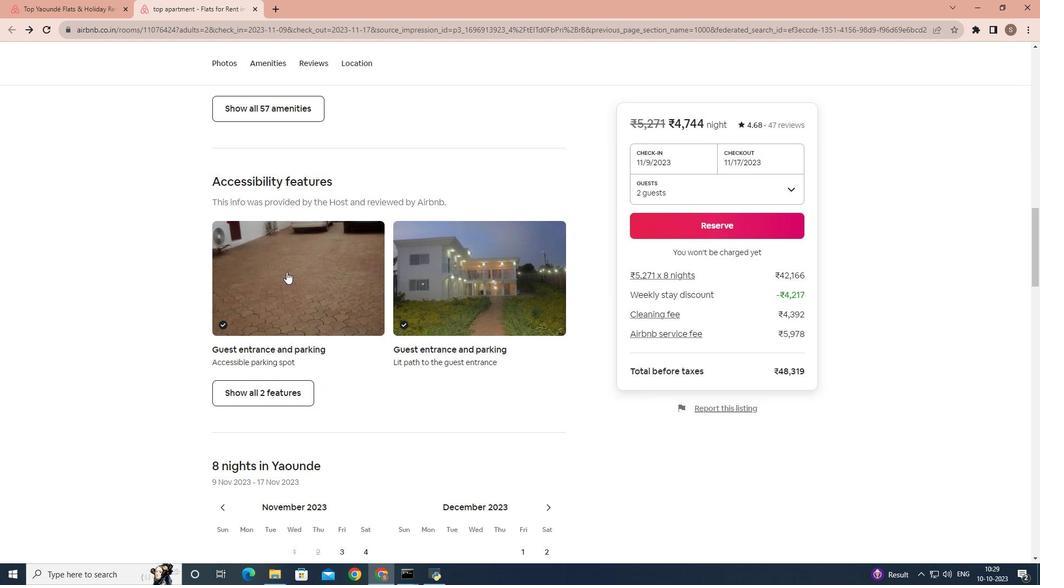 
Action: Mouse scrolled (286, 271) with delta (0, 0)
Screenshot: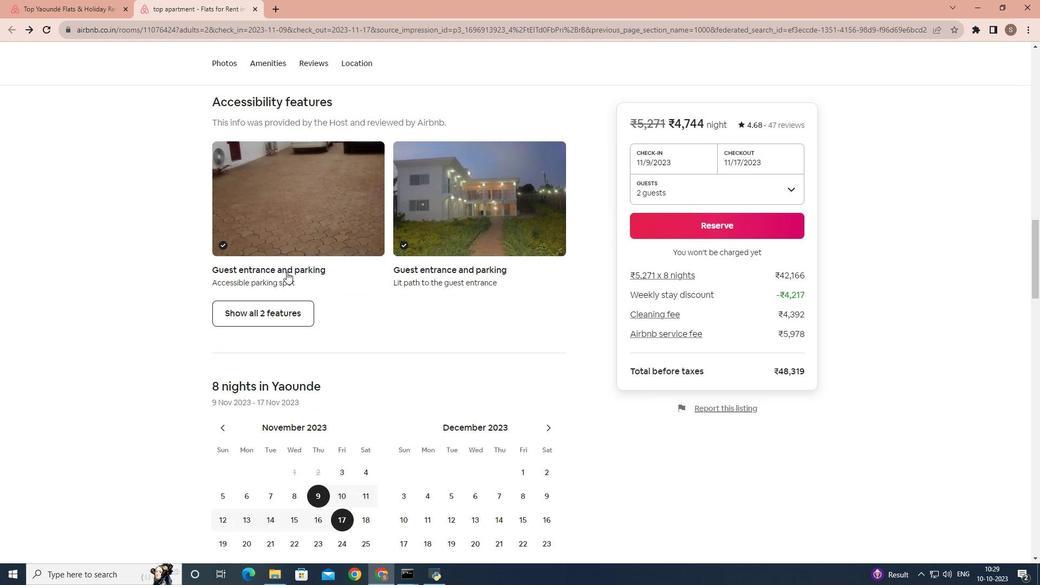 
Action: Mouse scrolled (286, 271) with delta (0, 0)
Screenshot: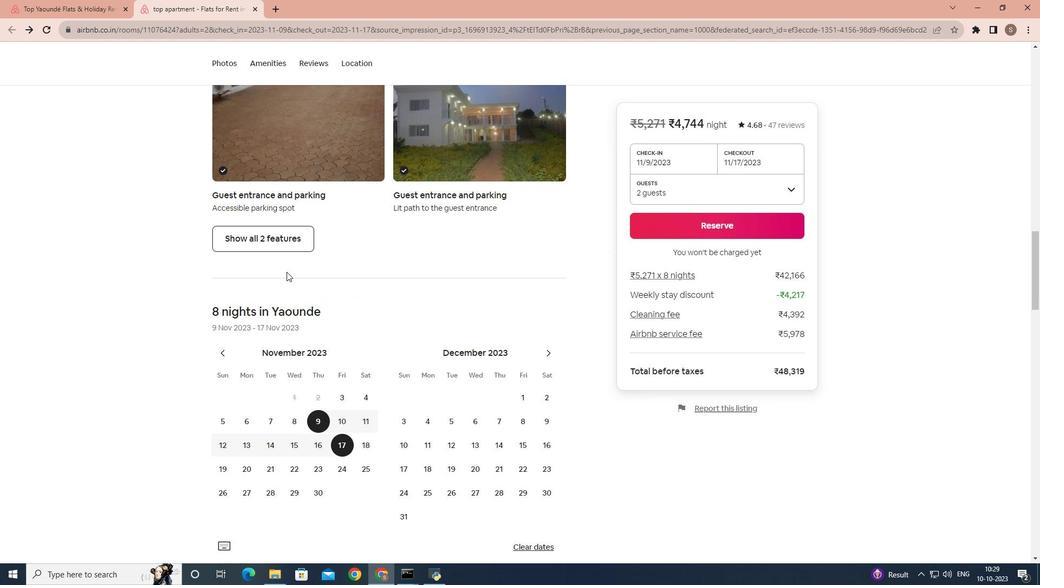
Action: Mouse scrolled (286, 271) with delta (0, 0)
Screenshot: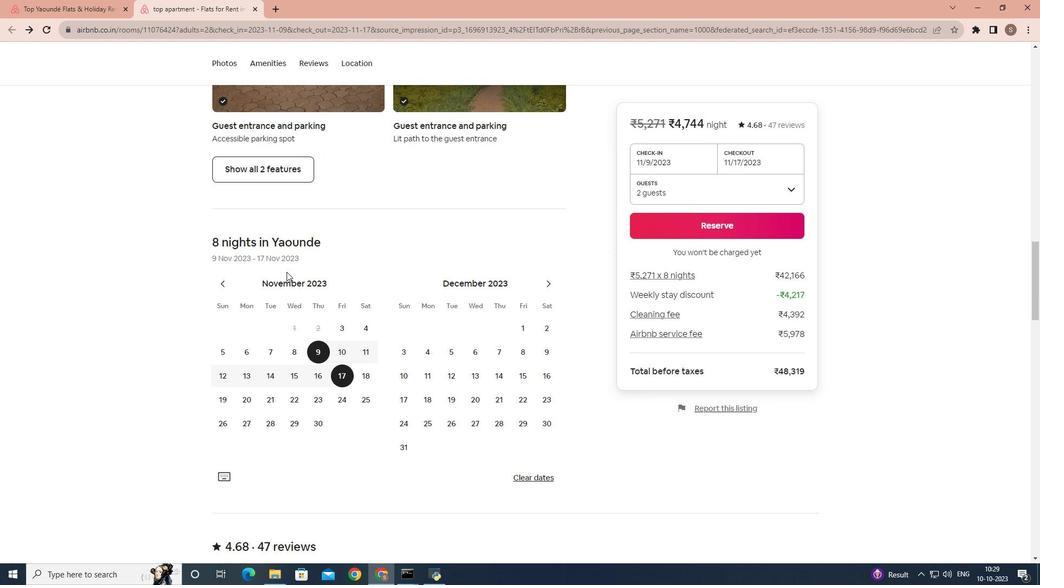
Action: Mouse scrolled (286, 271) with delta (0, 0)
Screenshot: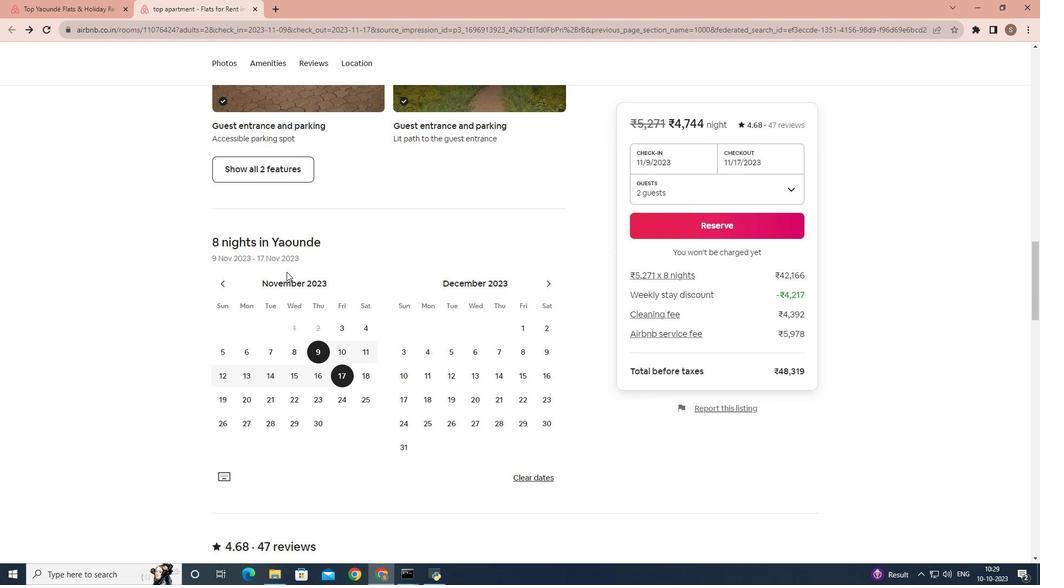 
Action: Mouse scrolled (286, 271) with delta (0, 0)
Screenshot: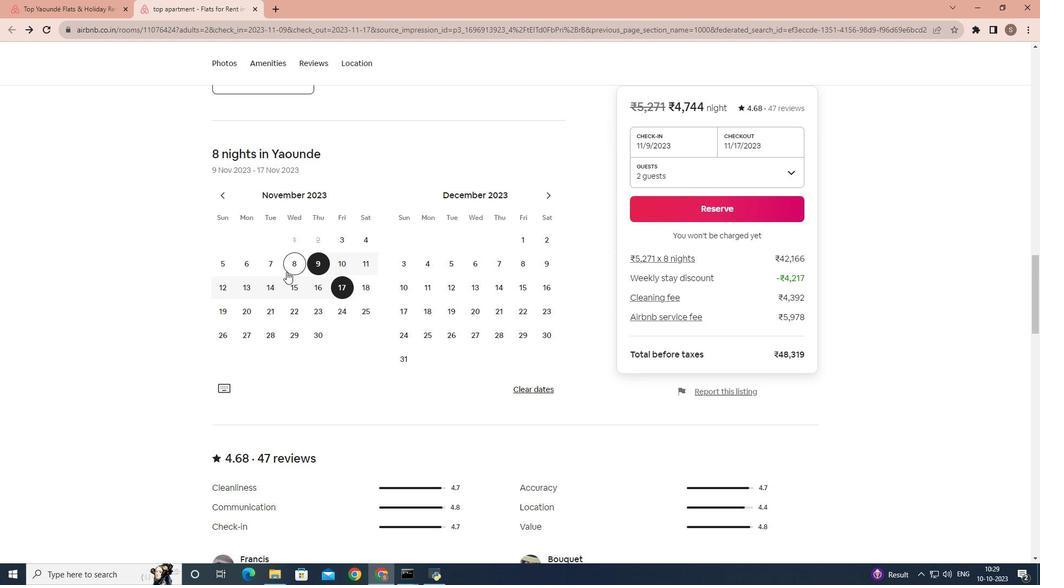 
Action: Mouse scrolled (286, 271) with delta (0, 0)
Screenshot: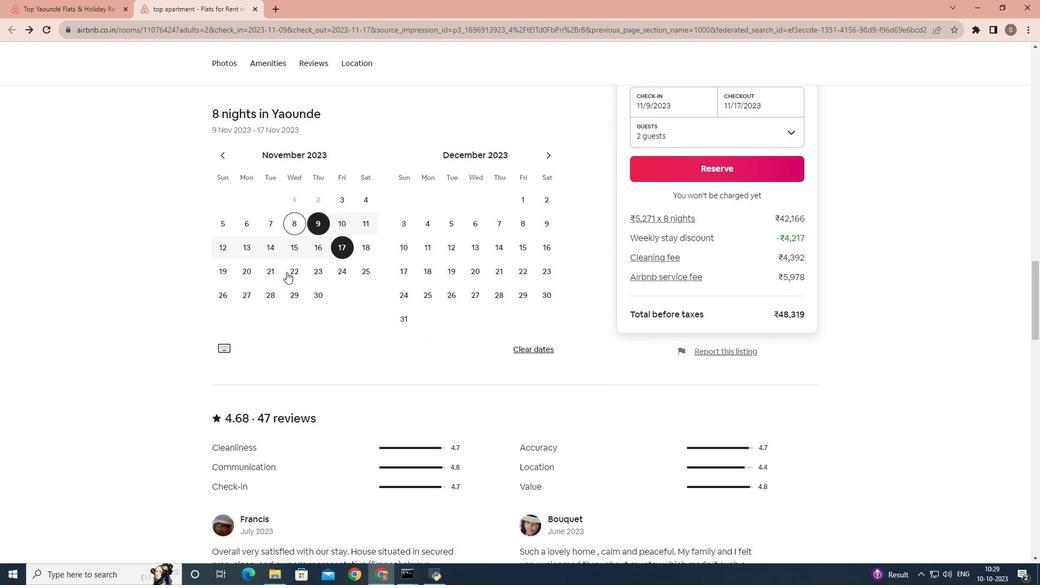 
Action: Mouse scrolled (286, 271) with delta (0, 0)
Screenshot: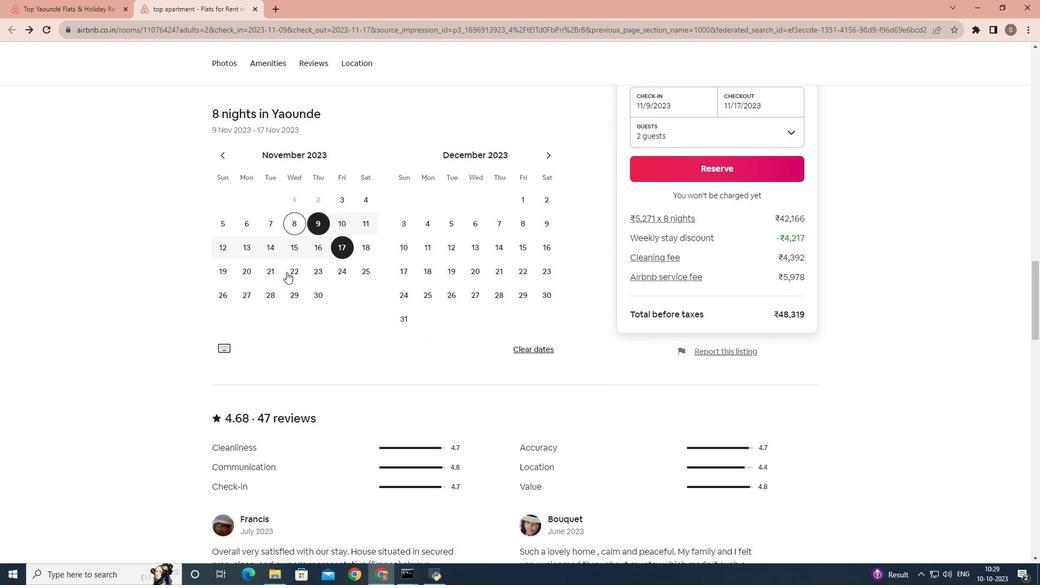 
Action: Mouse scrolled (286, 271) with delta (0, 0)
Screenshot: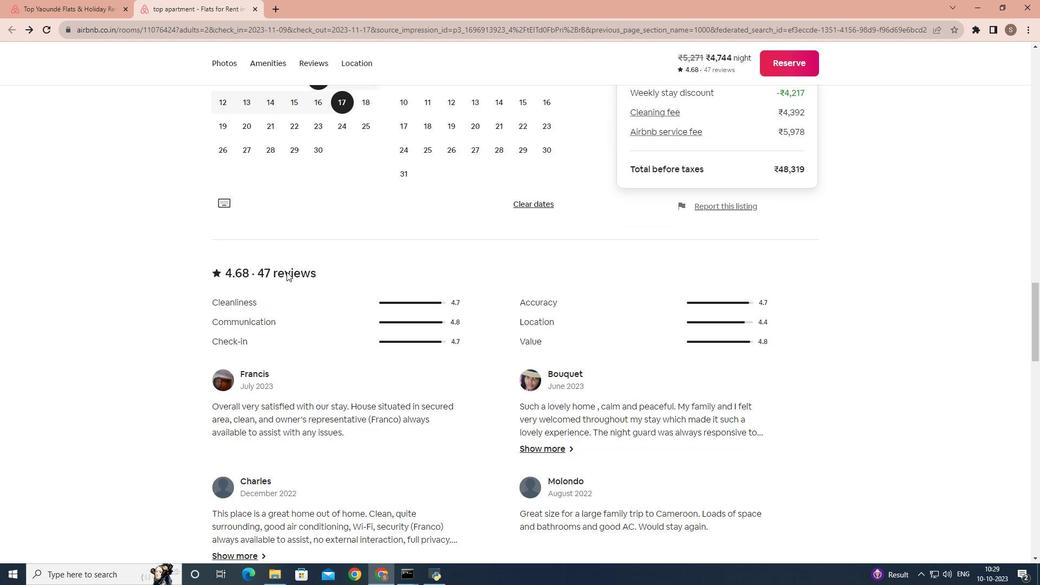 
Action: Mouse scrolled (286, 271) with delta (0, 0)
Screenshot: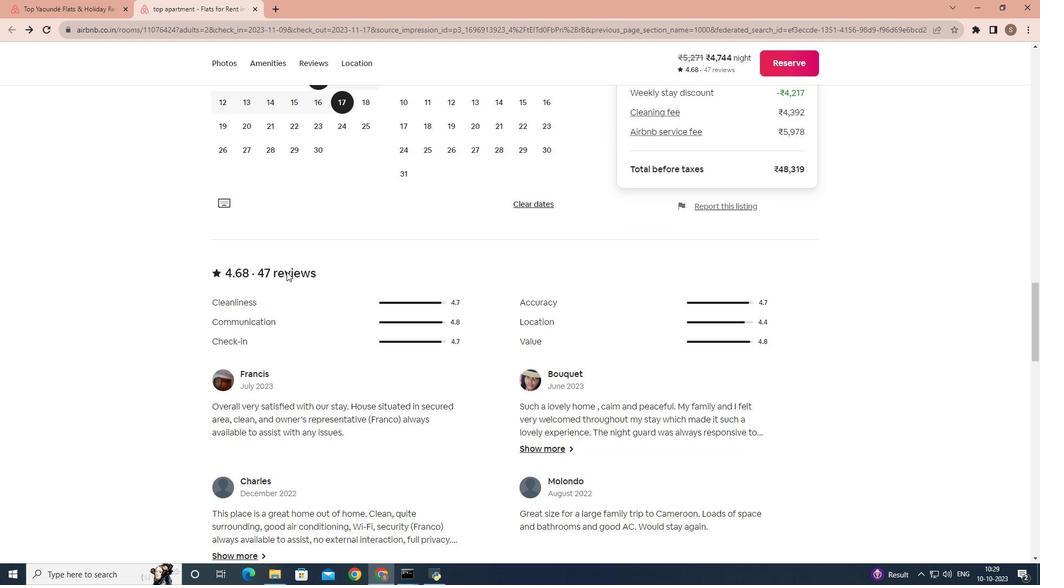 
Action: Mouse scrolled (286, 271) with delta (0, 0)
Screenshot: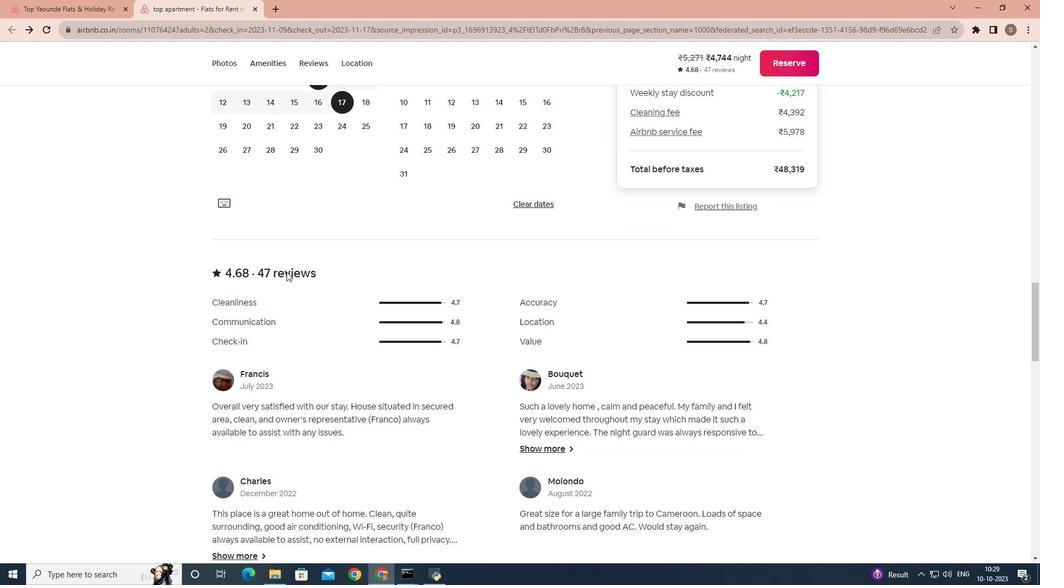 
Action: Mouse scrolled (286, 271) with delta (0, 0)
Screenshot: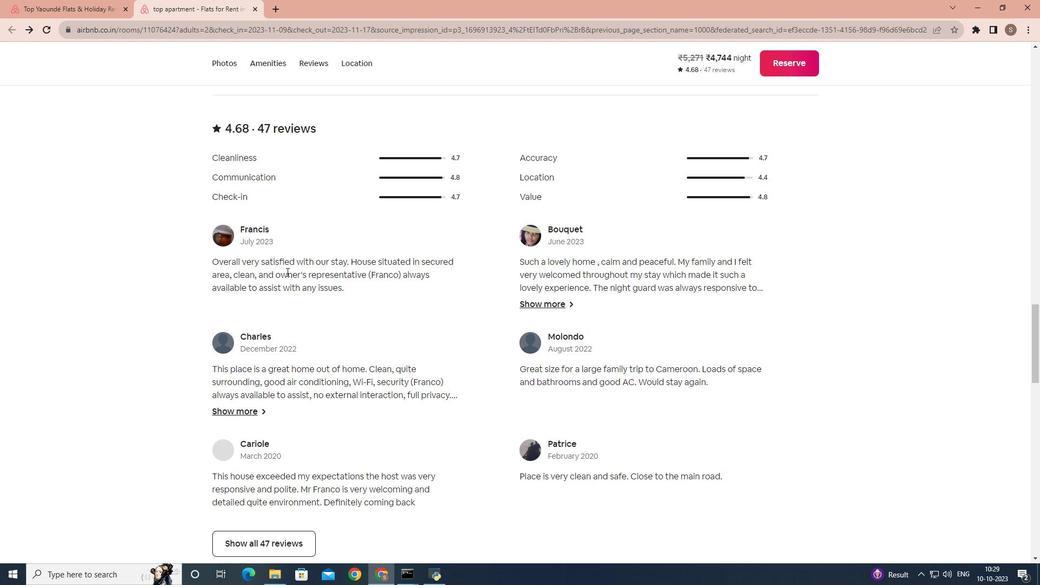 
Action: Mouse scrolled (286, 271) with delta (0, 0)
Screenshot: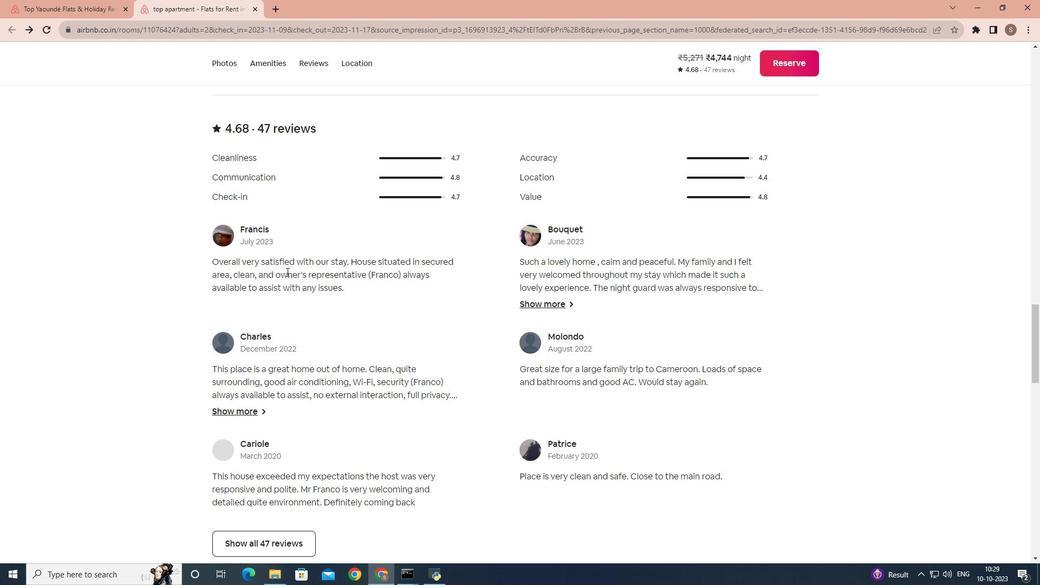 
Action: Mouse scrolled (286, 271) with delta (0, 0)
Screenshot: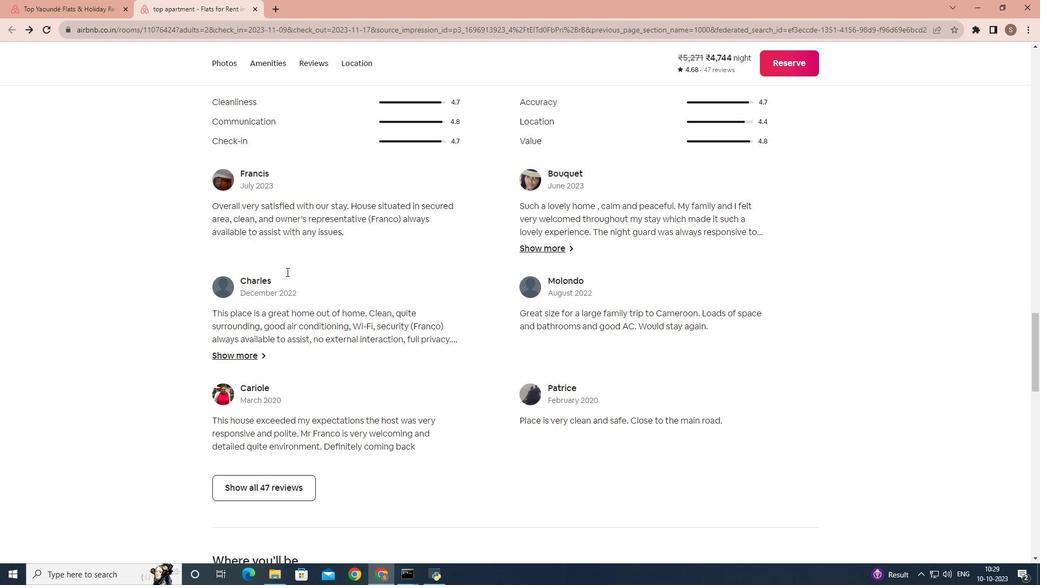 
Action: Mouse scrolled (286, 271) with delta (0, 0)
Screenshot: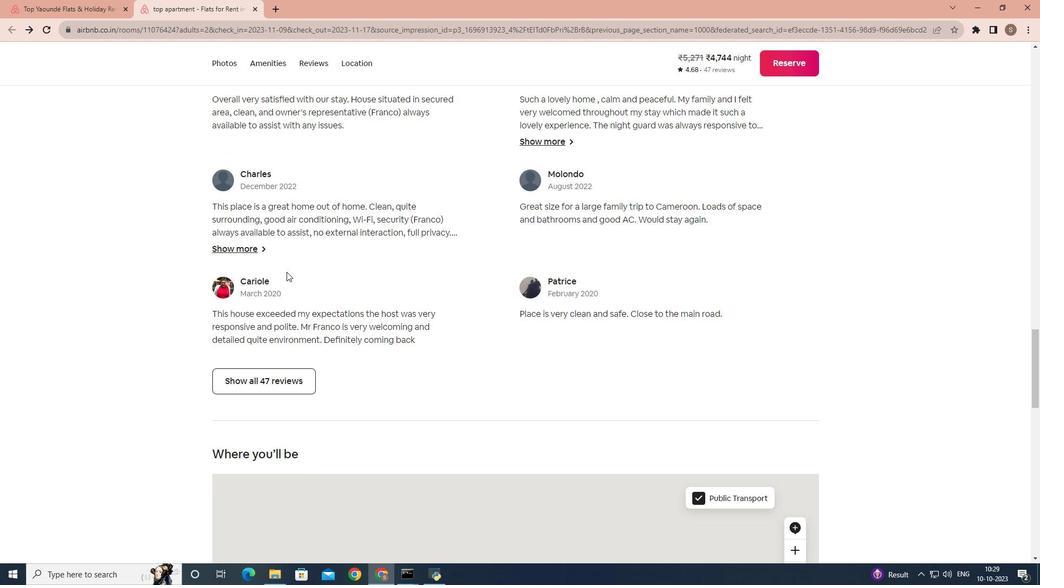 
Action: Mouse scrolled (286, 271) with delta (0, 0)
Screenshot: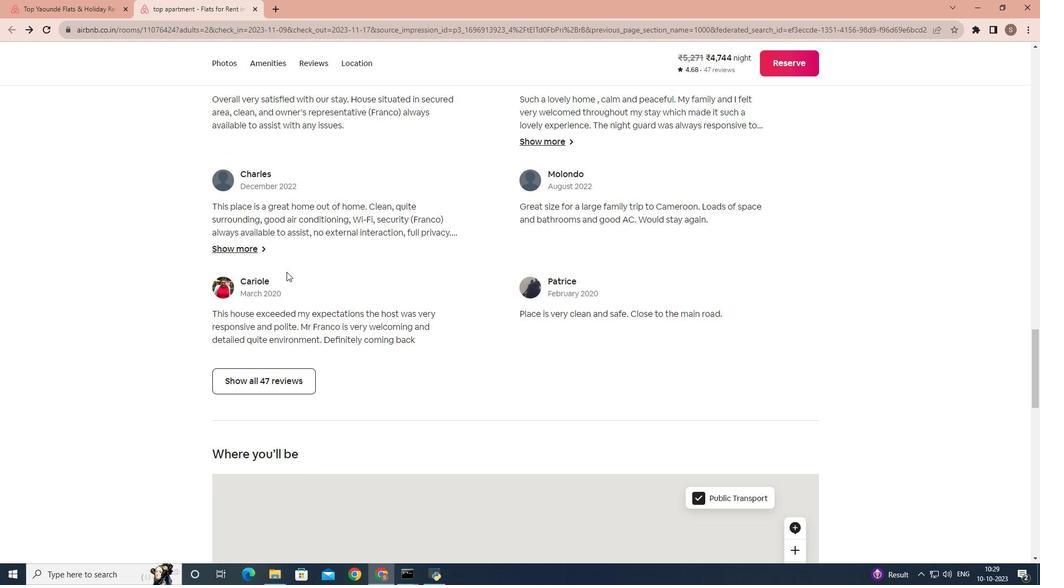 
Action: Mouse scrolled (286, 271) with delta (0, 0)
Screenshot: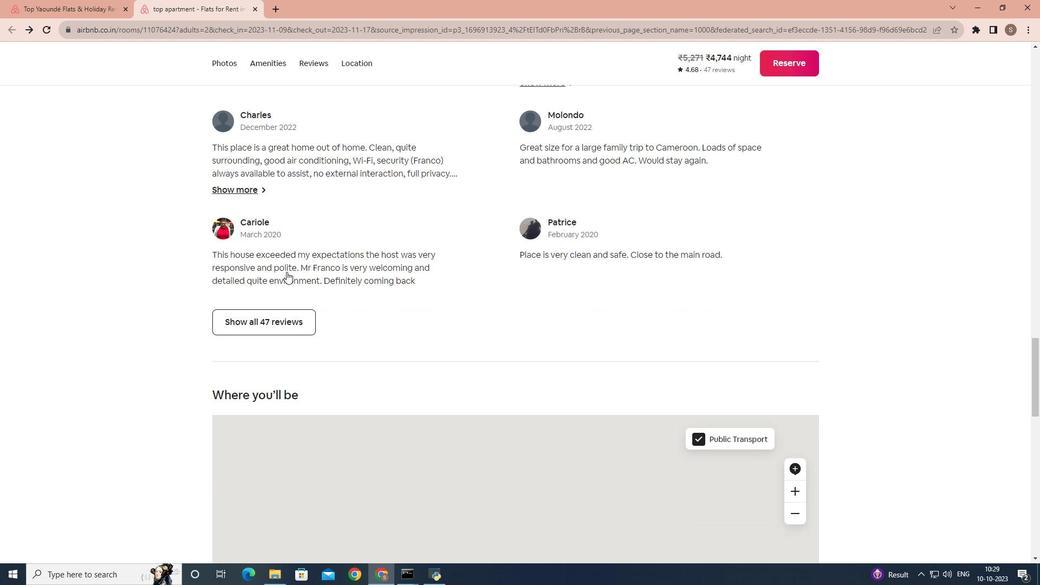 
Action: Mouse scrolled (286, 271) with delta (0, 0)
Screenshot: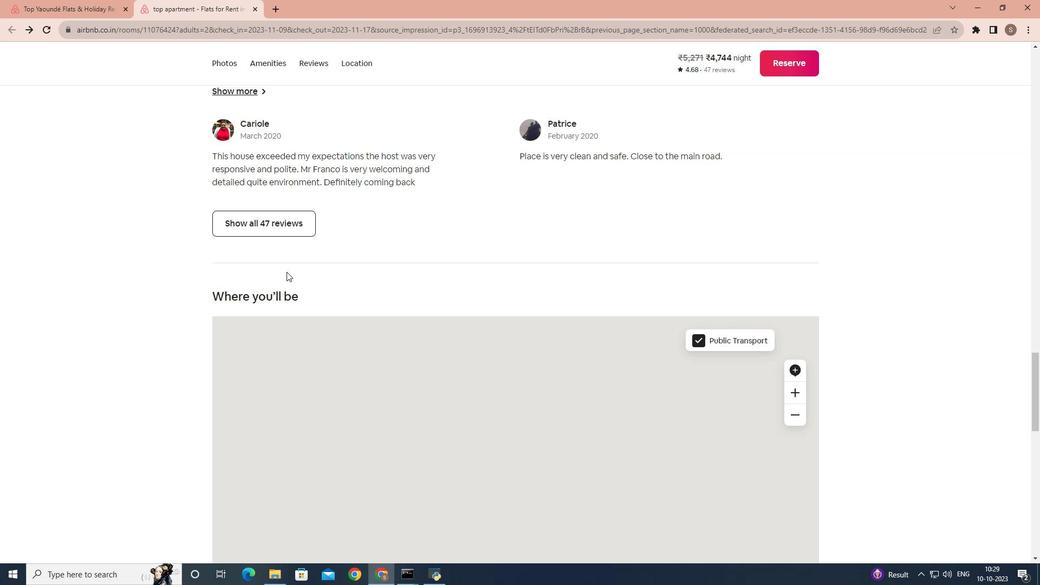 
Action: Mouse scrolled (286, 271) with delta (0, 0)
Screenshot: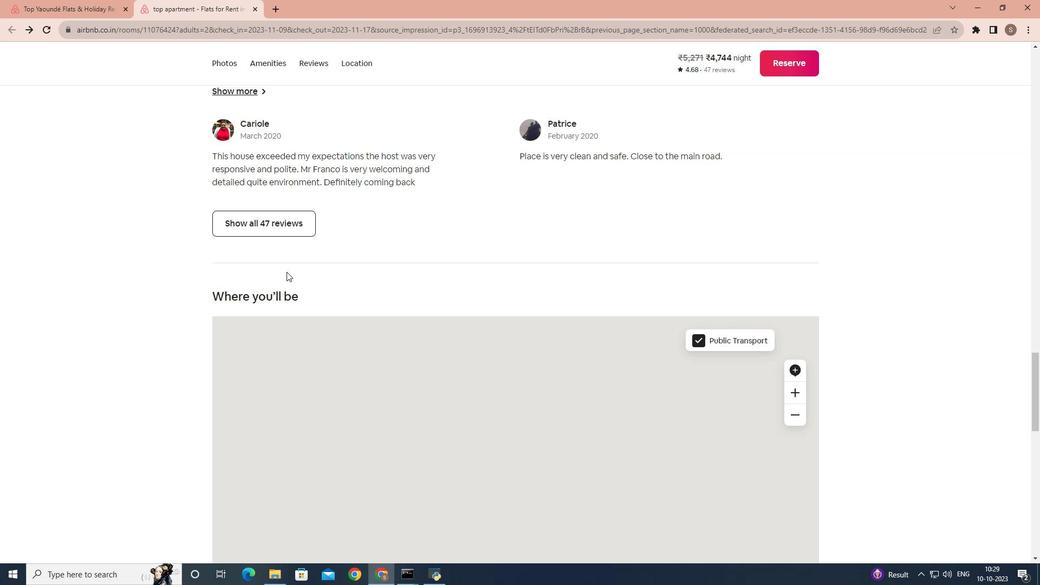 
Action: Mouse scrolled (286, 271) with delta (0, 0)
Screenshot: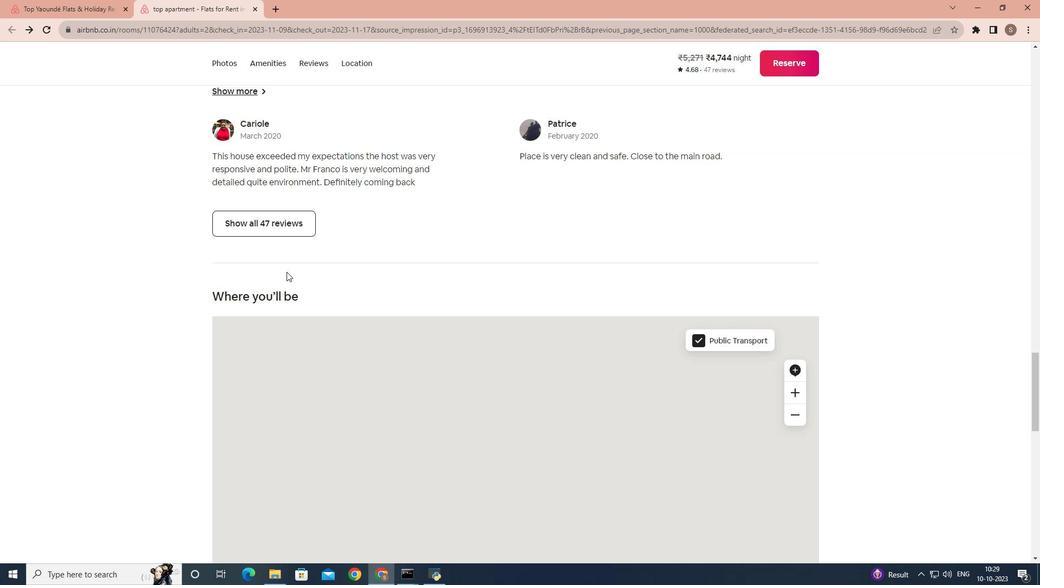 
Action: Mouse scrolled (286, 271) with delta (0, 0)
Screenshot: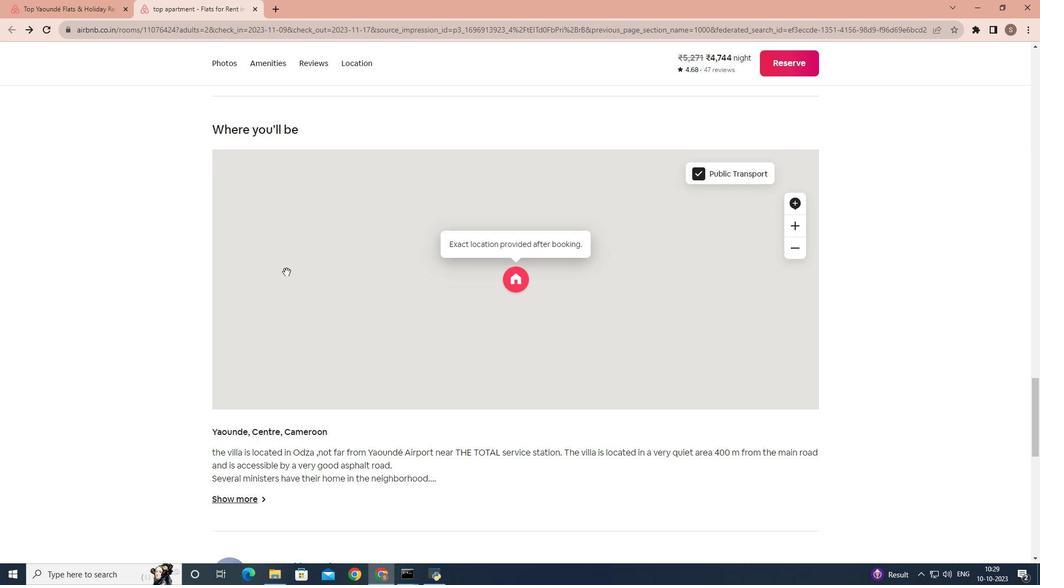
Action: Mouse scrolled (286, 271) with delta (0, 0)
Screenshot: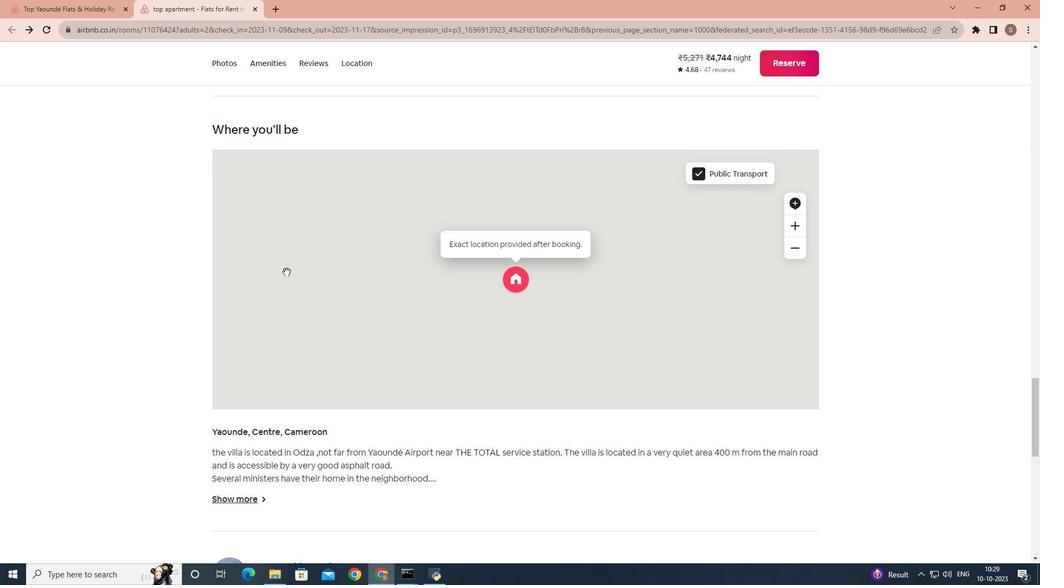 
Action: Mouse scrolled (286, 271) with delta (0, 0)
Screenshot: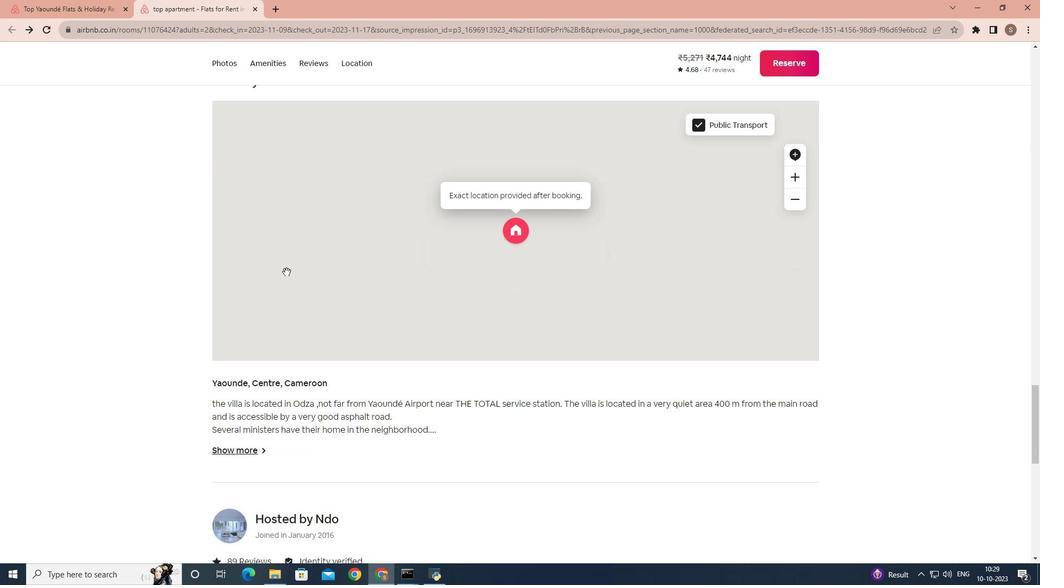 
Action: Mouse scrolled (286, 271) with delta (0, 0)
